 Task: Select the current location as Palo Duro Canyon State Park, Texas, United States . Now zoom + , and verify the location . Show zoom slider
Action: Mouse moved to (1269, 100)
Screenshot: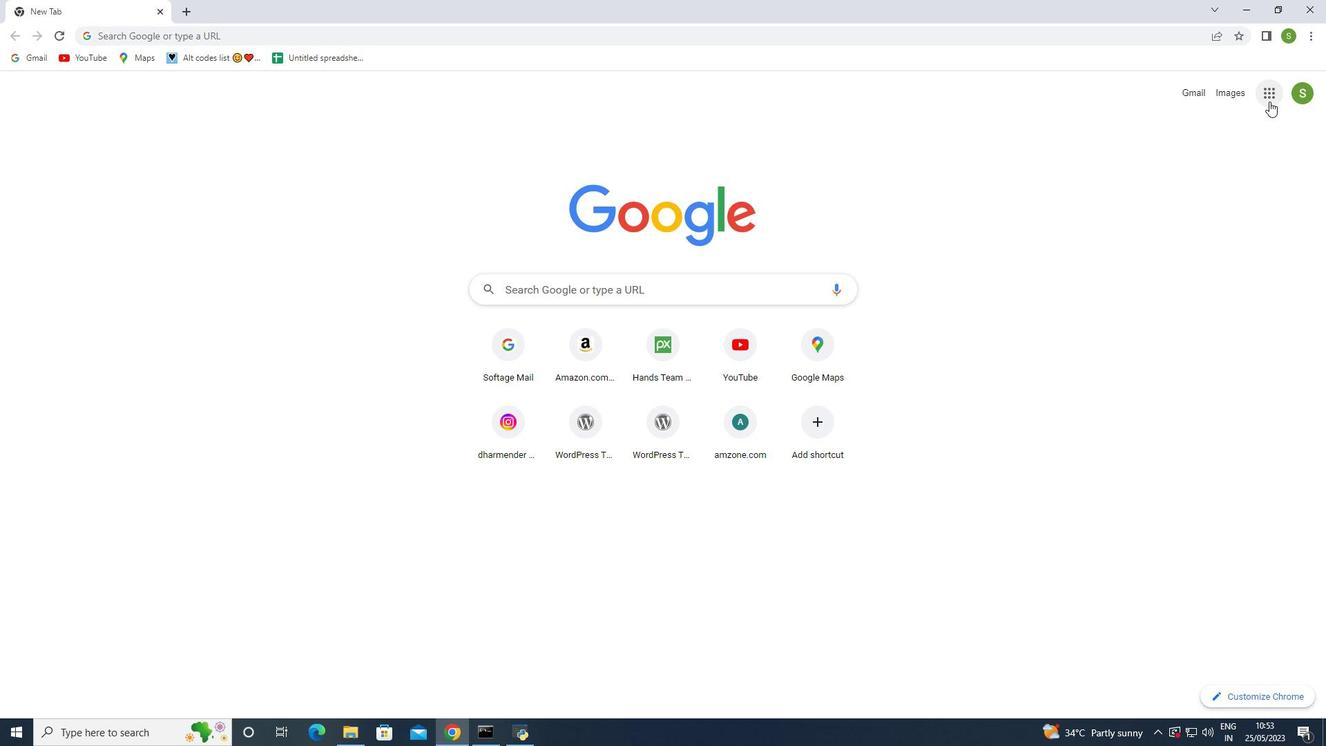 
Action: Mouse pressed left at (1269, 100)
Screenshot: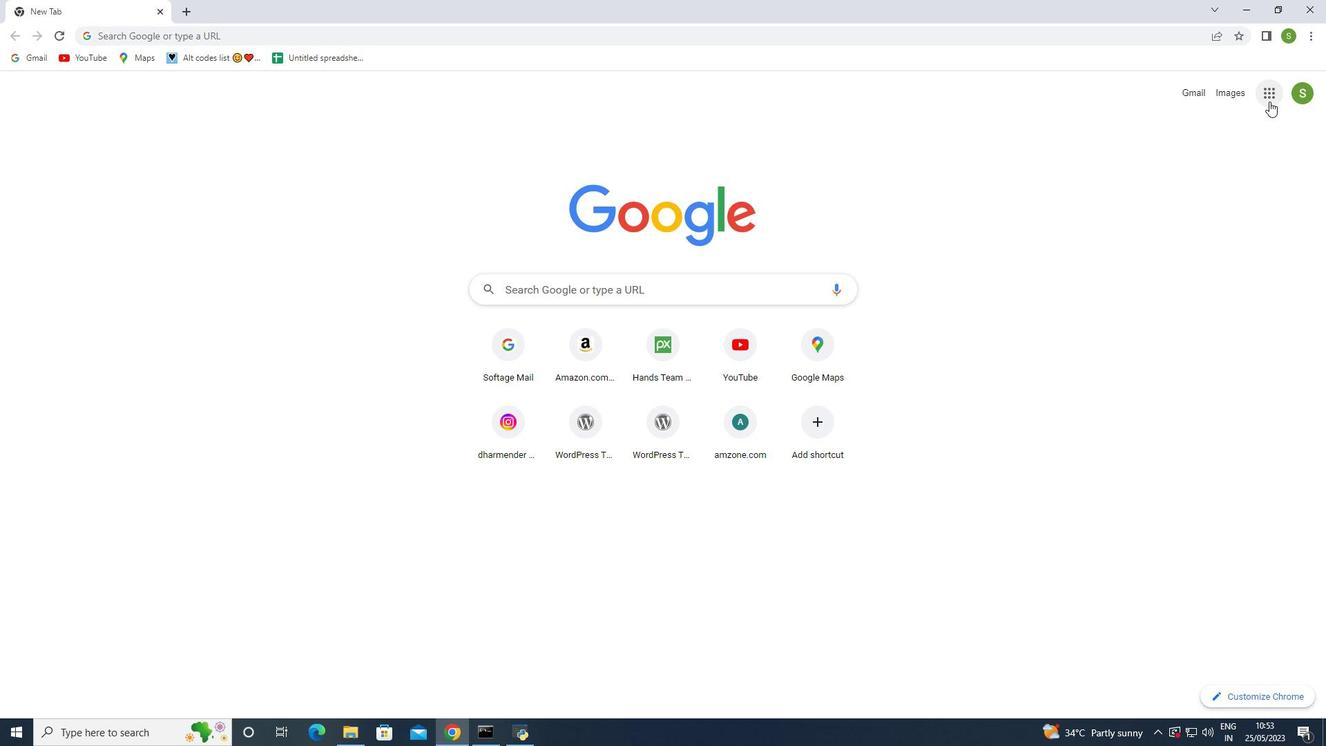 
Action: Mouse moved to (1170, 355)
Screenshot: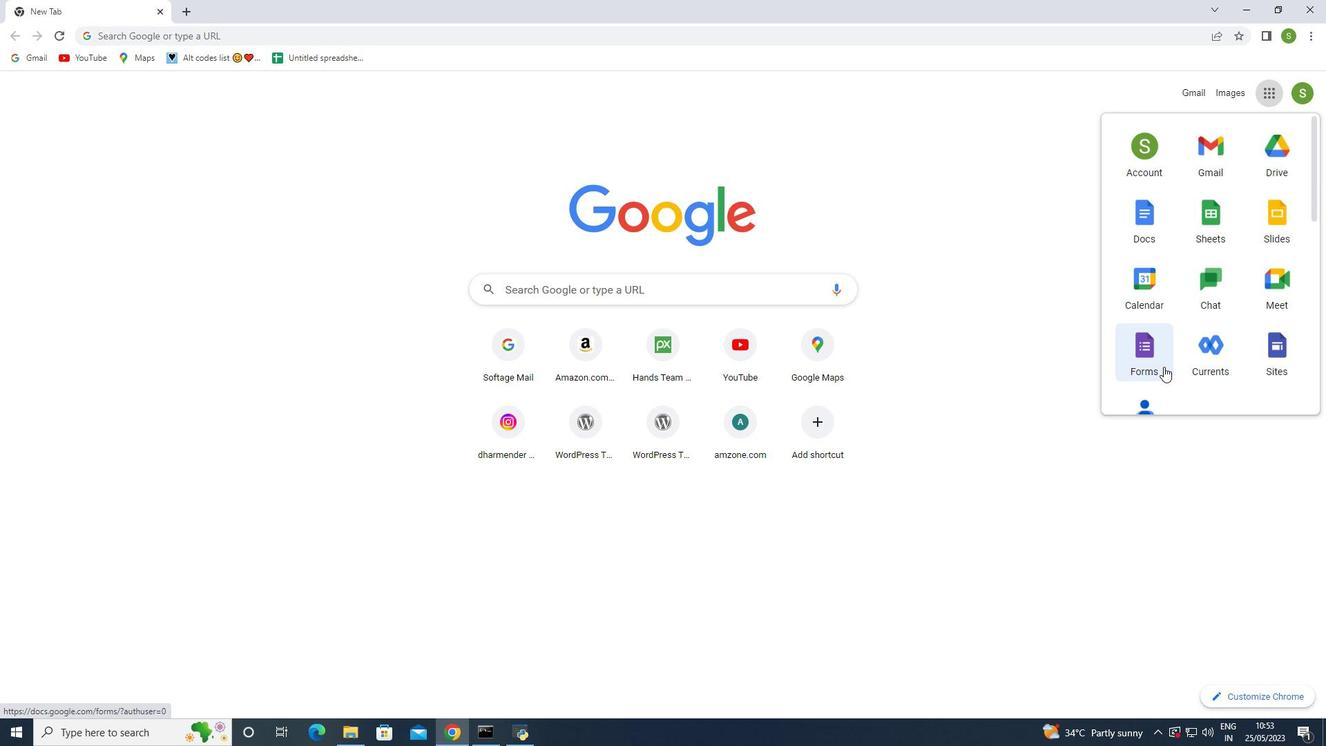 
Action: Mouse scrolled (1170, 355) with delta (0, 0)
Screenshot: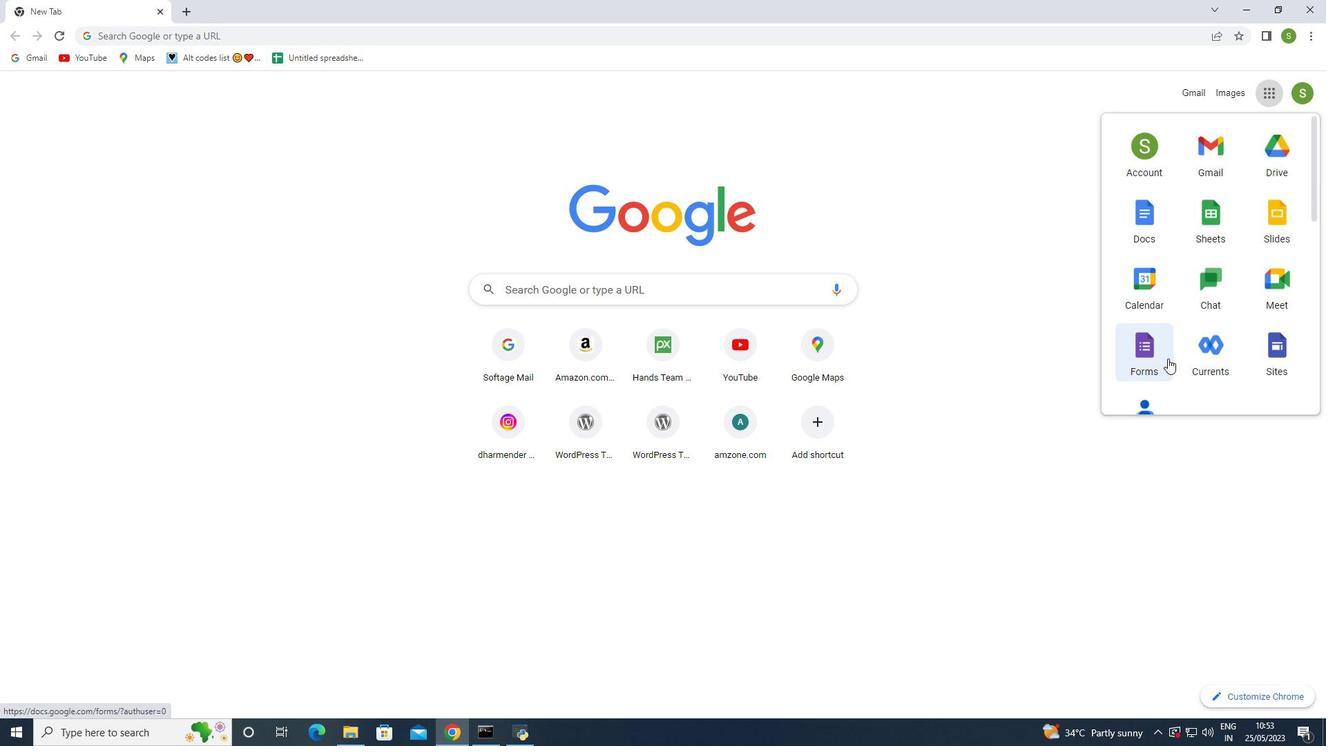 
Action: Mouse scrolled (1170, 355) with delta (0, 0)
Screenshot: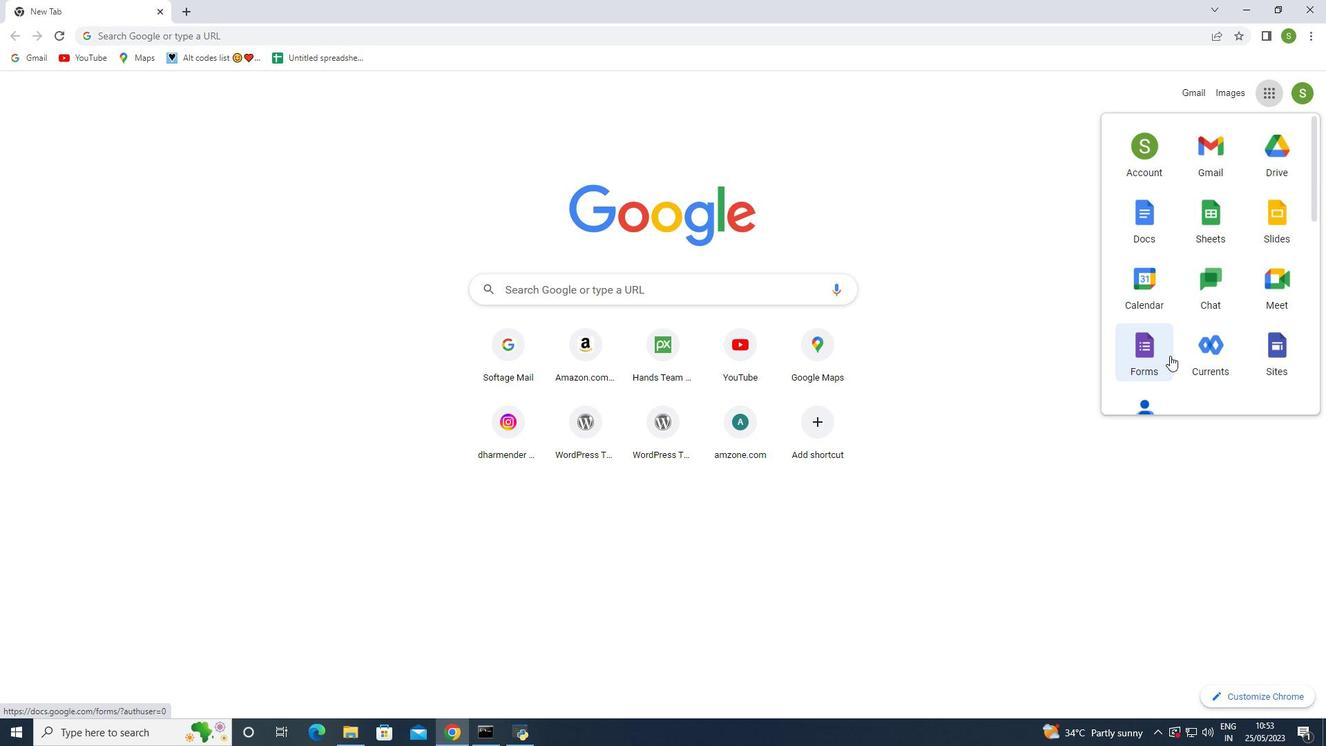 
Action: Mouse scrolled (1170, 355) with delta (0, 0)
Screenshot: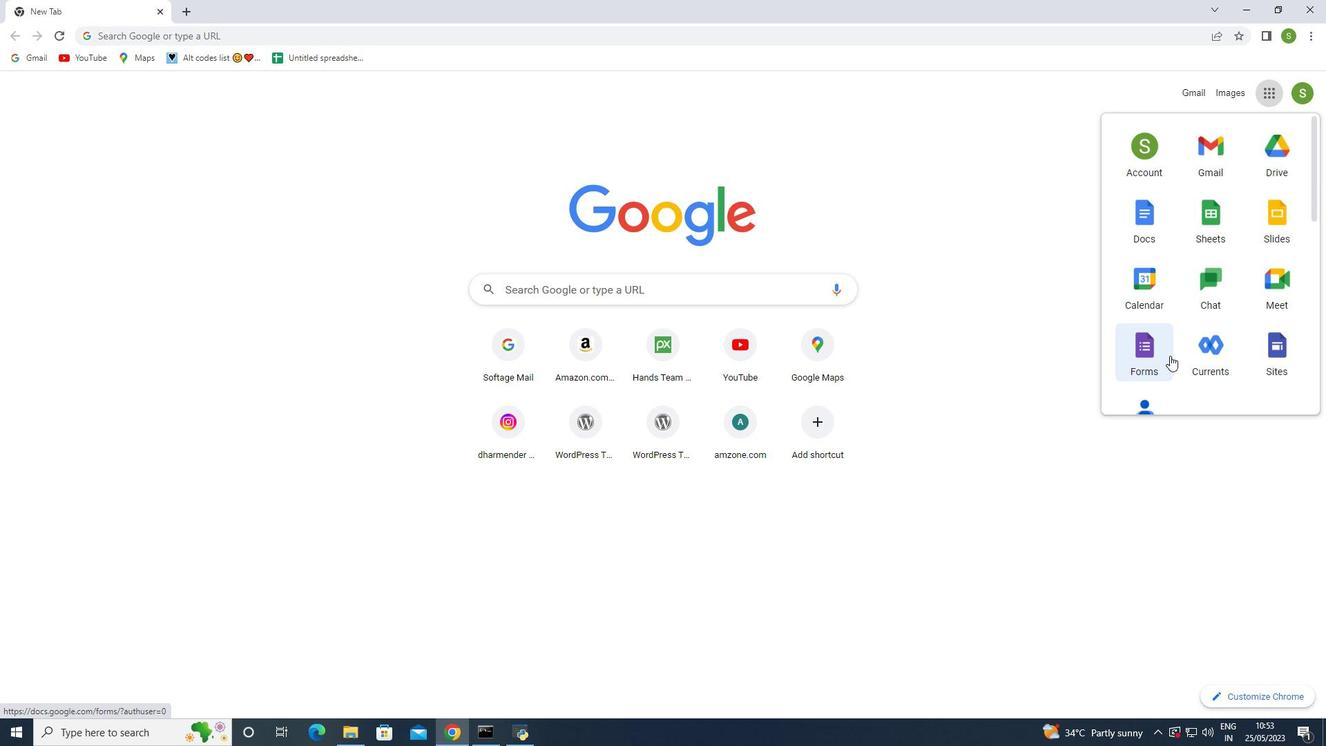 
Action: Mouse moved to (1288, 271)
Screenshot: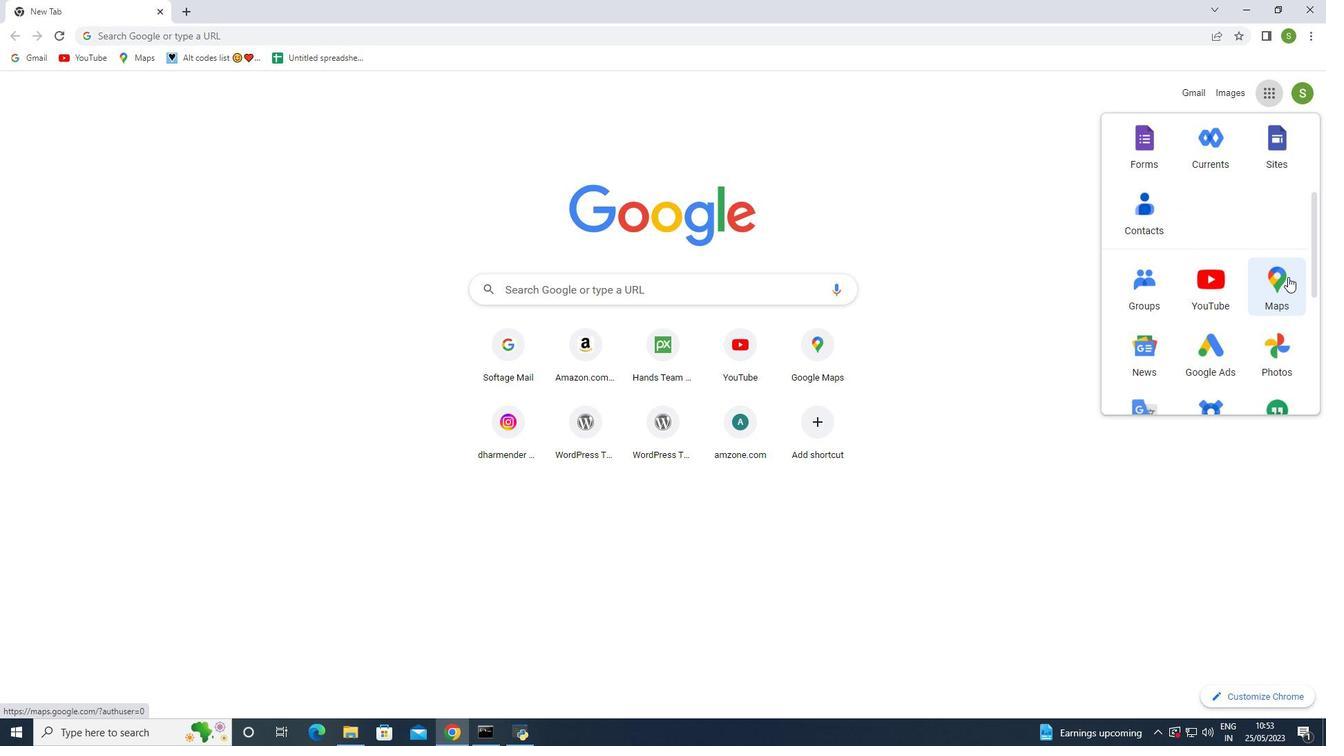 
Action: Mouse pressed left at (1288, 271)
Screenshot: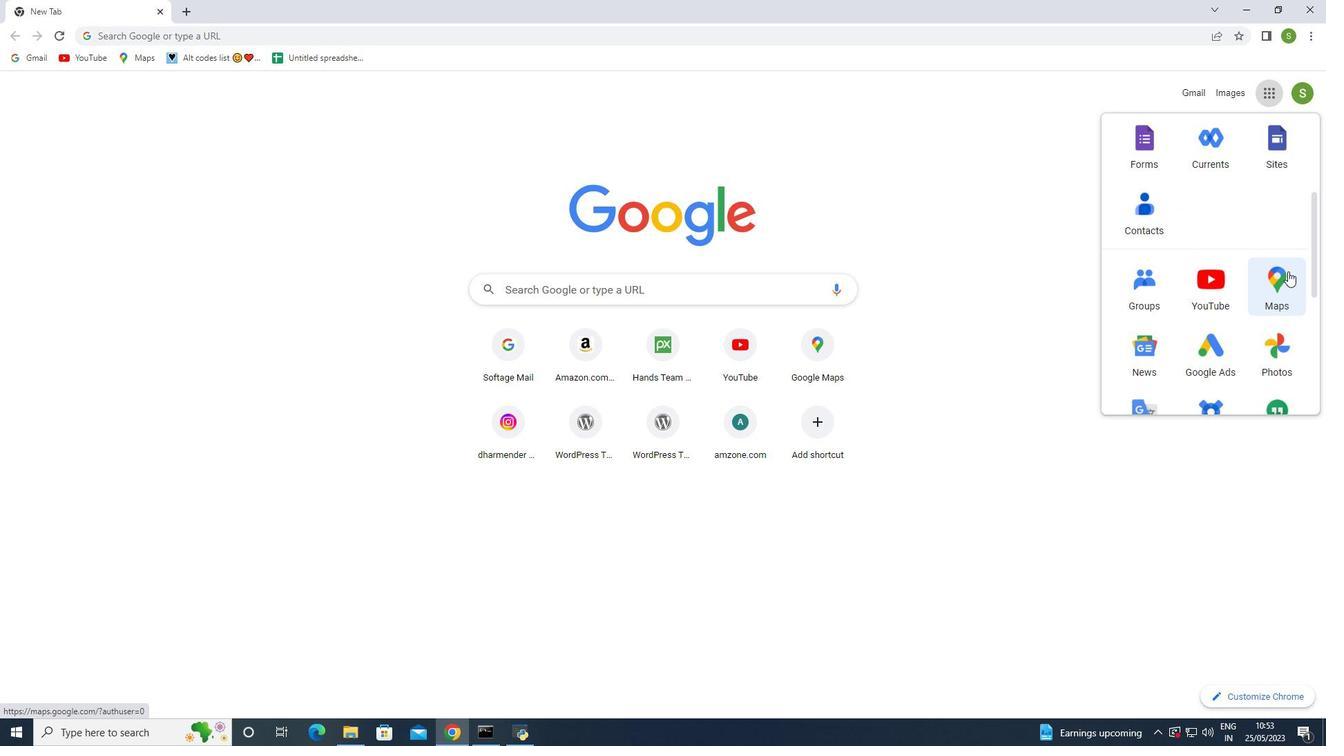 
Action: Mouse moved to (279, 109)
Screenshot: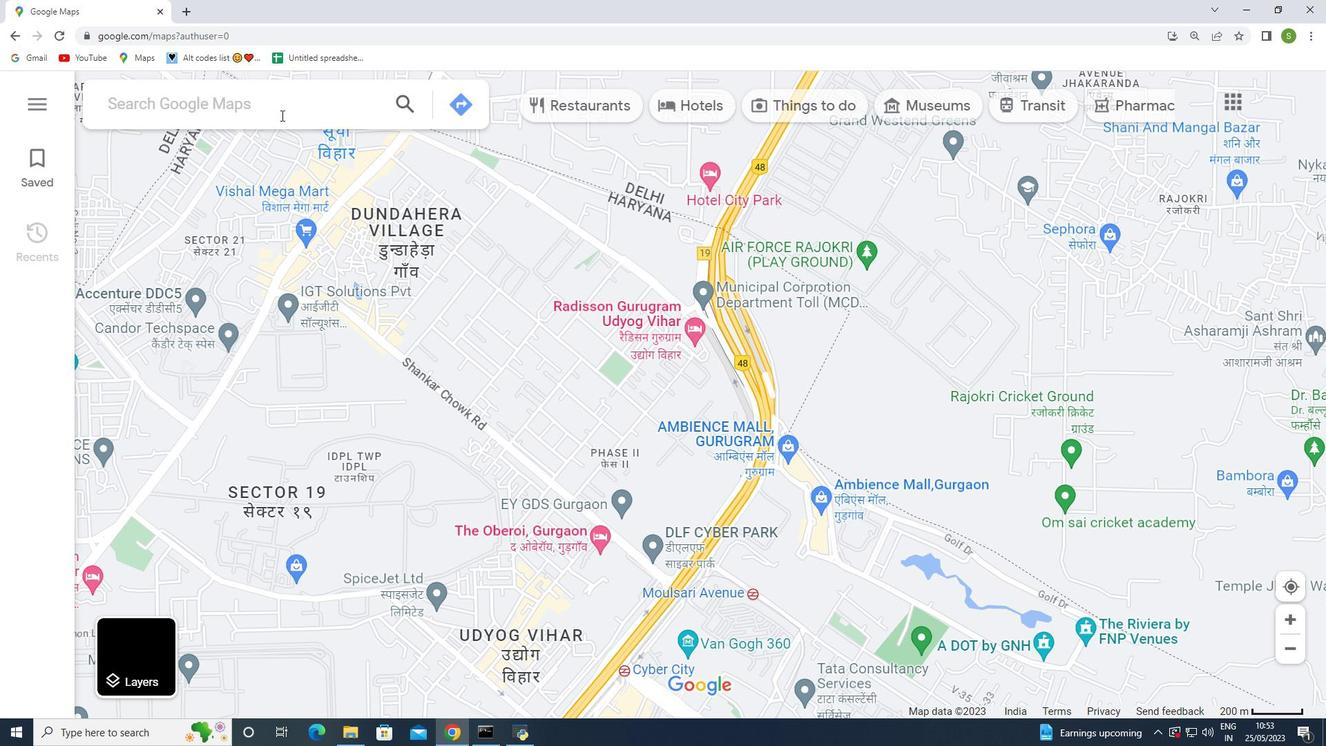 
Action: Mouse pressed left at (279, 109)
Screenshot: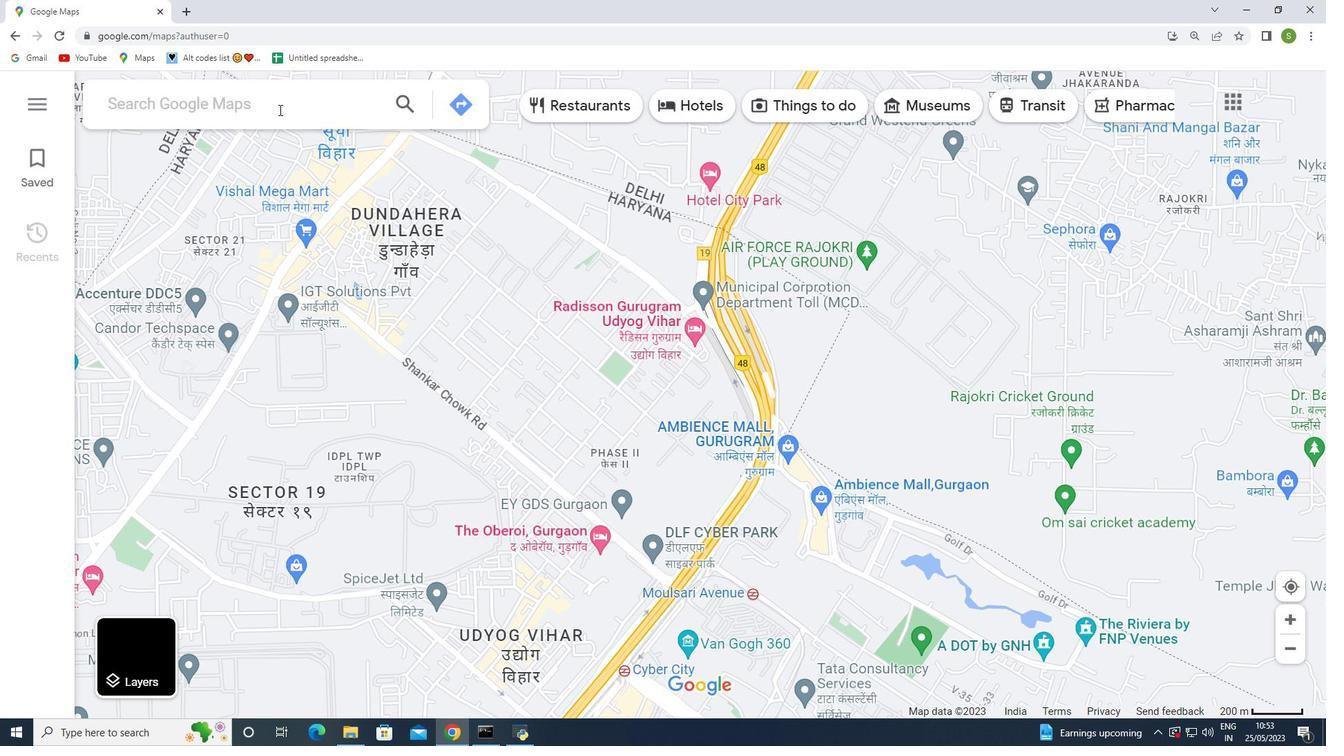 
Action: Key pressed palo<Key.space>duro<Key.space>canyon<Key.space>state<Key.space>park<Key.space>texas<Key.space>united<Key.space>states<Key.space><Key.enter>
Screenshot: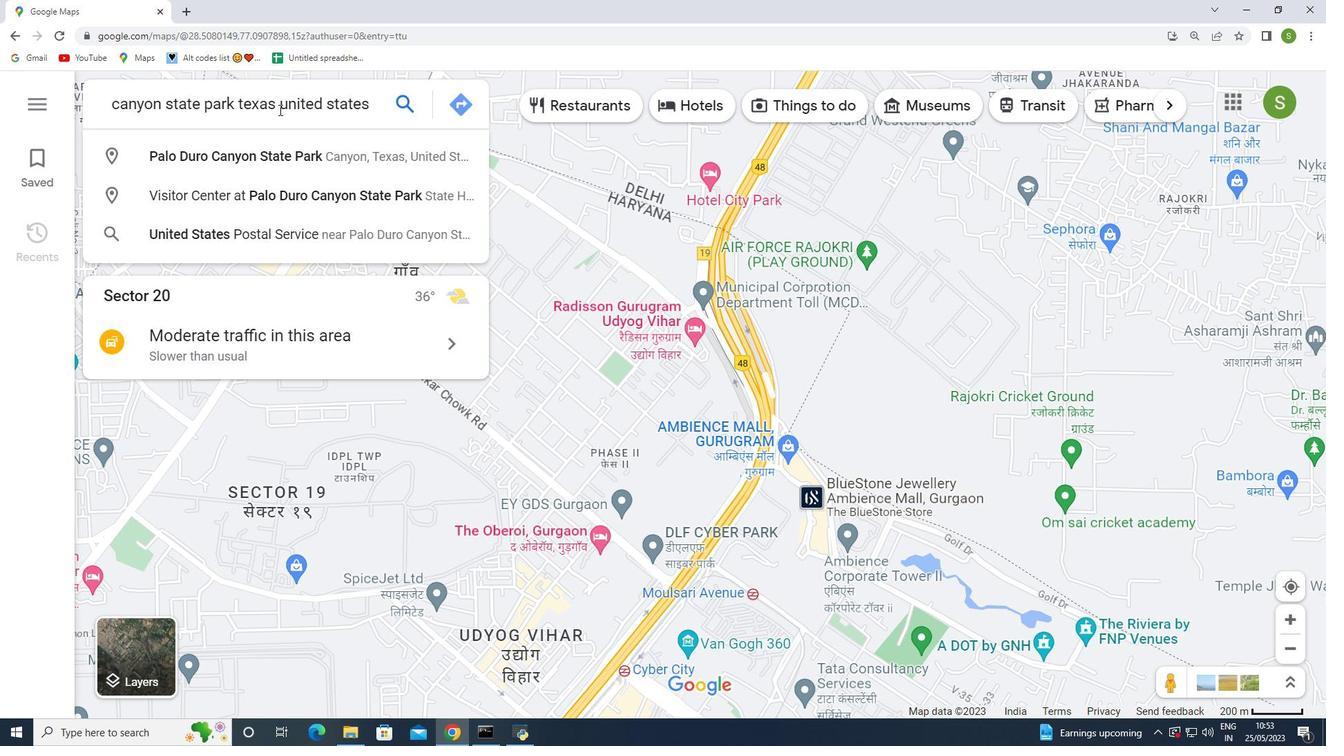 
Action: Mouse moved to (898, 390)
Screenshot: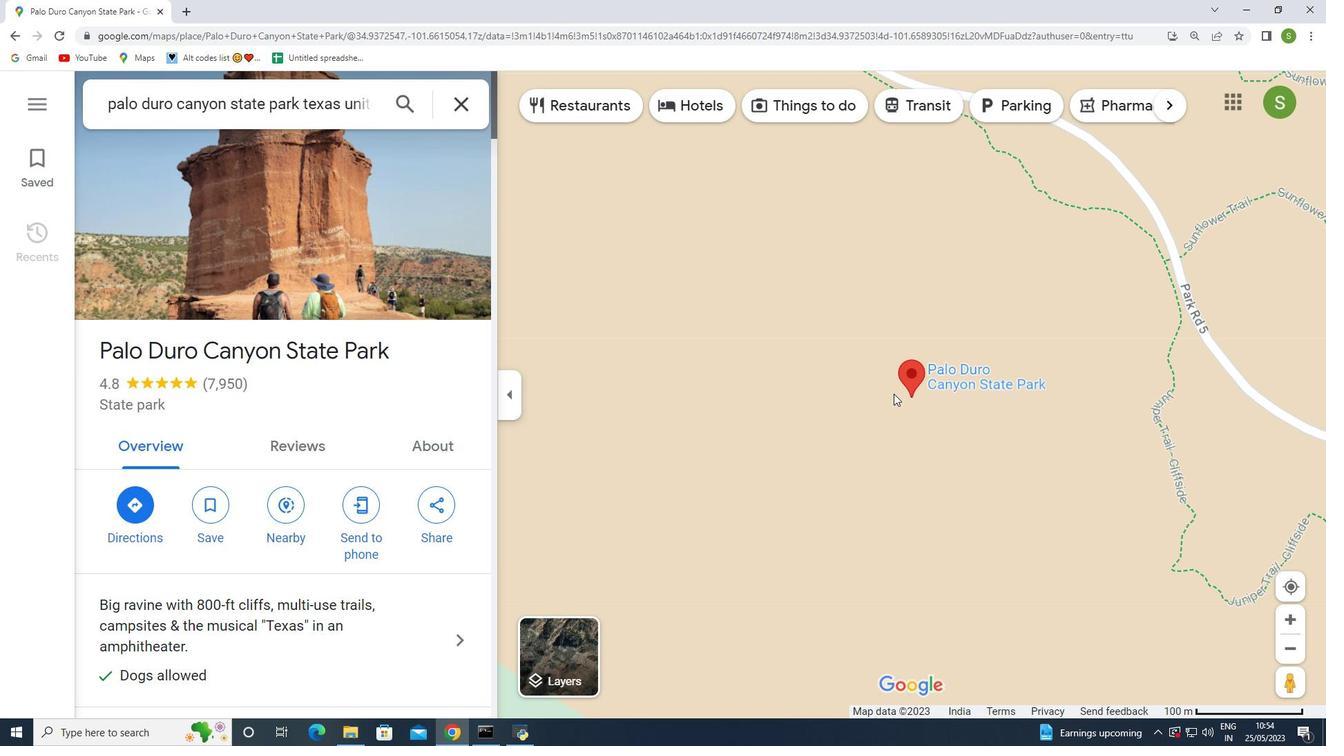 
Action: Mouse scrolled (898, 389) with delta (0, 0)
Screenshot: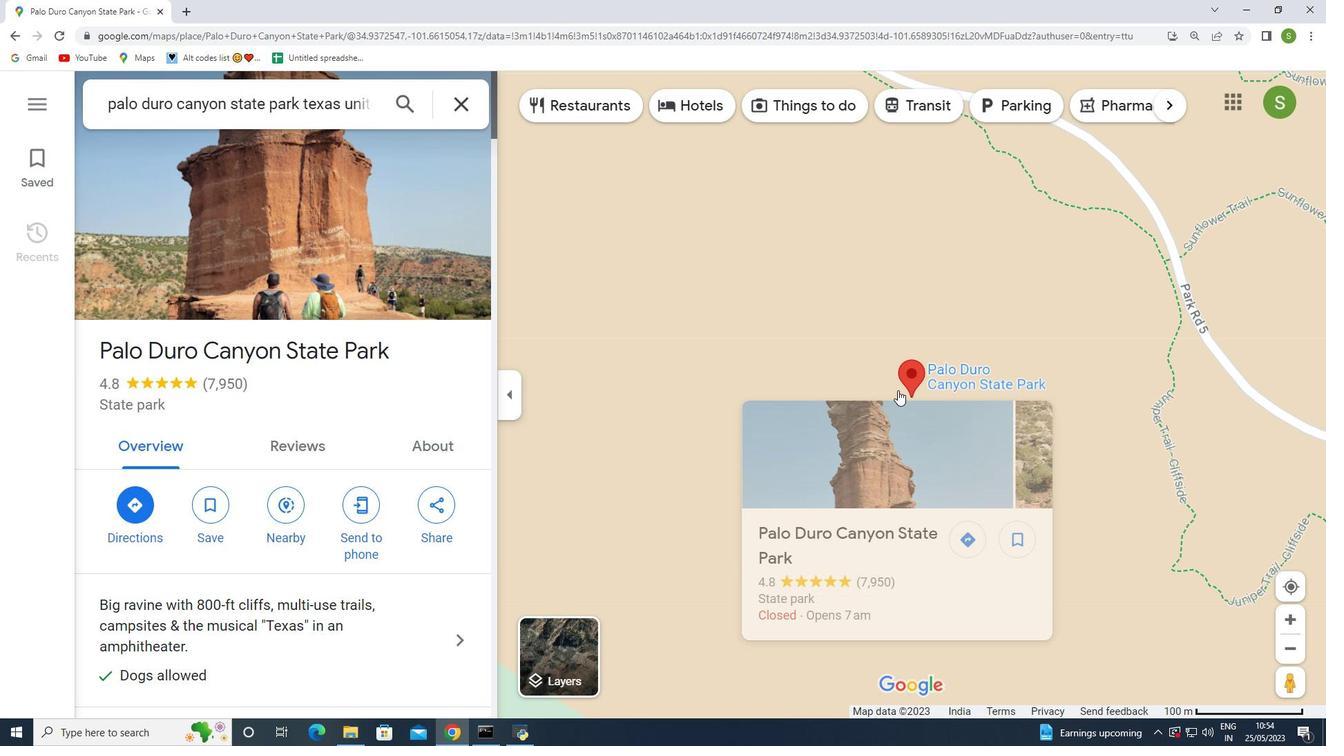 
Action: Mouse moved to (901, 451)
Screenshot: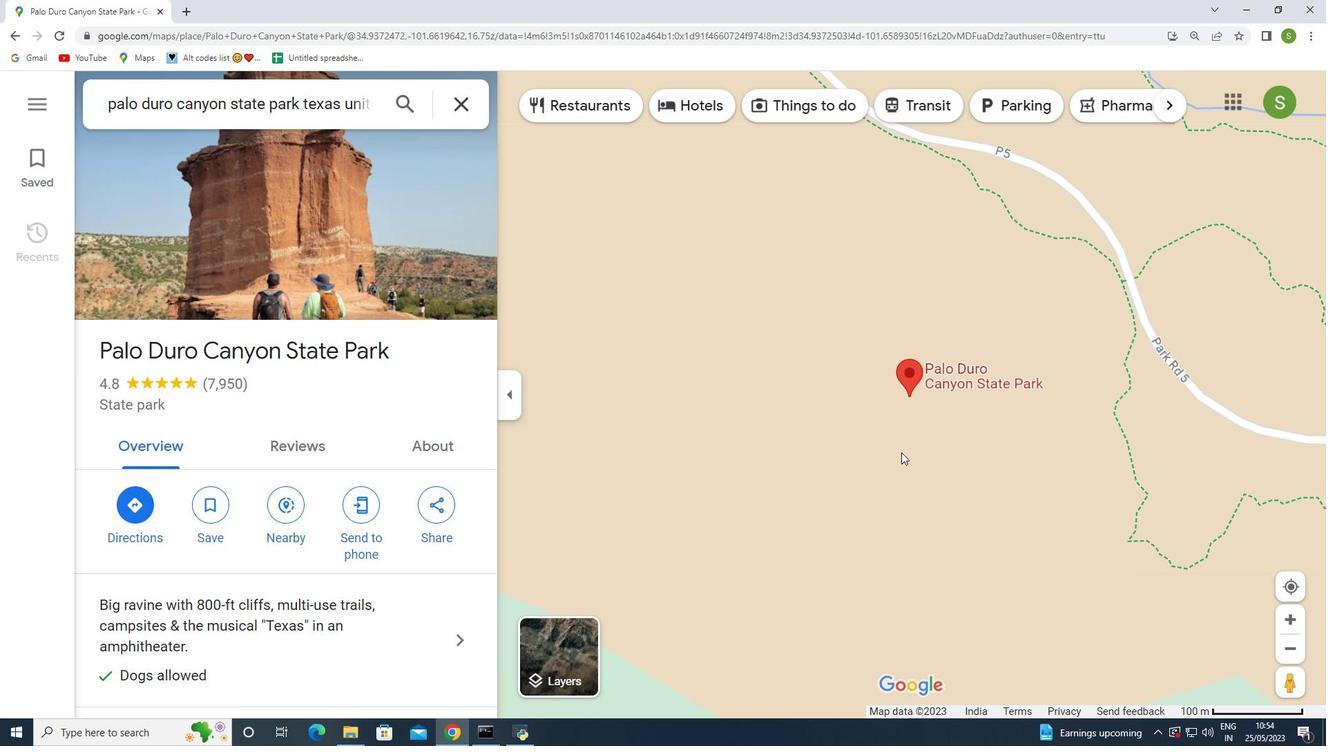 
Action: Mouse scrolled (901, 451) with delta (0, 0)
Screenshot: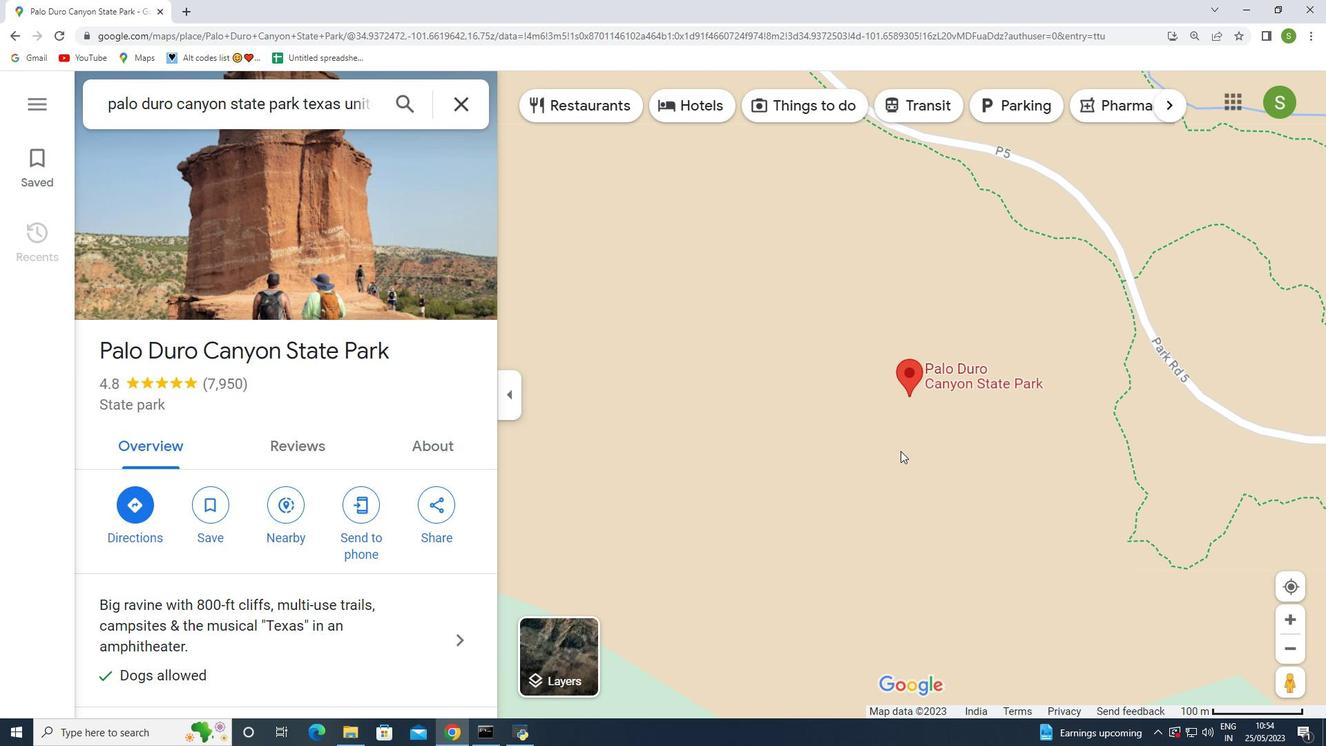 
Action: Mouse moved to (922, 399)
Screenshot: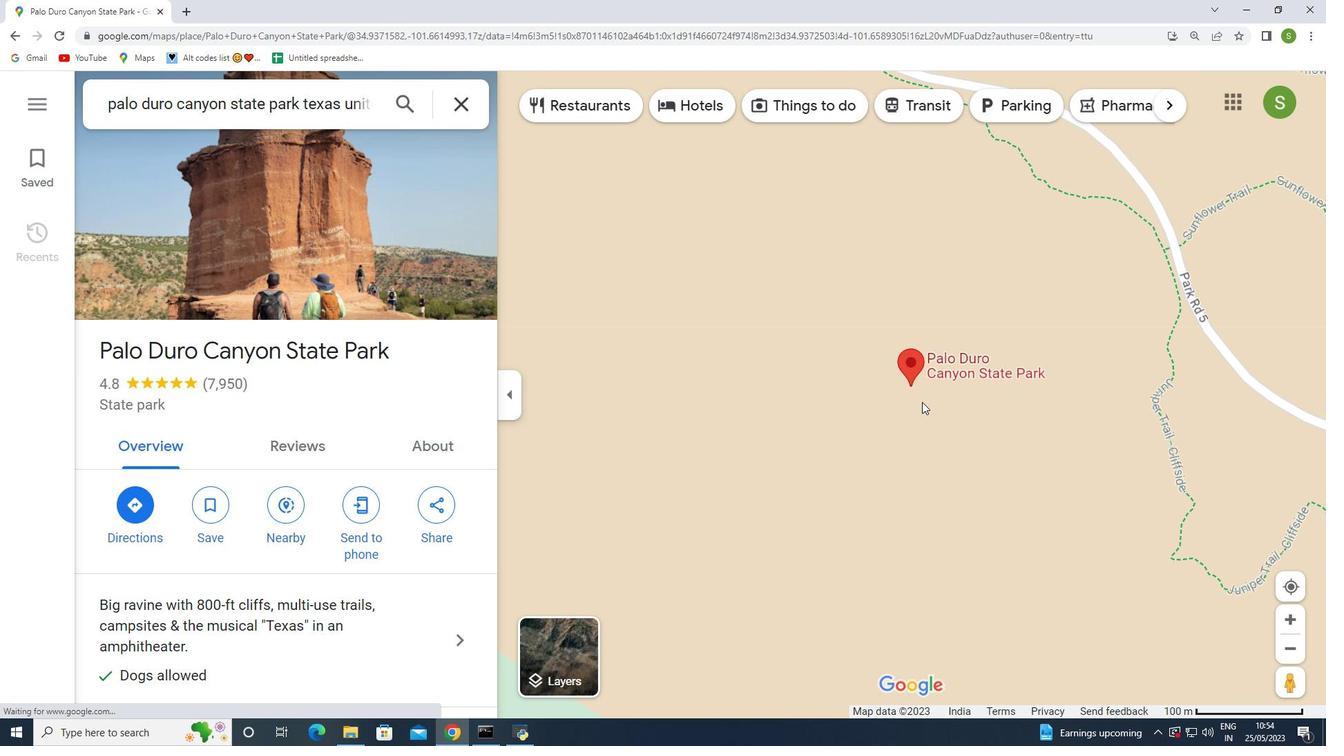 
Action: Mouse scrolled (922, 400) with delta (0, 0)
Screenshot: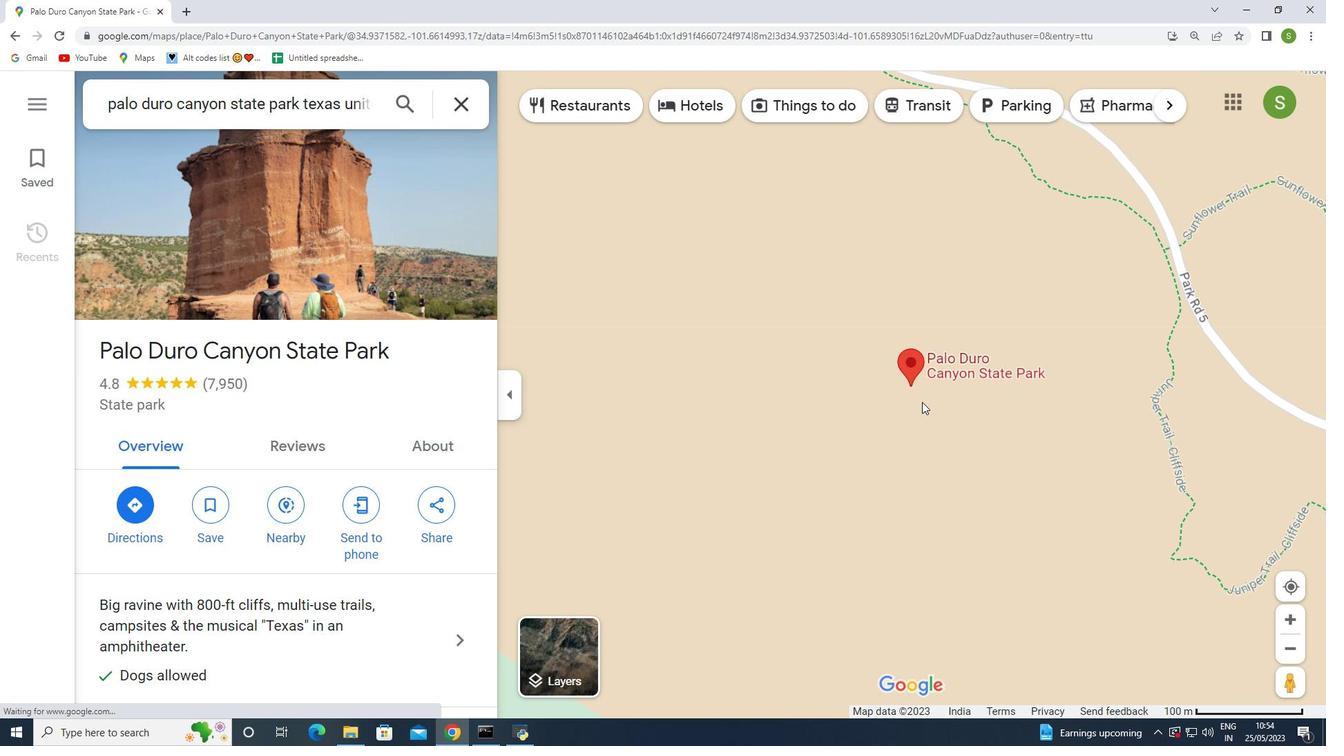 
Action: Mouse moved to (922, 395)
Screenshot: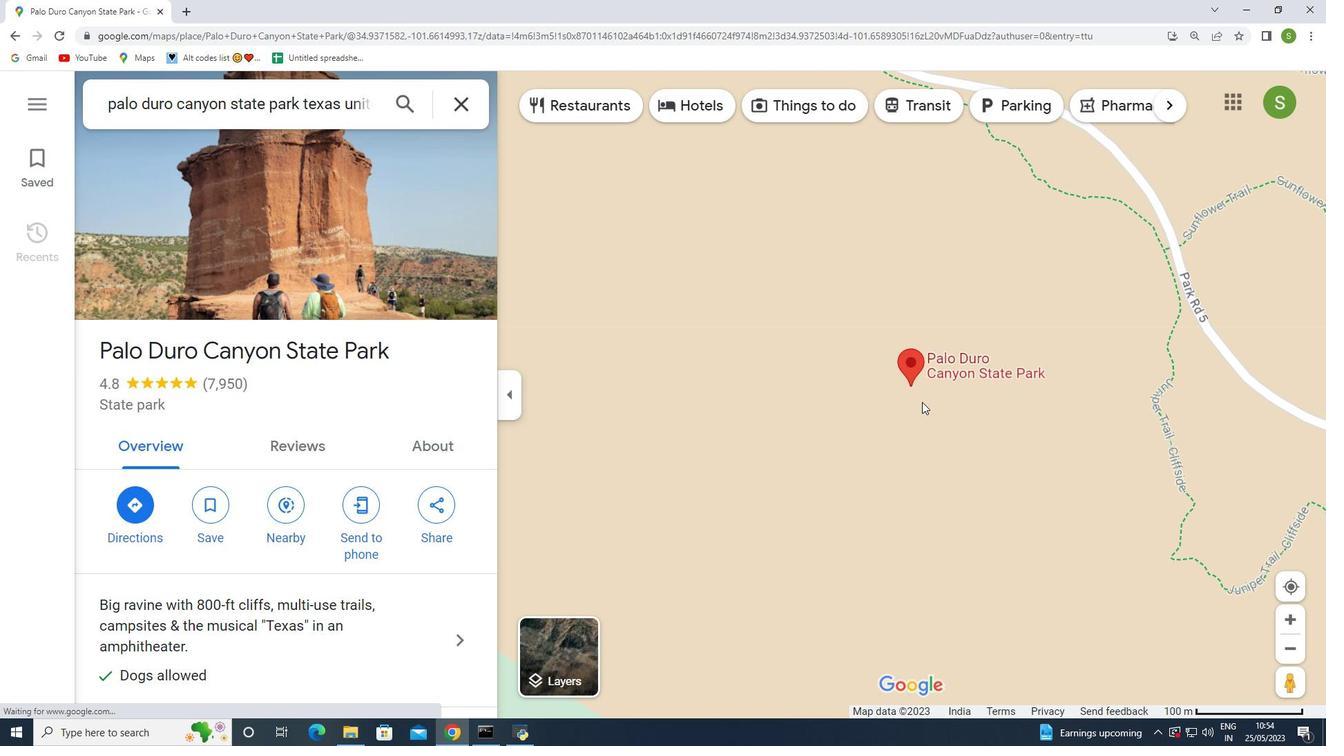 
Action: Mouse scrolled (922, 395) with delta (0, 0)
Screenshot: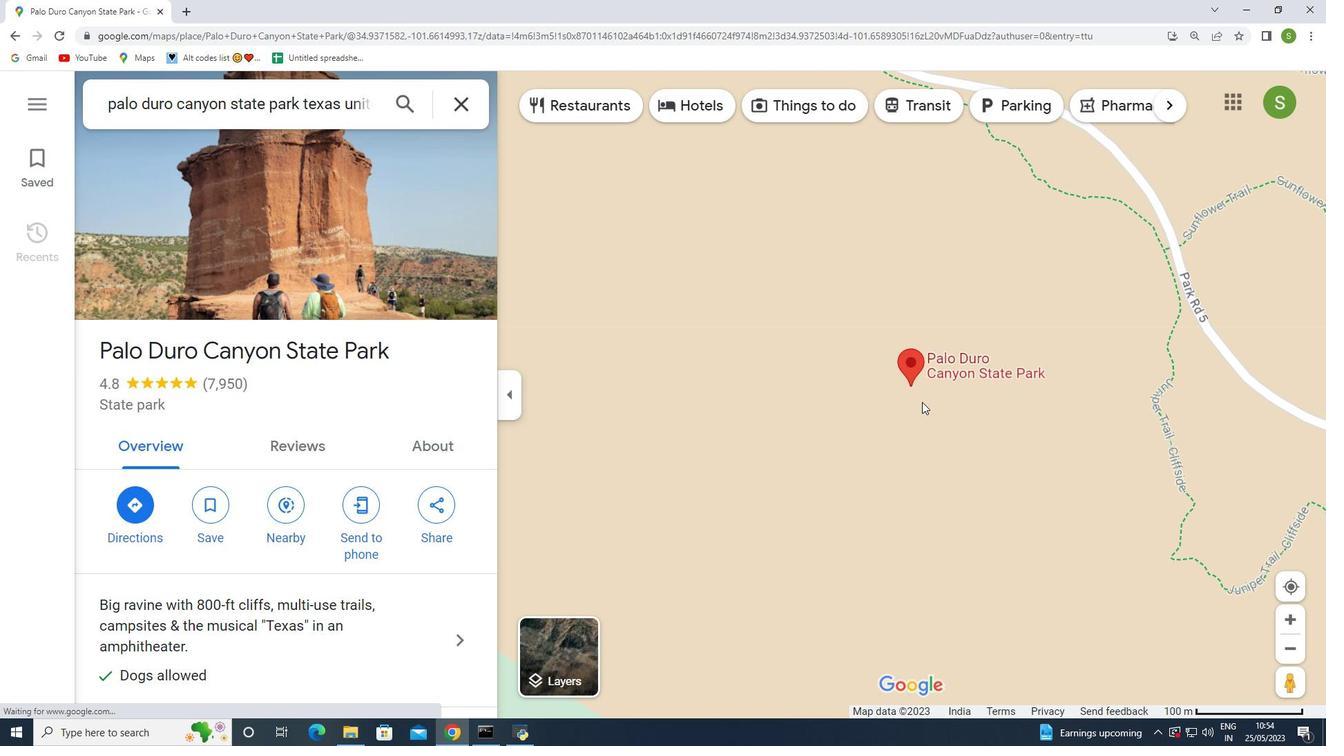 
Action: Mouse moved to (923, 391)
Screenshot: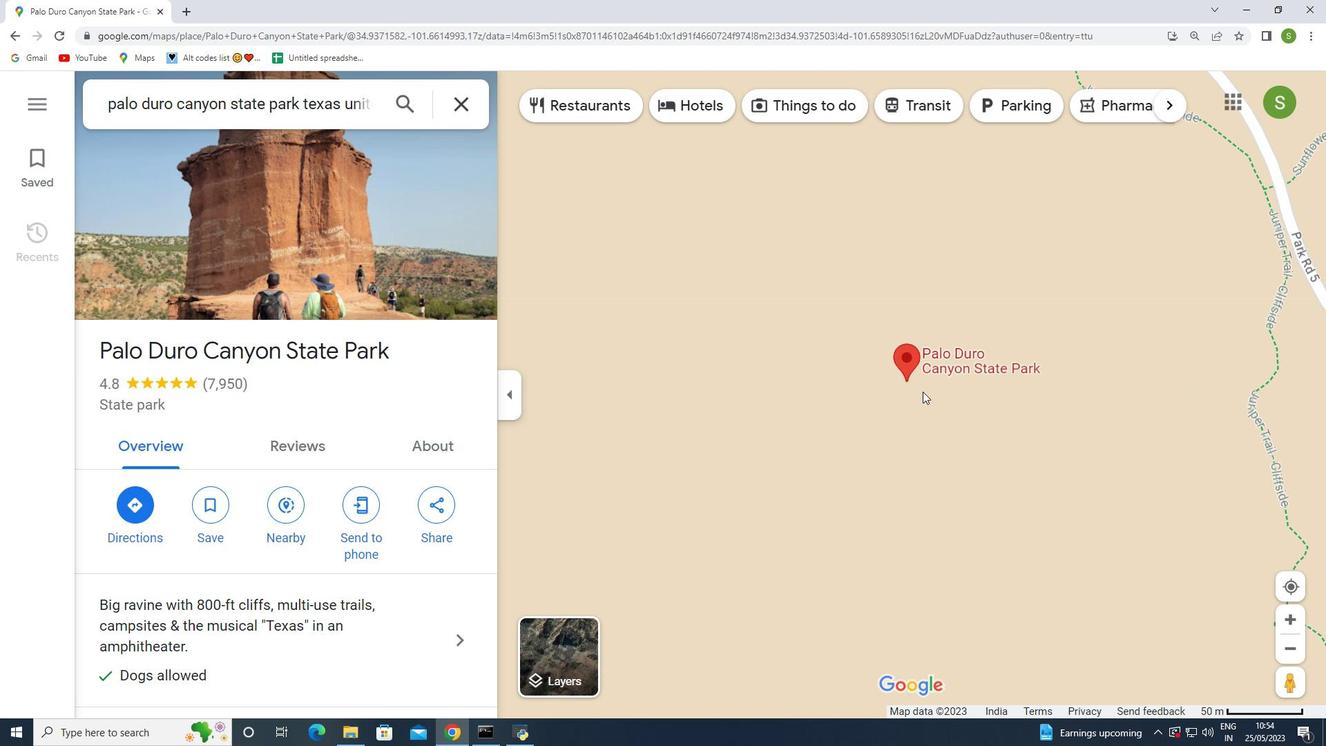 
Action: Mouse scrolled (923, 390) with delta (0, 0)
Screenshot: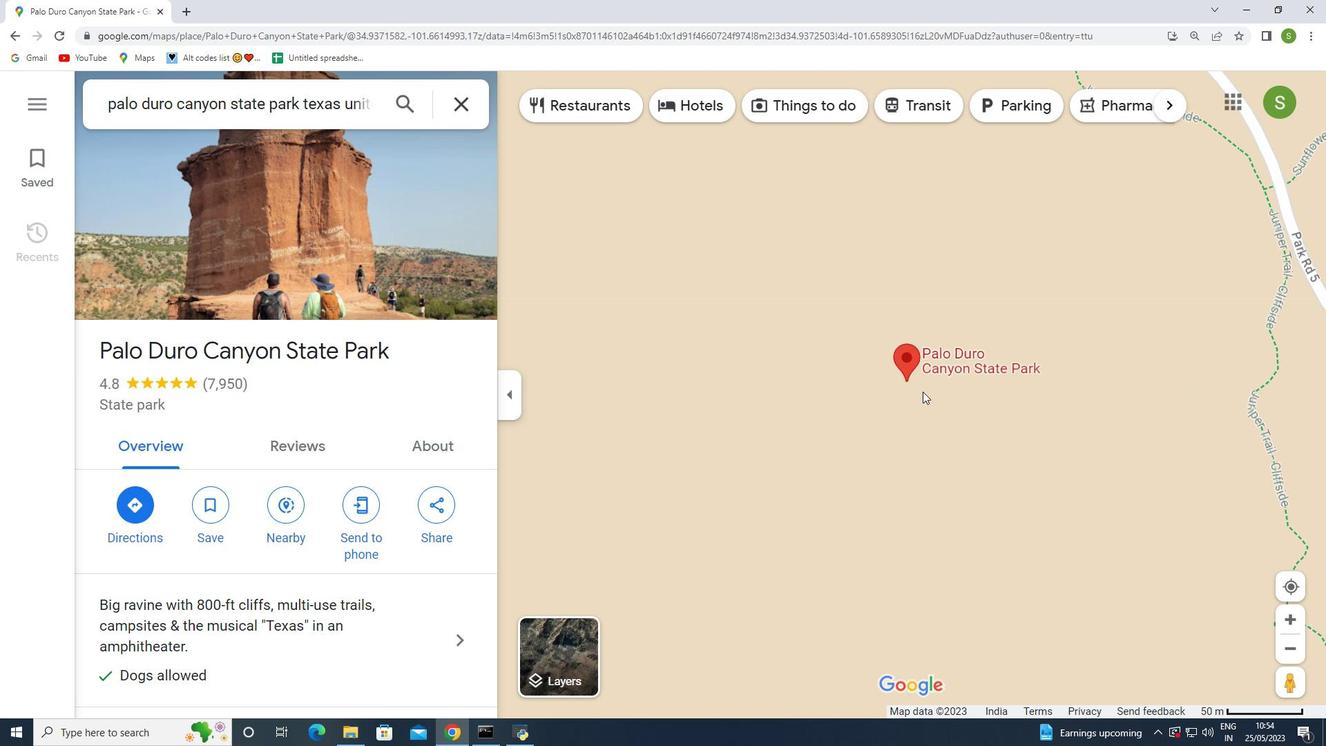 
Action: Mouse scrolled (923, 390) with delta (0, 0)
Screenshot: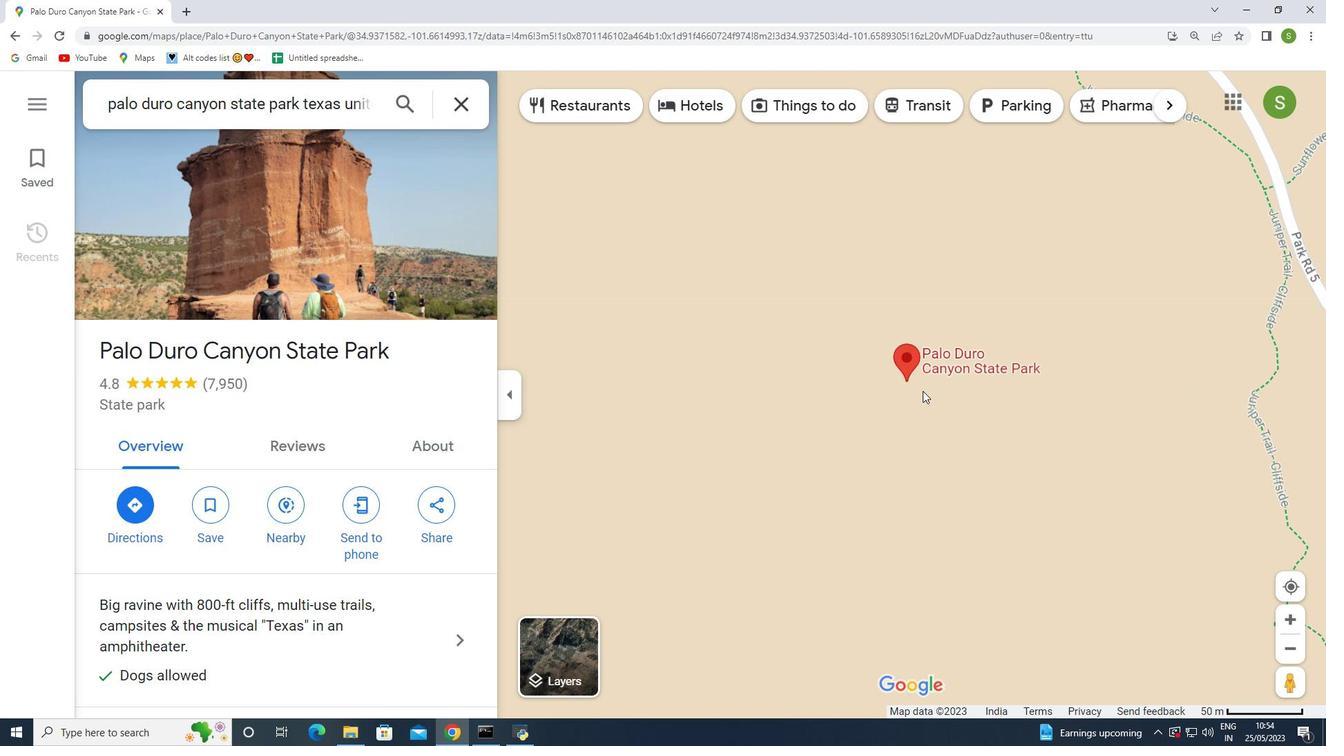 
Action: Mouse scrolled (923, 390) with delta (0, 0)
Screenshot: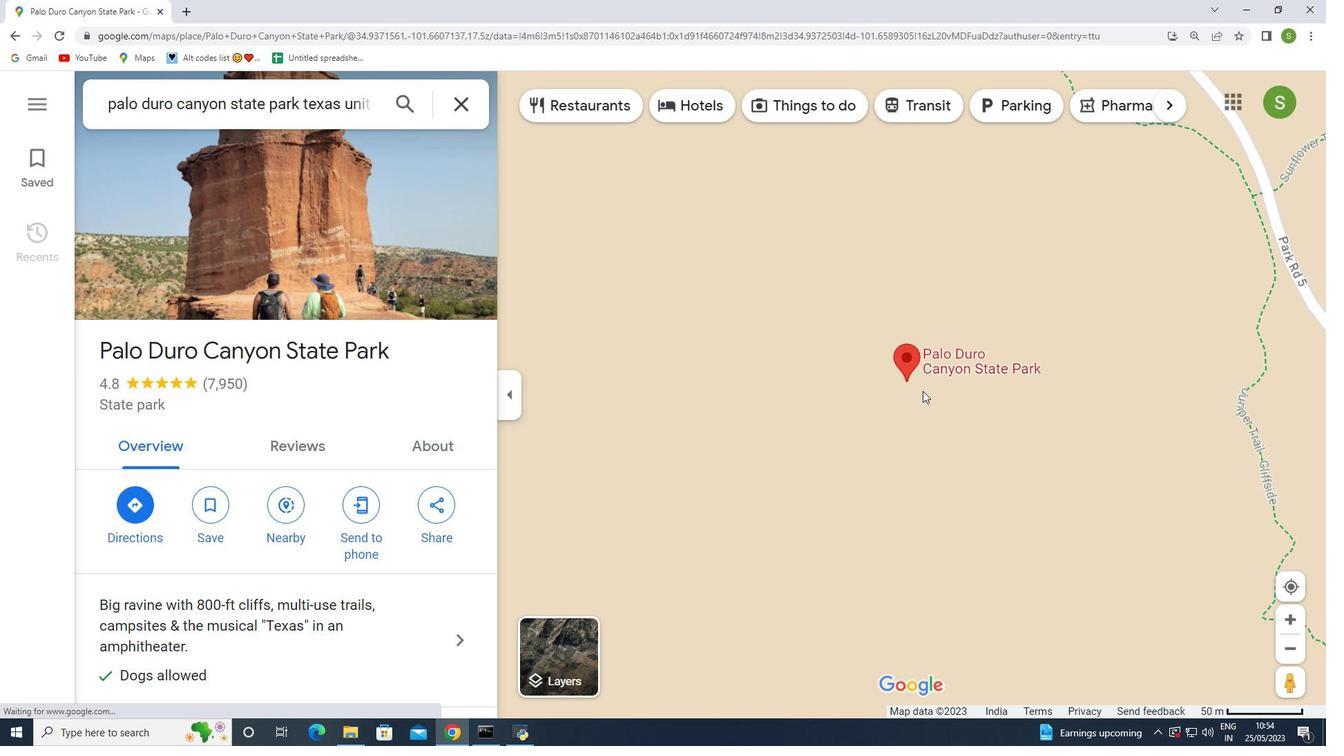 
Action: Mouse scrolled (923, 390) with delta (0, 0)
Screenshot: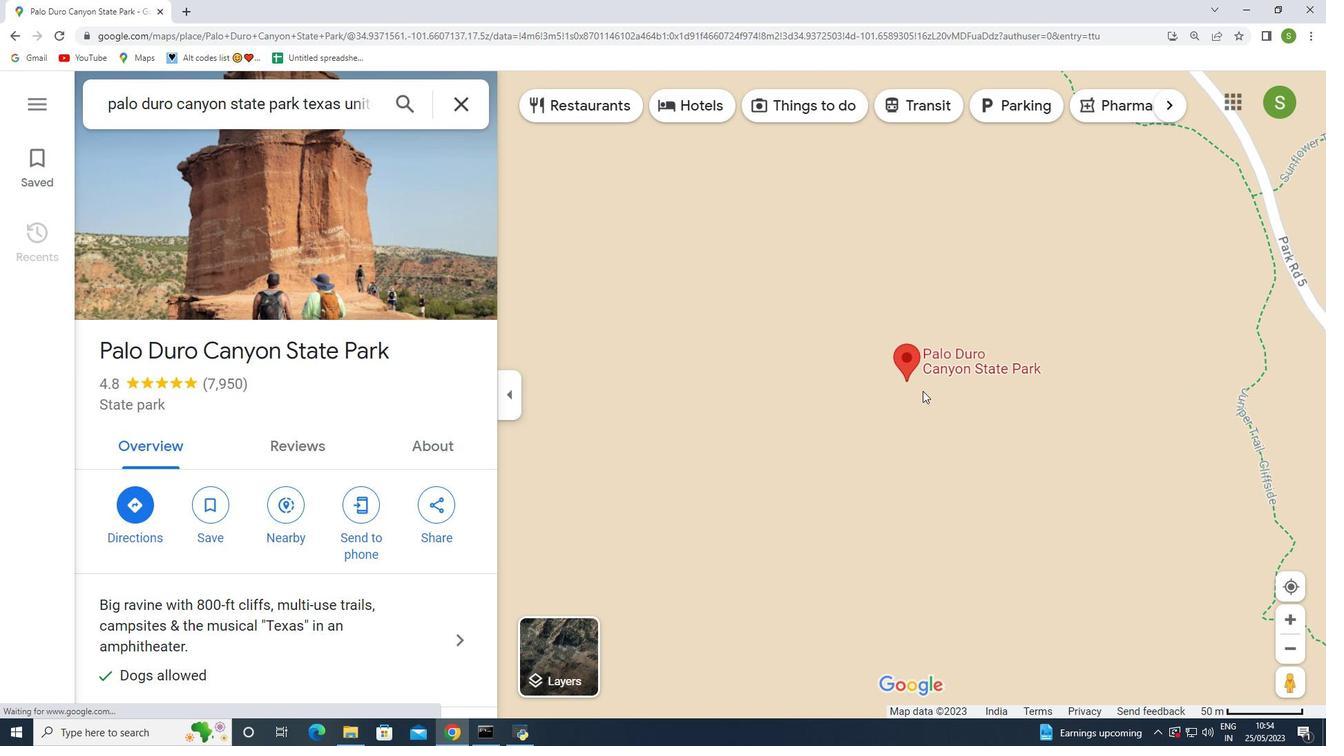 
Action: Mouse scrolled (923, 390) with delta (0, 0)
Screenshot: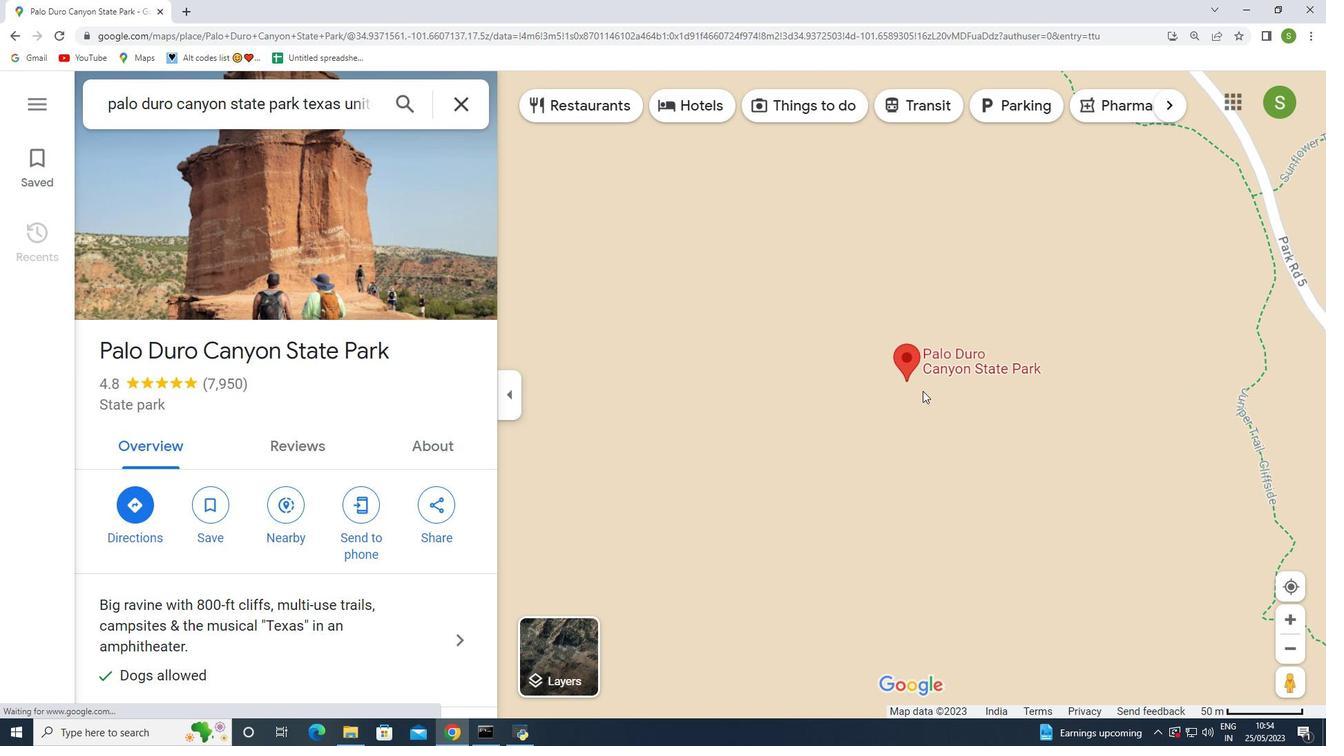 
Action: Mouse scrolled (923, 390) with delta (0, 0)
Screenshot: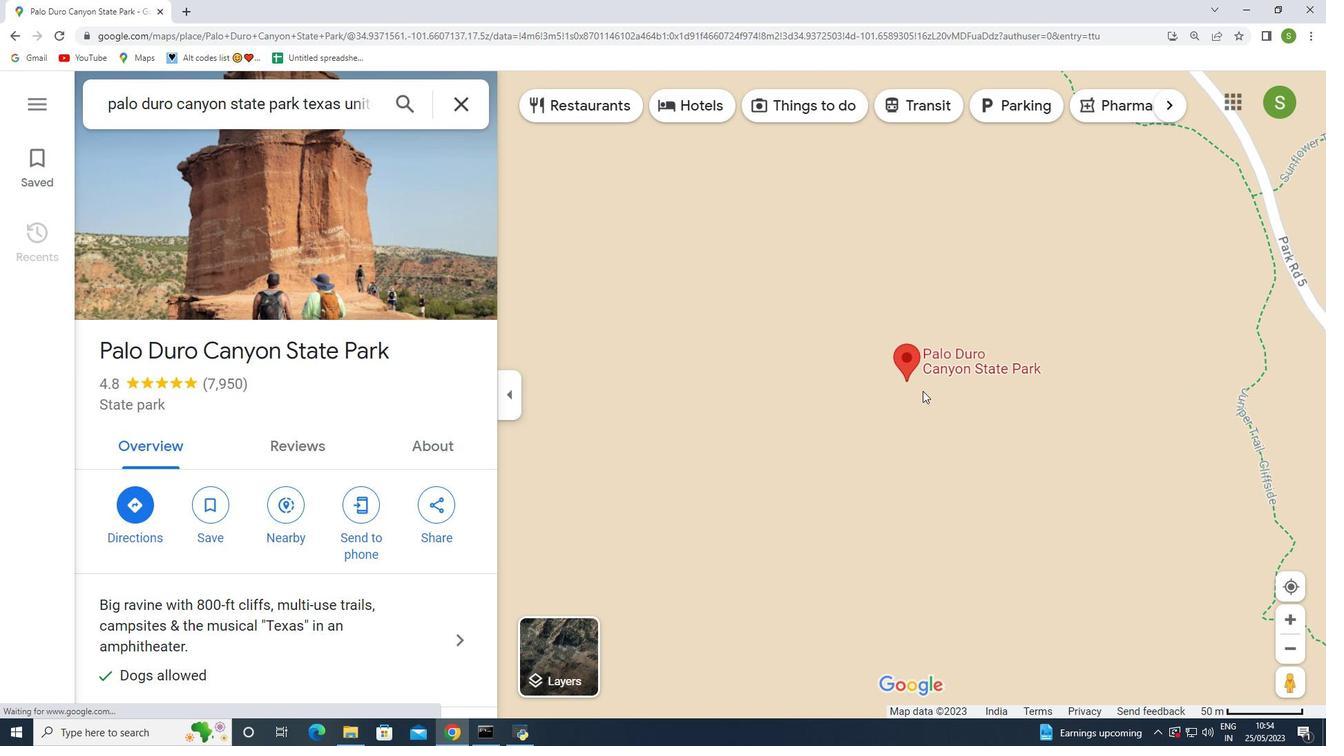 
Action: Mouse scrolled (923, 390) with delta (0, 0)
Screenshot: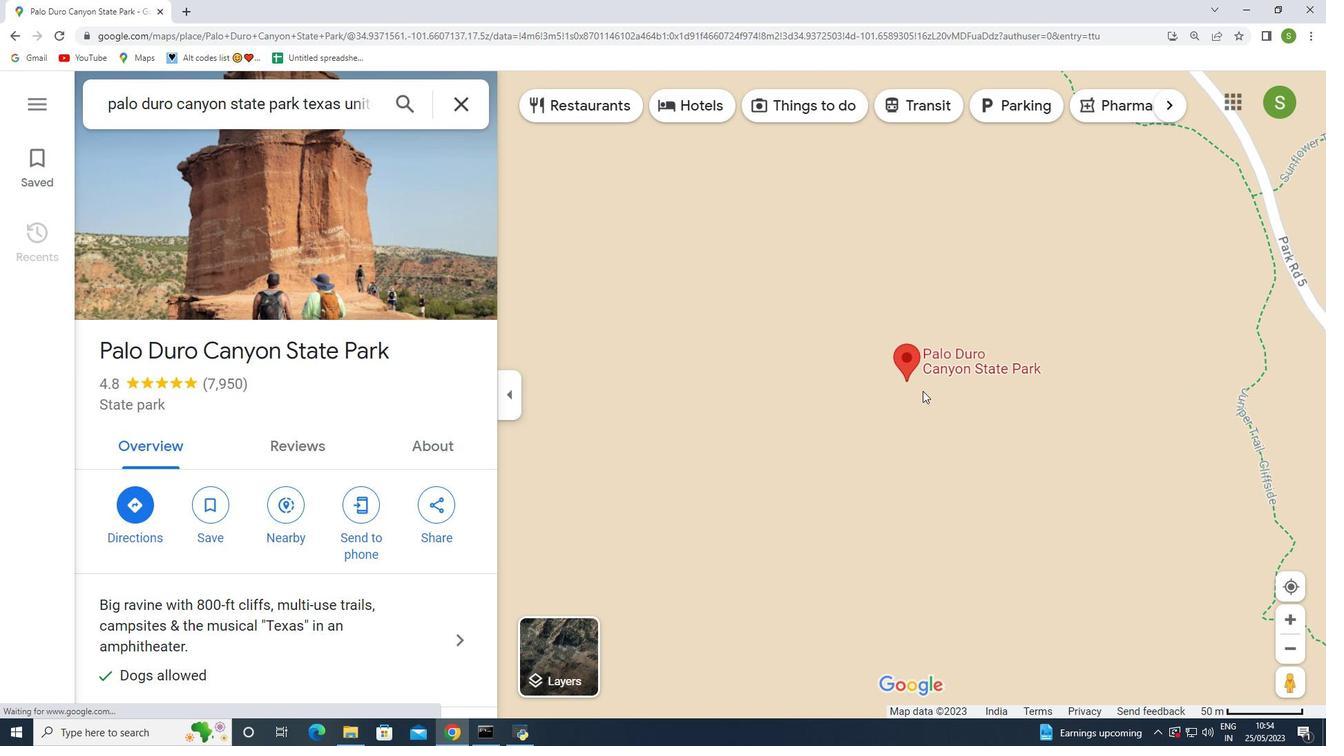 
Action: Mouse scrolled (923, 390) with delta (0, 0)
Screenshot: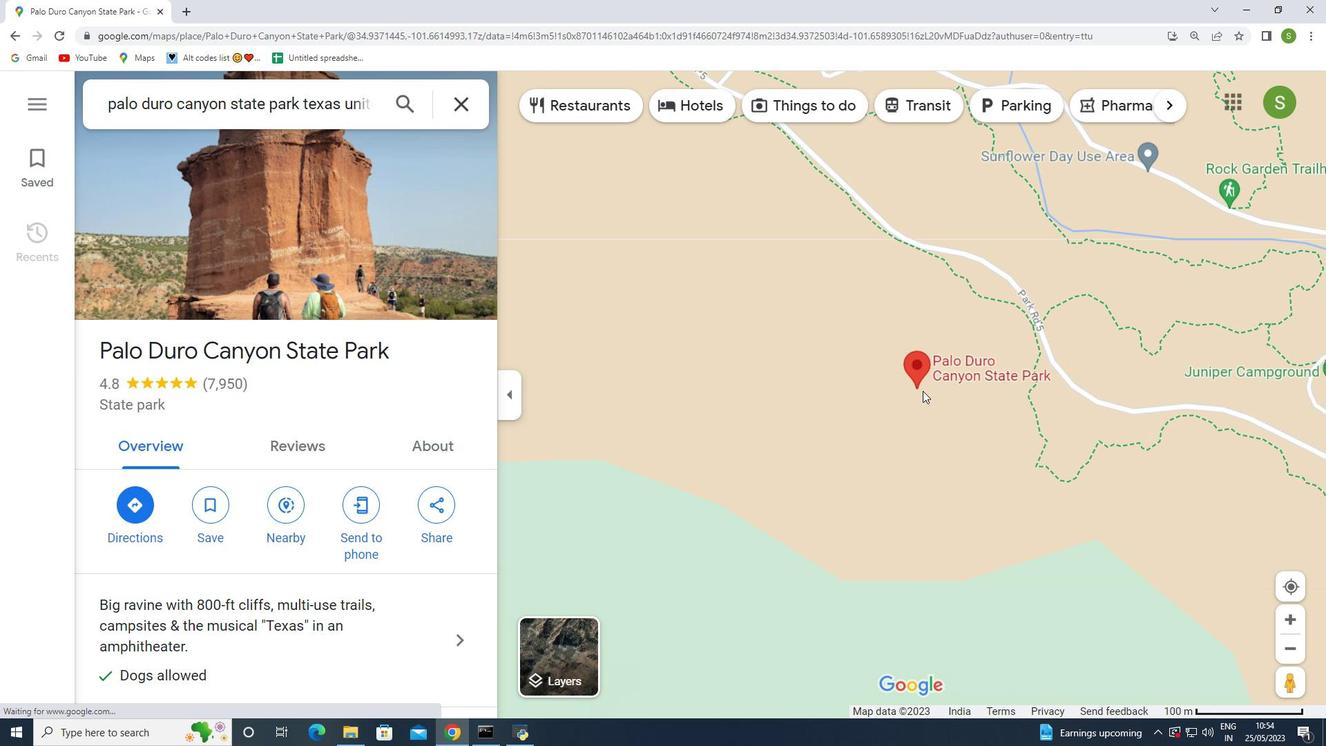 
Action: Mouse scrolled (923, 390) with delta (0, 0)
Screenshot: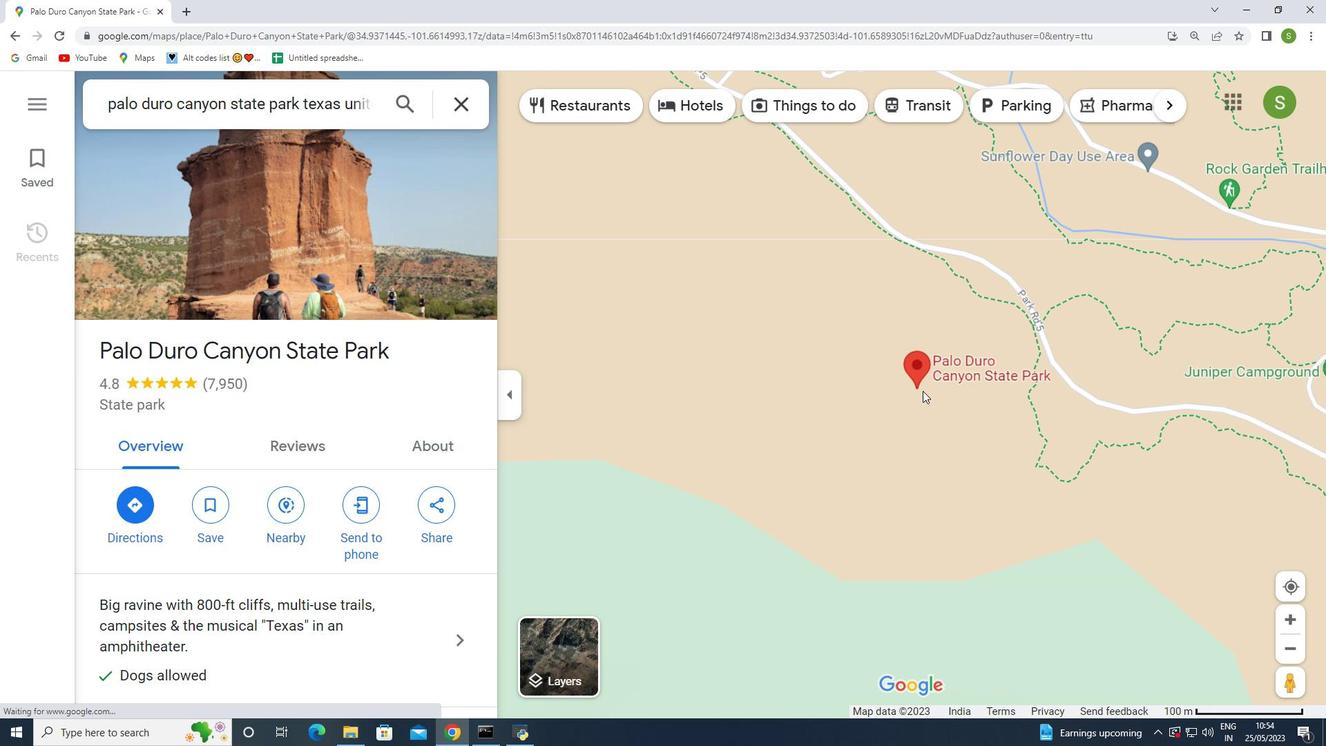
Action: Mouse scrolled (923, 390) with delta (0, 0)
Screenshot: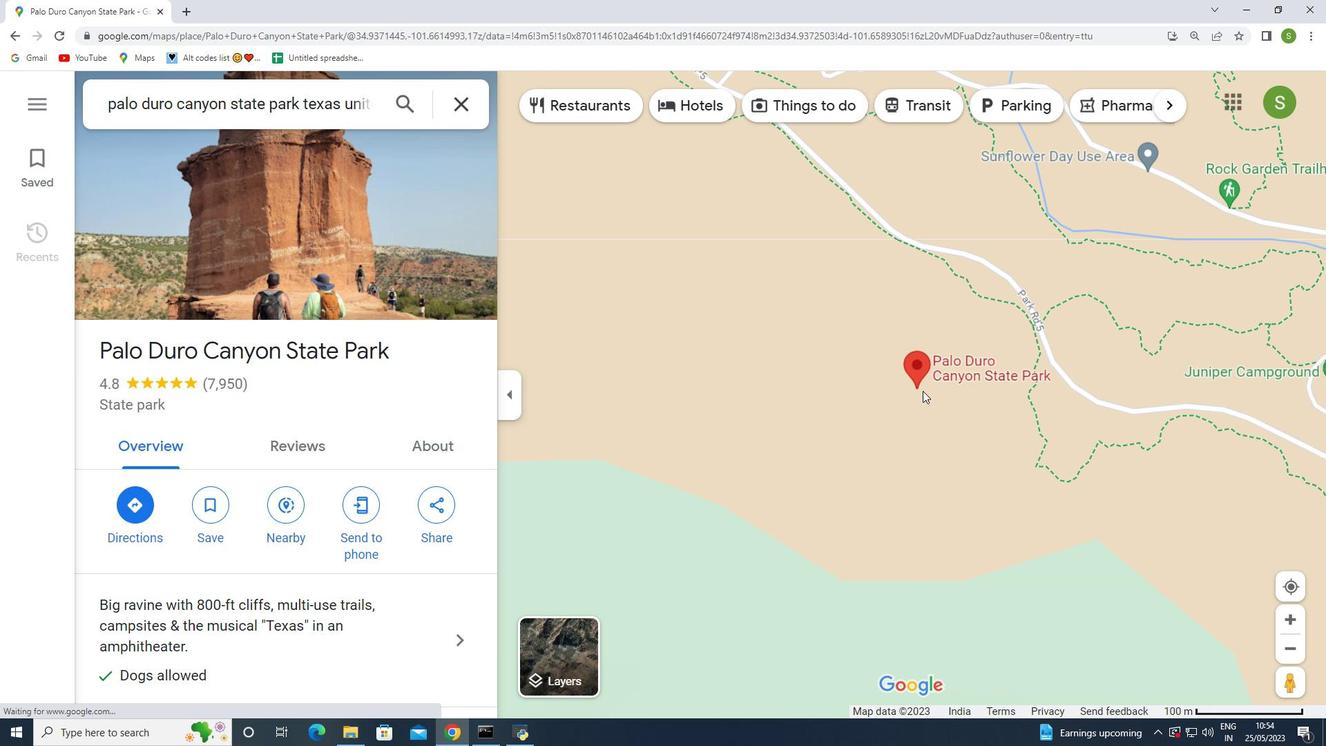 
Action: Mouse scrolled (923, 390) with delta (0, 0)
Screenshot: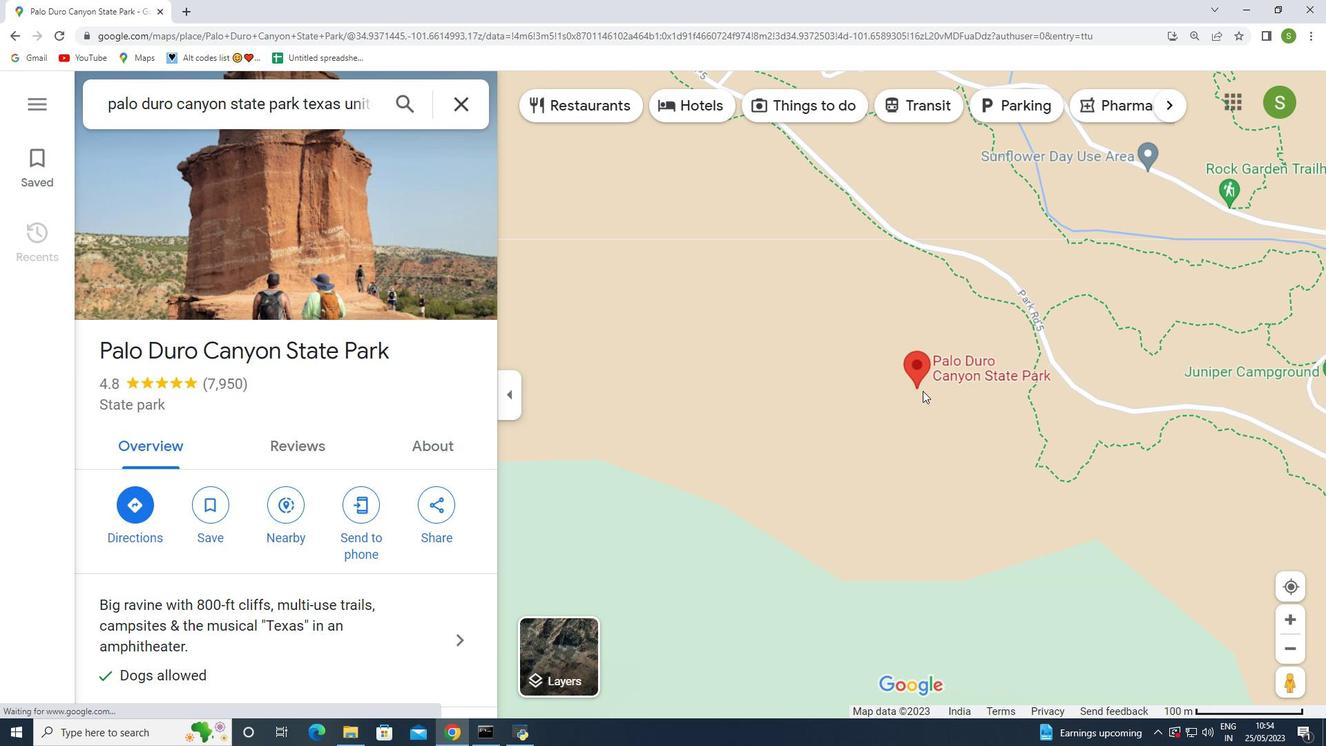 
Action: Mouse scrolled (923, 390) with delta (0, 0)
Screenshot: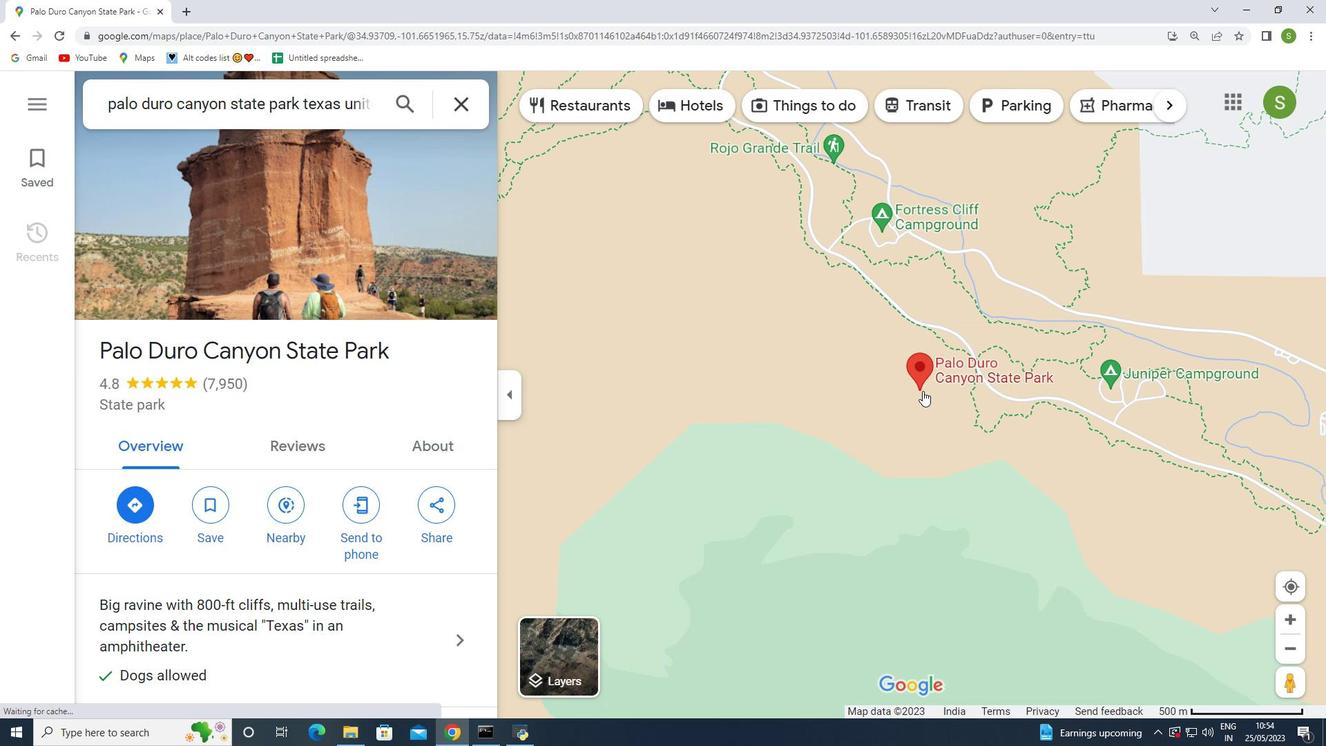 
Action: Mouse scrolled (923, 390) with delta (0, 0)
Screenshot: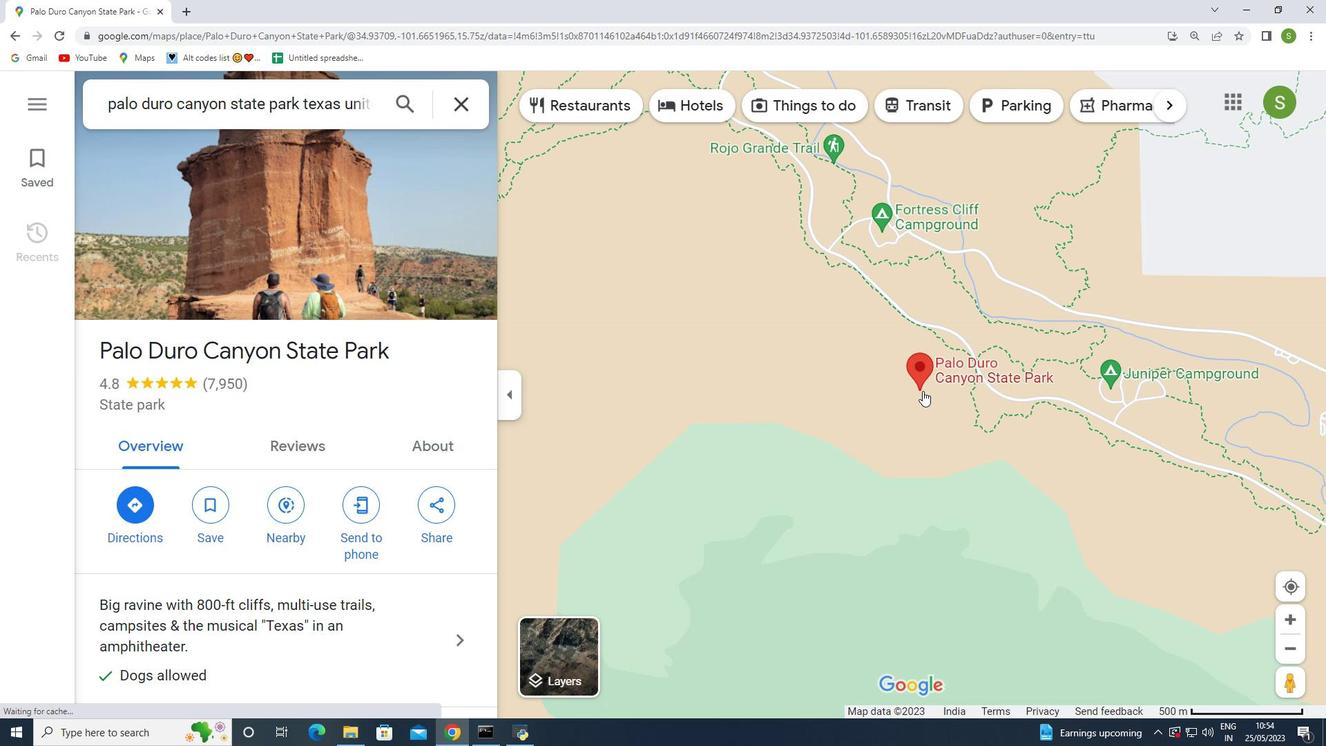 
Action: Mouse scrolled (923, 390) with delta (0, 0)
Screenshot: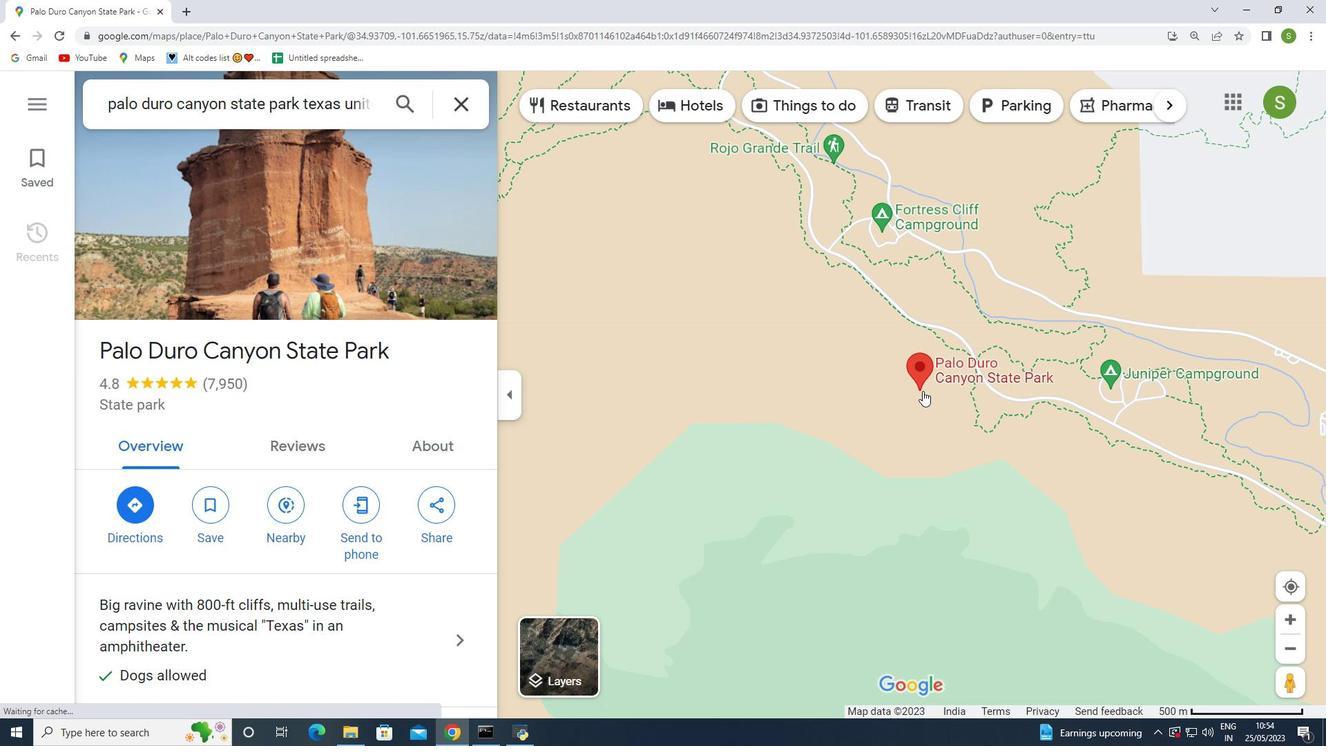 
Action: Mouse scrolled (923, 390) with delta (0, 0)
Screenshot: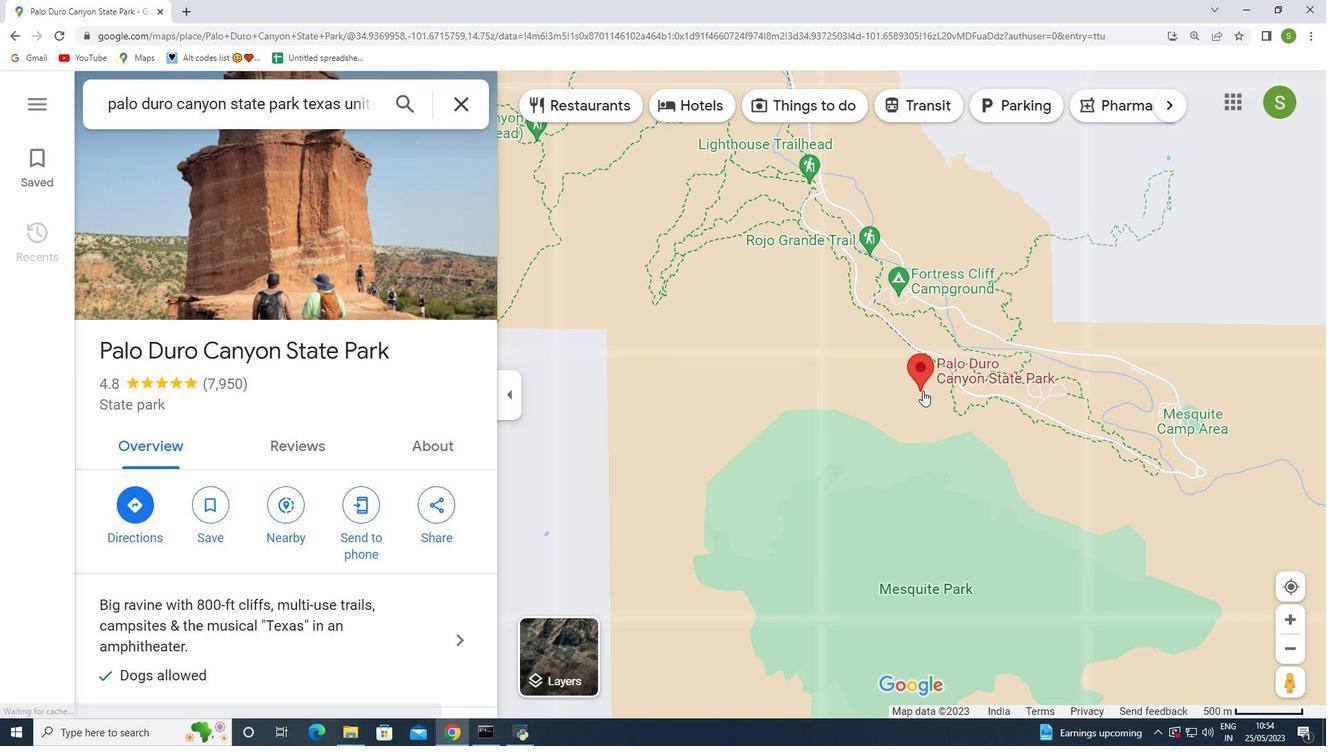 
Action: Mouse scrolled (923, 390) with delta (0, 0)
Screenshot: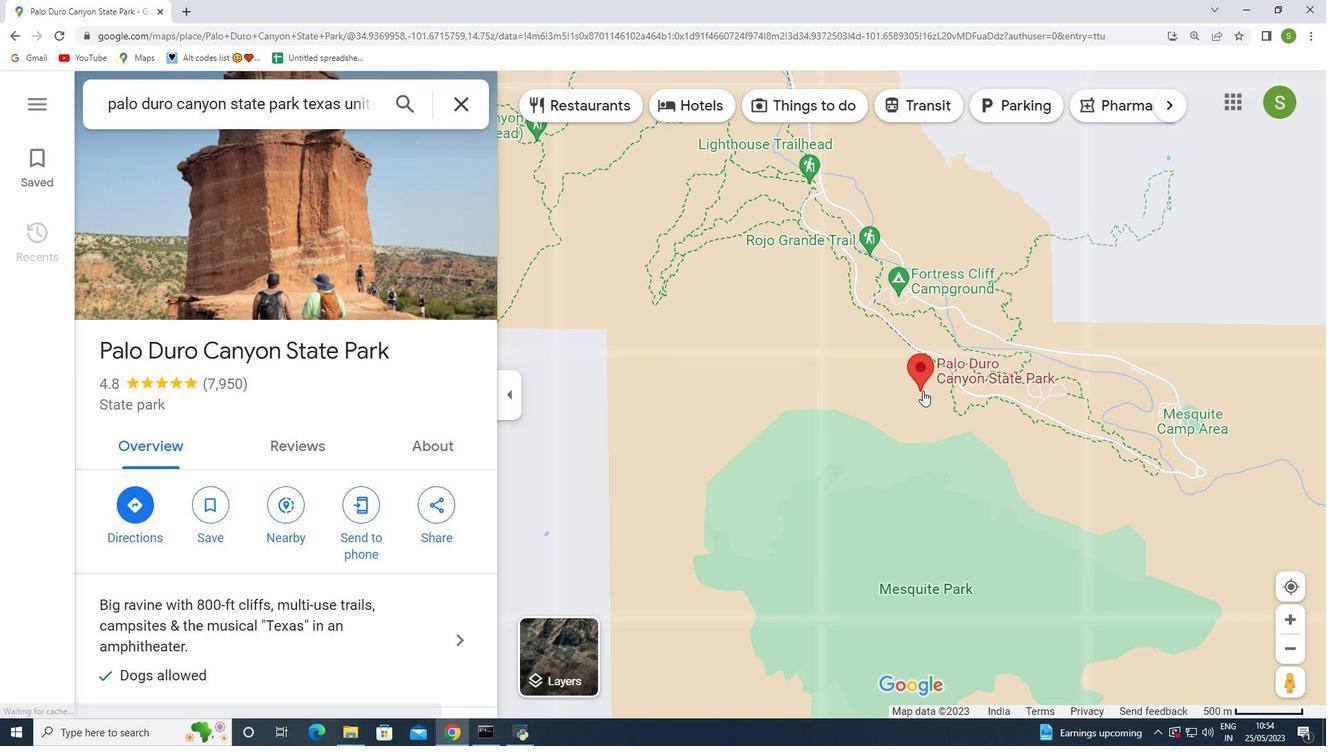 
Action: Mouse scrolled (923, 390) with delta (0, 0)
Screenshot: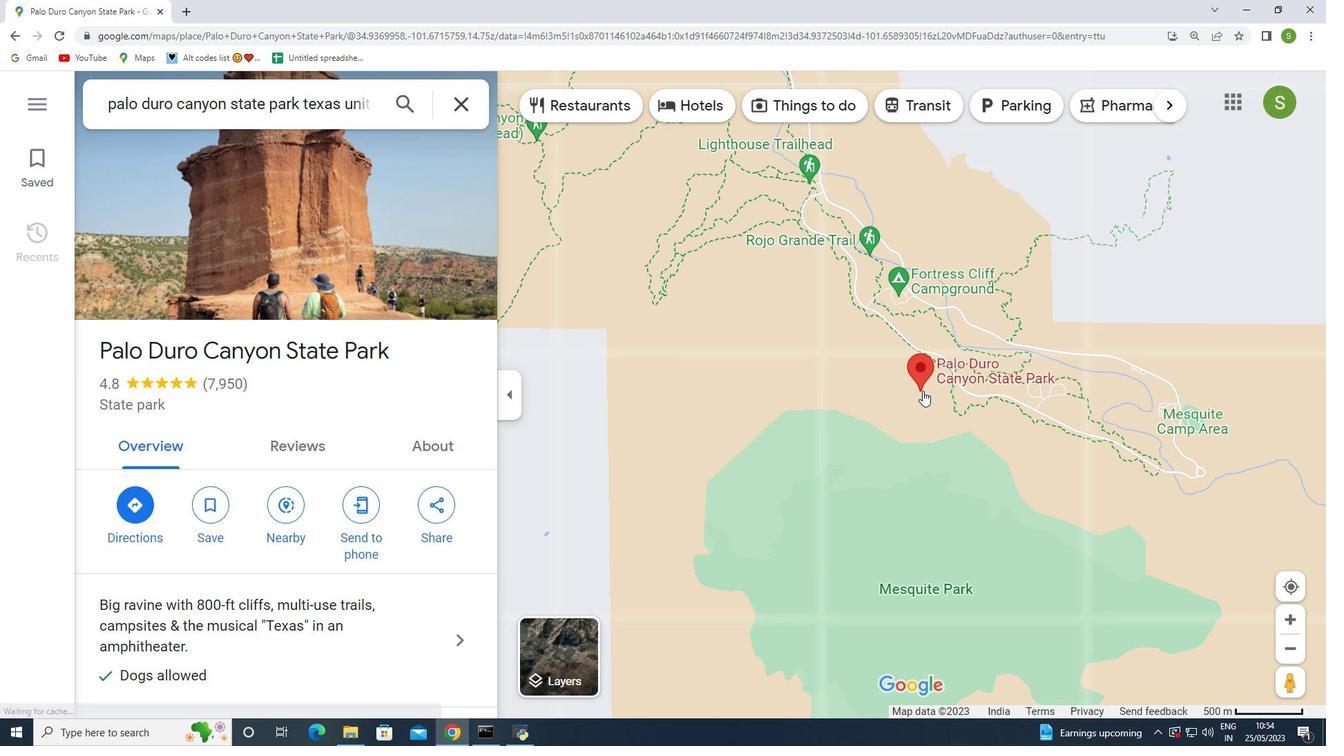 
Action: Mouse scrolled (923, 390) with delta (0, 0)
Screenshot: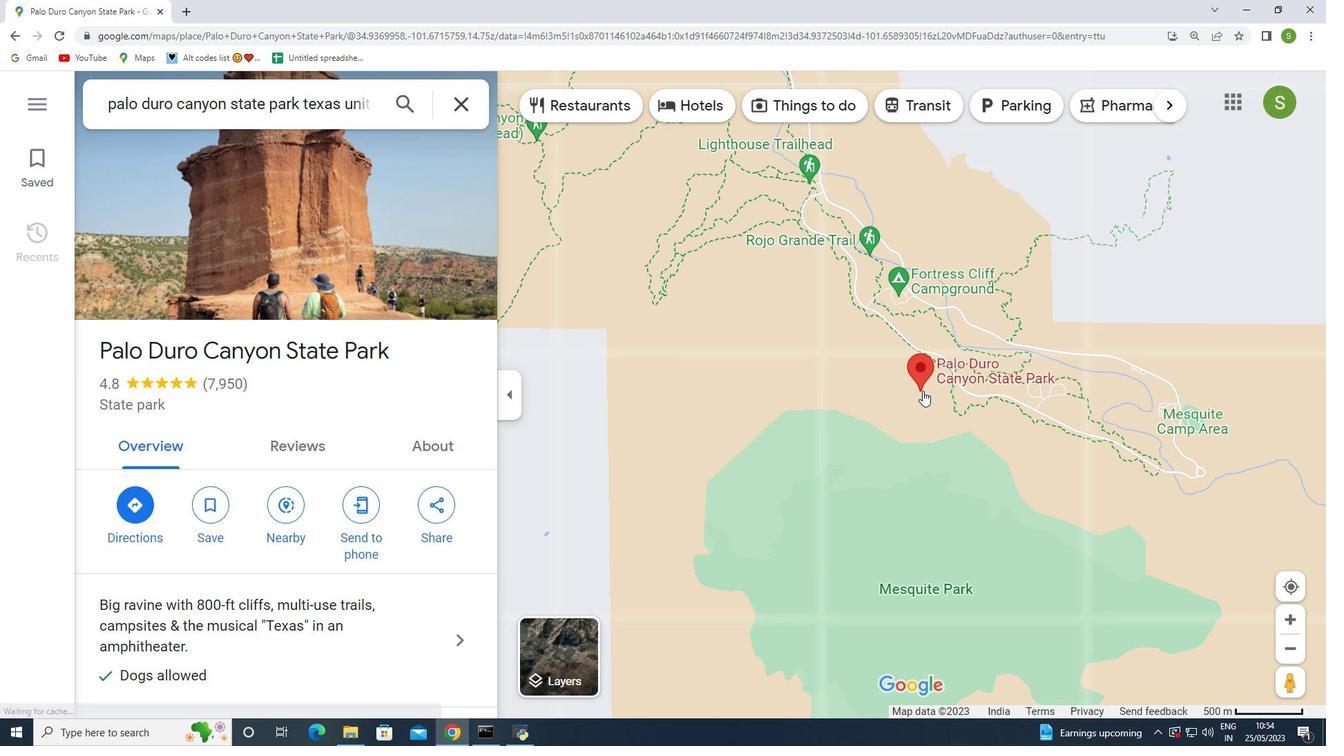 
Action: Mouse moved to (926, 373)
Screenshot: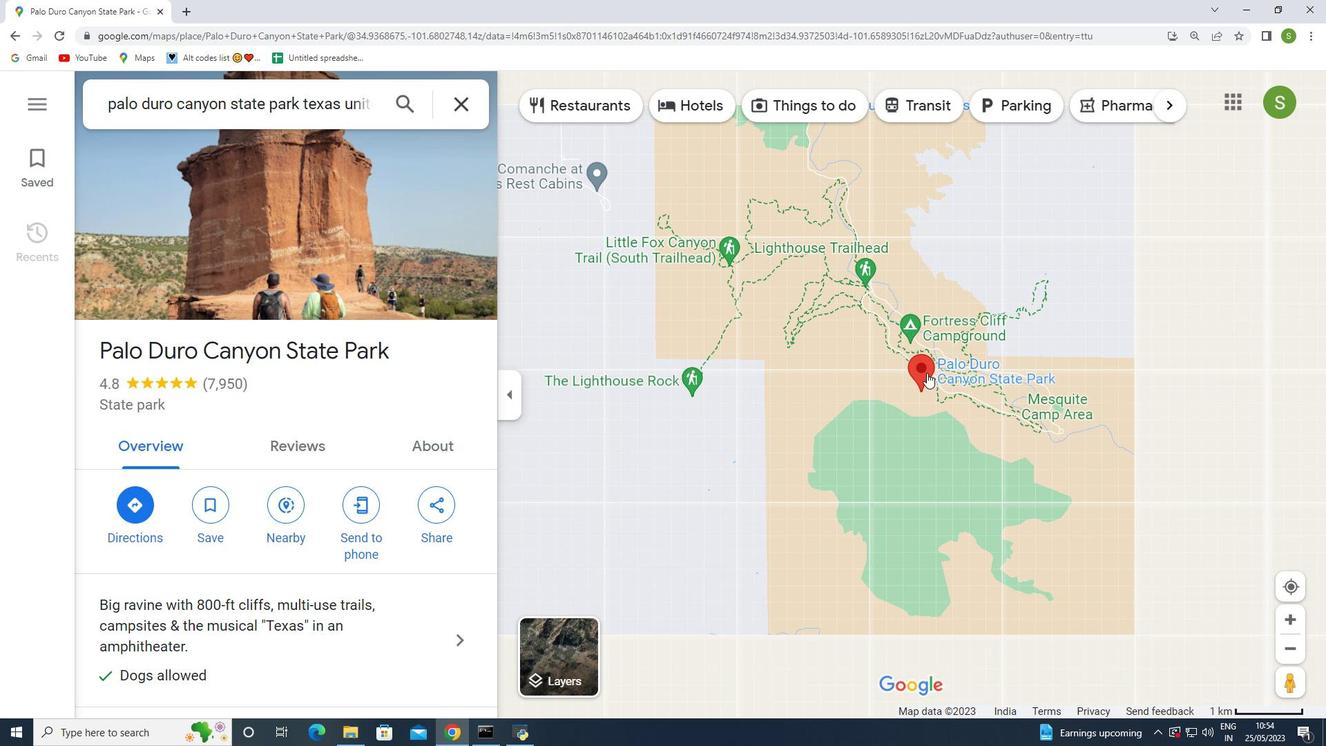 
Action: Mouse scrolled (926, 373) with delta (0, 0)
Screenshot: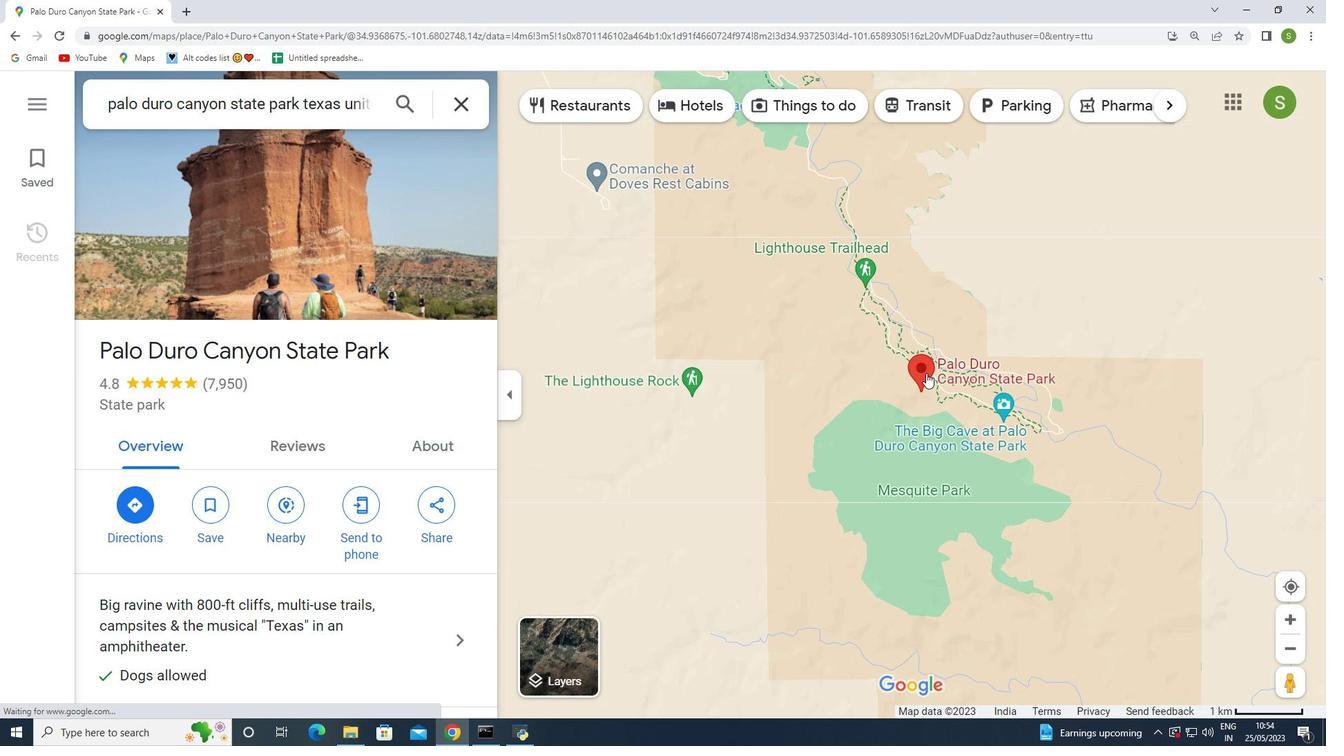 
Action: Mouse scrolled (926, 373) with delta (0, 0)
Screenshot: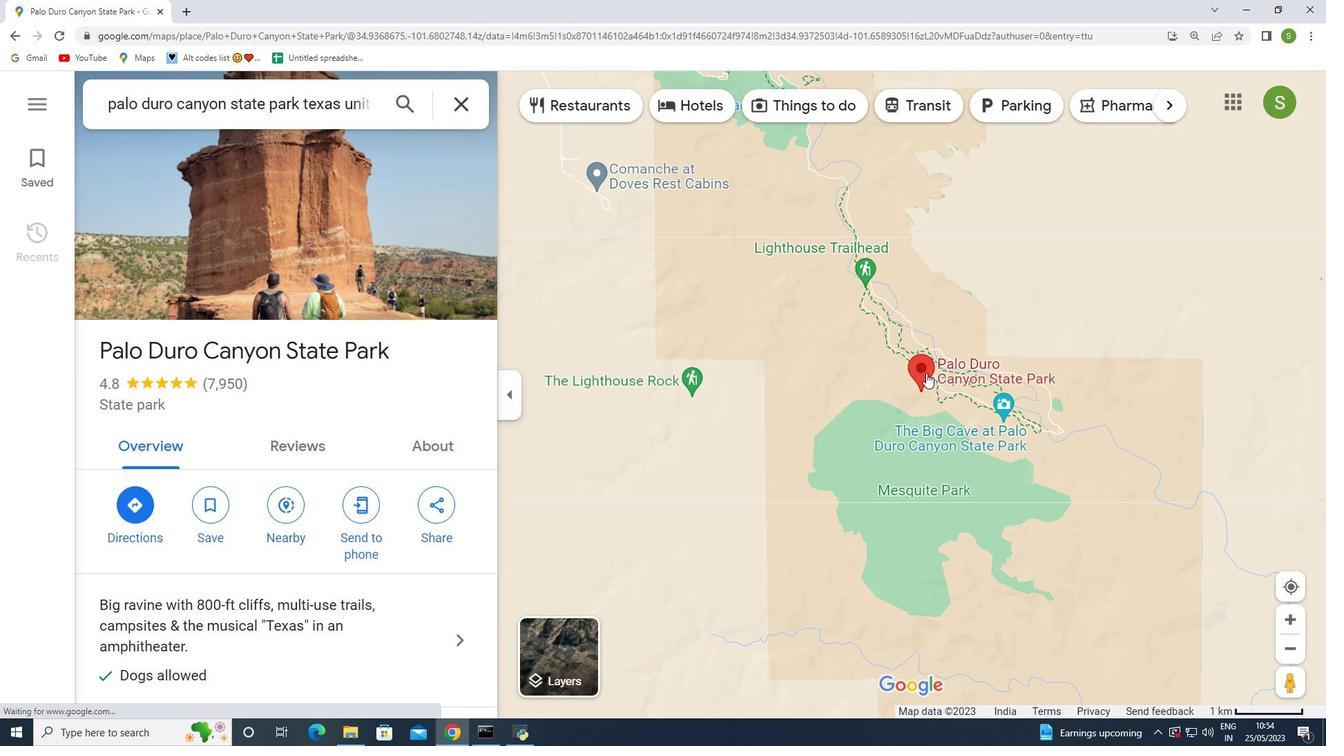 
Action: Mouse moved to (926, 373)
Screenshot: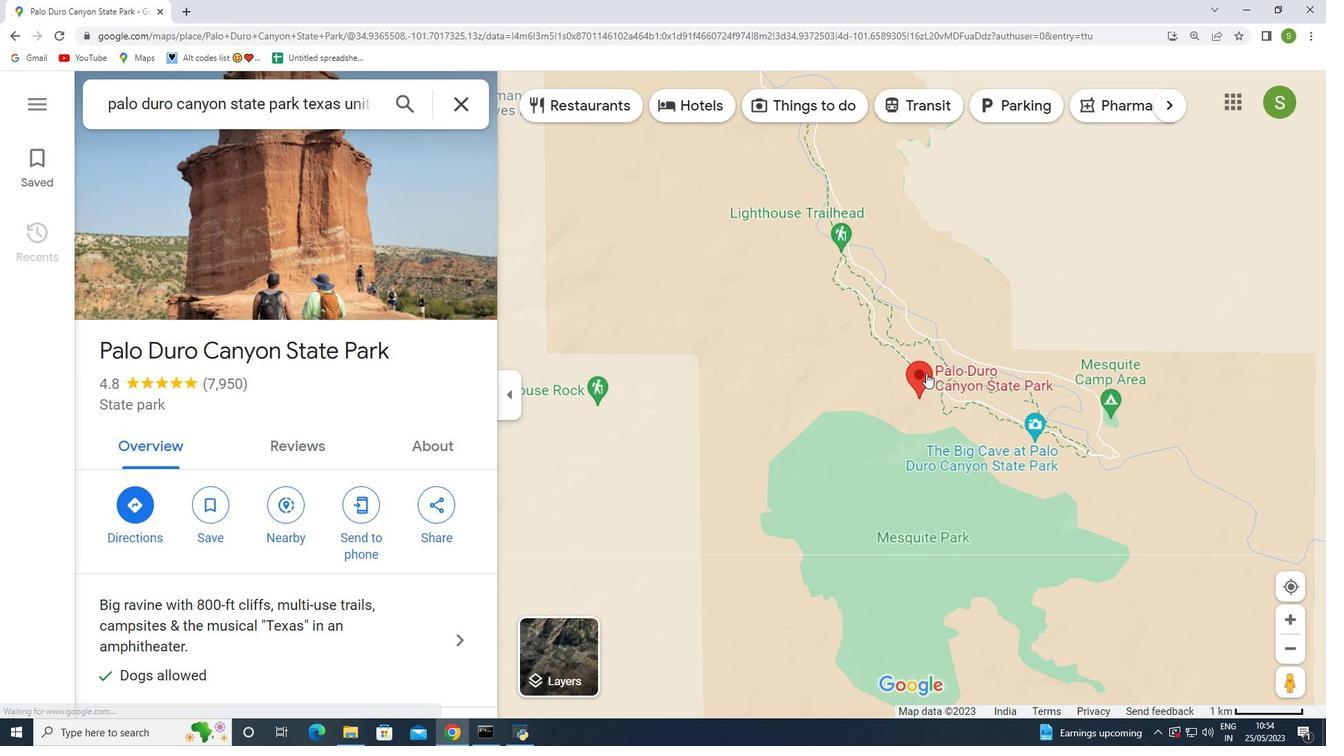 
Action: Mouse scrolled (926, 374) with delta (0, 0)
Screenshot: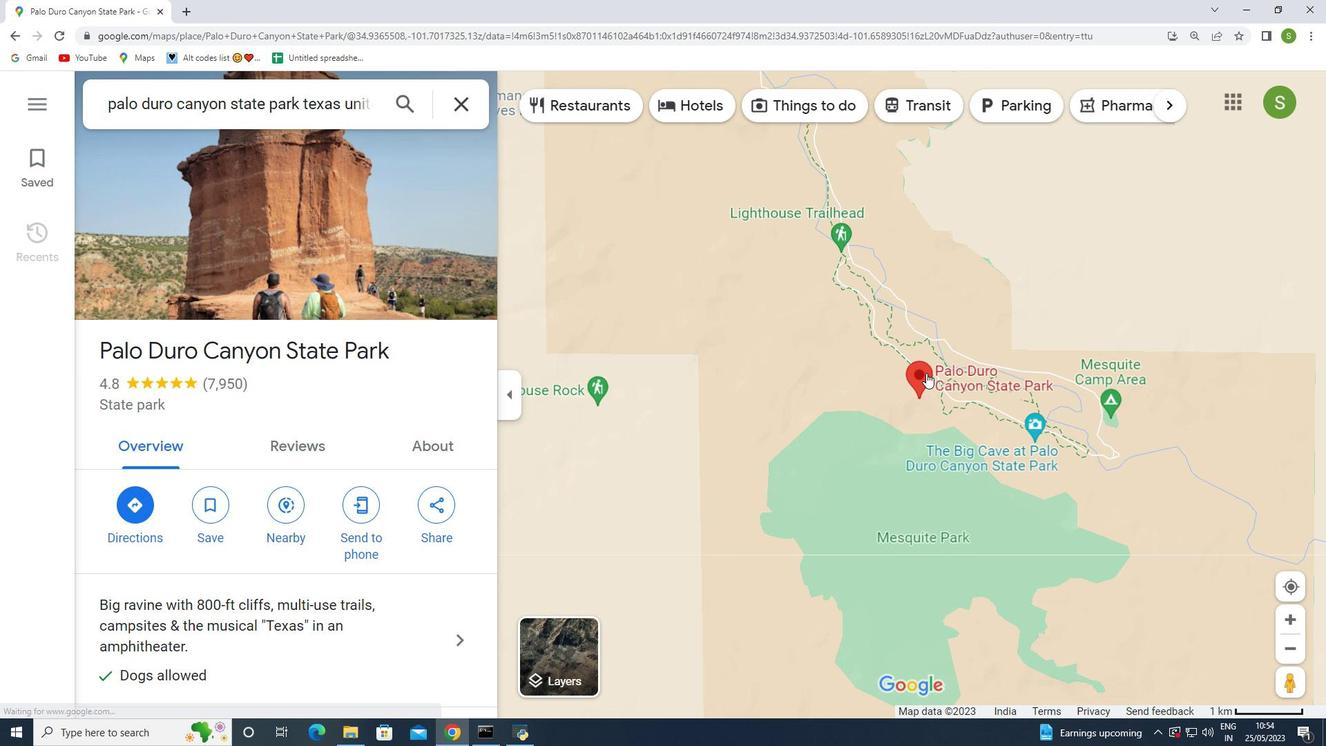 
Action: Mouse scrolled (926, 374) with delta (0, 0)
Screenshot: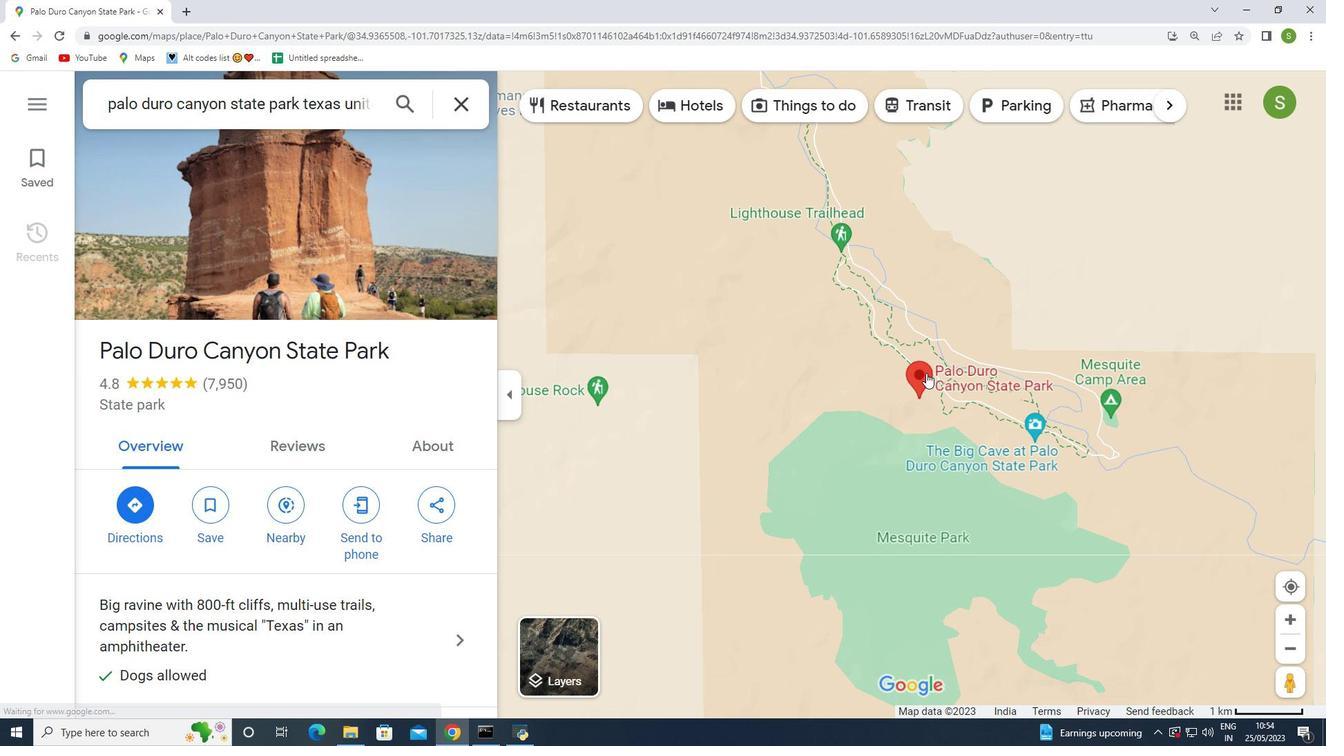 
Action: Mouse scrolled (926, 374) with delta (0, 0)
Screenshot: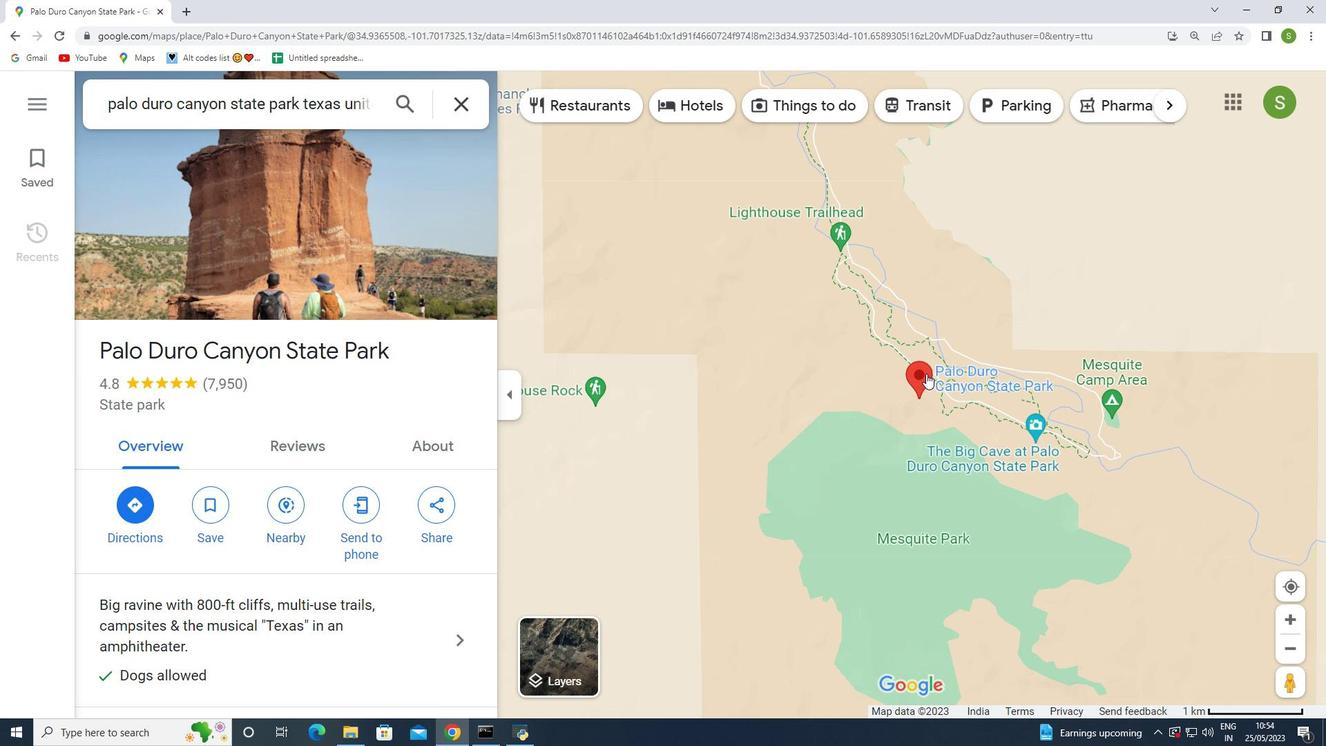 
Action: Mouse moved to (927, 372)
Screenshot: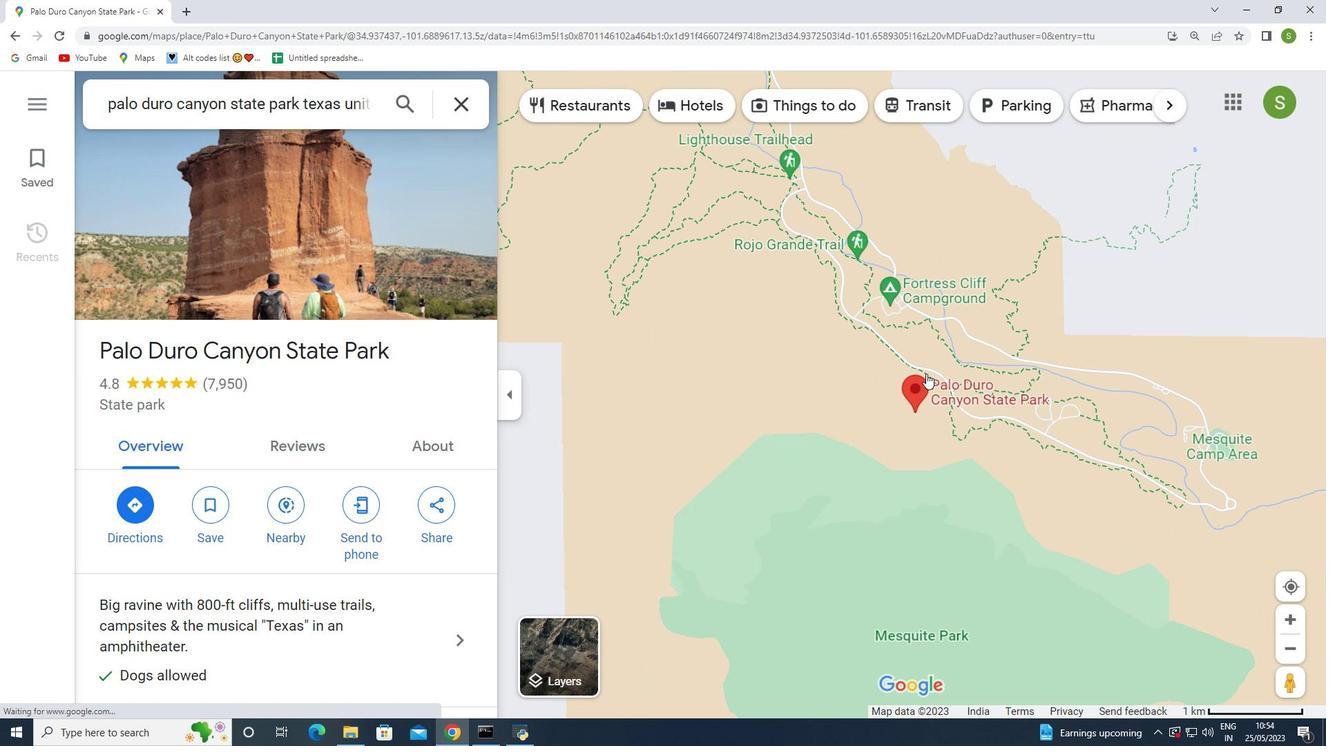 
Action: Mouse scrolled (925, 375) with delta (0, 0)
Screenshot: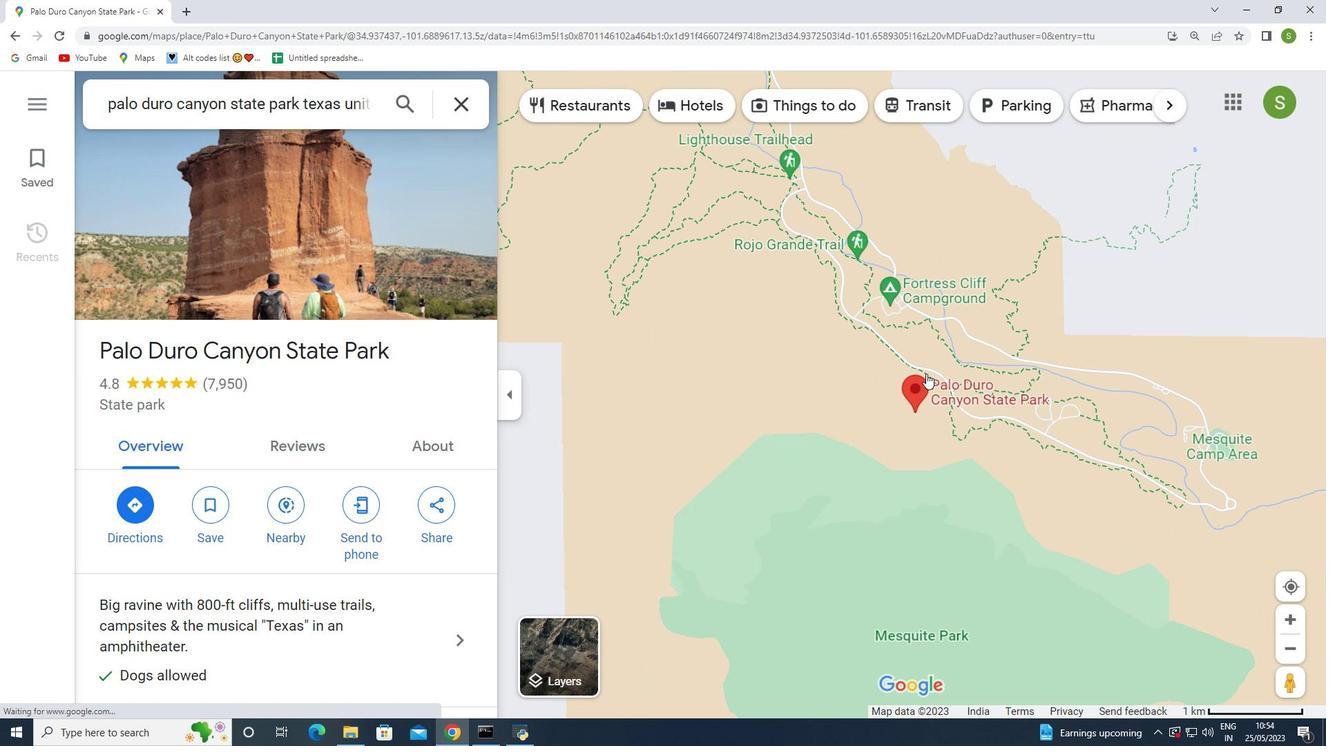
Action: Mouse scrolled (925, 375) with delta (0, 0)
Screenshot: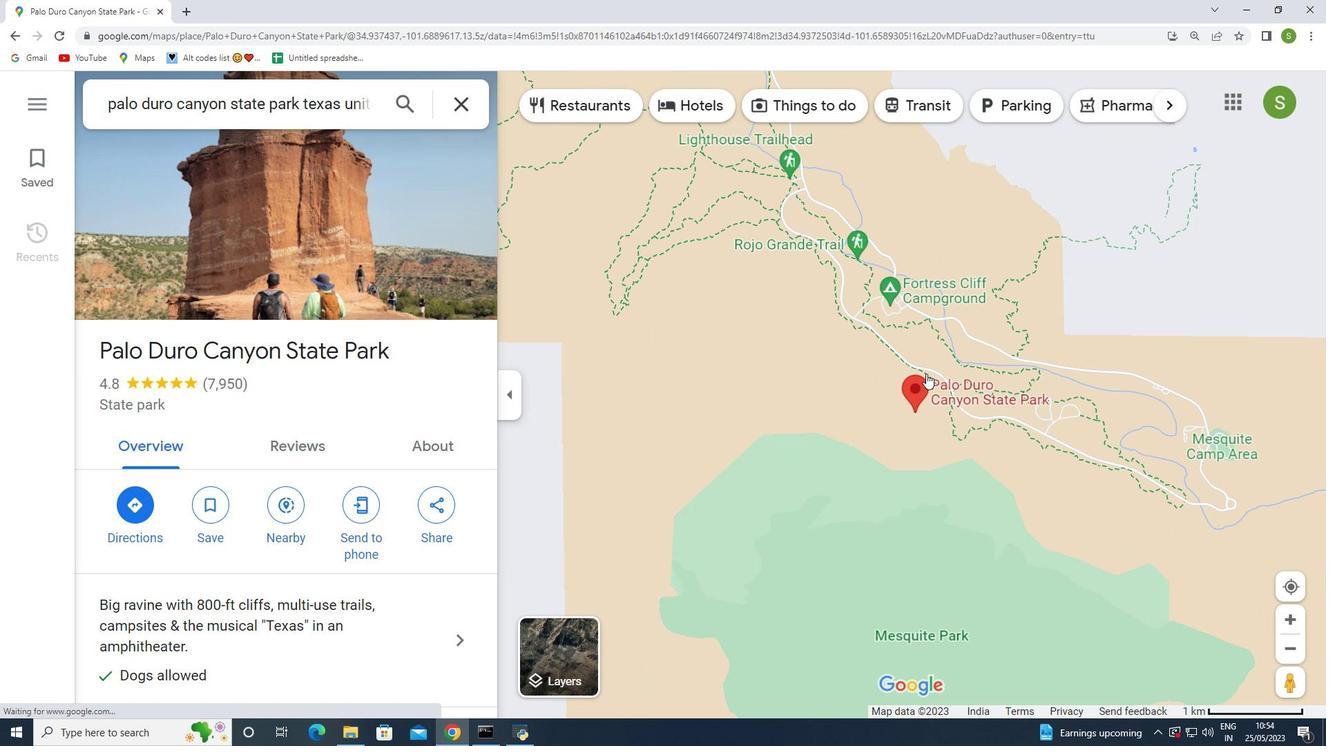 
Action: Mouse moved to (927, 372)
Screenshot: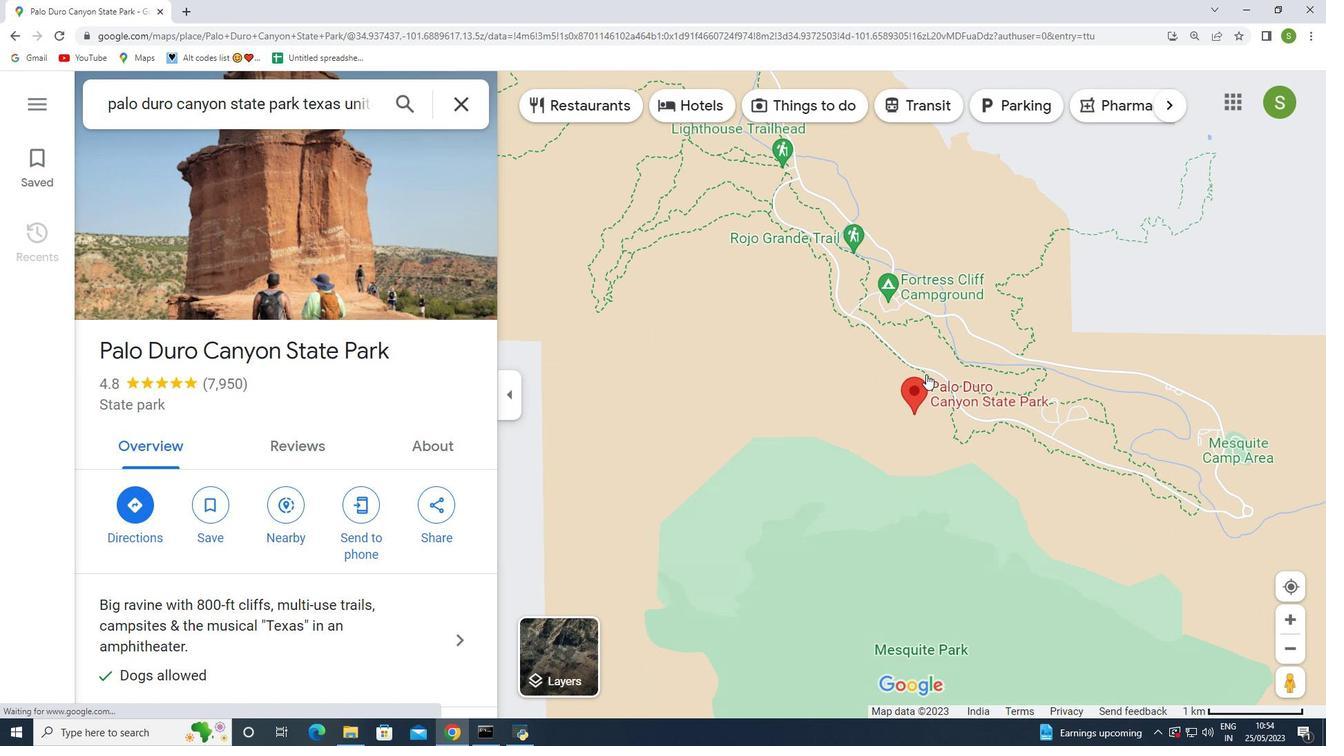 
Action: Mouse scrolled (925, 375) with delta (0, 0)
Screenshot: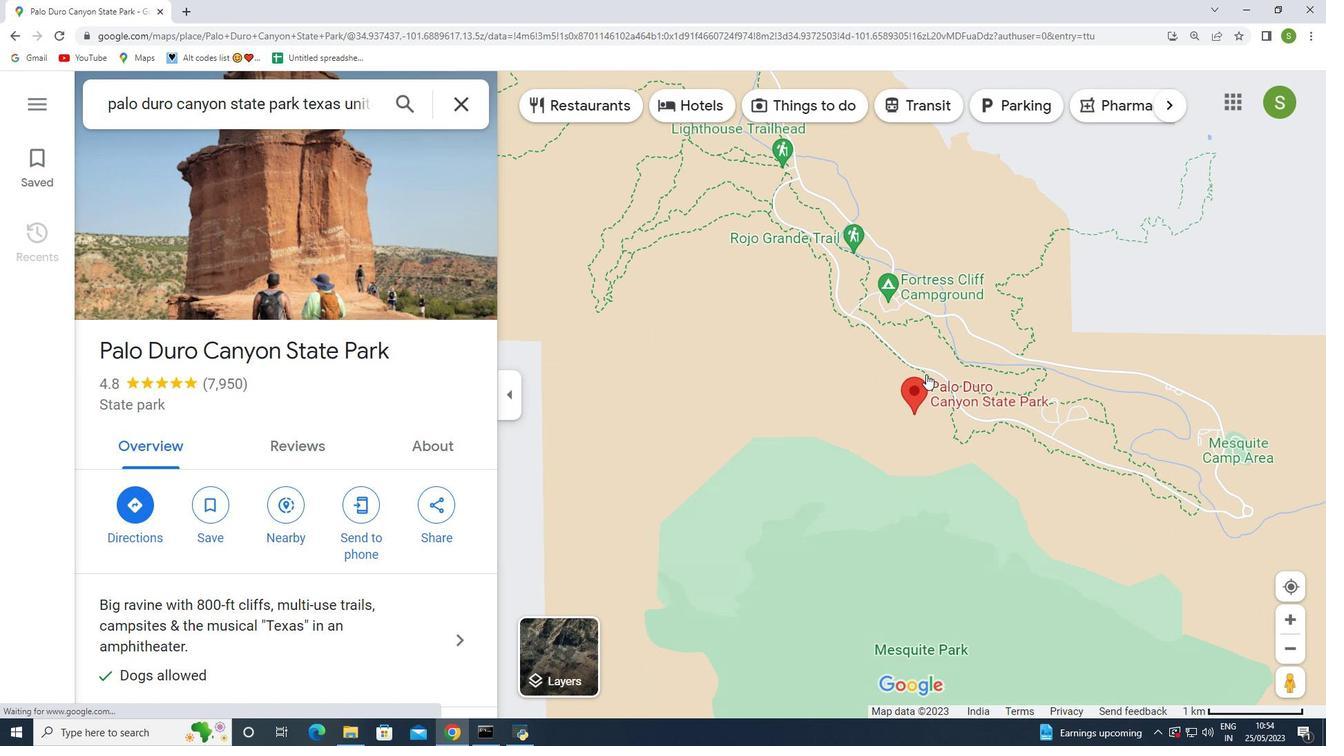 
Action: Mouse scrolled (927, 373) with delta (0, 0)
Screenshot: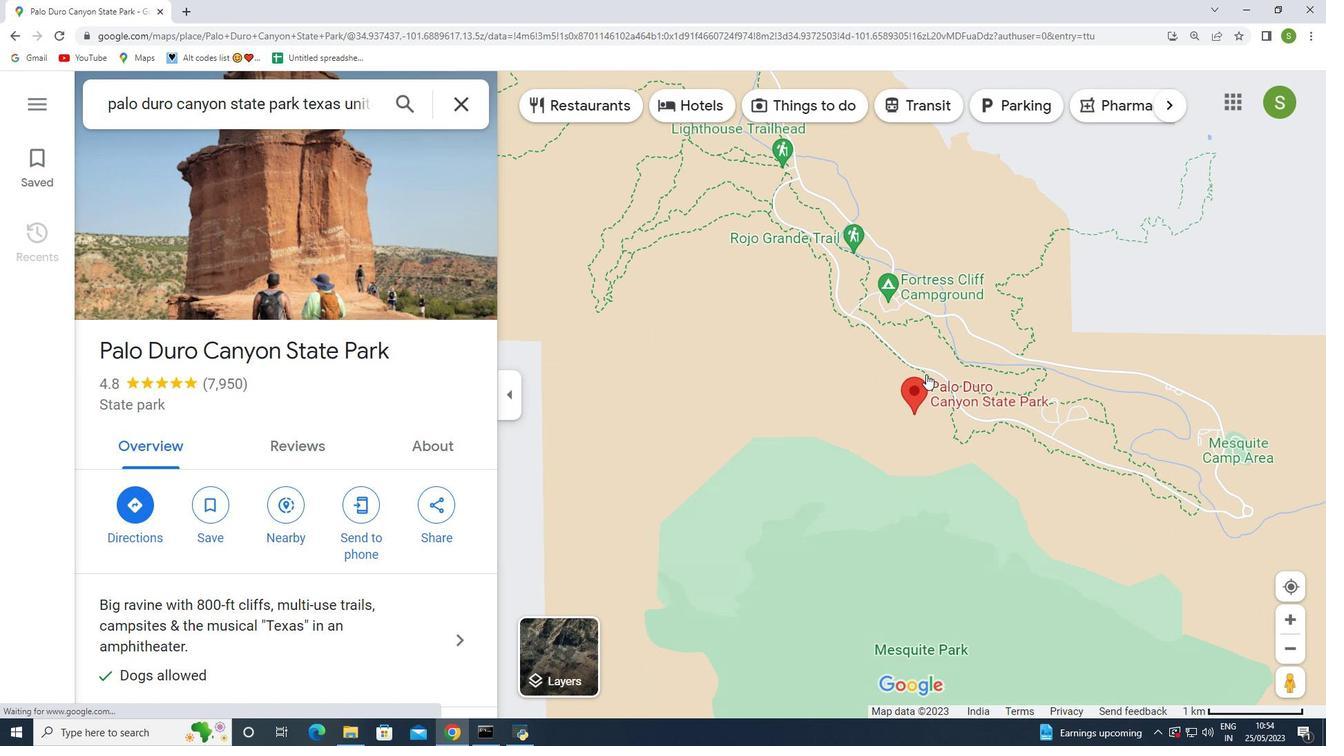 
Action: Mouse moved to (914, 388)
Screenshot: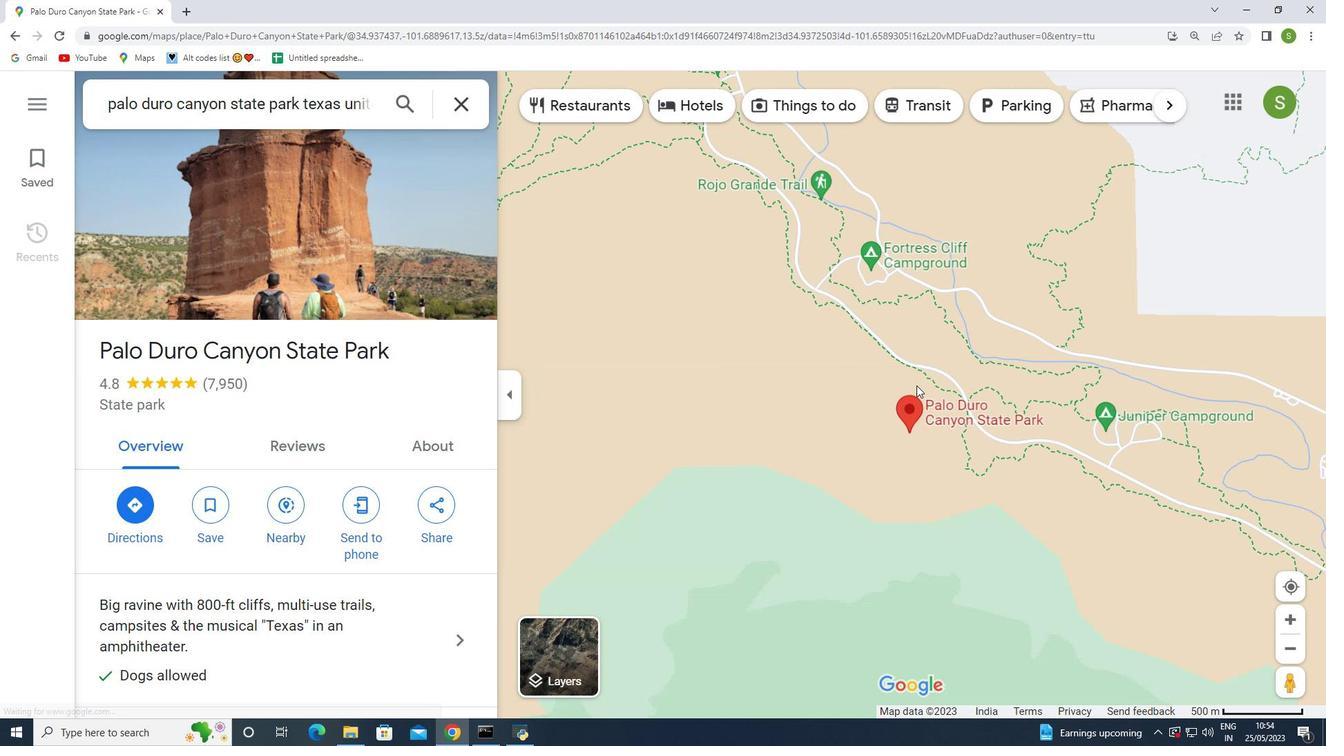 
Action: Mouse scrolled (914, 389) with delta (0, 0)
Screenshot: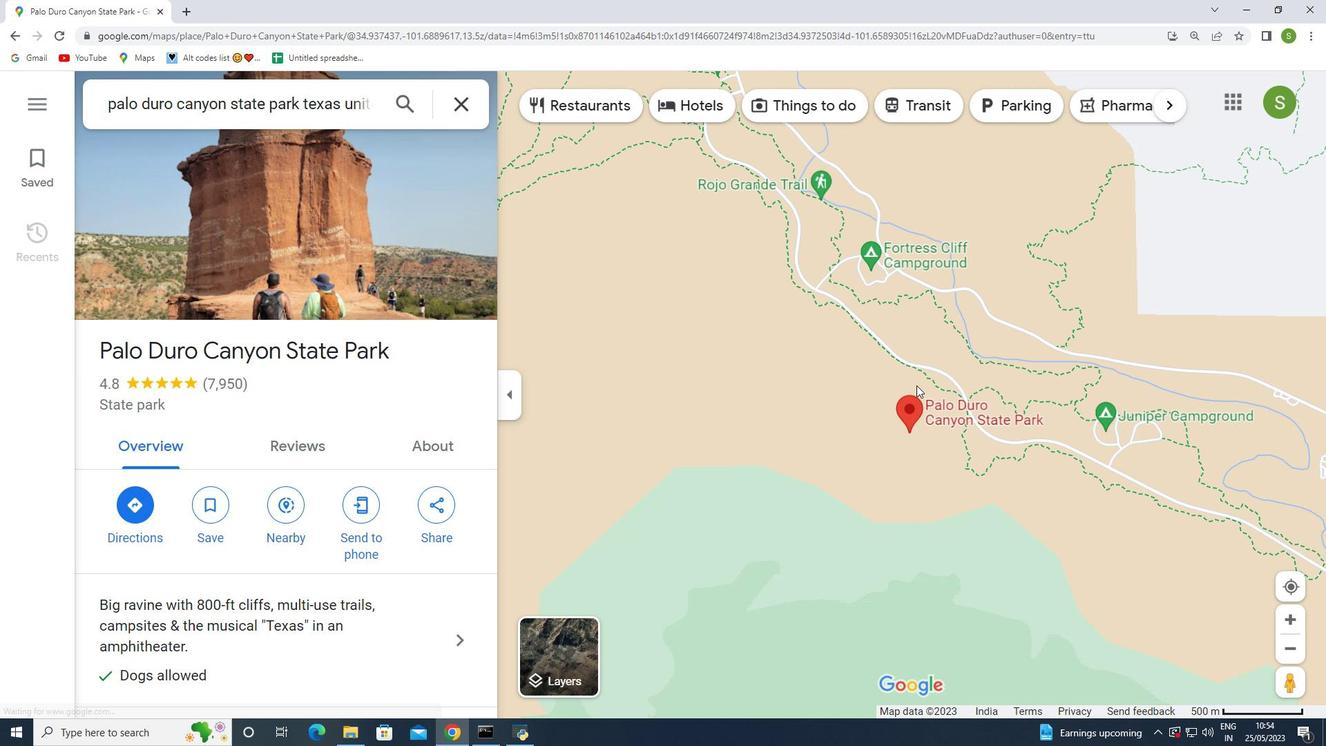 
Action: Mouse scrolled (914, 389) with delta (0, 0)
Screenshot: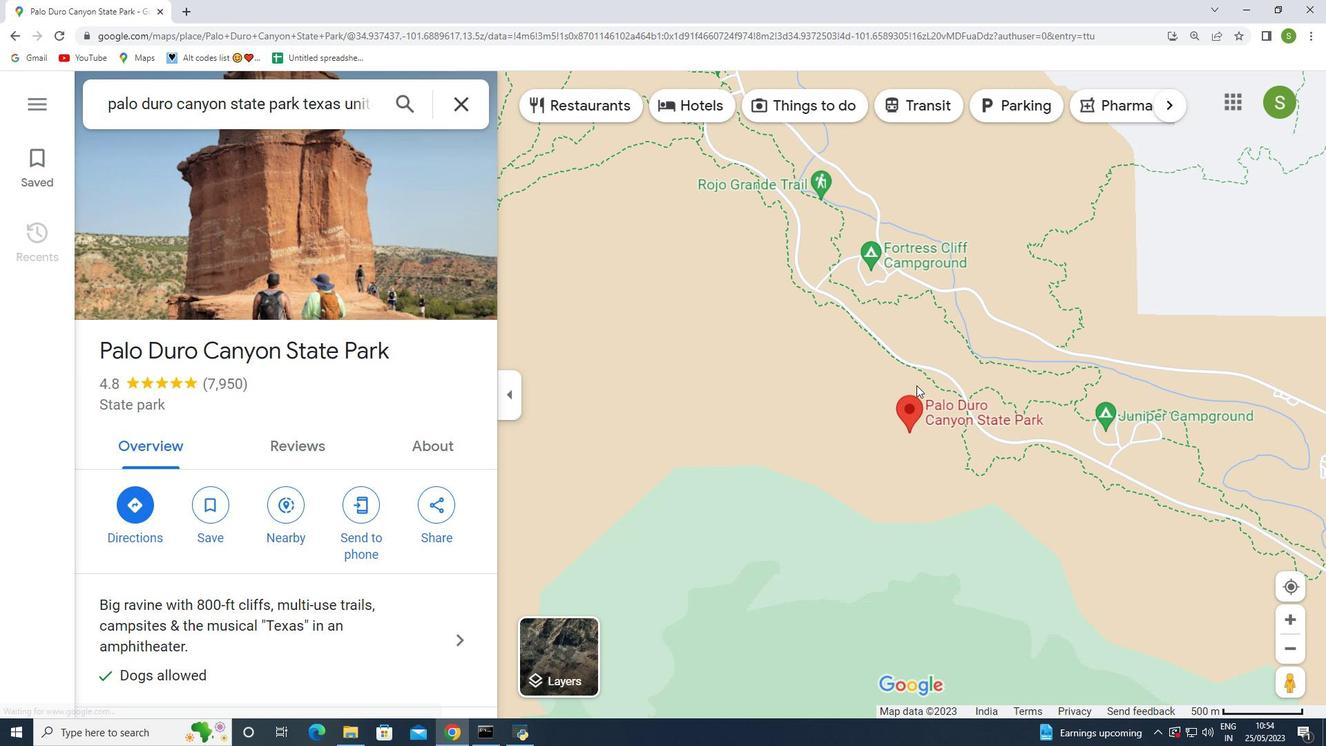 
Action: Mouse moved to (905, 440)
Screenshot: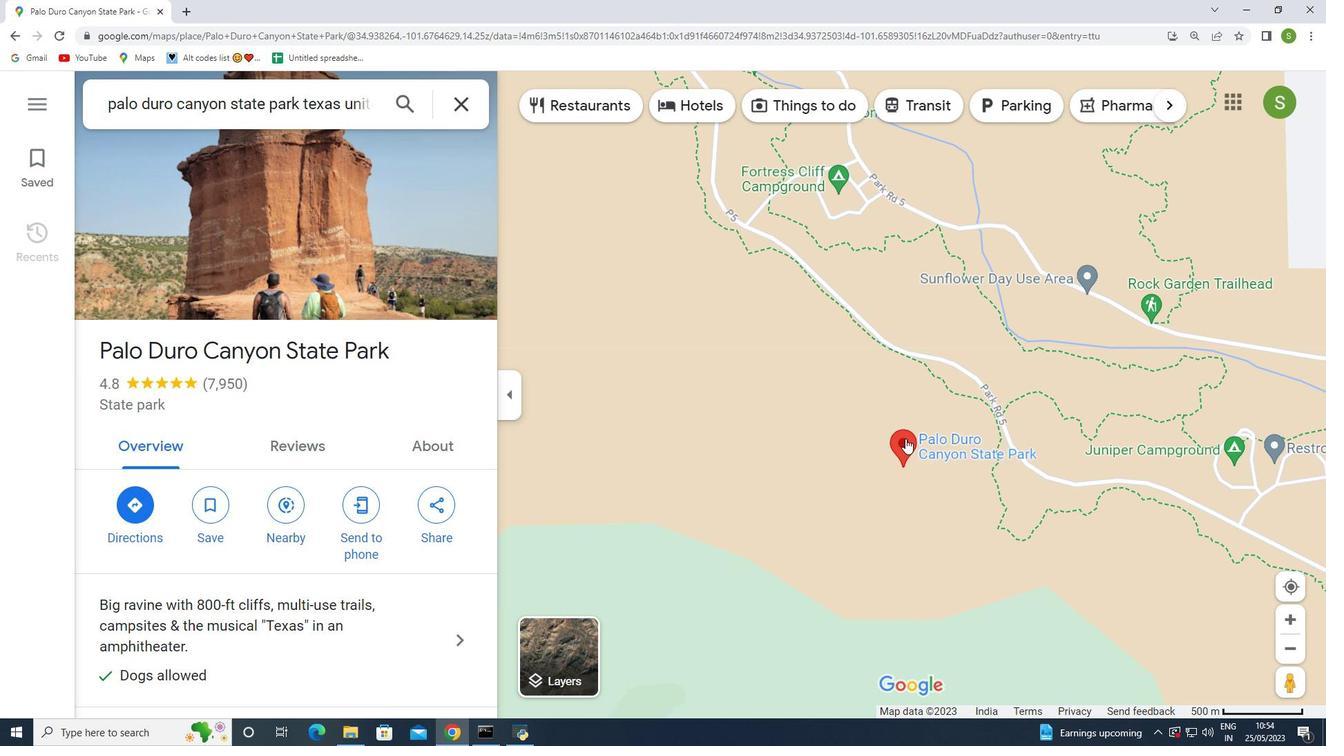 
Action: Mouse scrolled (905, 440) with delta (0, 0)
Screenshot: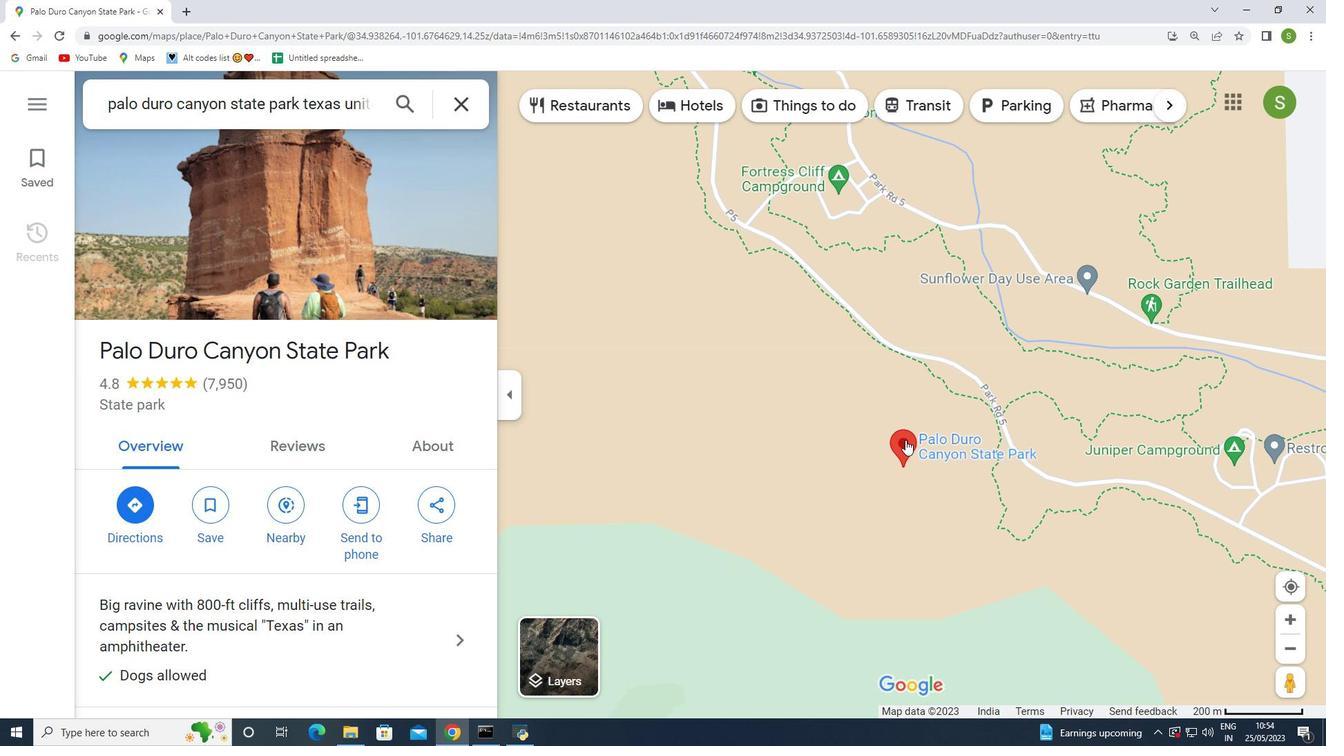 
Action: Mouse scrolled (905, 440) with delta (0, 0)
Screenshot: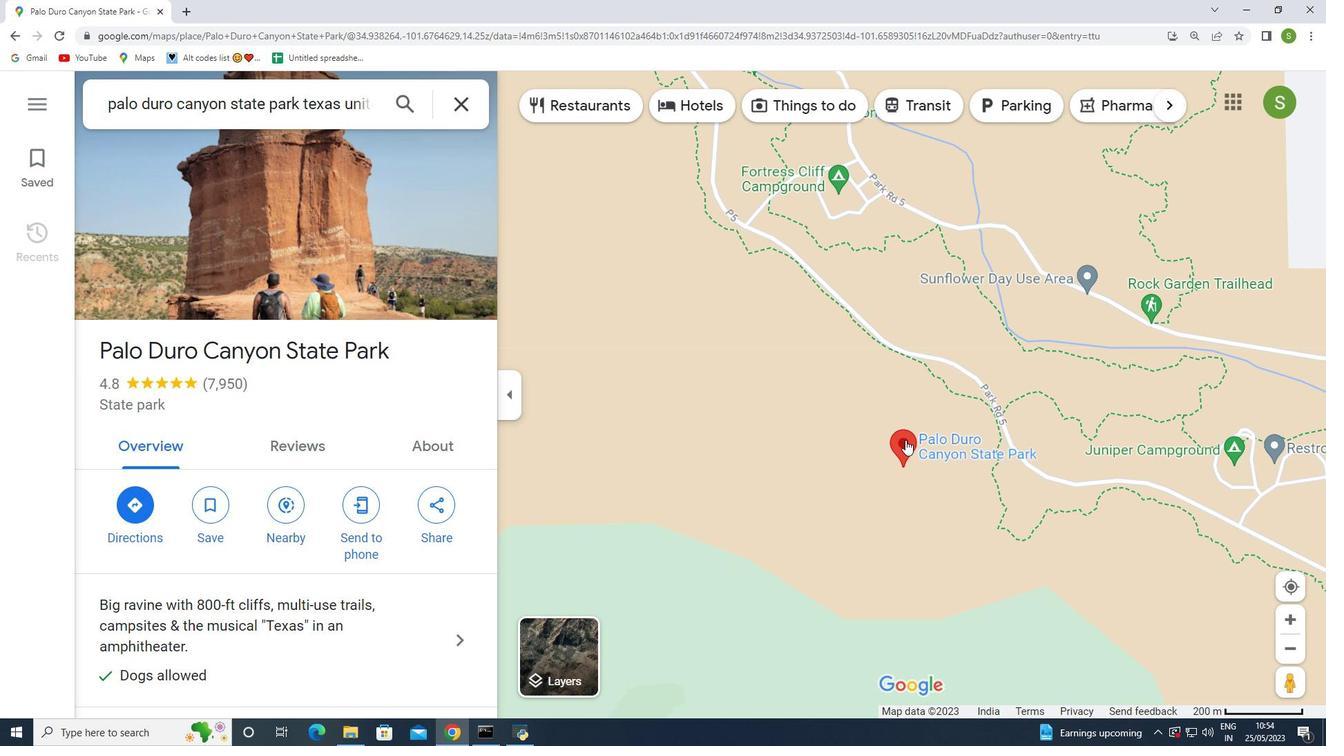 
Action: Mouse scrolled (905, 440) with delta (0, 0)
Screenshot: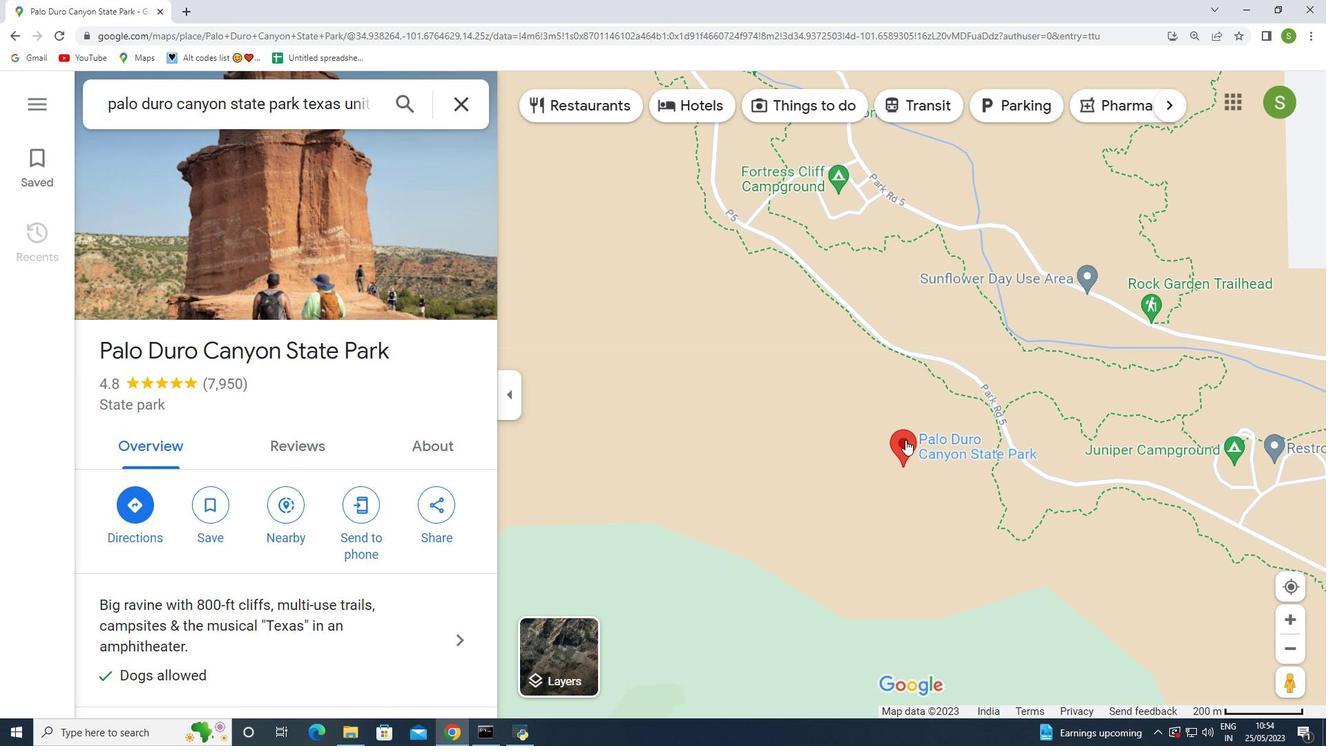 
Action: Mouse moved to (907, 451)
Screenshot: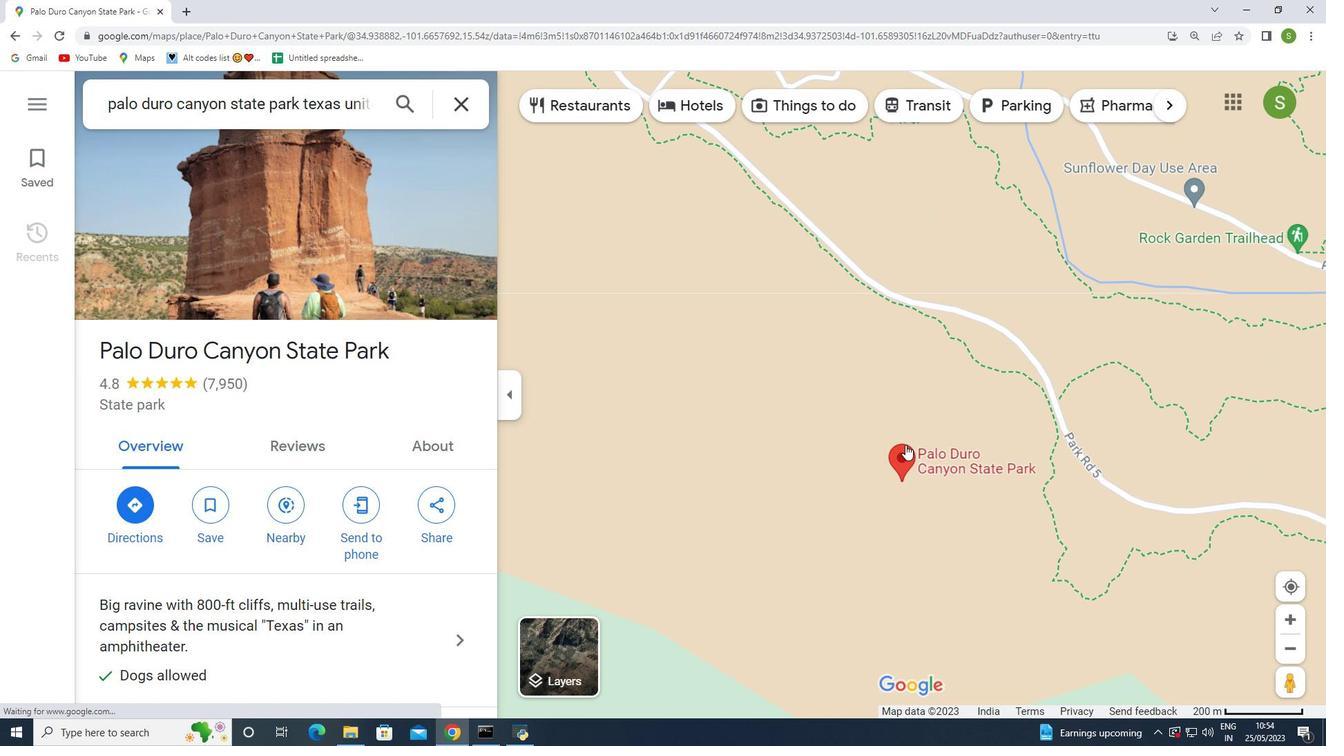 
Action: Mouse scrolled (907, 451) with delta (0, 0)
Screenshot: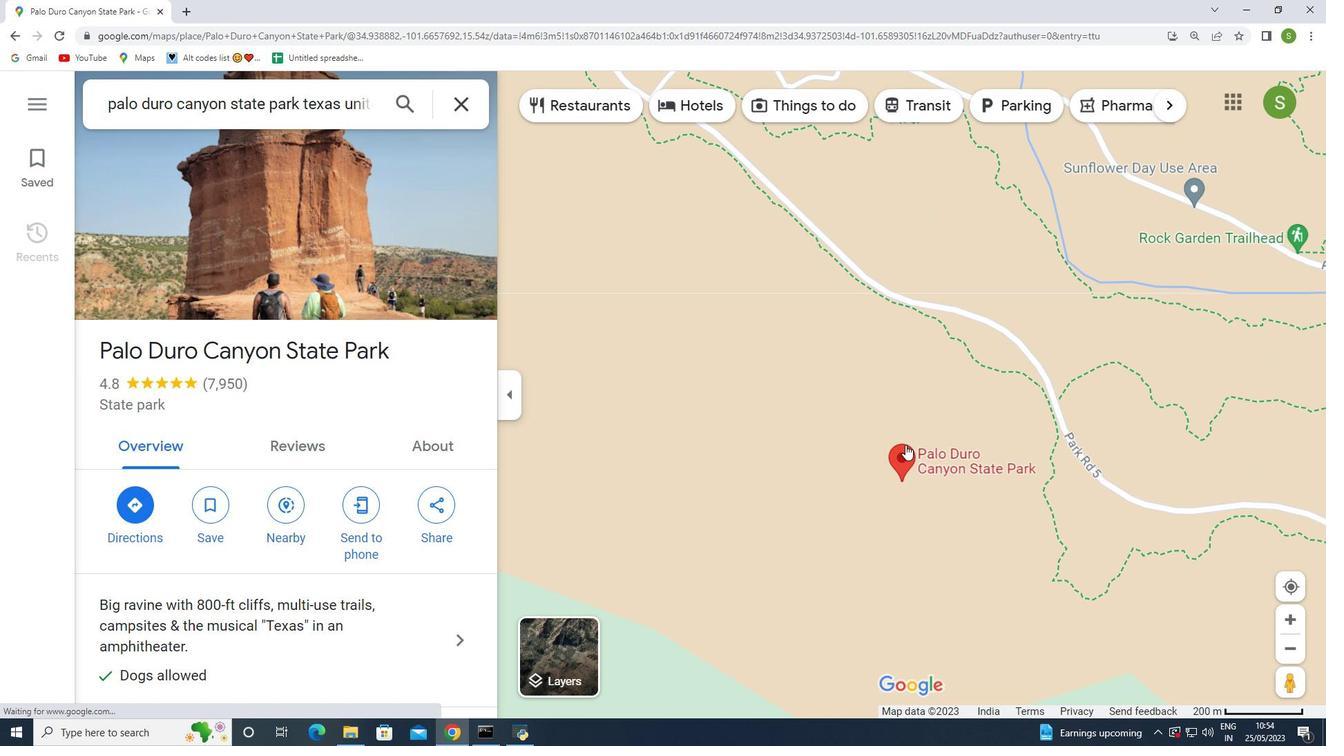 
Action: Mouse scrolled (907, 451) with delta (0, 0)
Screenshot: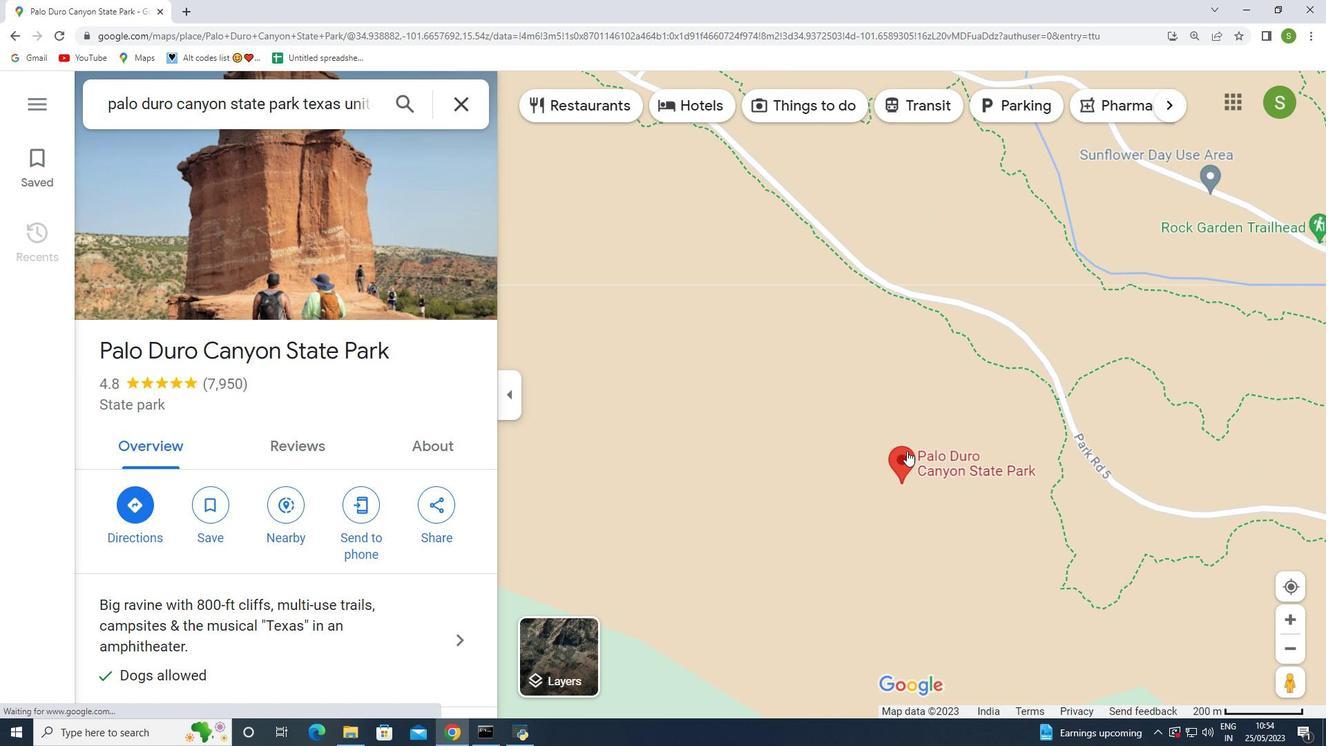 
Action: Mouse scrolled (907, 451) with delta (0, 0)
Screenshot: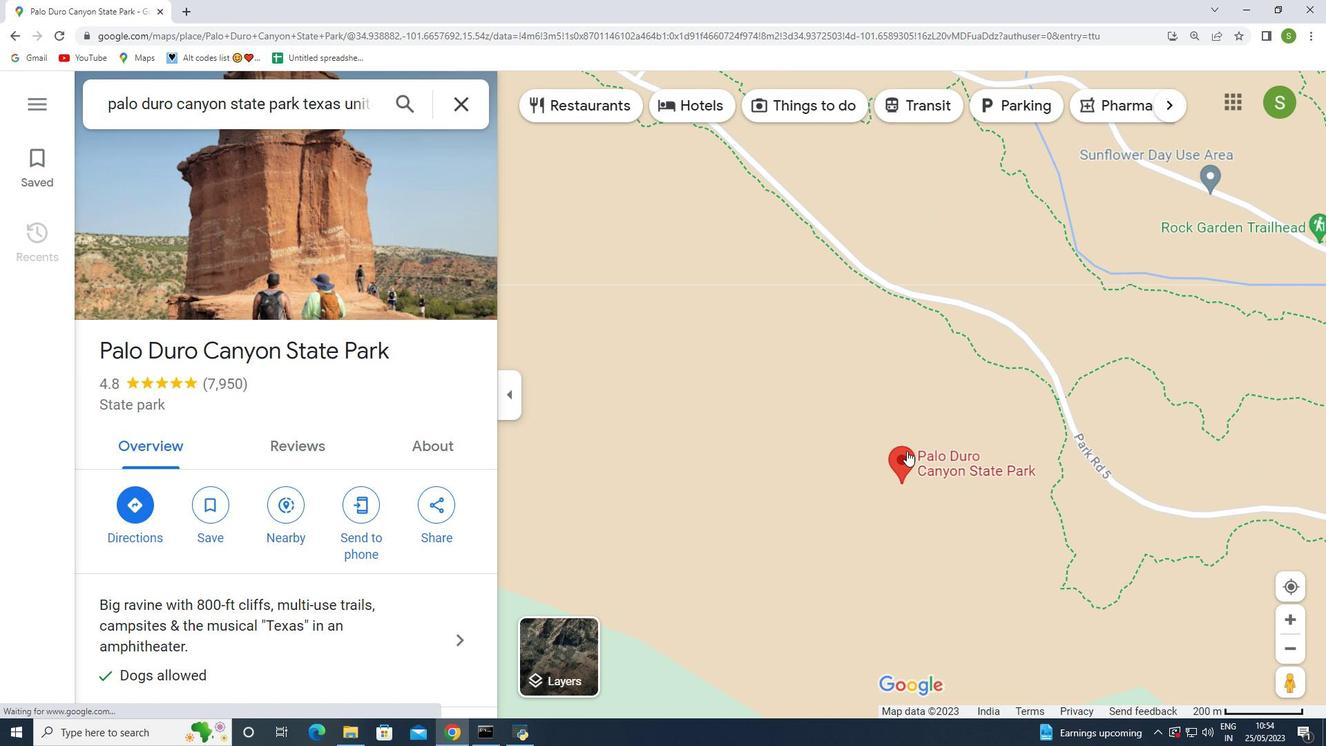 
Action: Mouse scrolled (907, 451) with delta (0, 0)
Screenshot: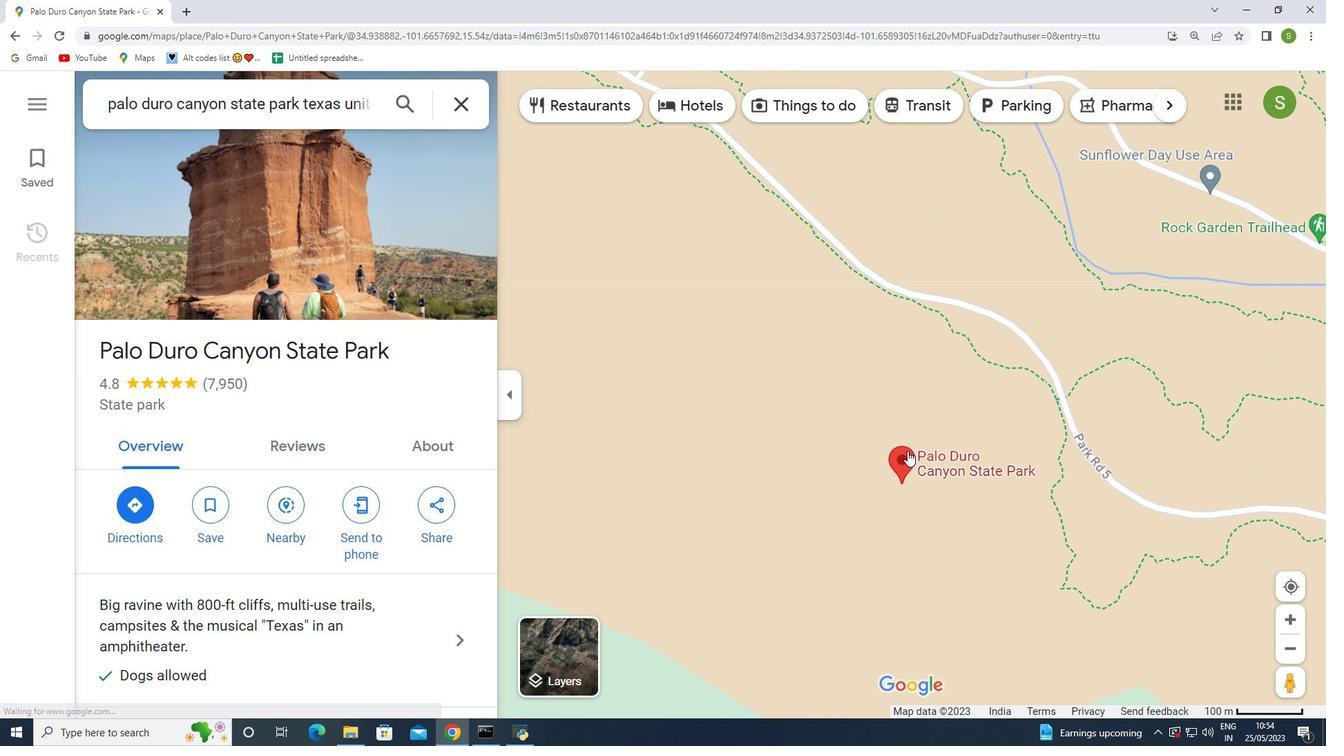 
Action: Mouse moved to (903, 489)
Screenshot: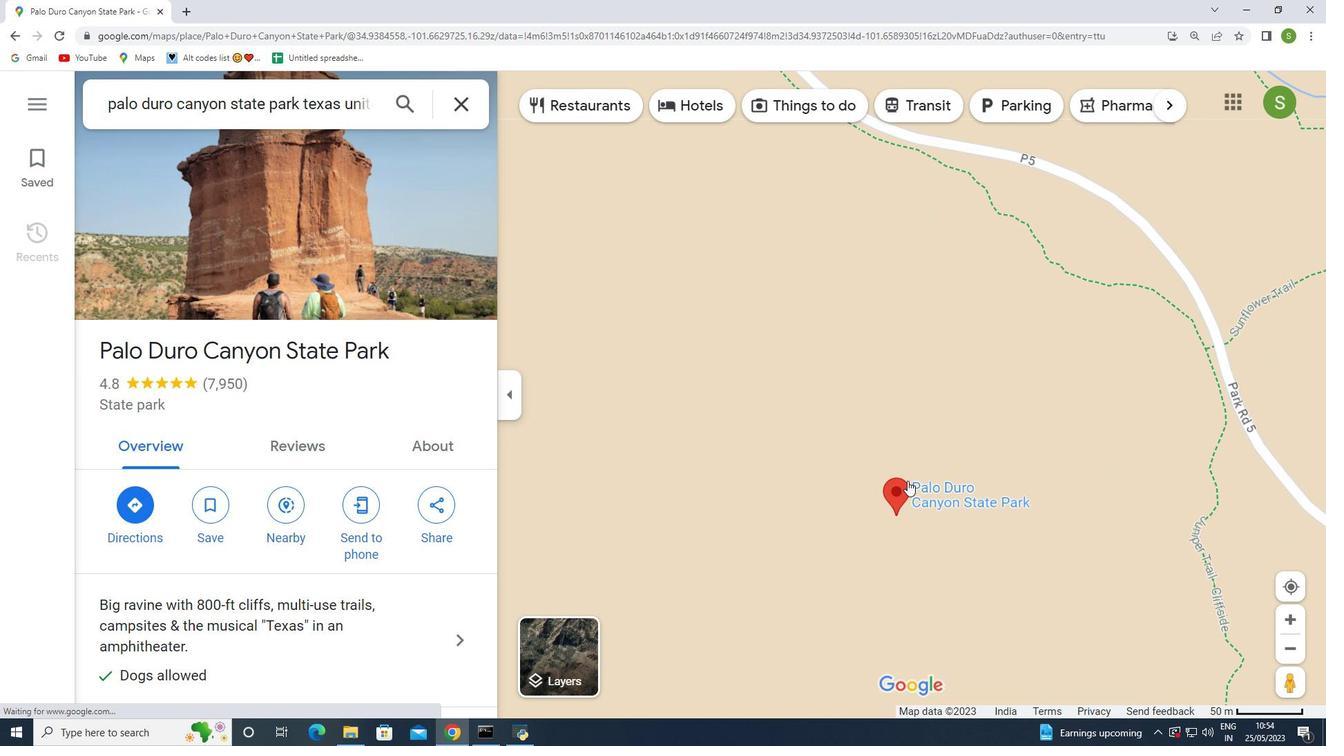 
Action: Mouse pressed left at (903, 489)
Screenshot: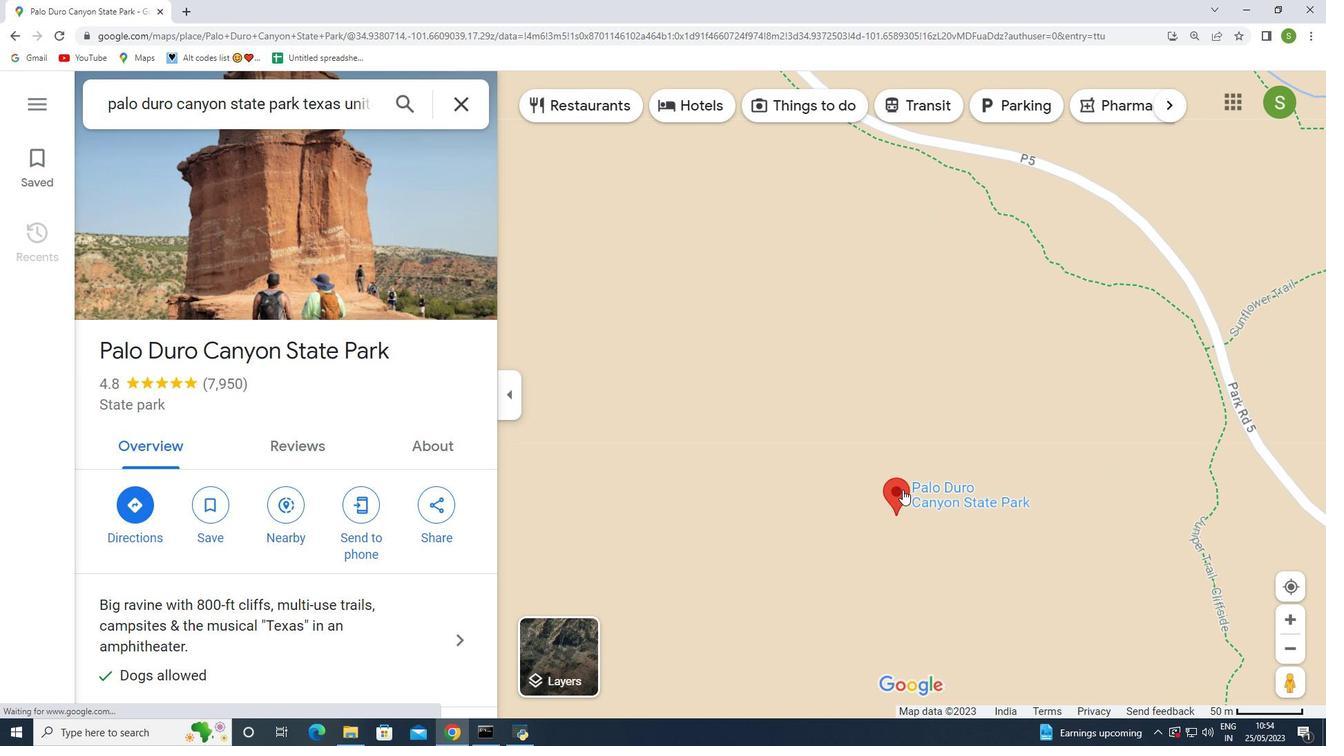 
Action: Mouse moved to (903, 489)
Screenshot: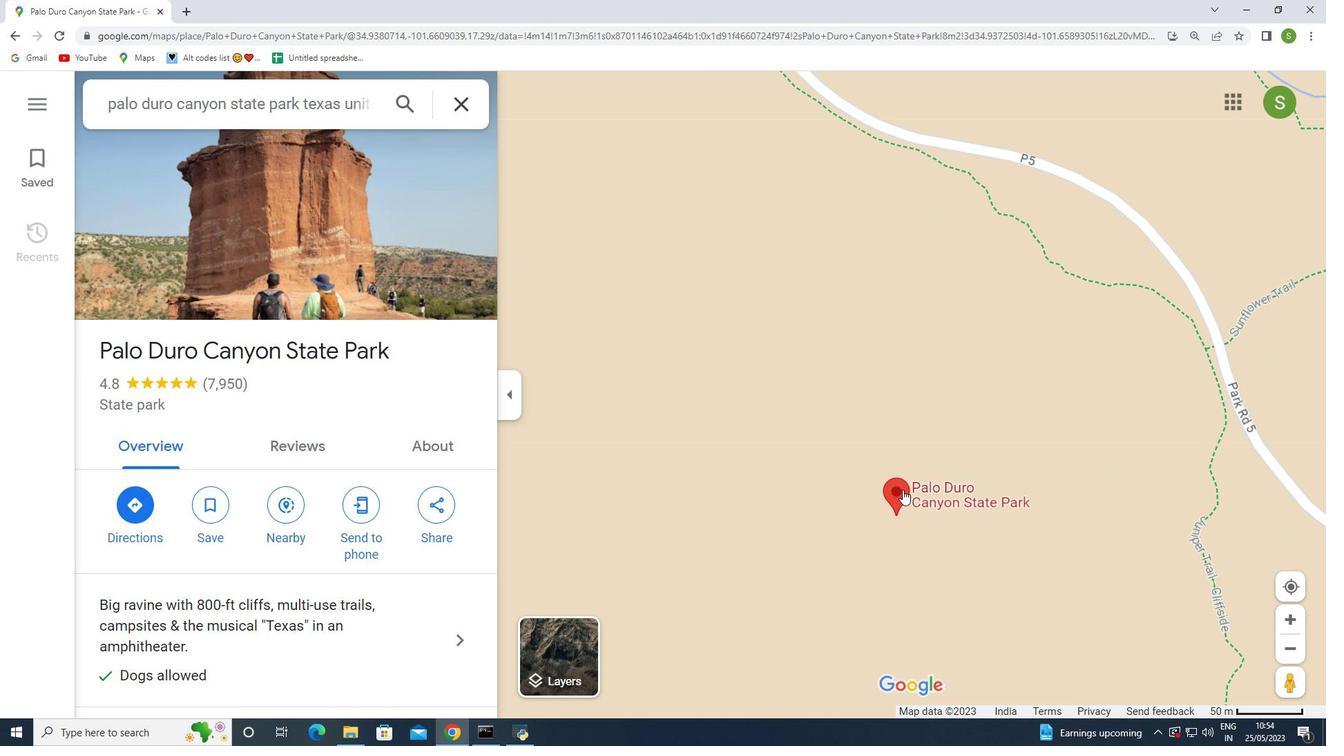
Action: Mouse scrolled (903, 489) with delta (0, 0)
Screenshot: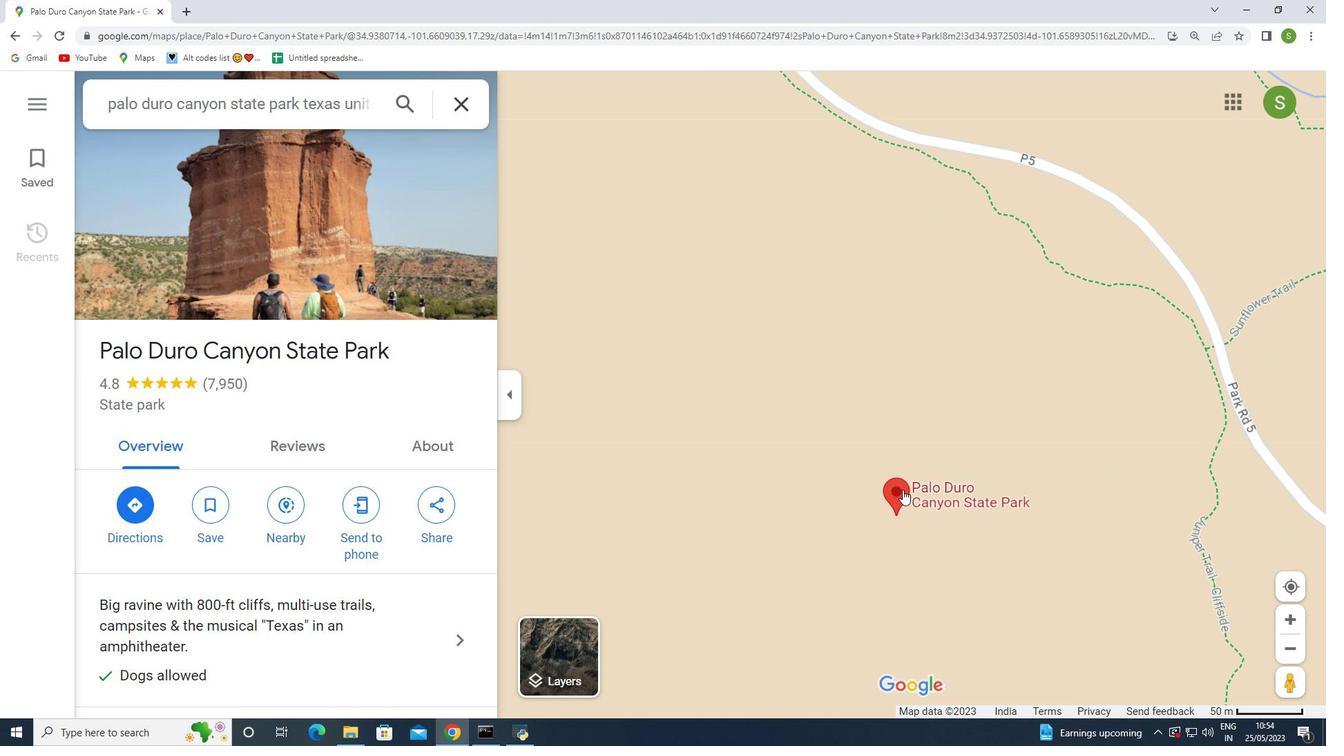 
Action: Mouse scrolled (903, 489) with delta (0, 0)
Screenshot: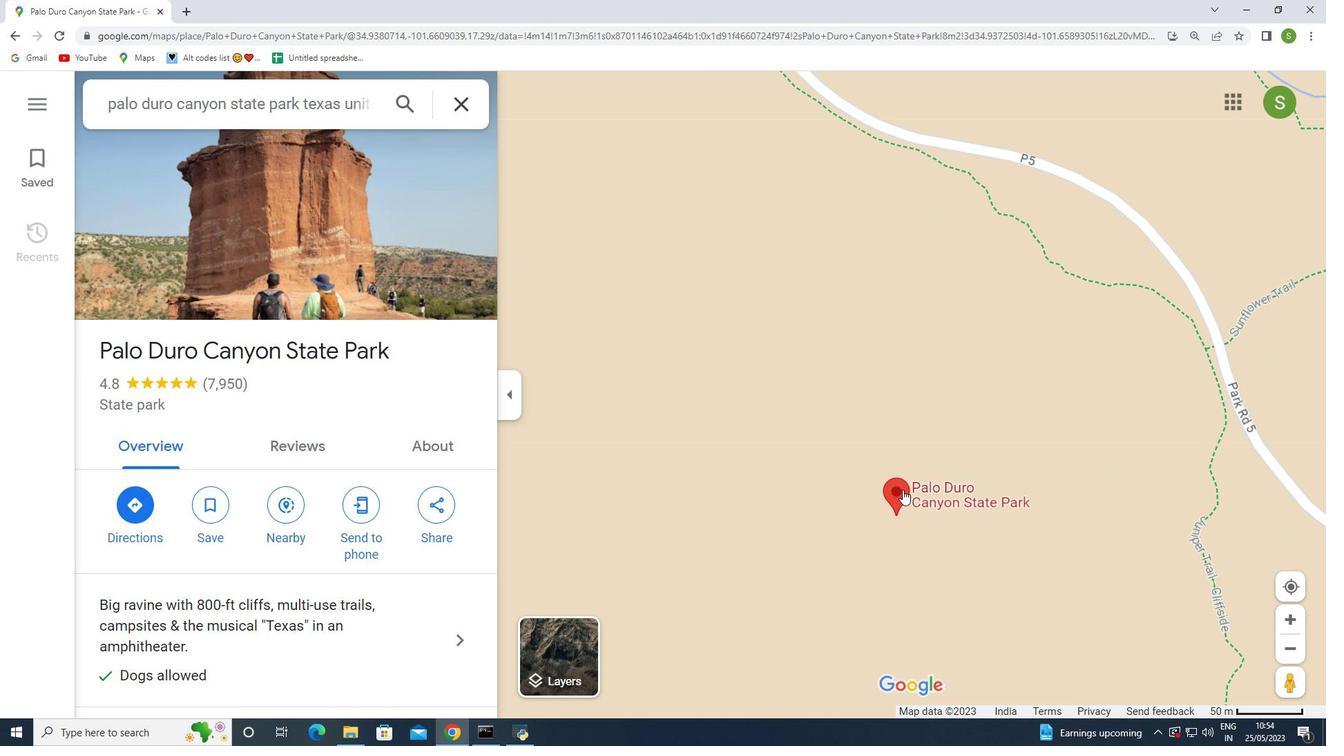
Action: Mouse scrolled (903, 489) with delta (0, 0)
Screenshot: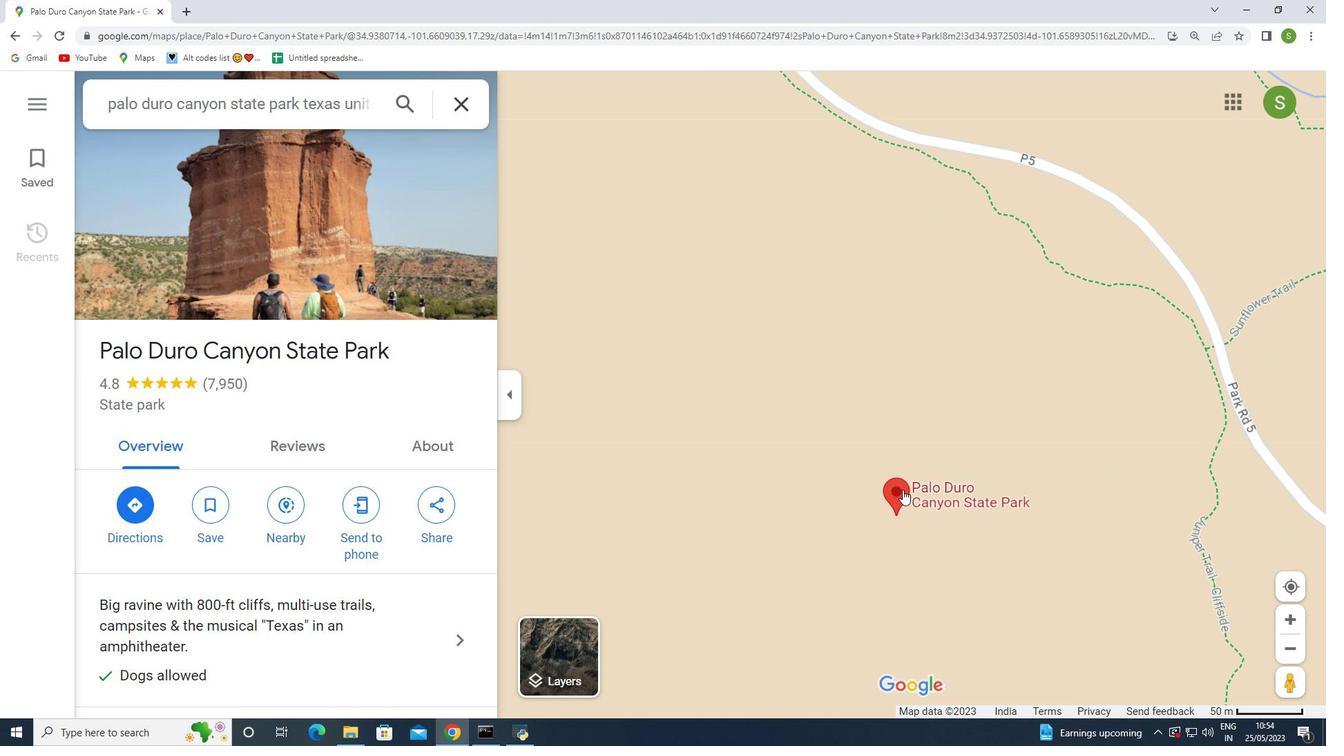 
Action: Mouse scrolled (903, 489) with delta (0, 0)
Screenshot: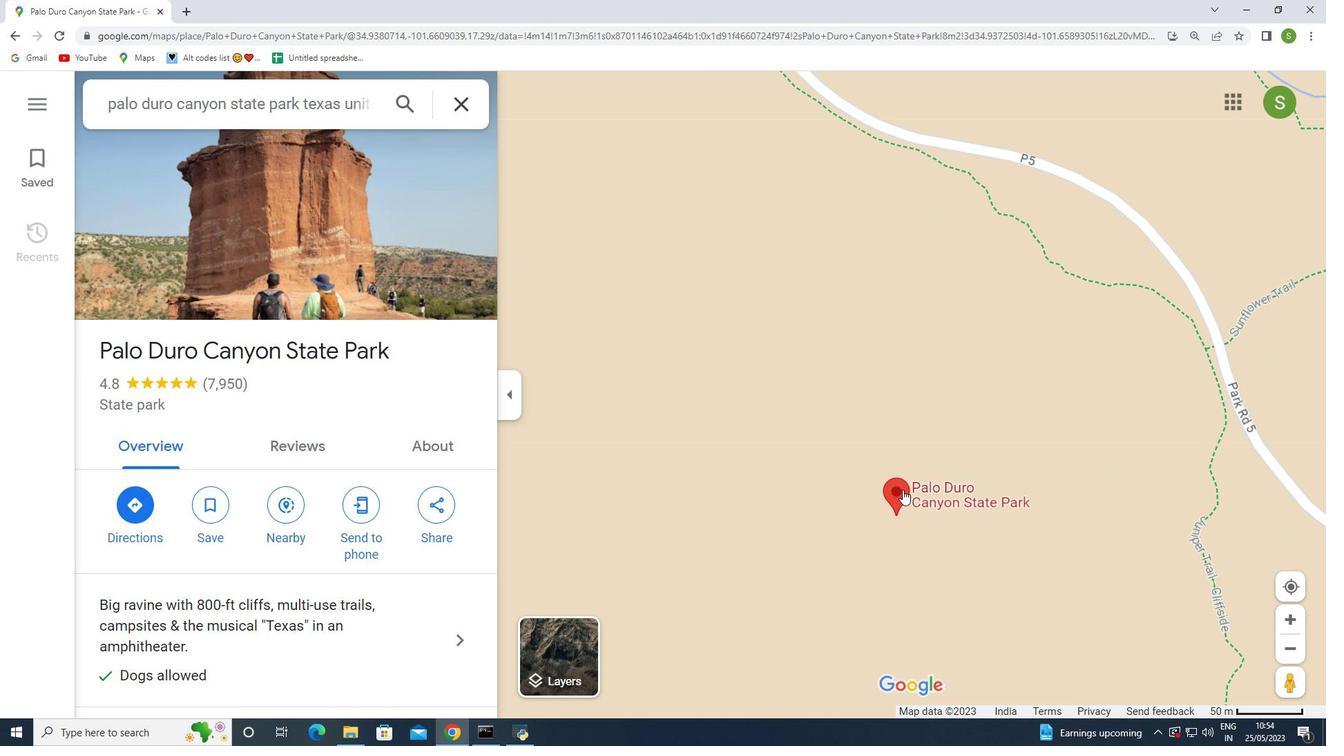
Action: Mouse scrolled (903, 489) with delta (0, 0)
Screenshot: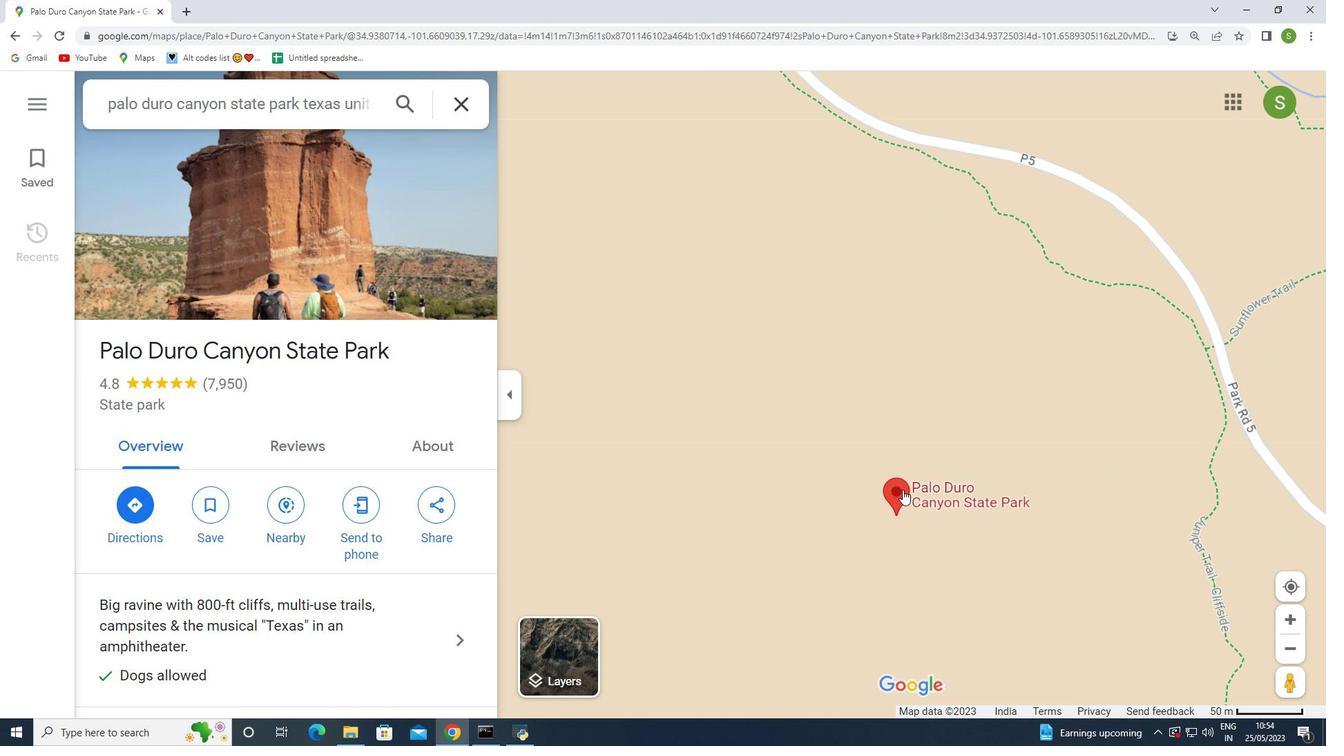 
Action: Mouse moved to (1281, 614)
Screenshot: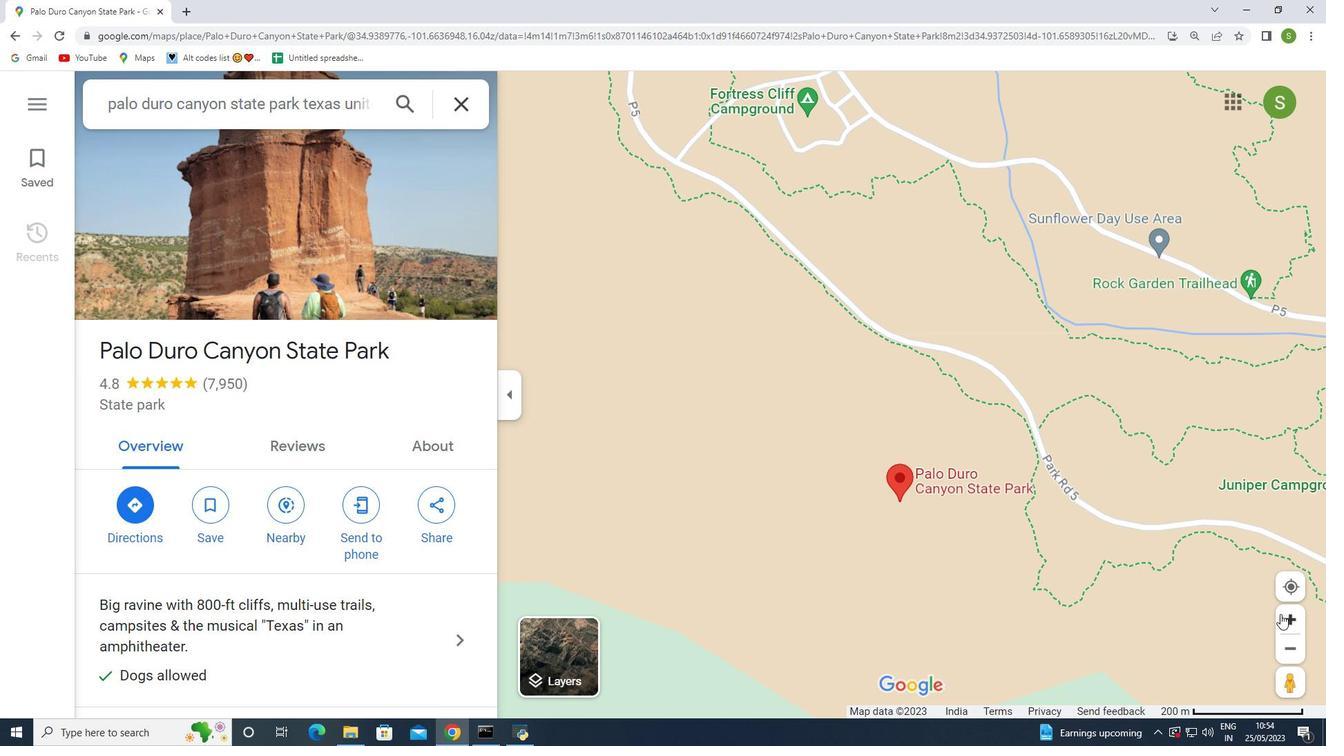 
Action: Mouse pressed left at (1281, 614)
Screenshot: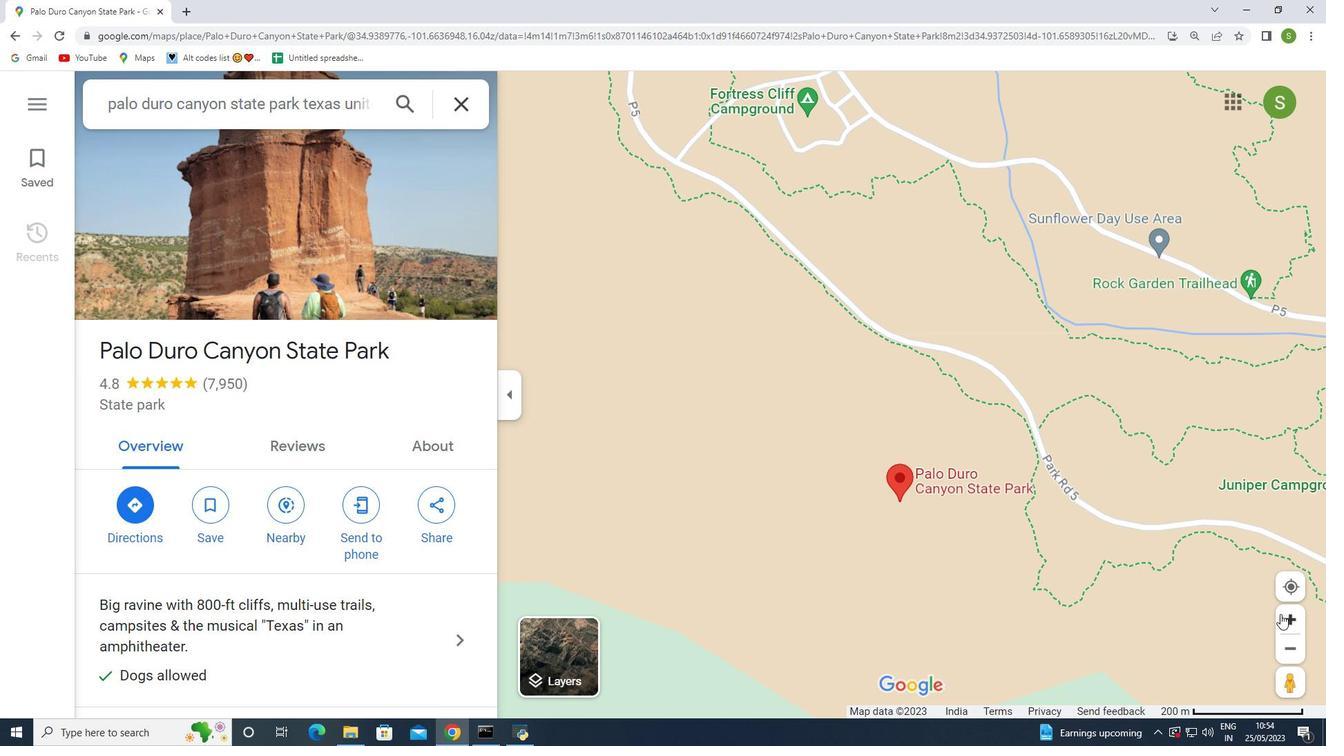 
Action: Mouse moved to (1237, 639)
Screenshot: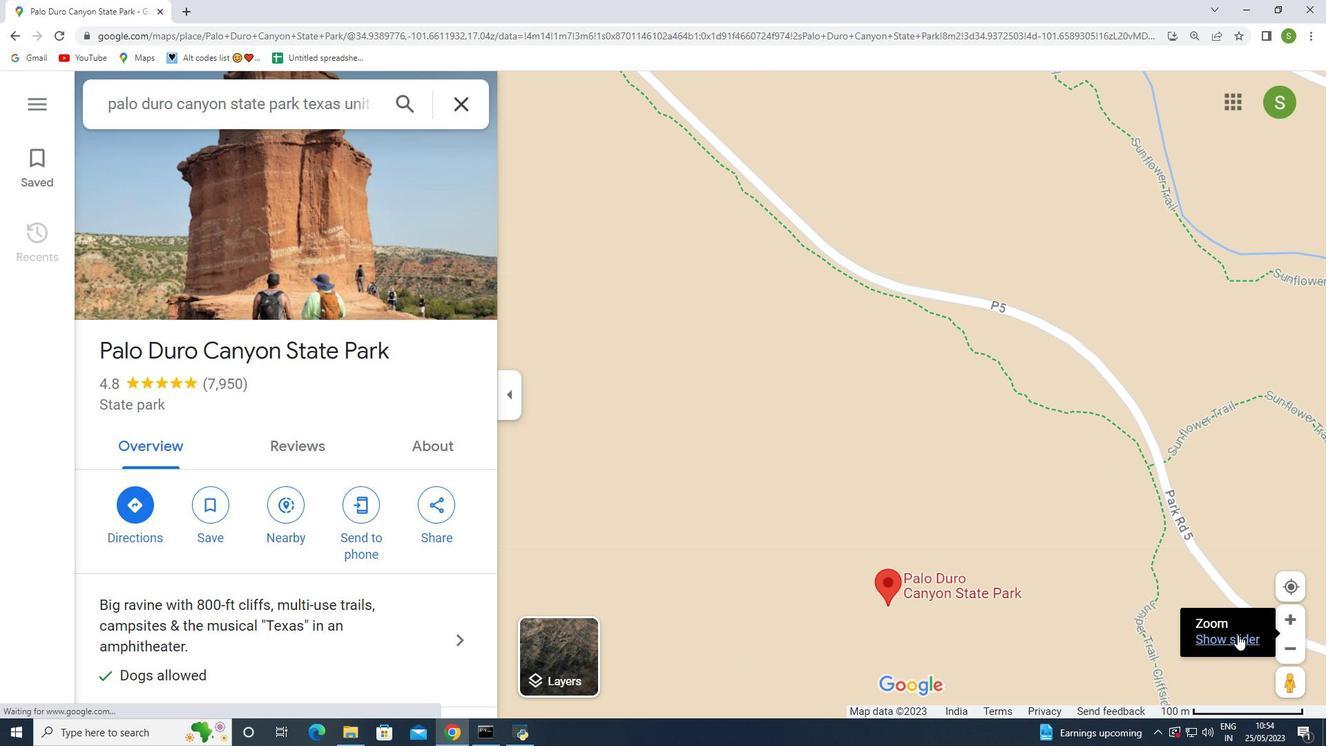 
Action: Mouse pressed left at (1237, 639)
Screenshot: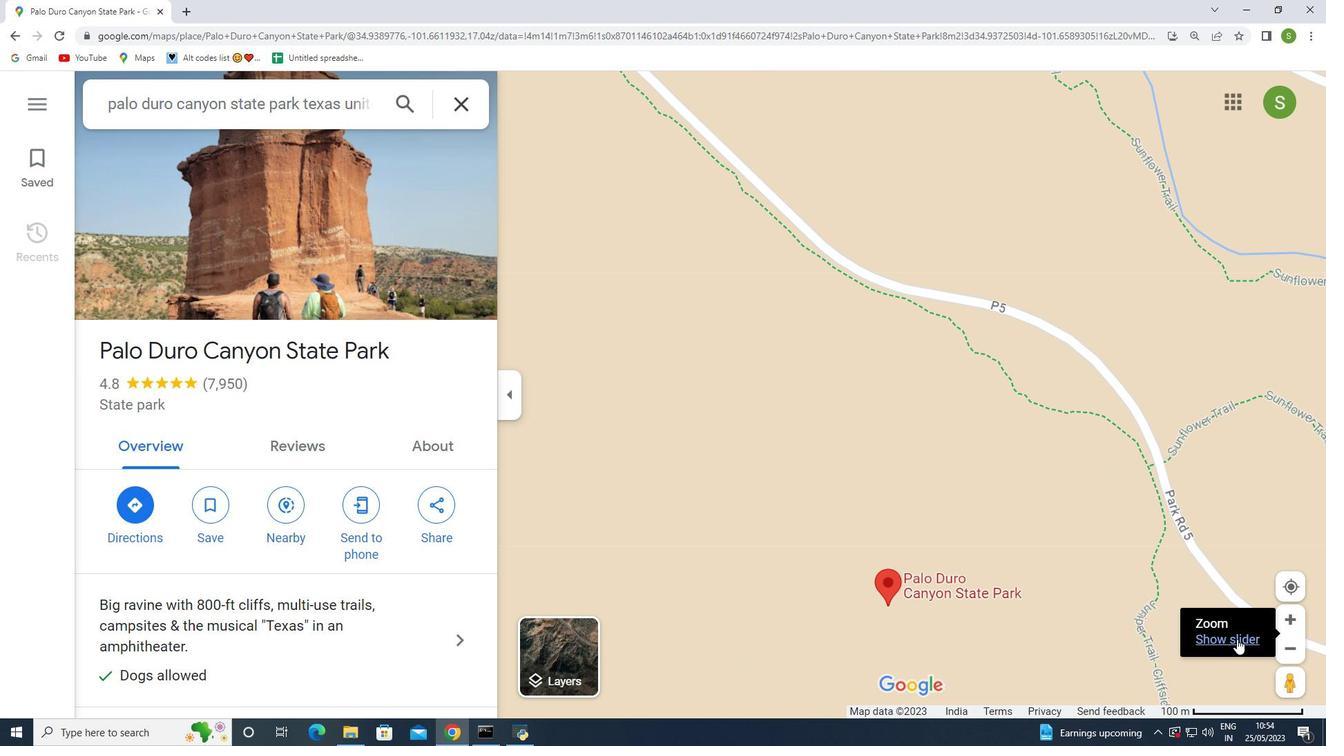 
Action: Mouse moved to (1291, 460)
Screenshot: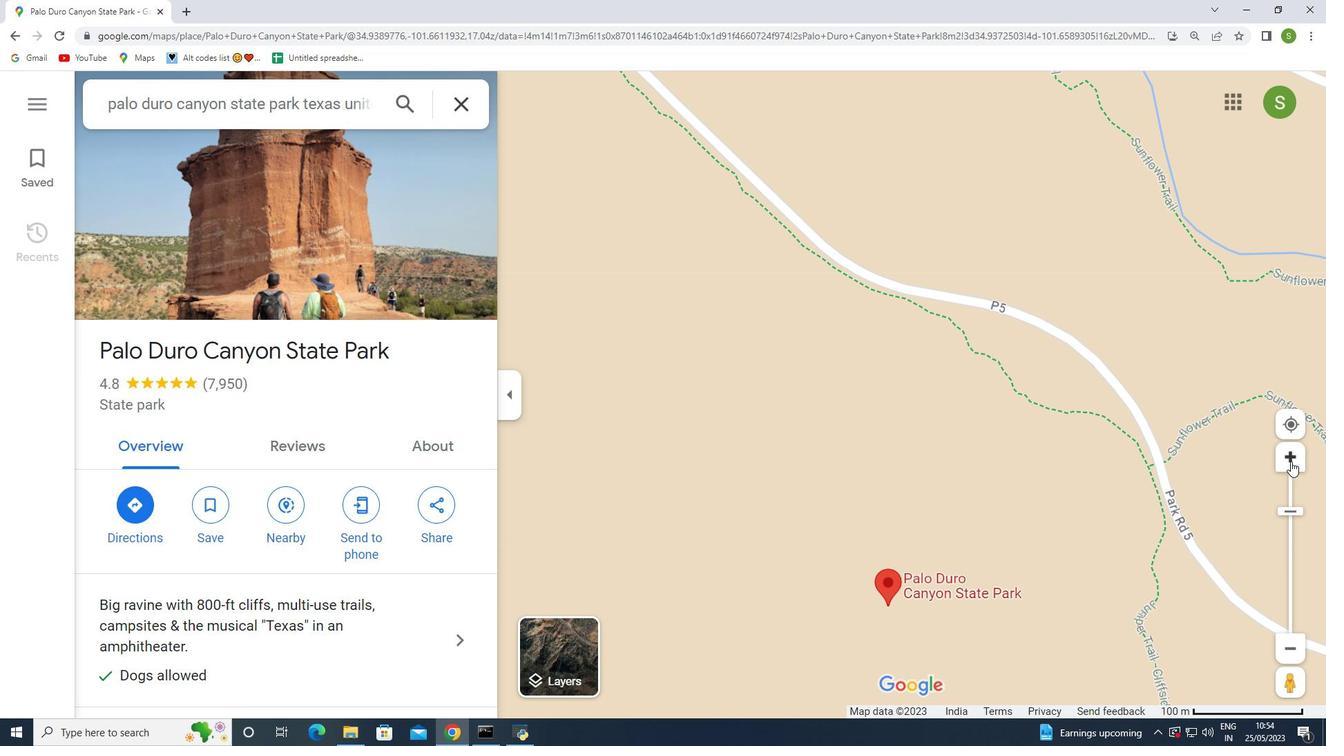 
Action: Mouse pressed left at (1291, 460)
Screenshot: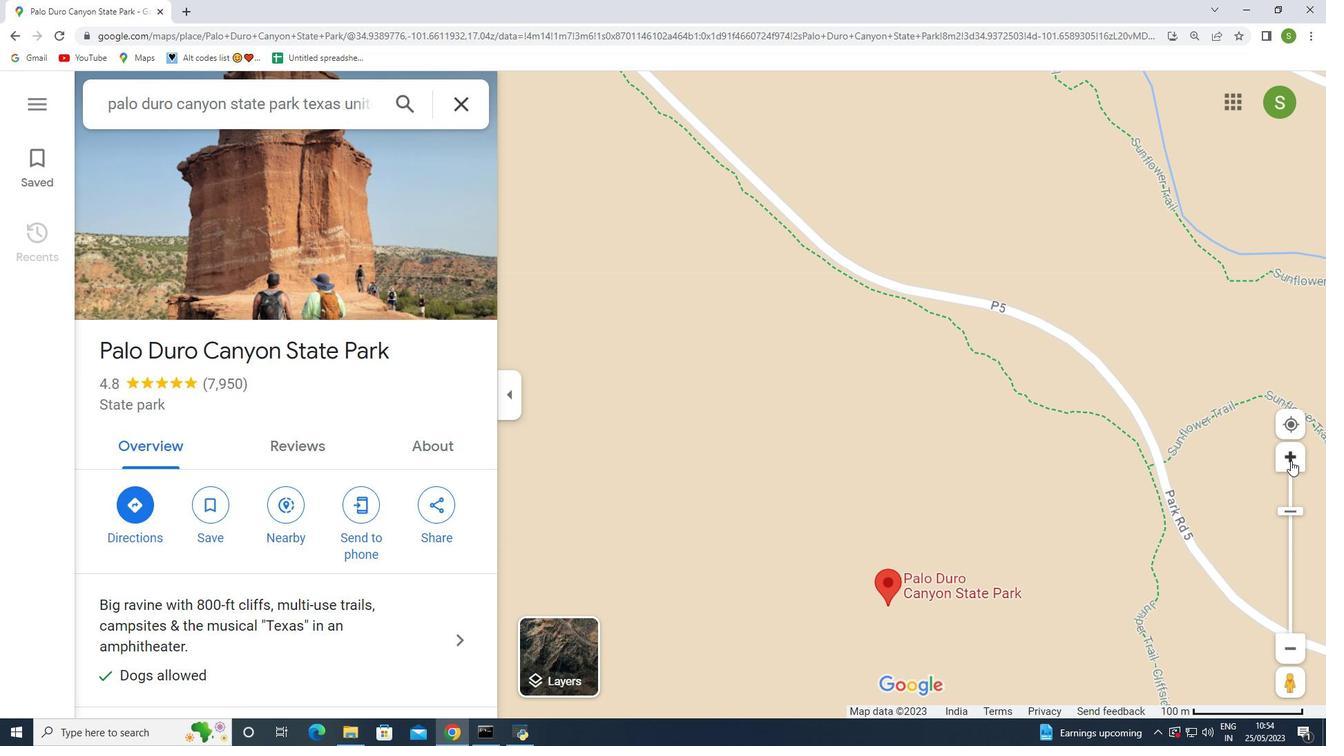 
Action: Mouse pressed left at (1291, 460)
Screenshot: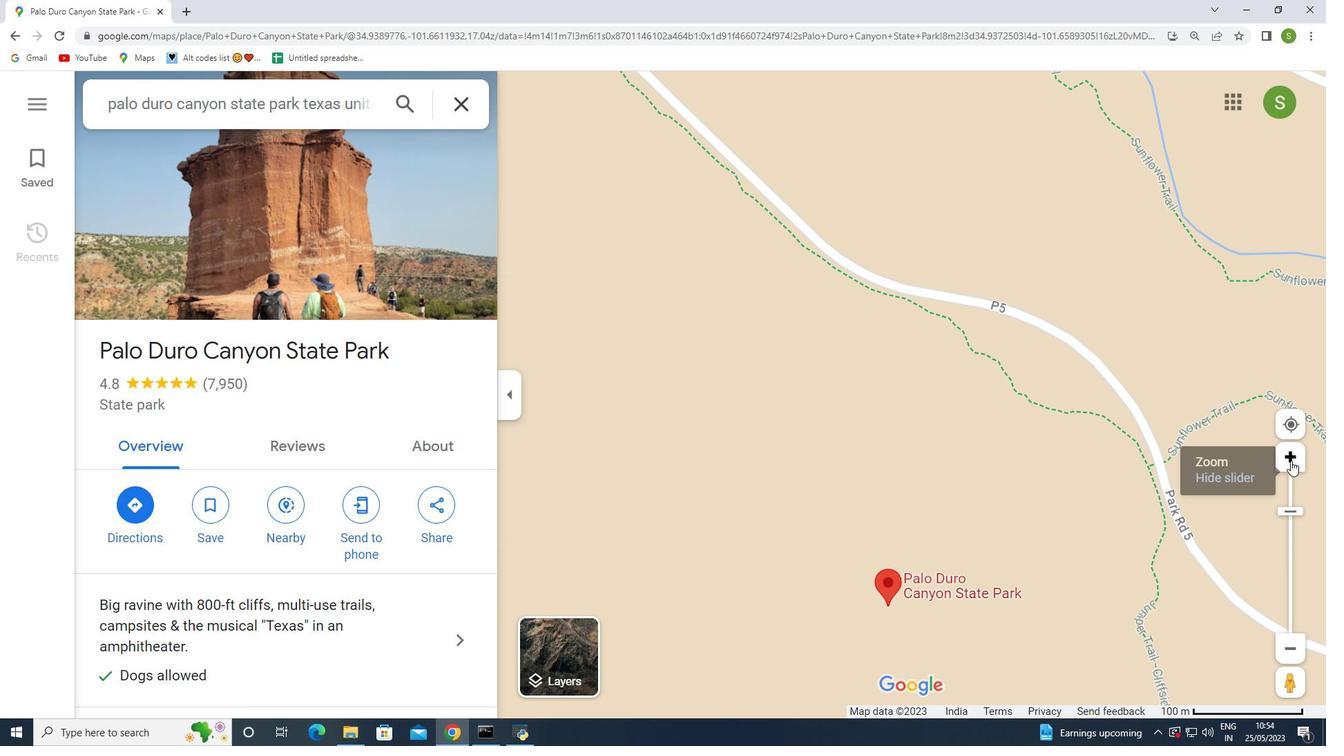 
Action: Mouse moved to (1294, 641)
Screenshot: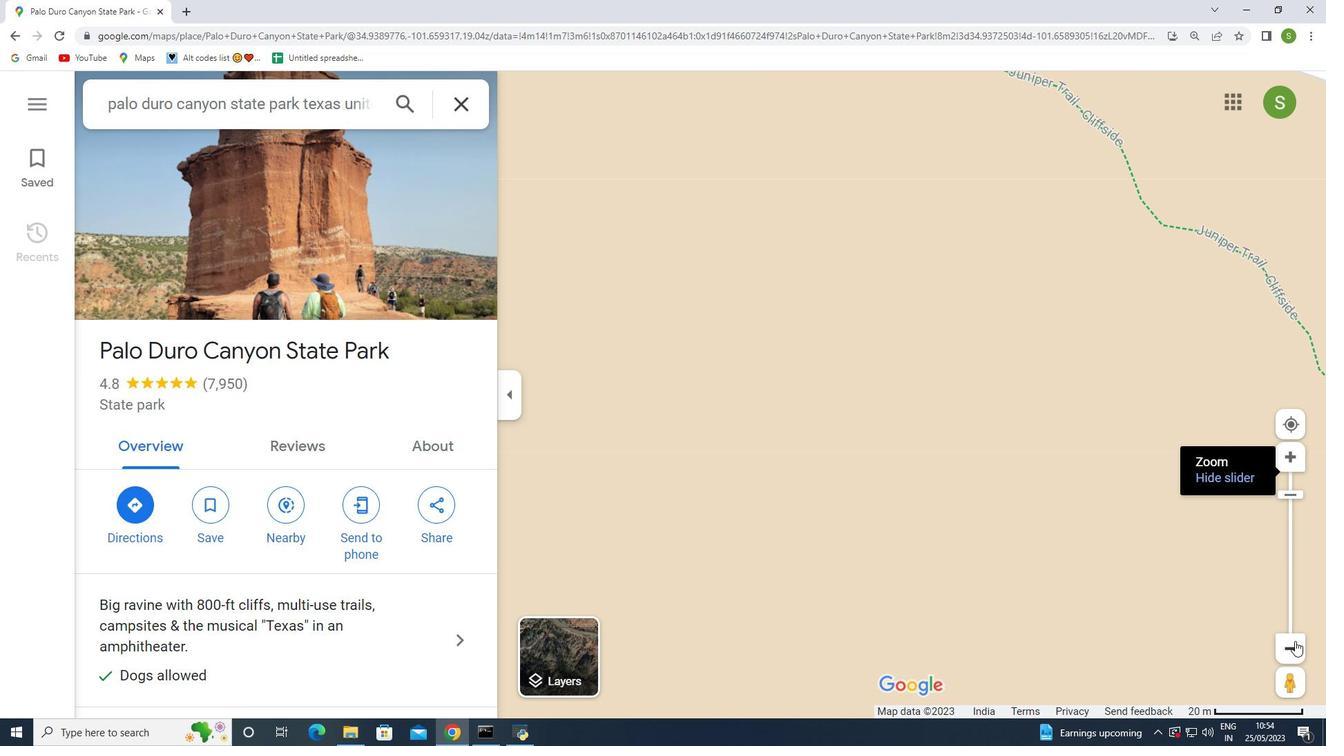 
Action: Mouse pressed left at (1294, 641)
Screenshot: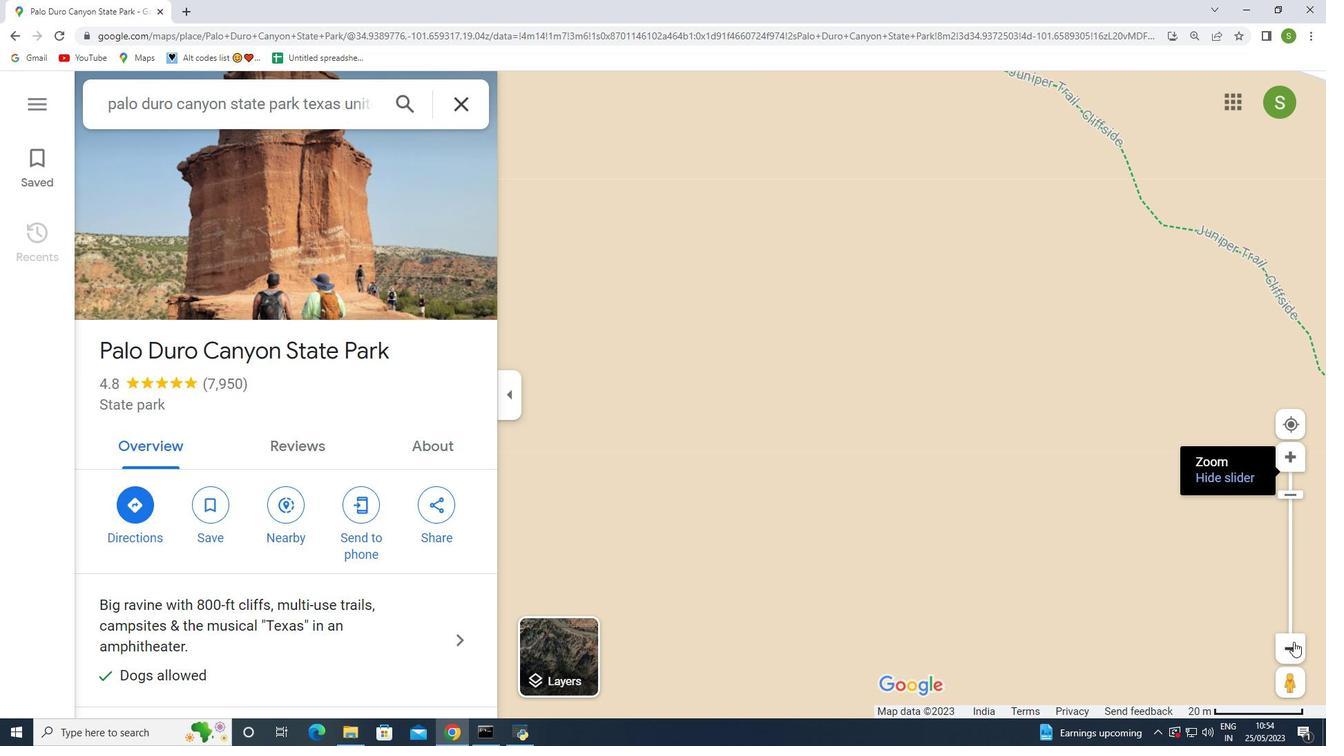
Action: Mouse moved to (1293, 643)
Screenshot: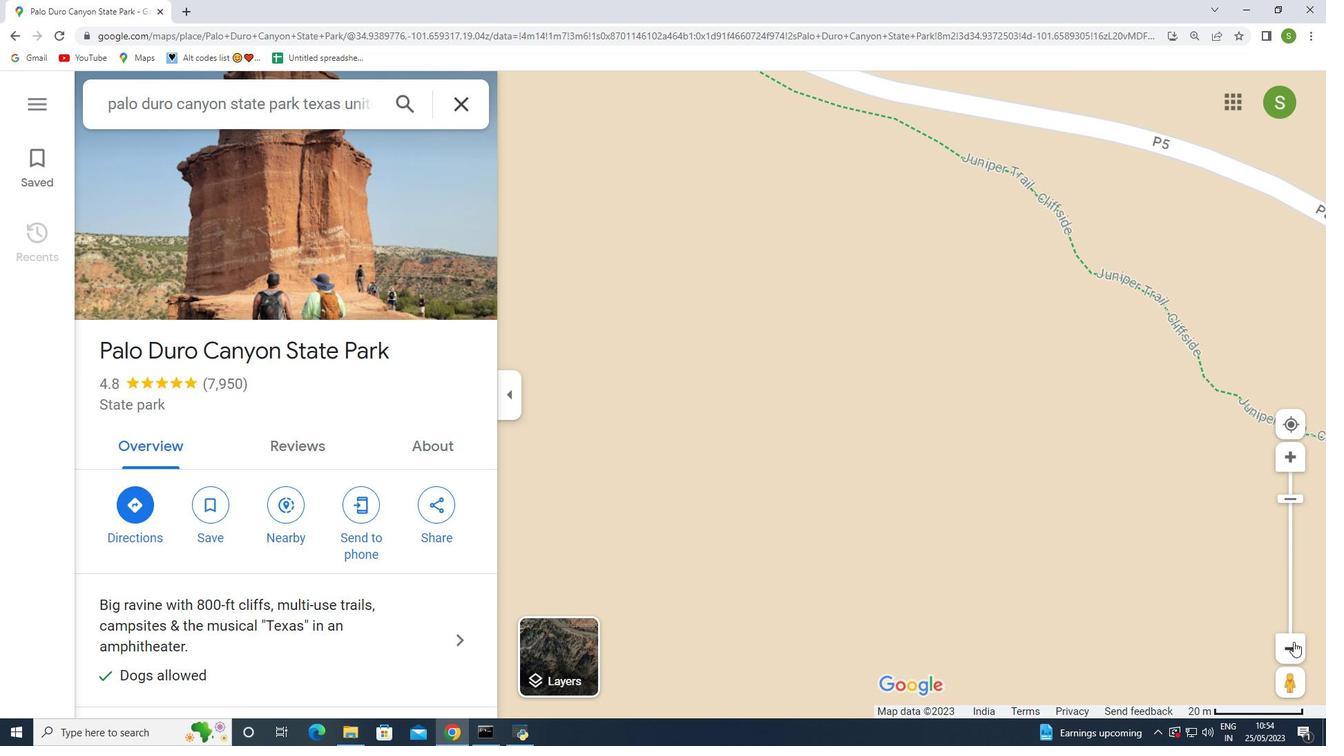 
Action: Mouse pressed left at (1293, 643)
Screenshot: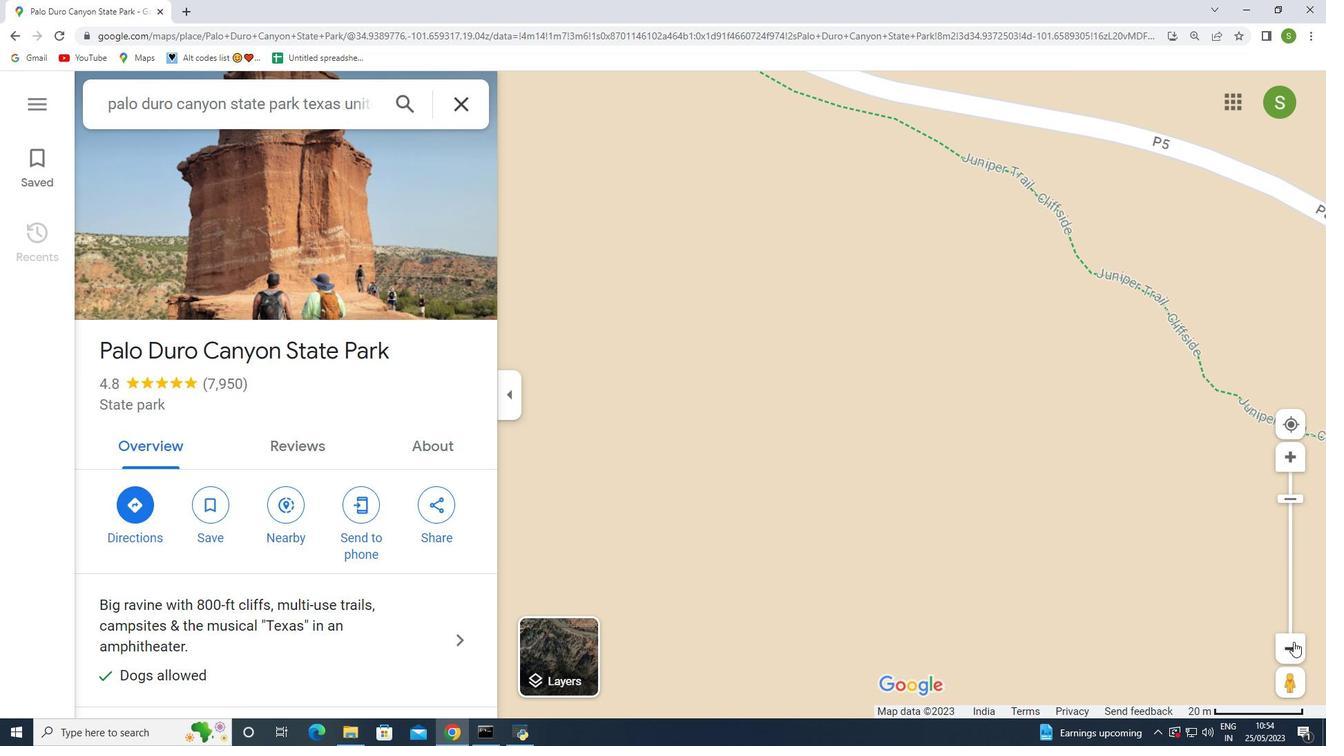 
Action: Mouse pressed left at (1293, 643)
Screenshot: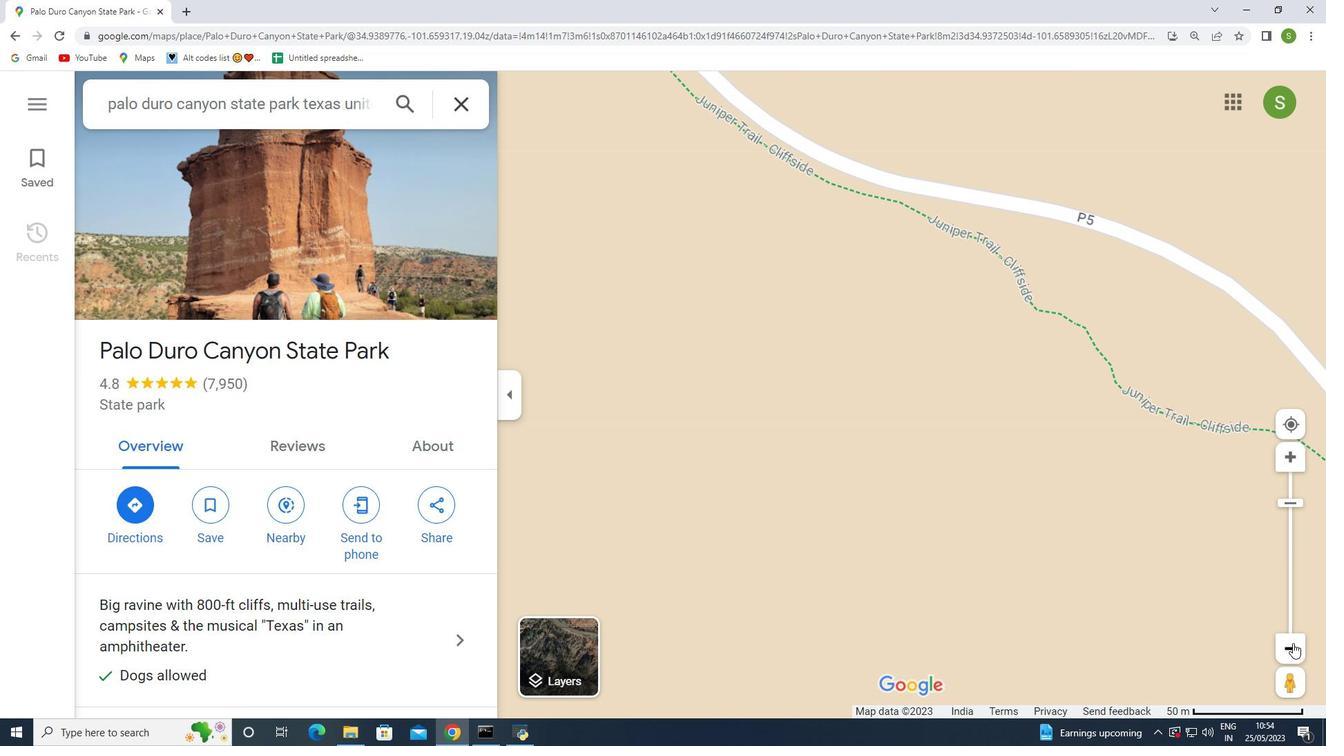 
Action: Mouse pressed left at (1293, 643)
Screenshot: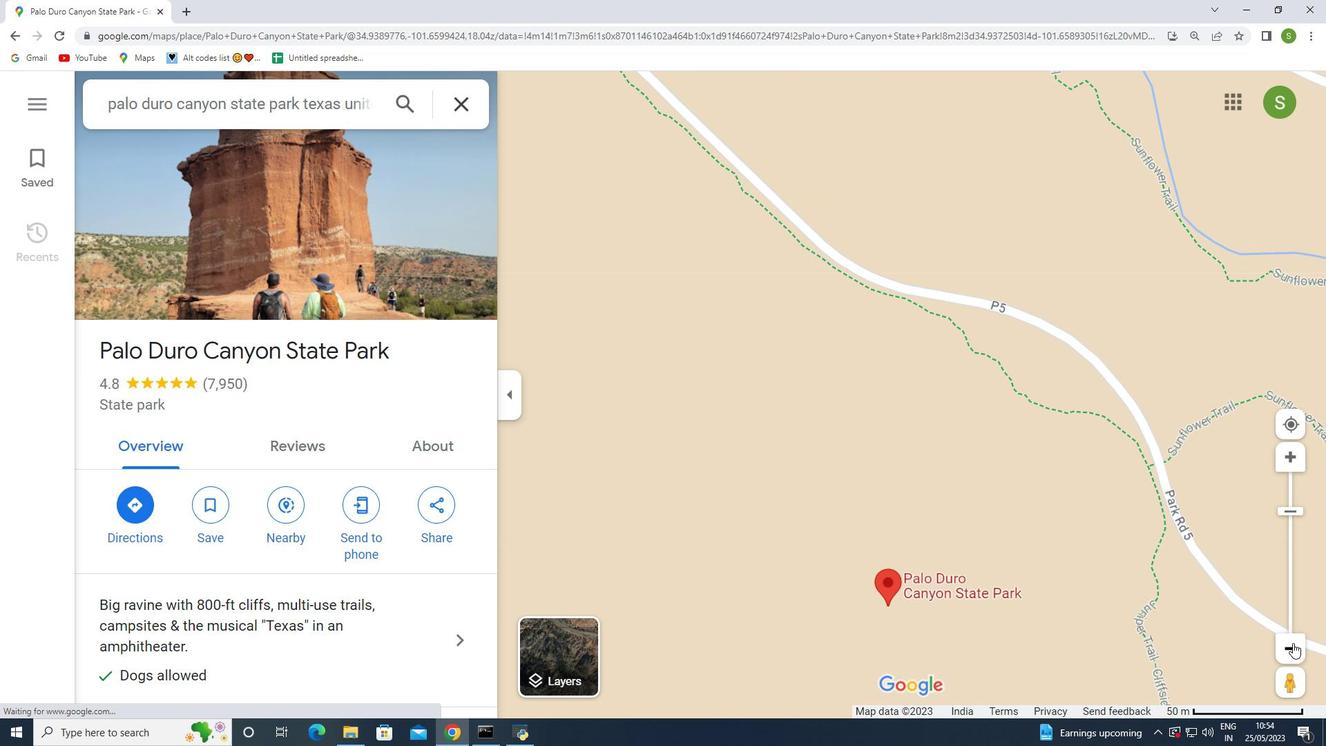 
Action: Mouse moved to (1292, 643)
Screenshot: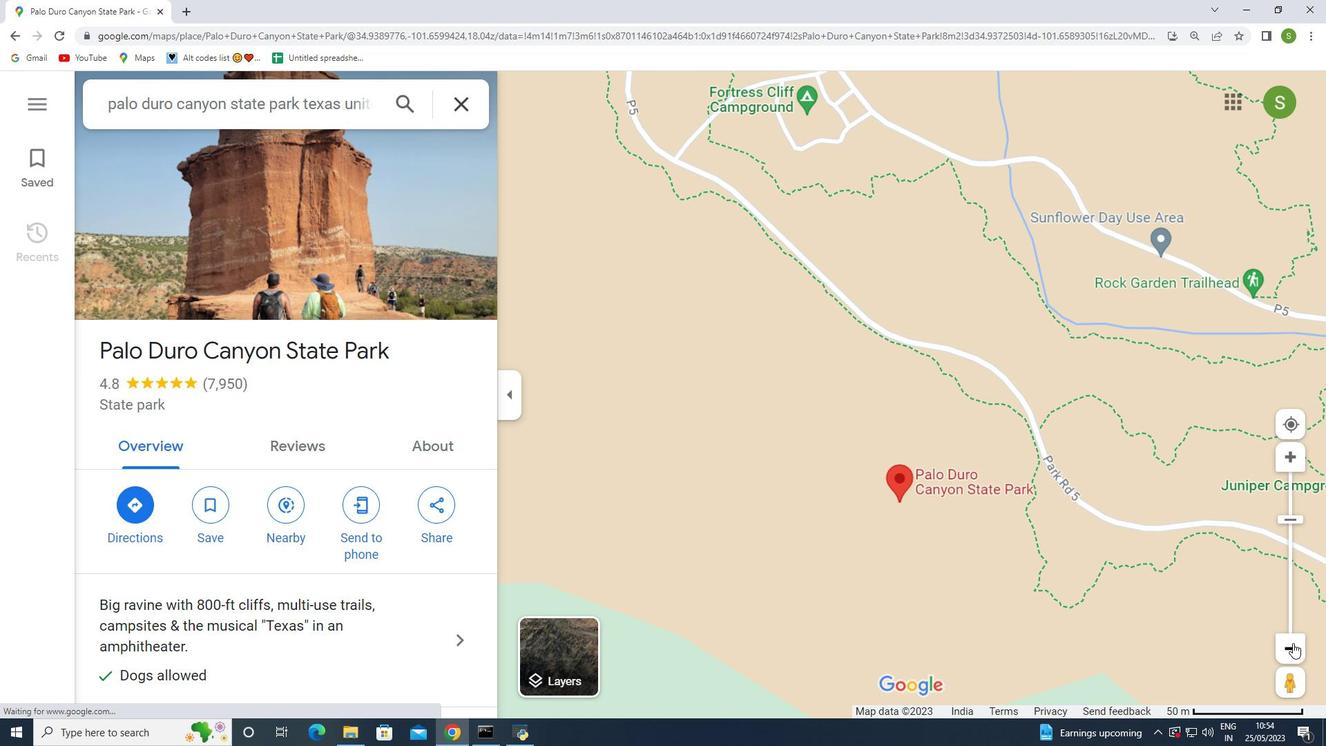 
Action: Mouse pressed left at (1293, 643)
Screenshot: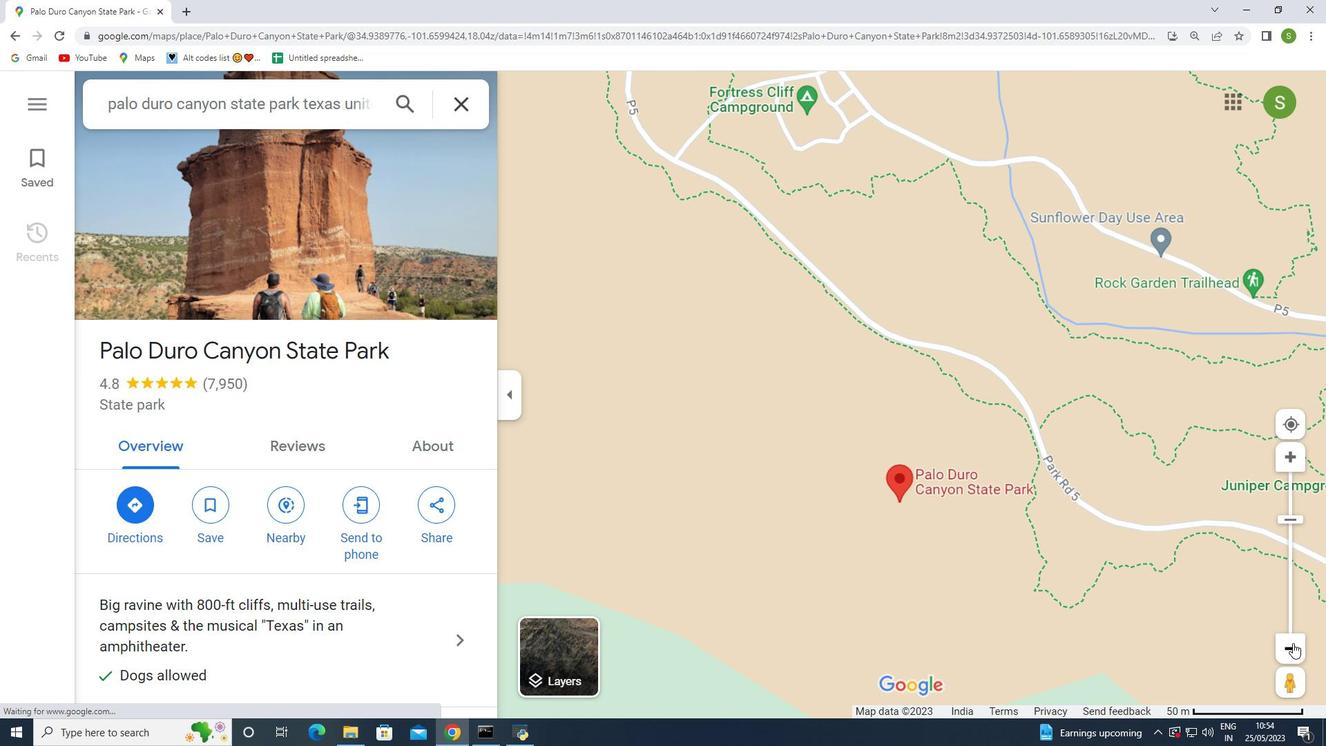 
Action: Mouse moved to (1292, 643)
Screenshot: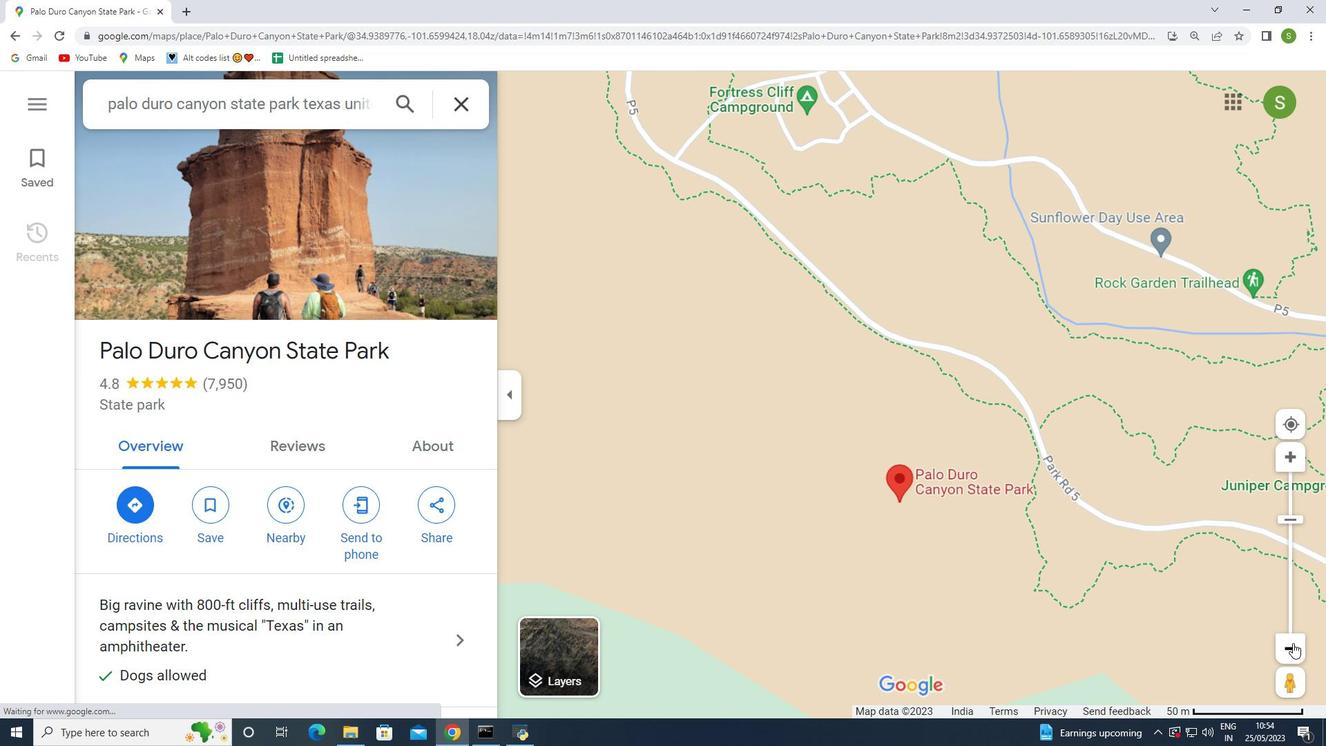 
Action: Mouse pressed left at (1292, 643)
Screenshot: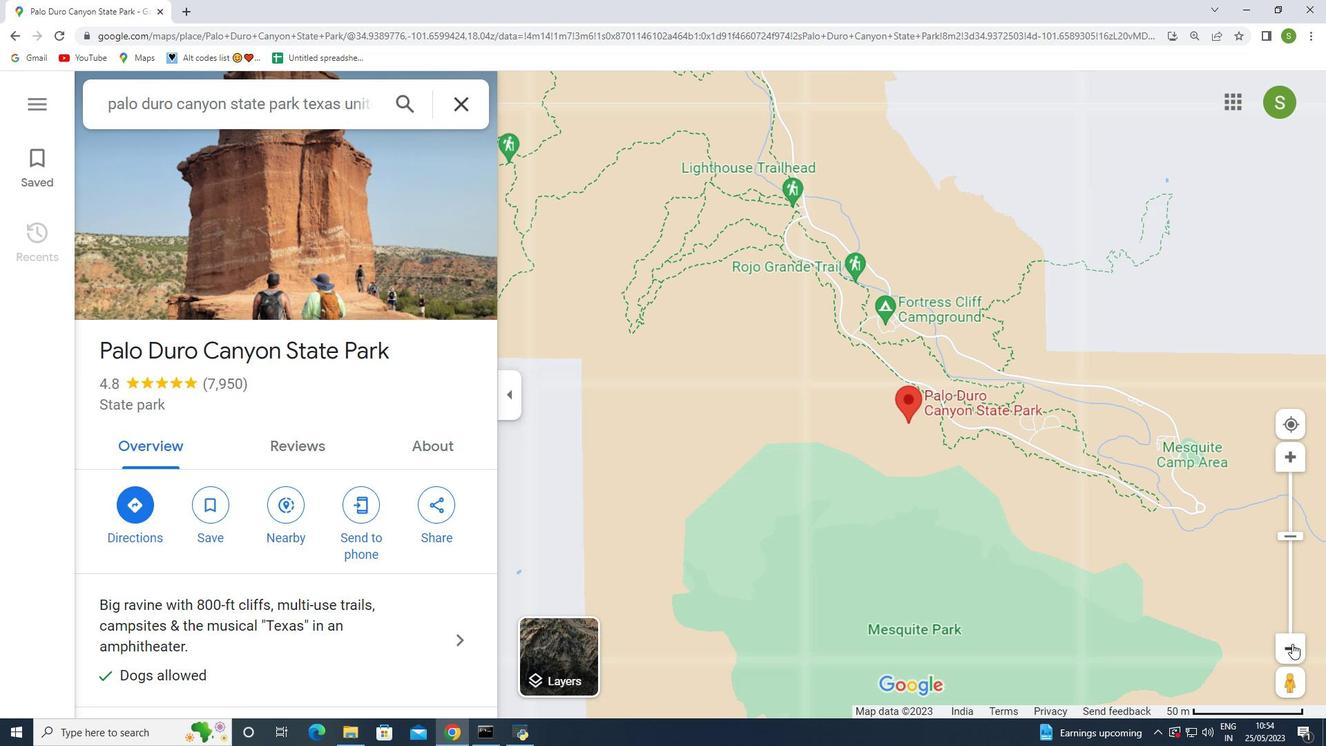 
Action: Mouse pressed left at (1292, 643)
Screenshot: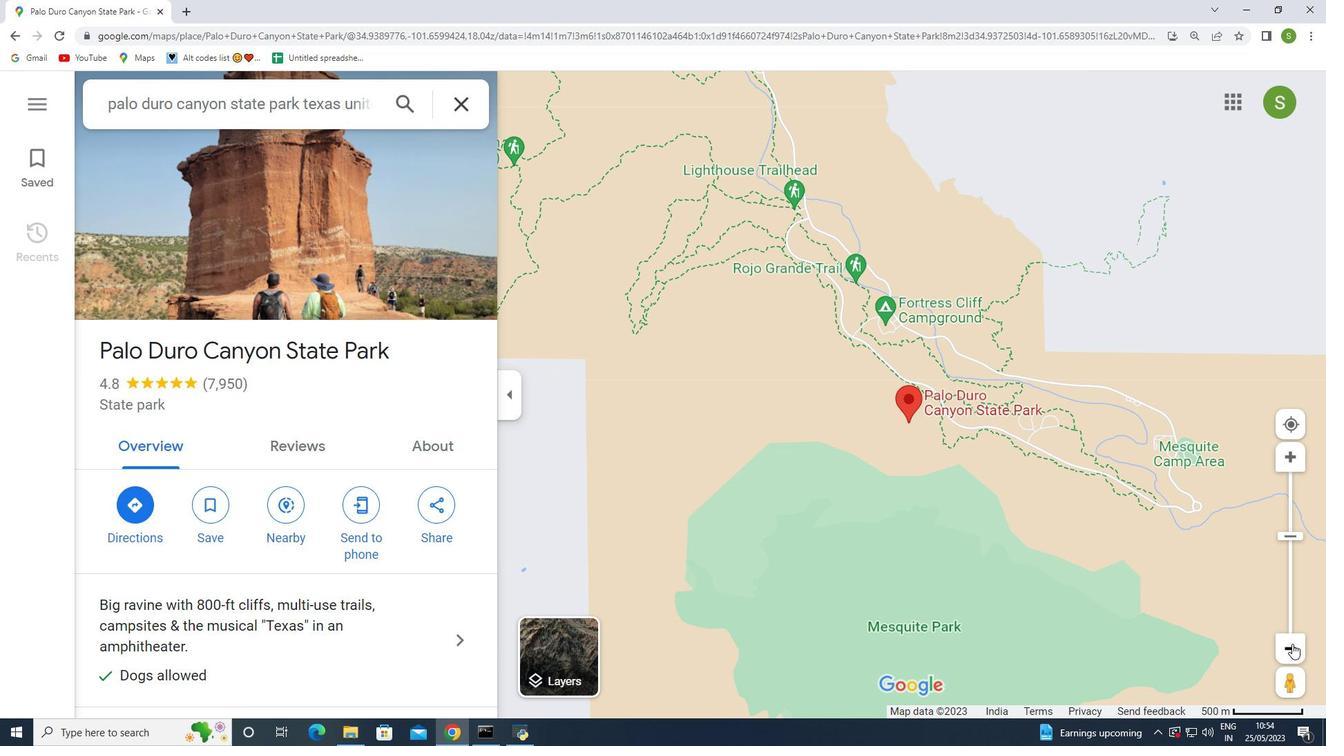 
Action: Mouse moved to (1292, 643)
Screenshot: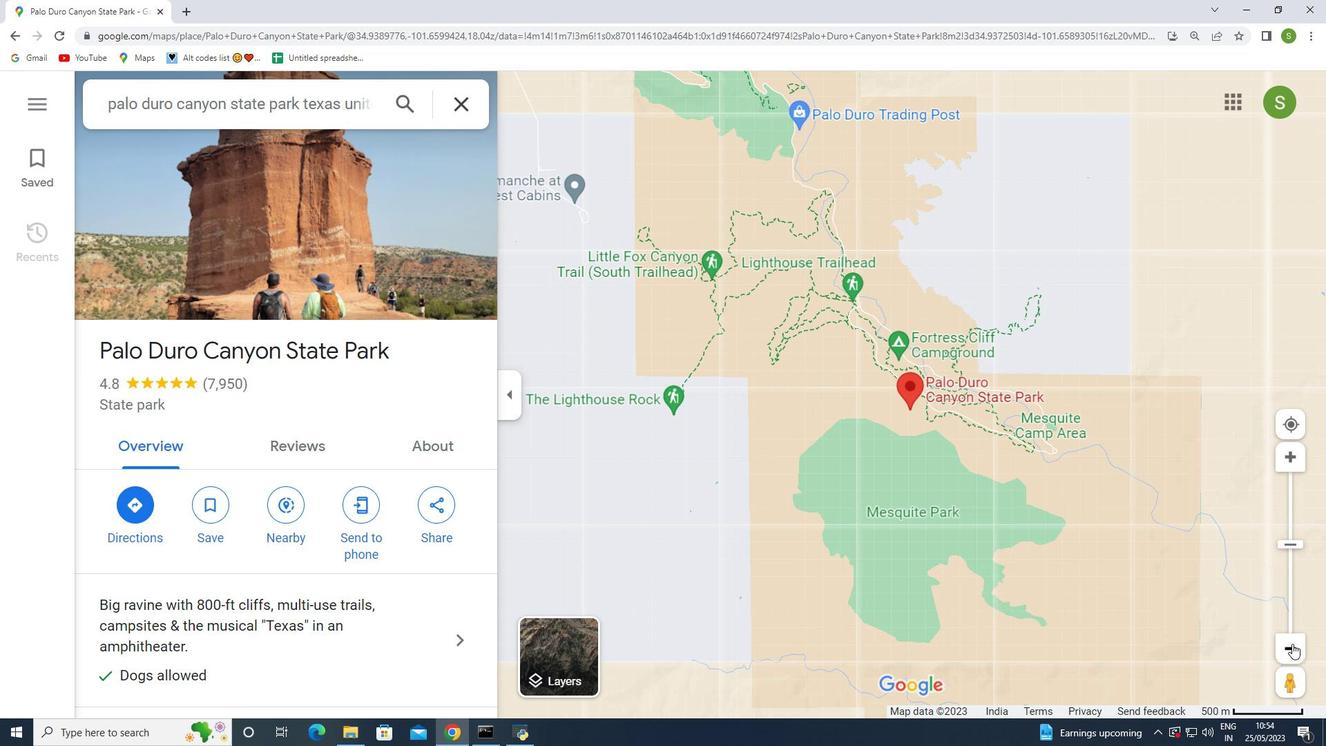 
Action: Mouse pressed left at (1292, 643)
Screenshot: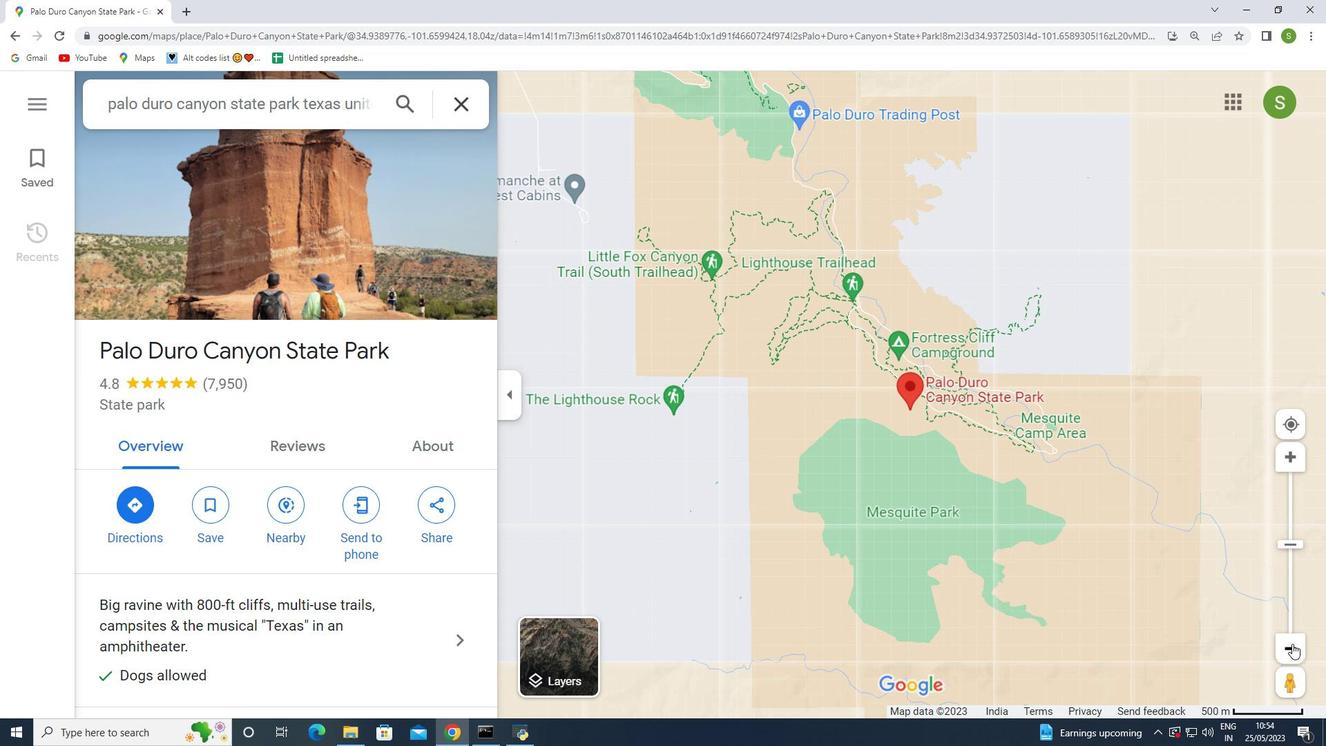
Action: Mouse pressed left at (1292, 643)
Screenshot: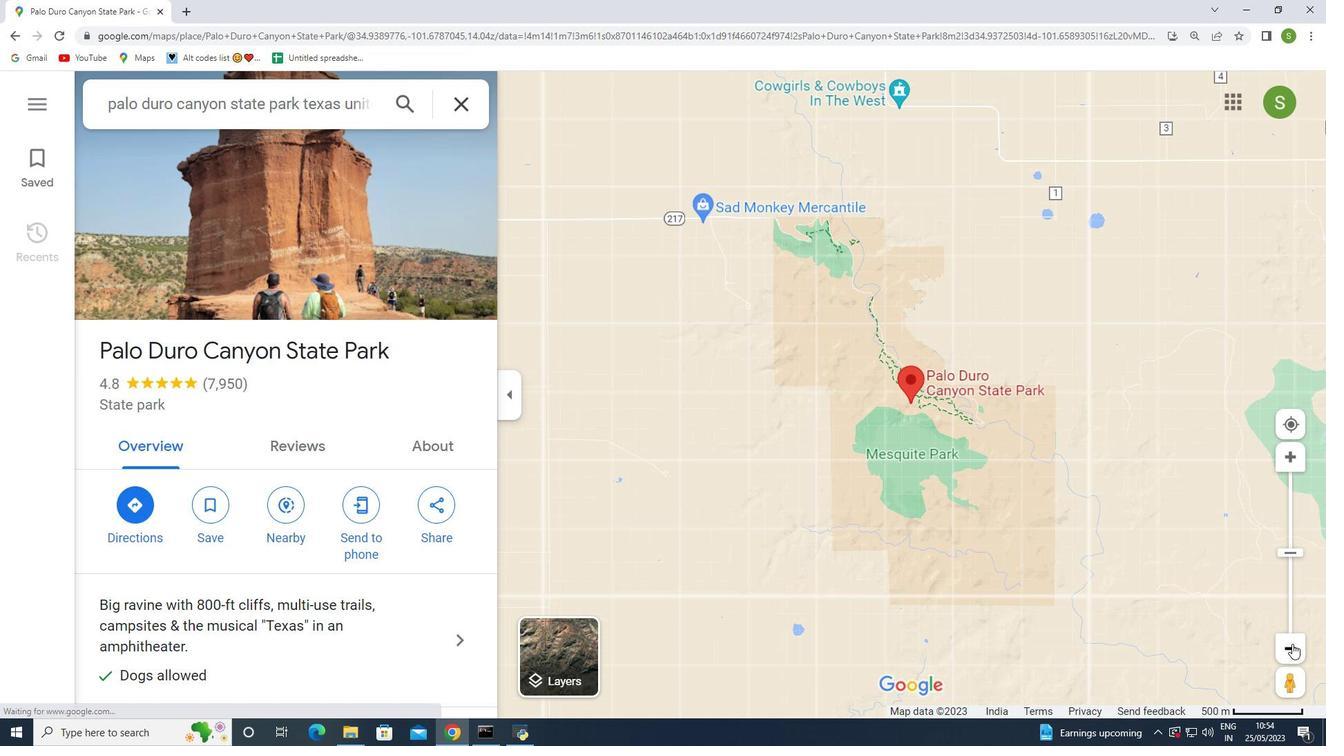 
Action: Mouse moved to (1292, 643)
Screenshot: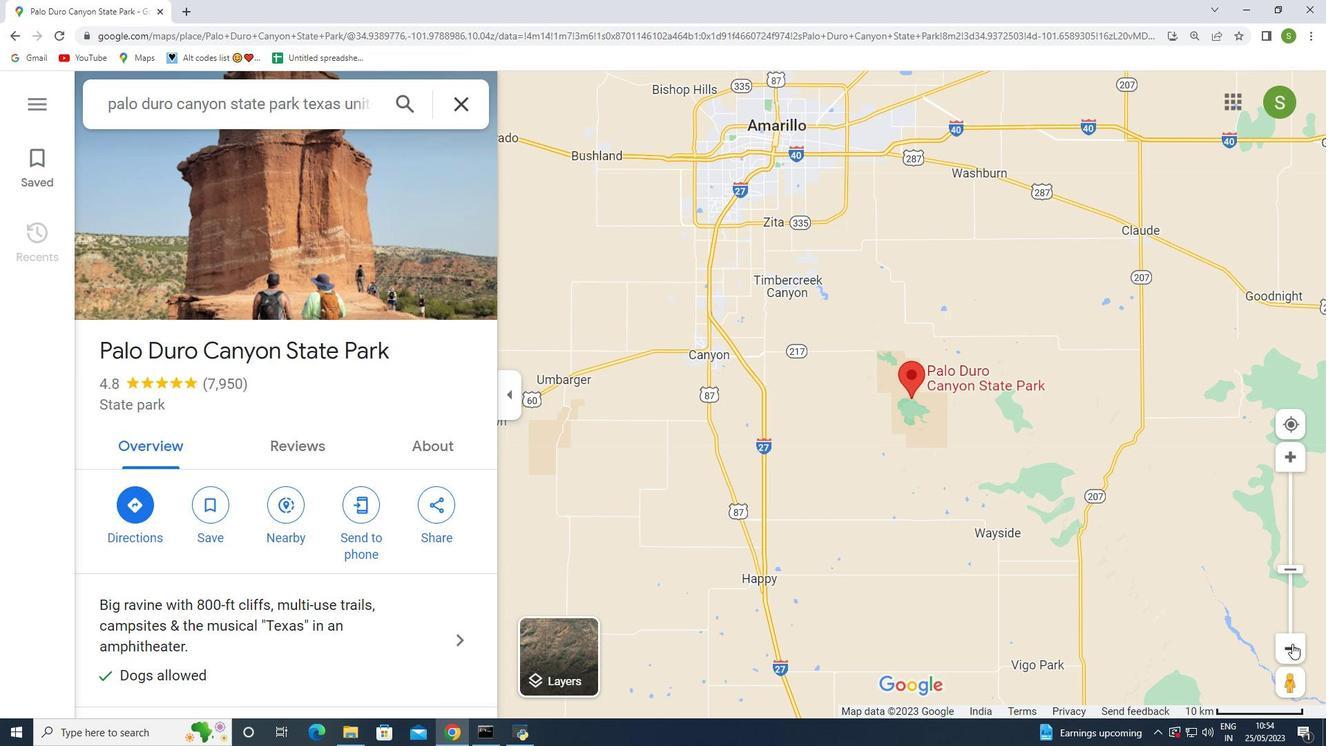 
Action: Mouse pressed left at (1292, 643)
Screenshot: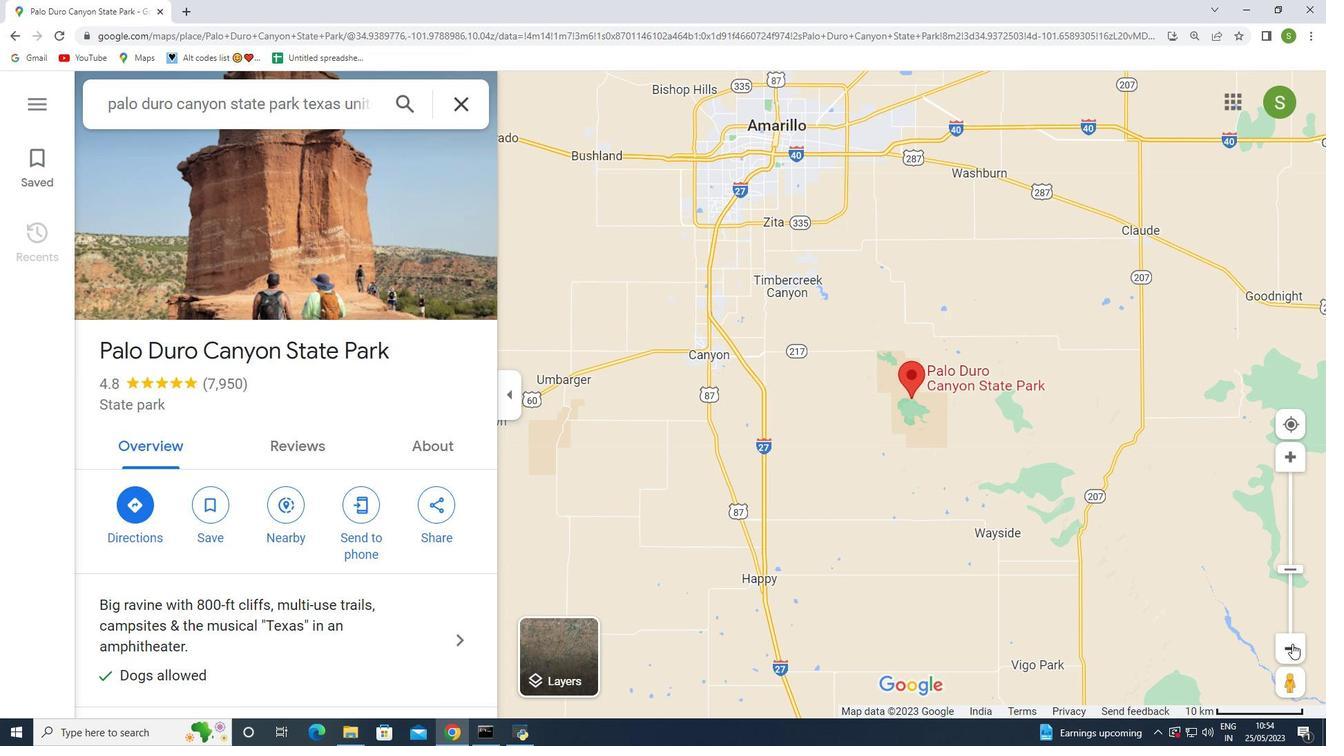 
Action: Mouse pressed left at (1292, 643)
Screenshot: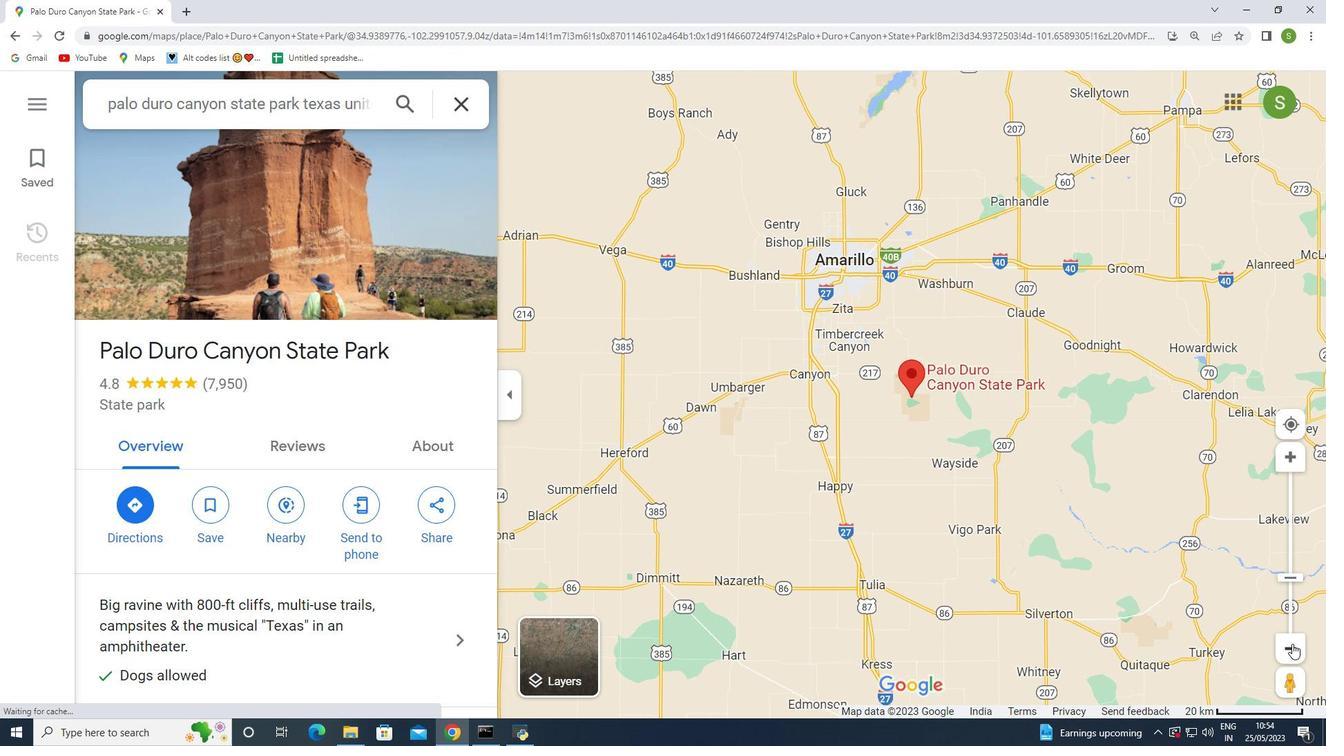 
Action: Mouse moved to (1292, 642)
Screenshot: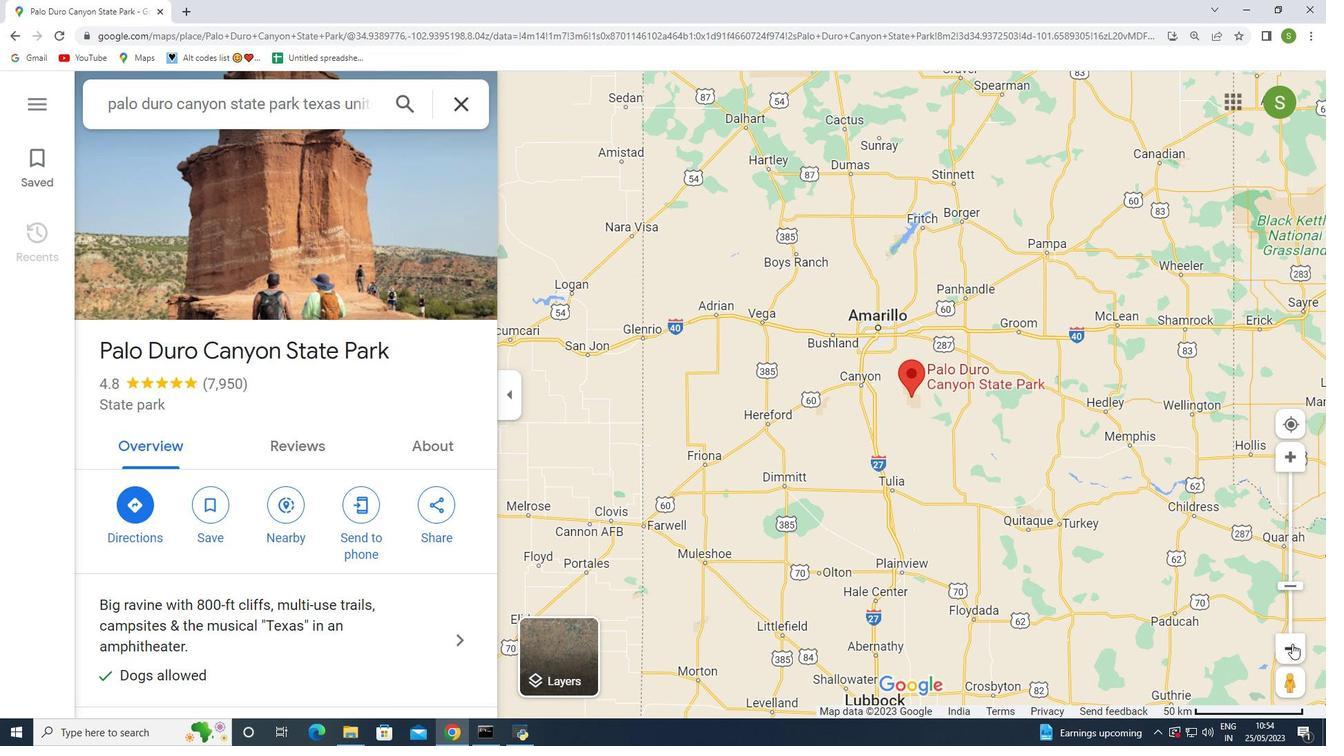 
Action: Mouse pressed left at (1292, 642)
Screenshot: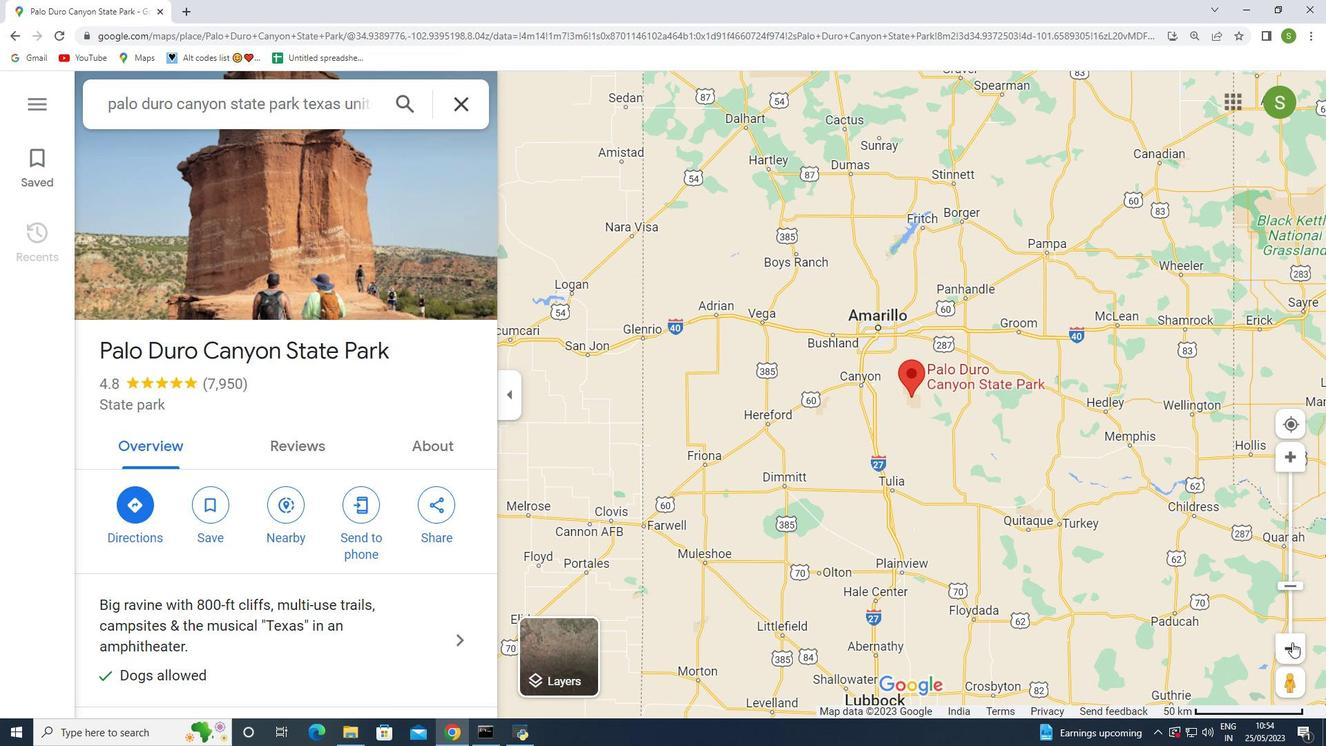 
Action: Mouse moved to (245, 216)
Screenshot: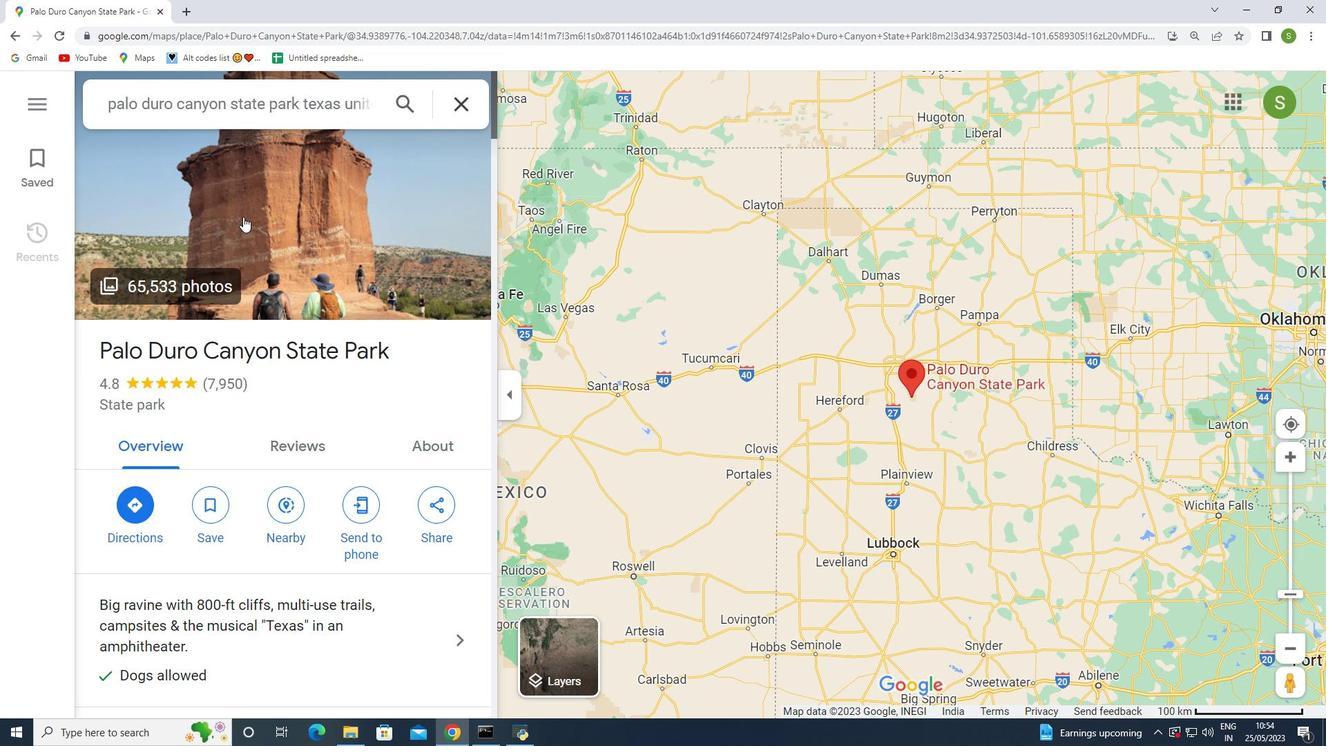 
Action: Mouse scrolled (245, 216) with delta (0, 0)
Screenshot: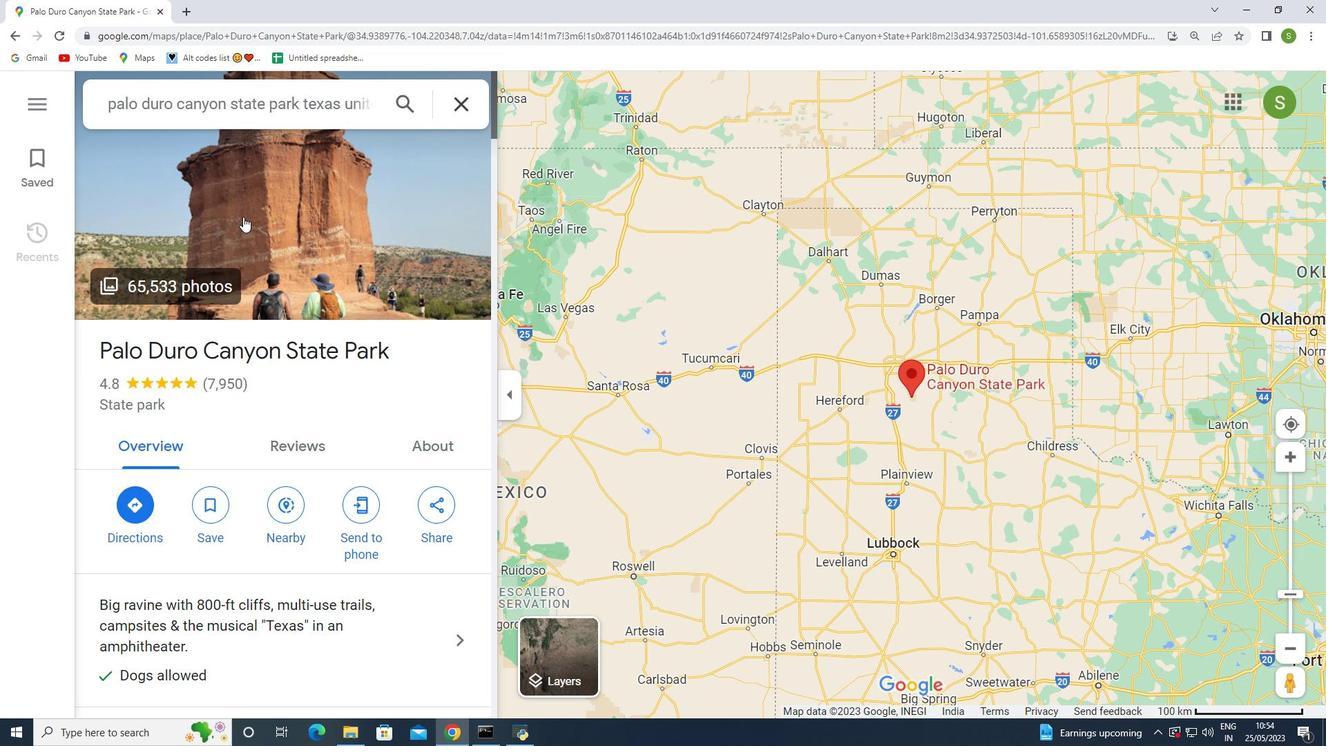 
Action: Mouse scrolled (245, 216) with delta (0, 0)
Screenshot: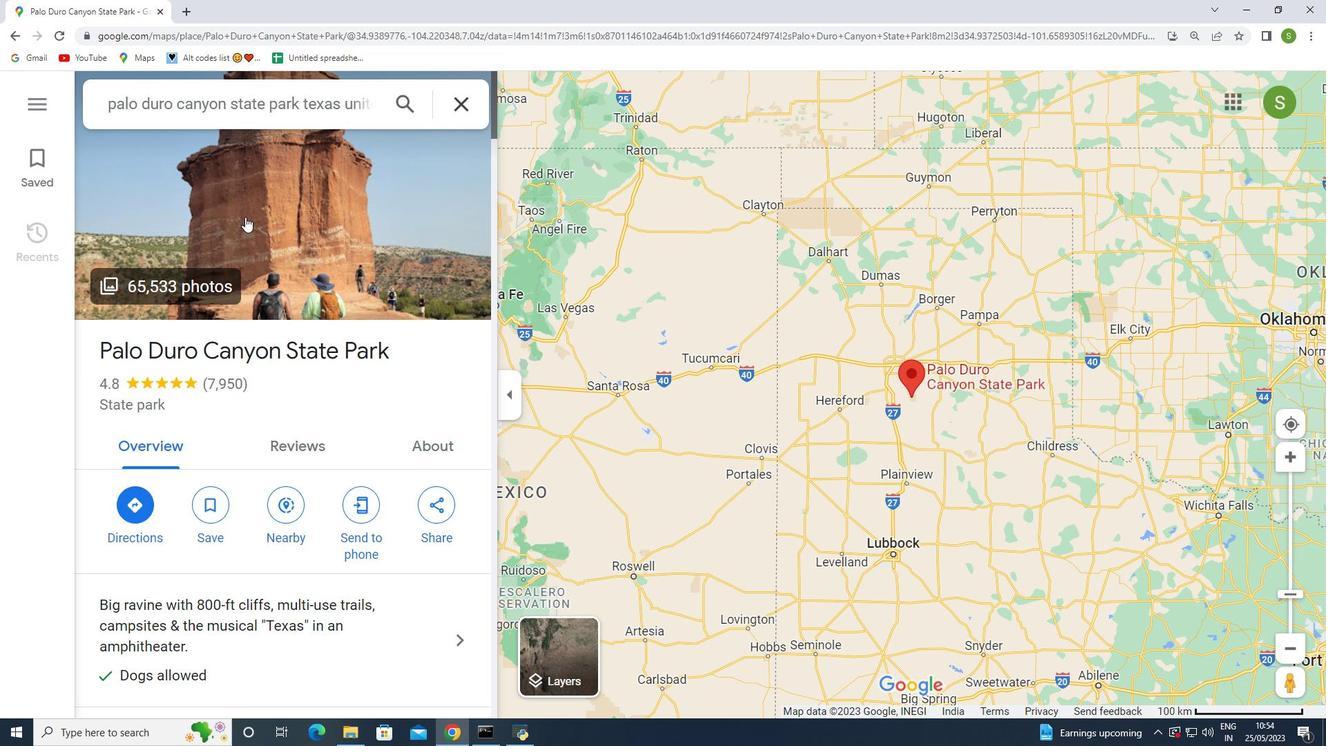 
Action: Mouse scrolled (245, 216) with delta (0, 0)
Screenshot: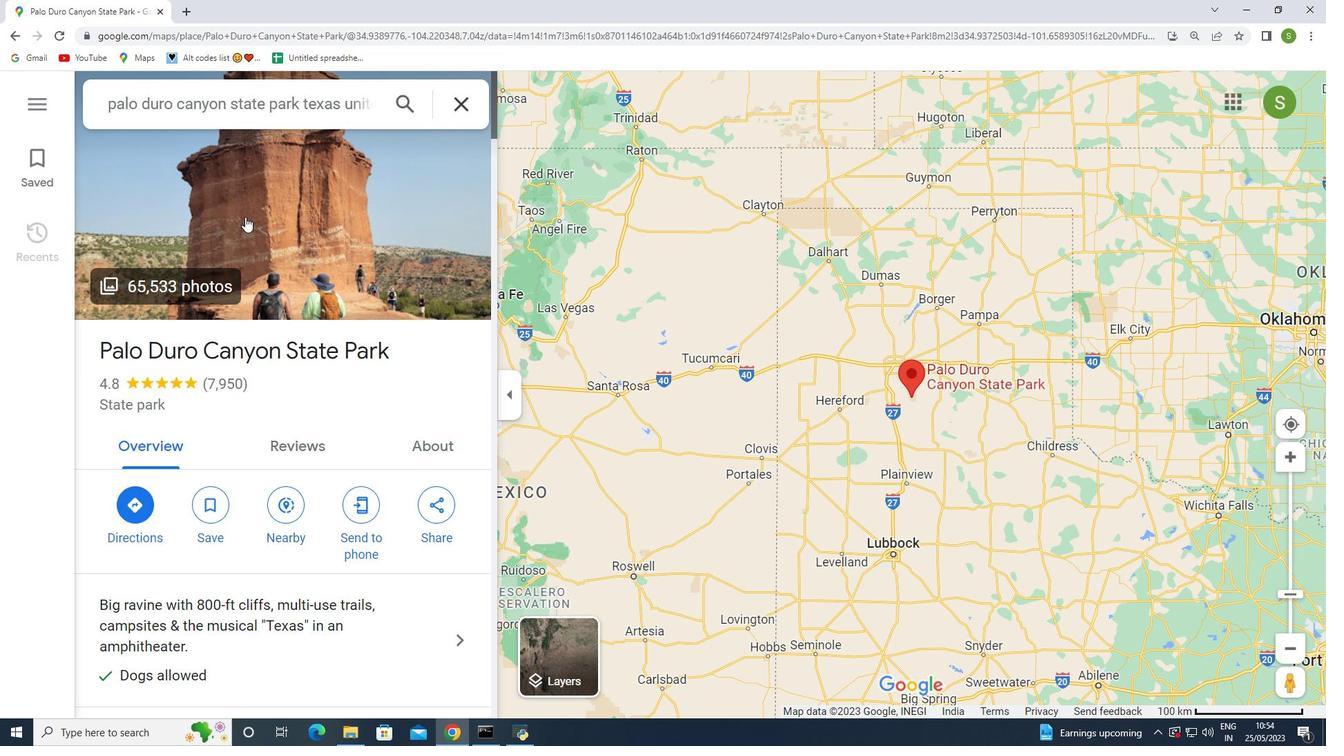 
Action: Mouse moved to (246, 219)
Screenshot: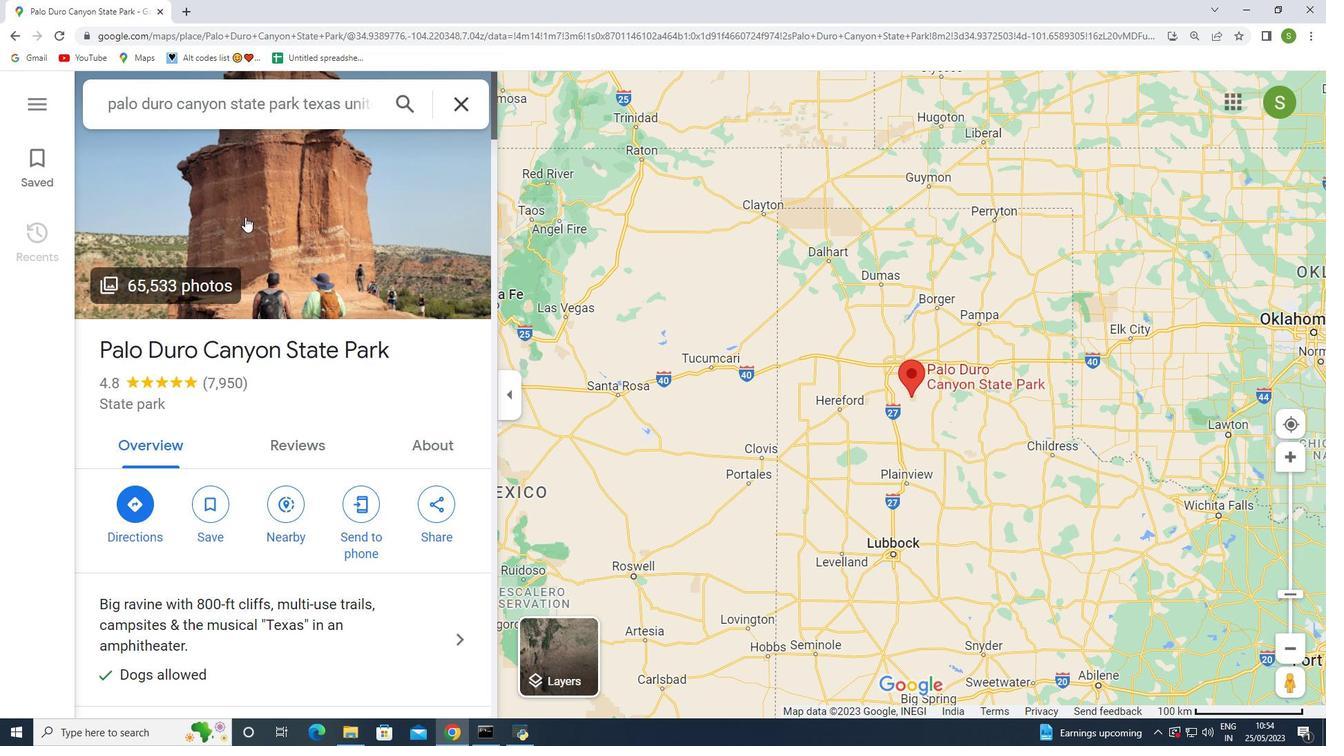 
Action: Mouse scrolled (246, 218) with delta (0, 0)
Screenshot: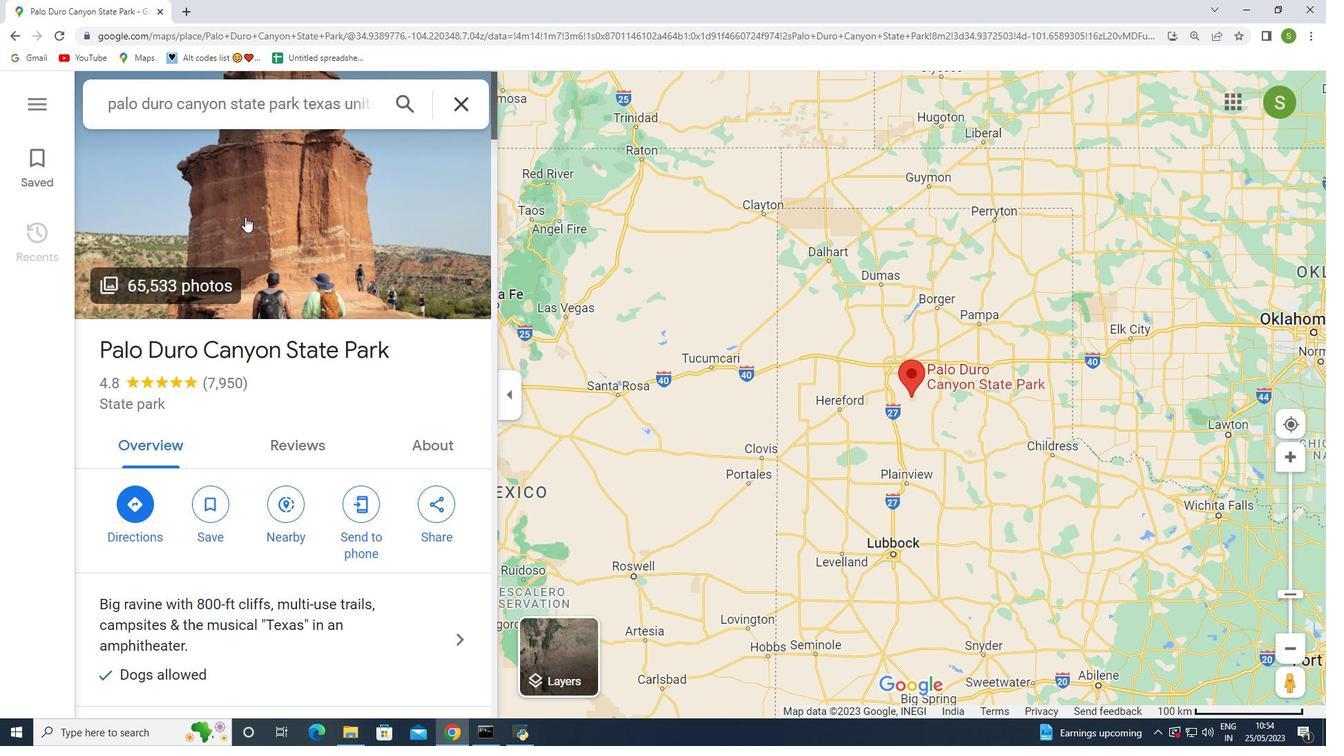 
Action: Mouse moved to (253, 232)
Screenshot: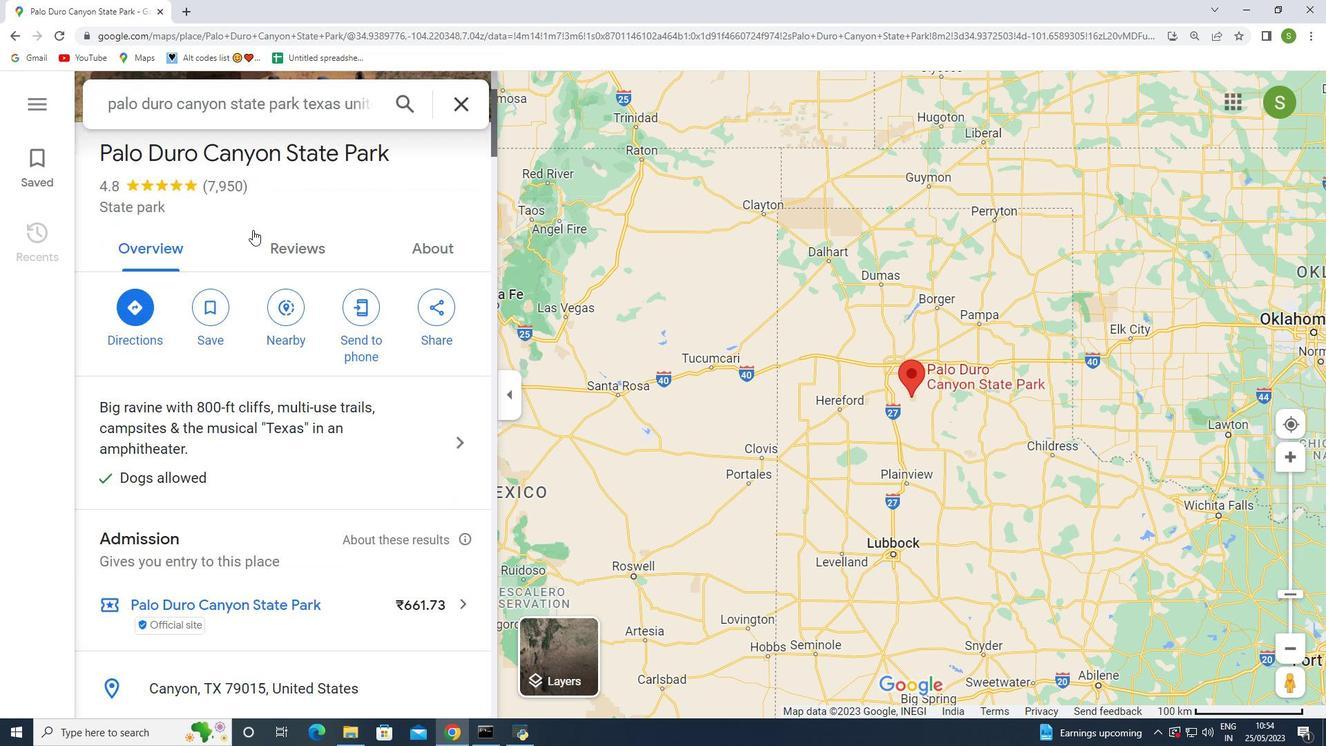 
Action: Mouse scrolled (253, 233) with delta (0, 0)
Screenshot: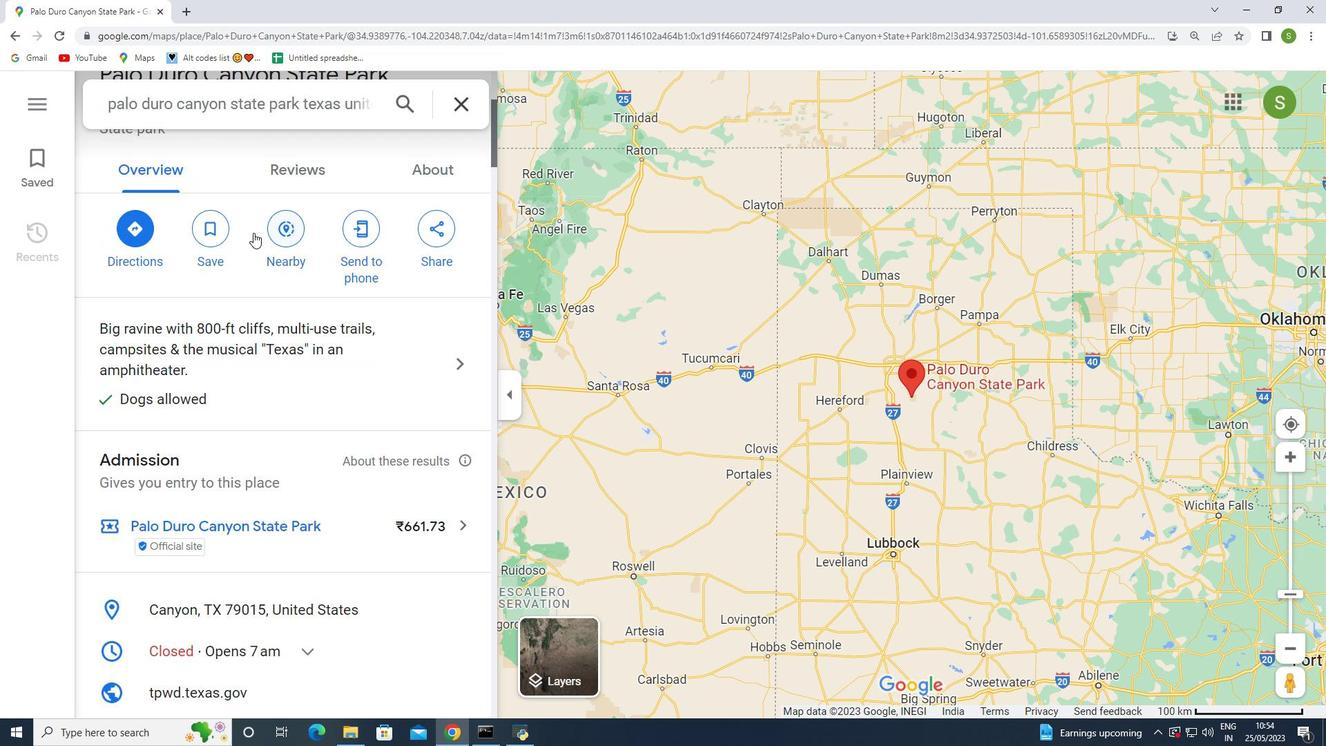 
Action: Mouse scrolled (253, 233) with delta (0, 0)
Screenshot: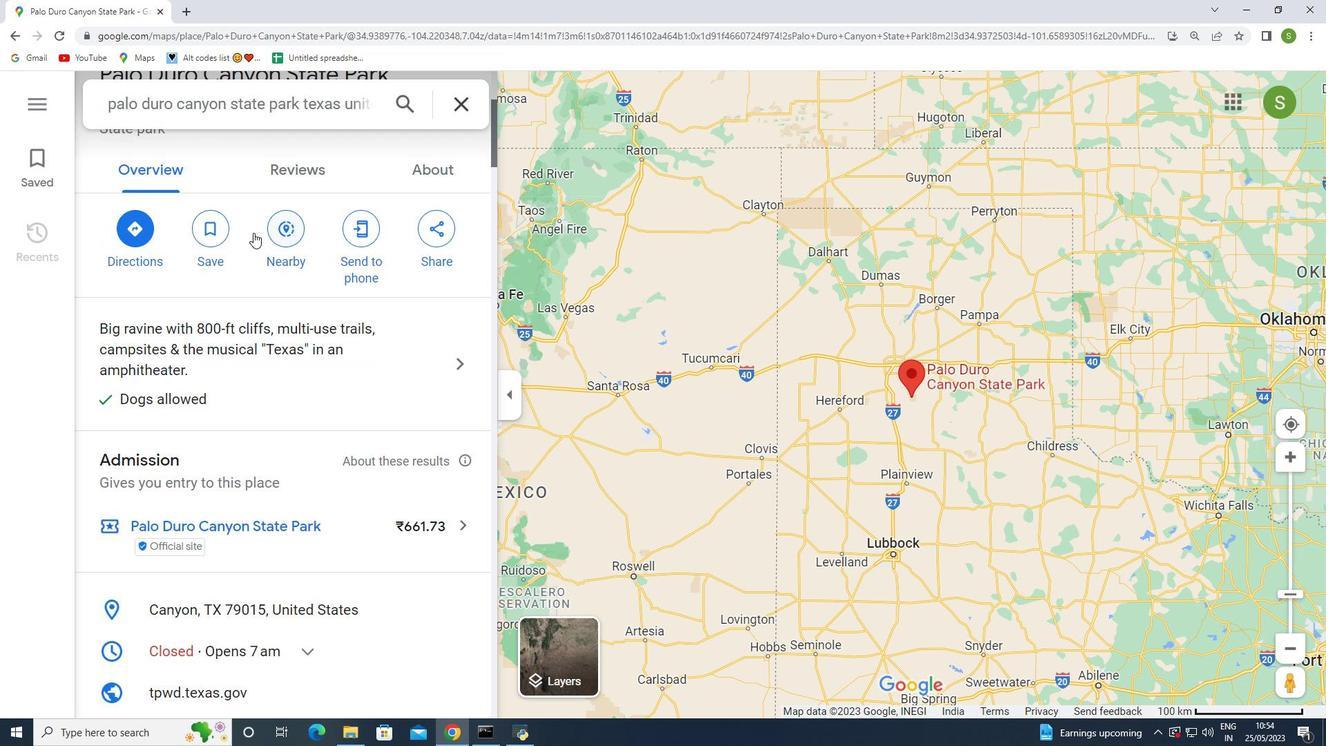 
Action: Mouse scrolled (253, 233) with delta (0, 0)
Screenshot: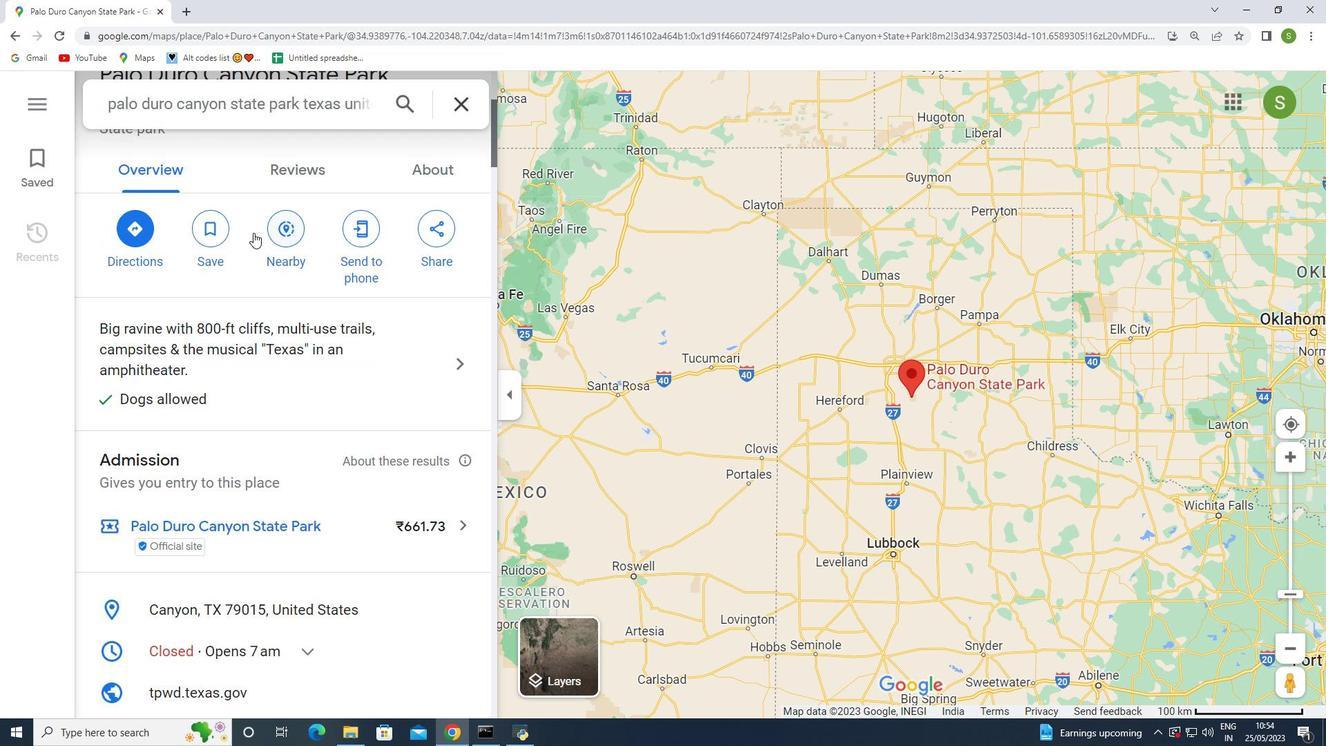 
Action: Mouse scrolled (253, 233) with delta (0, 0)
Screenshot: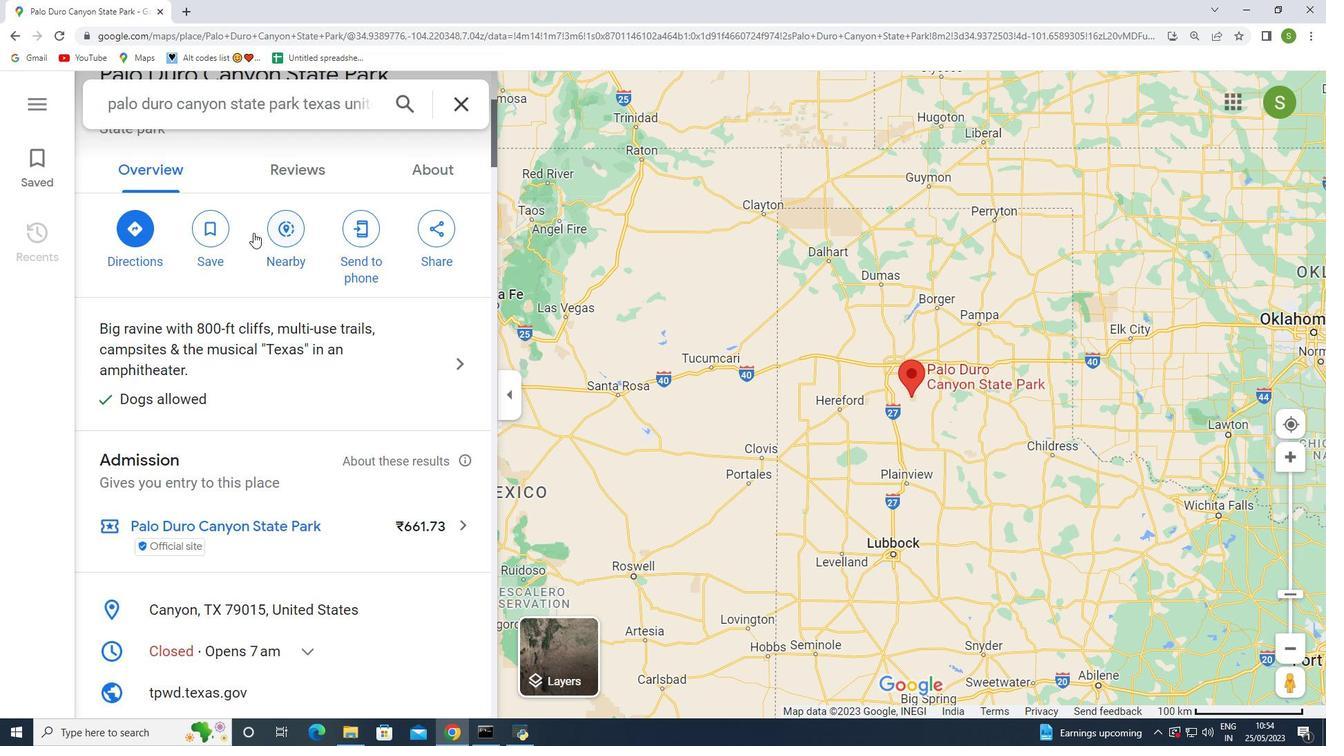 
Action: Mouse moved to (247, 248)
Screenshot: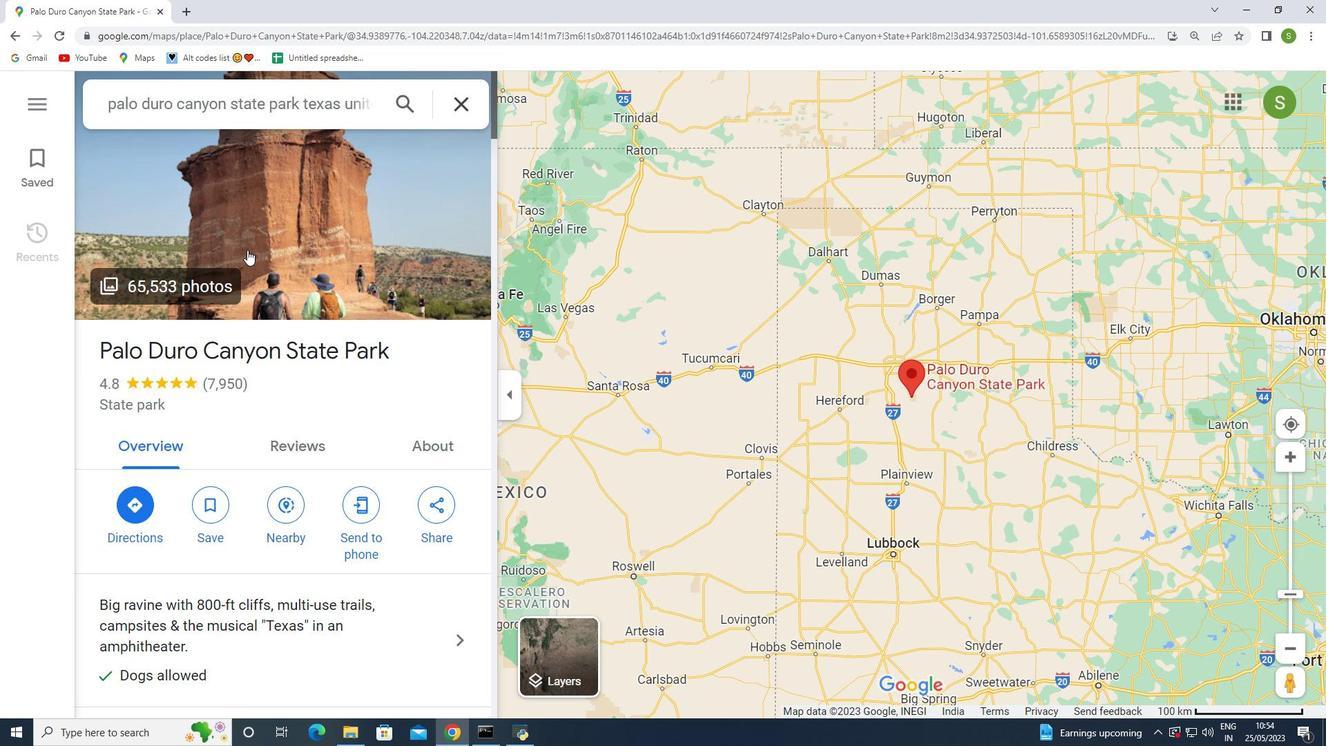 
Action: Mouse pressed left at (247, 248)
Screenshot: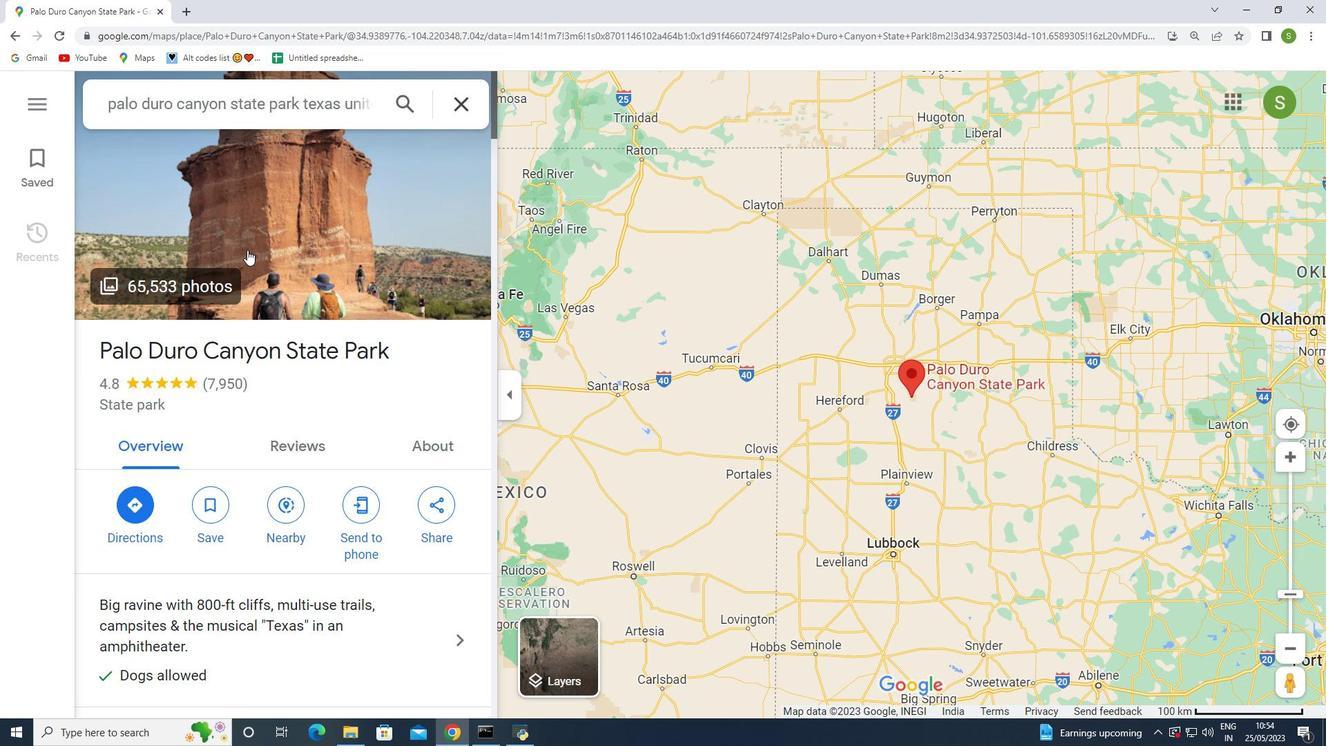 
Action: Mouse moved to (948, 617)
Screenshot: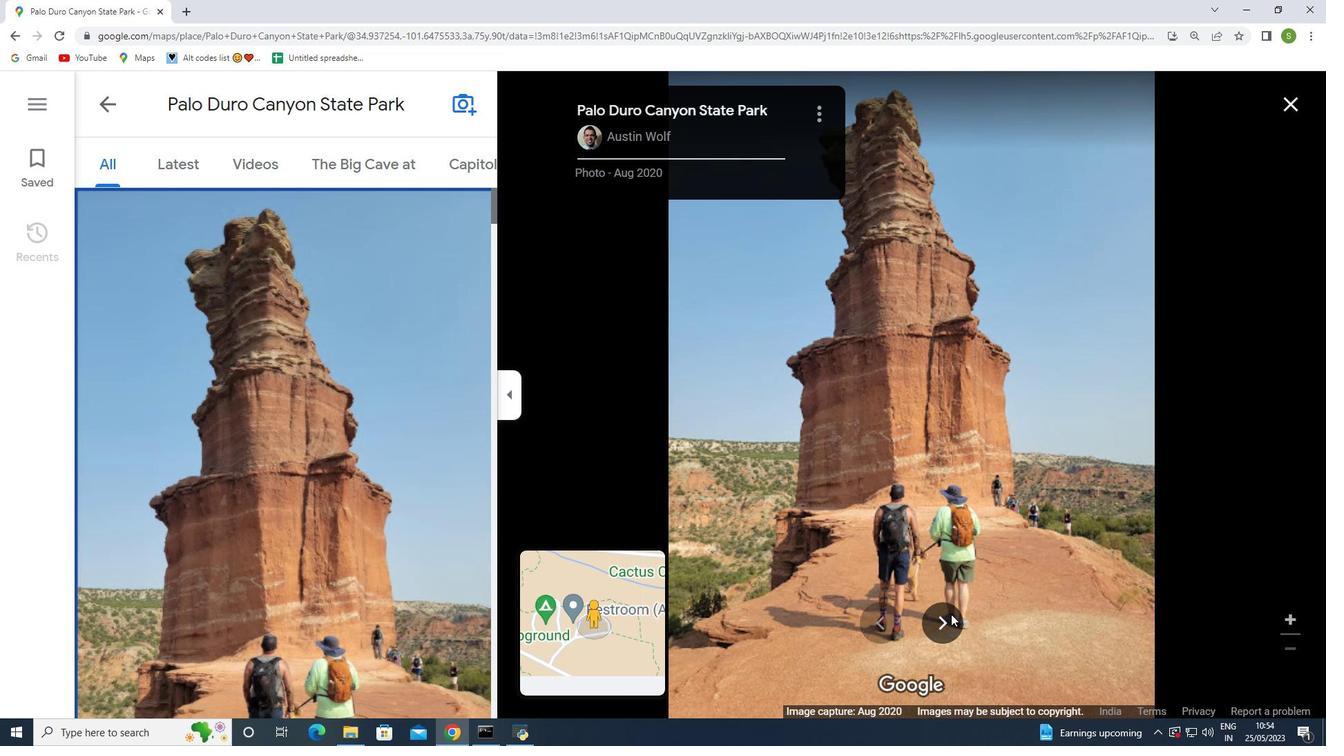 
Action: Mouse pressed left at (948, 617)
Screenshot: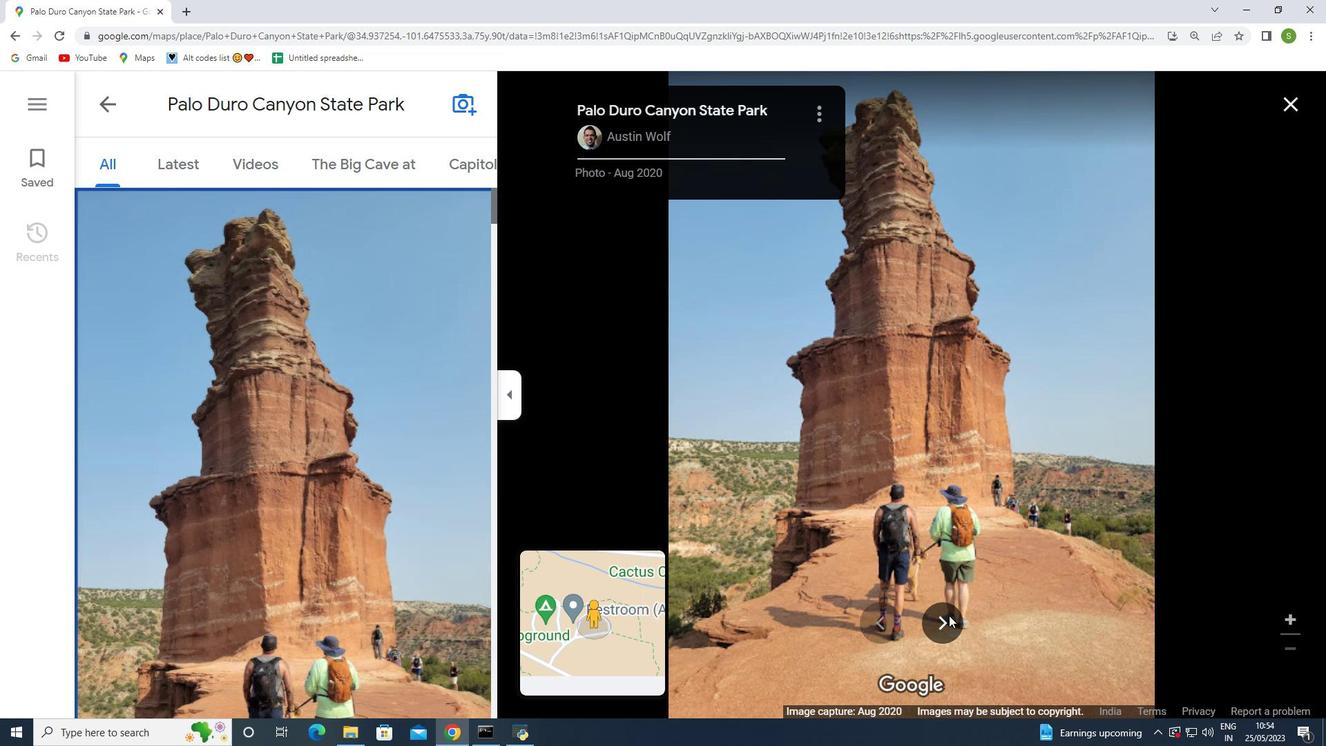 
Action: Mouse pressed left at (948, 617)
Screenshot: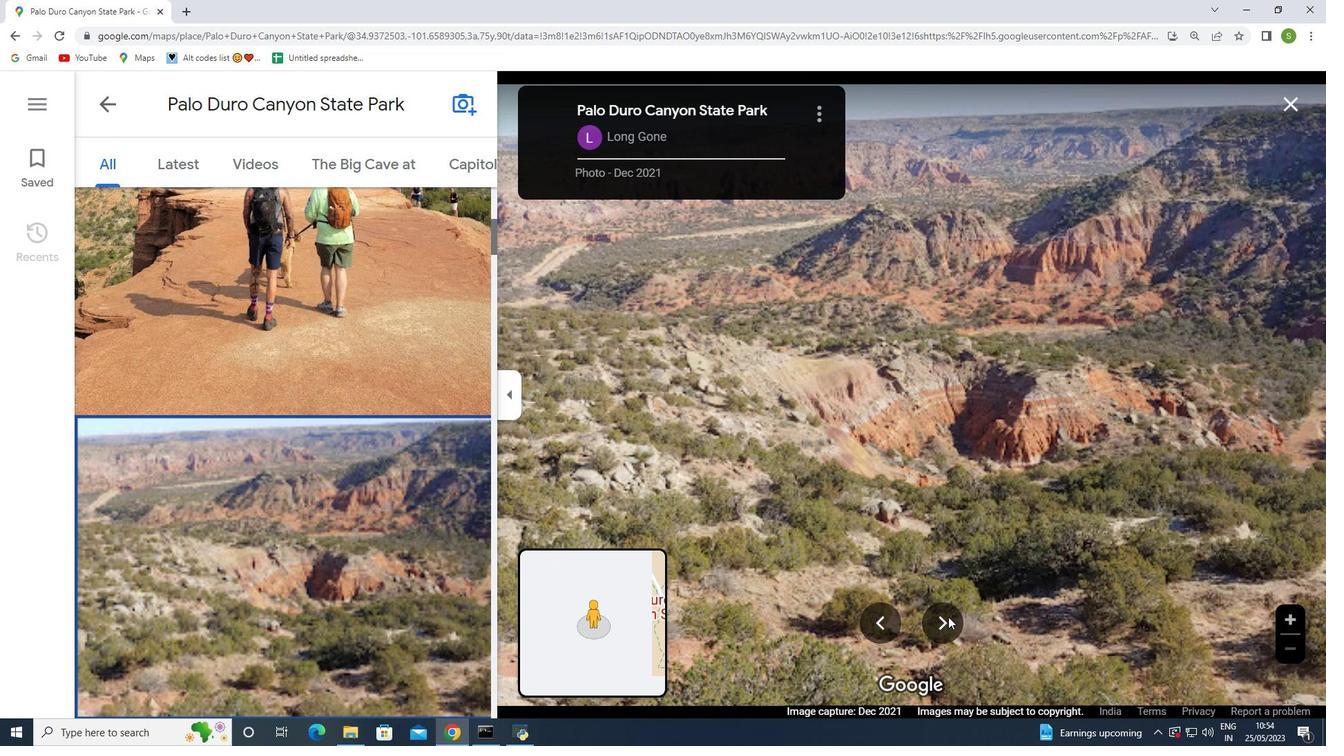 
Action: Mouse pressed left at (948, 617)
Screenshot: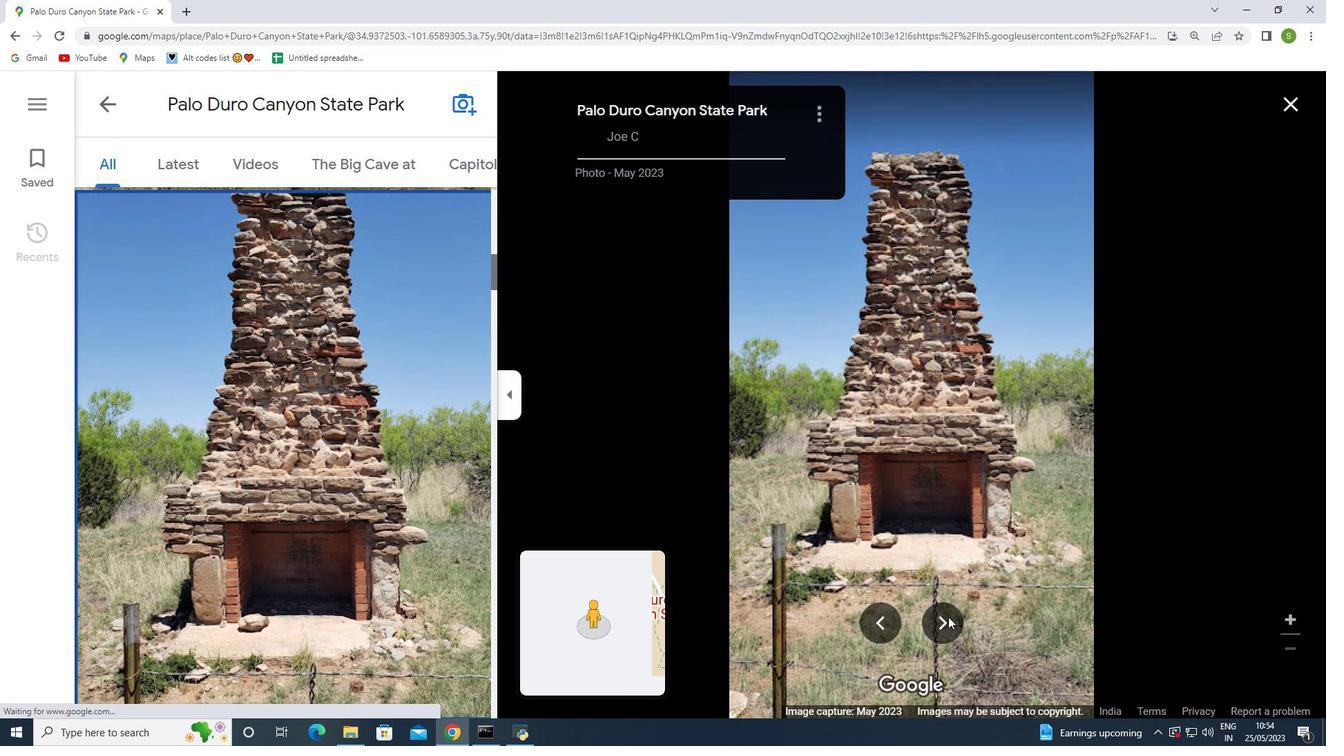 
Action: Mouse moved to (889, 614)
Screenshot: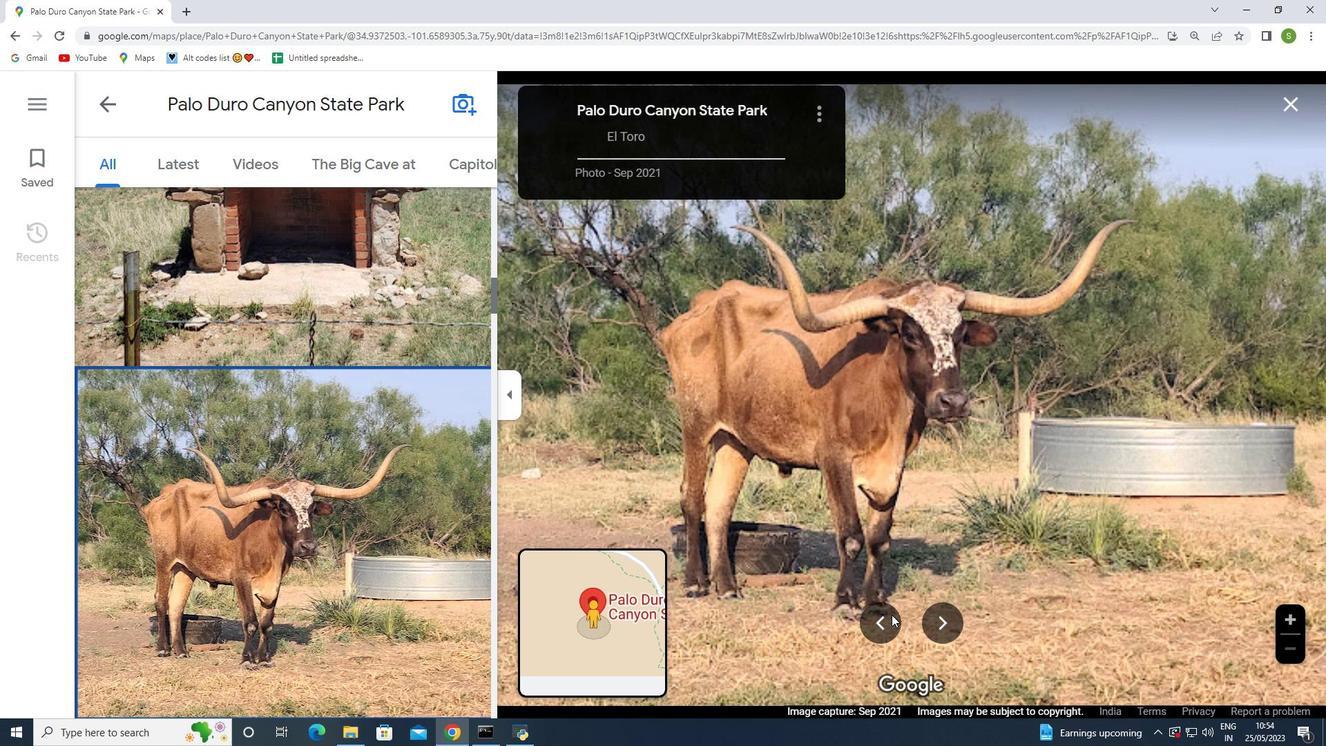 
Action: Mouse pressed left at (889, 614)
Screenshot: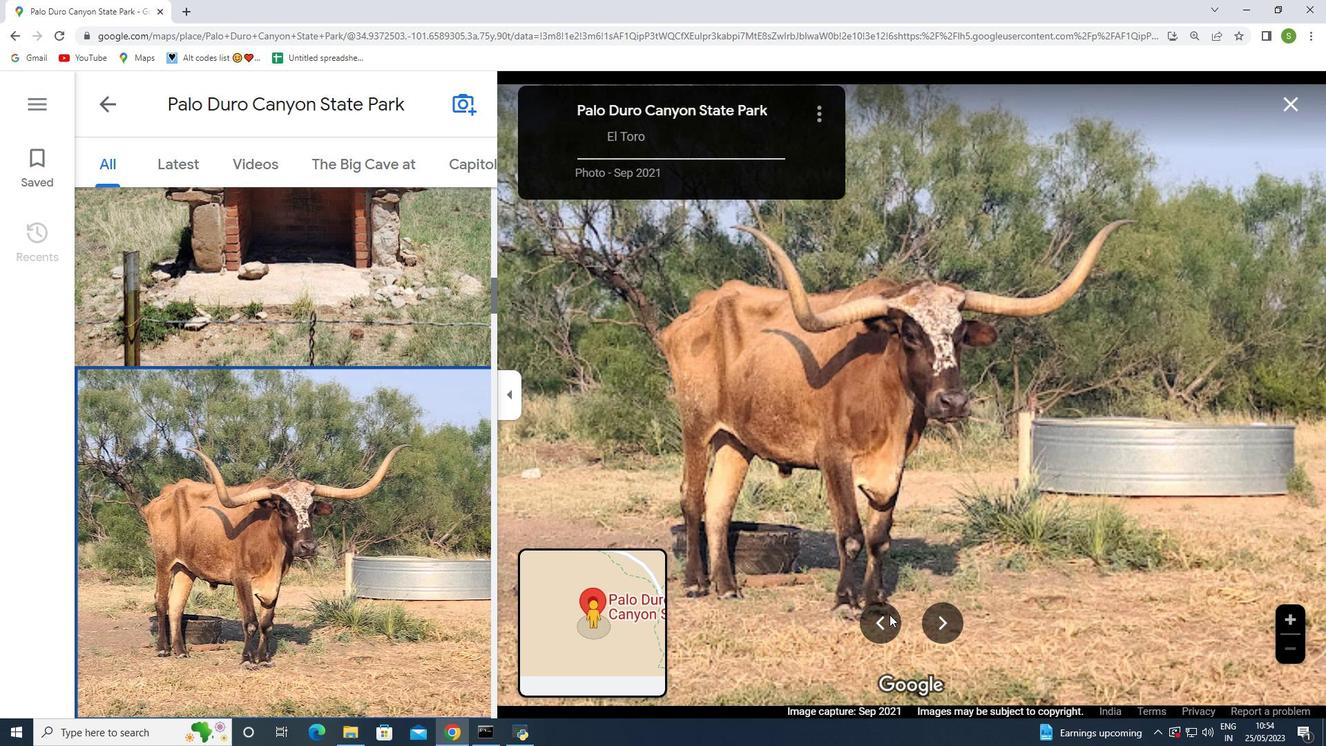 
Action: Mouse moved to (950, 617)
Screenshot: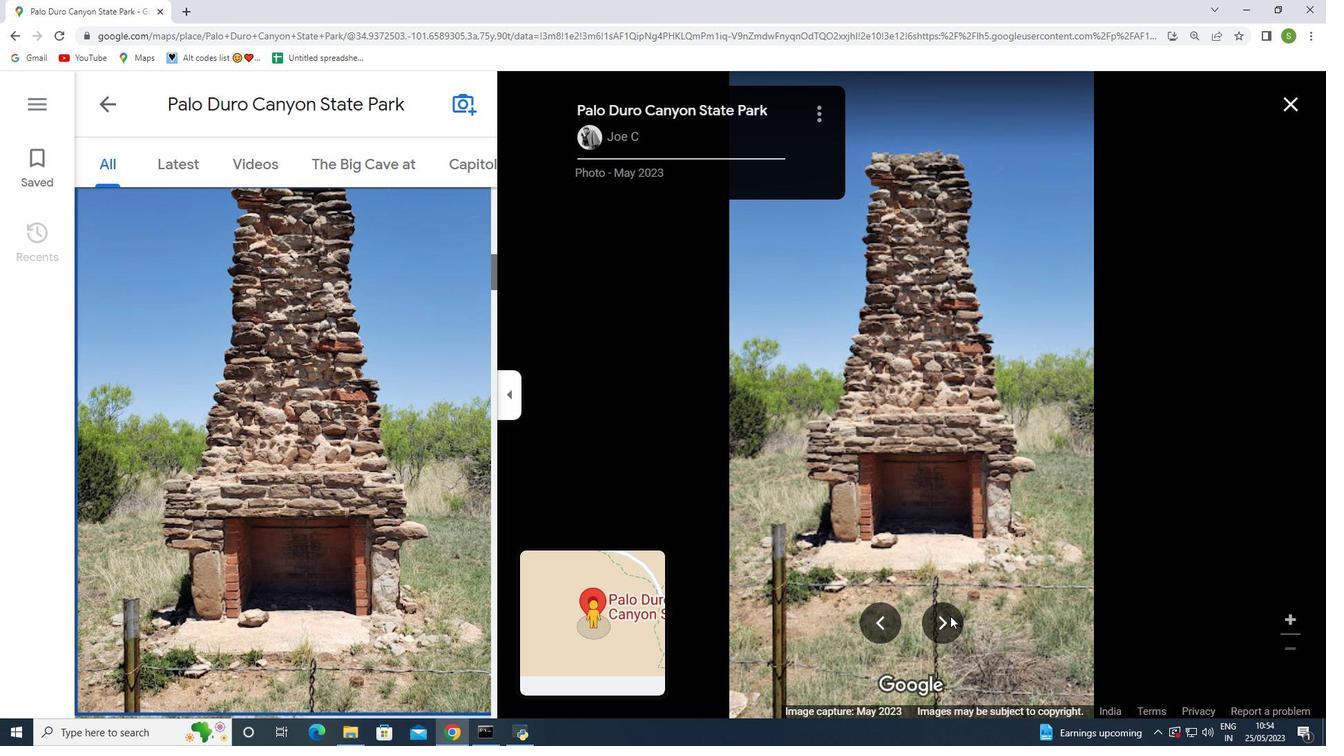 
Action: Mouse pressed left at (950, 617)
Screenshot: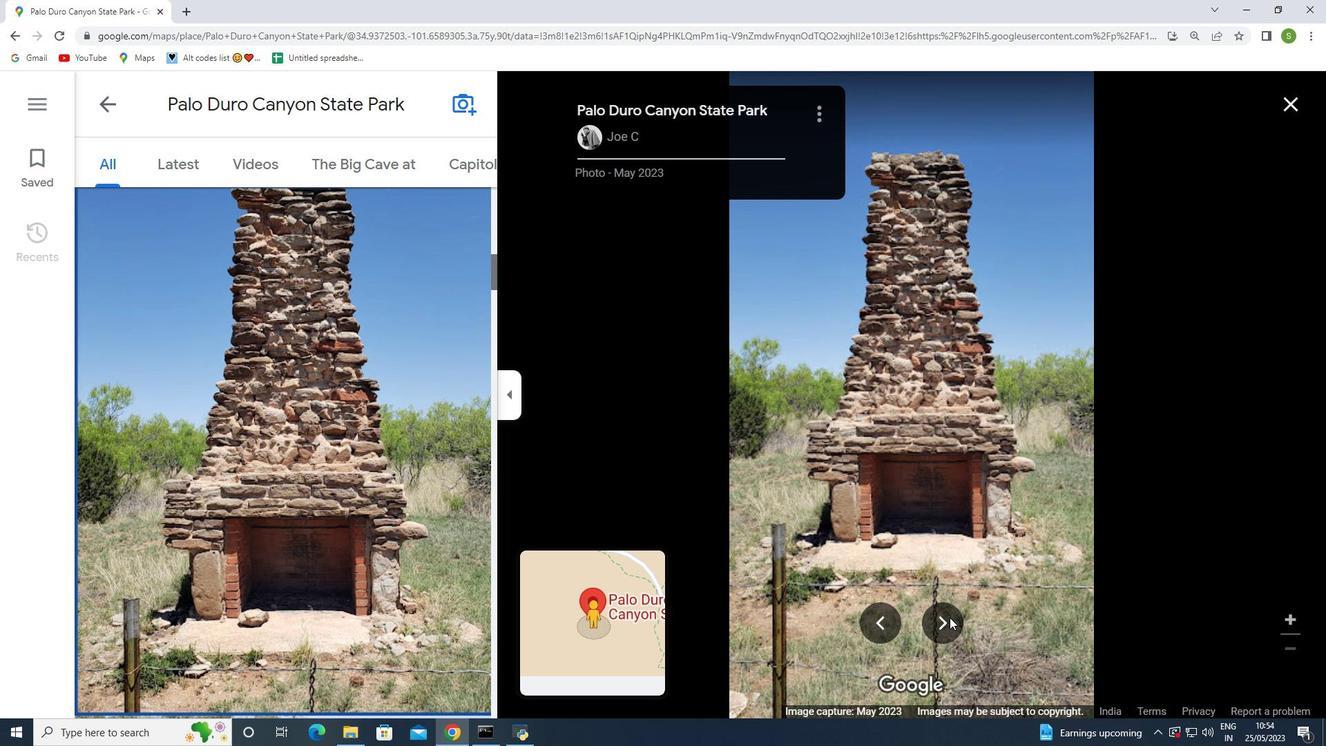 
Action: Mouse moved to (948, 612)
Screenshot: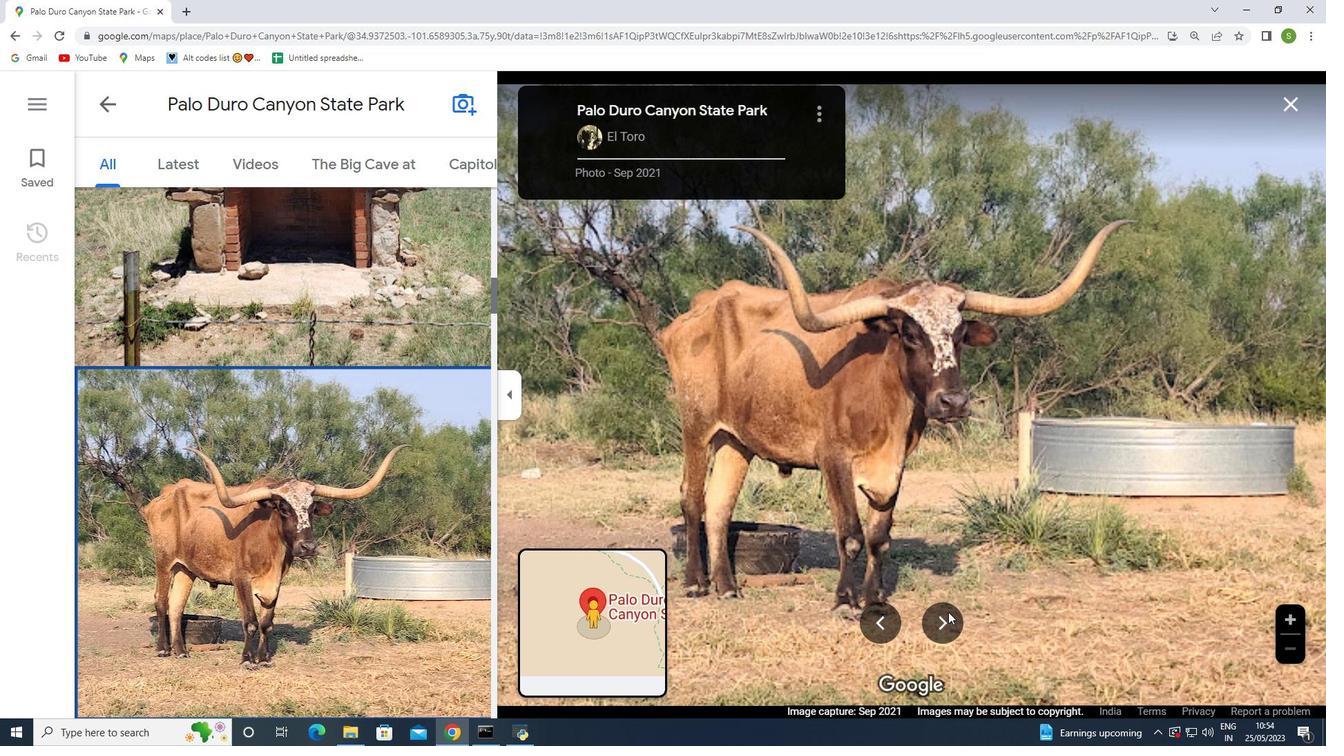 
Action: Mouse pressed left at (948, 612)
Screenshot: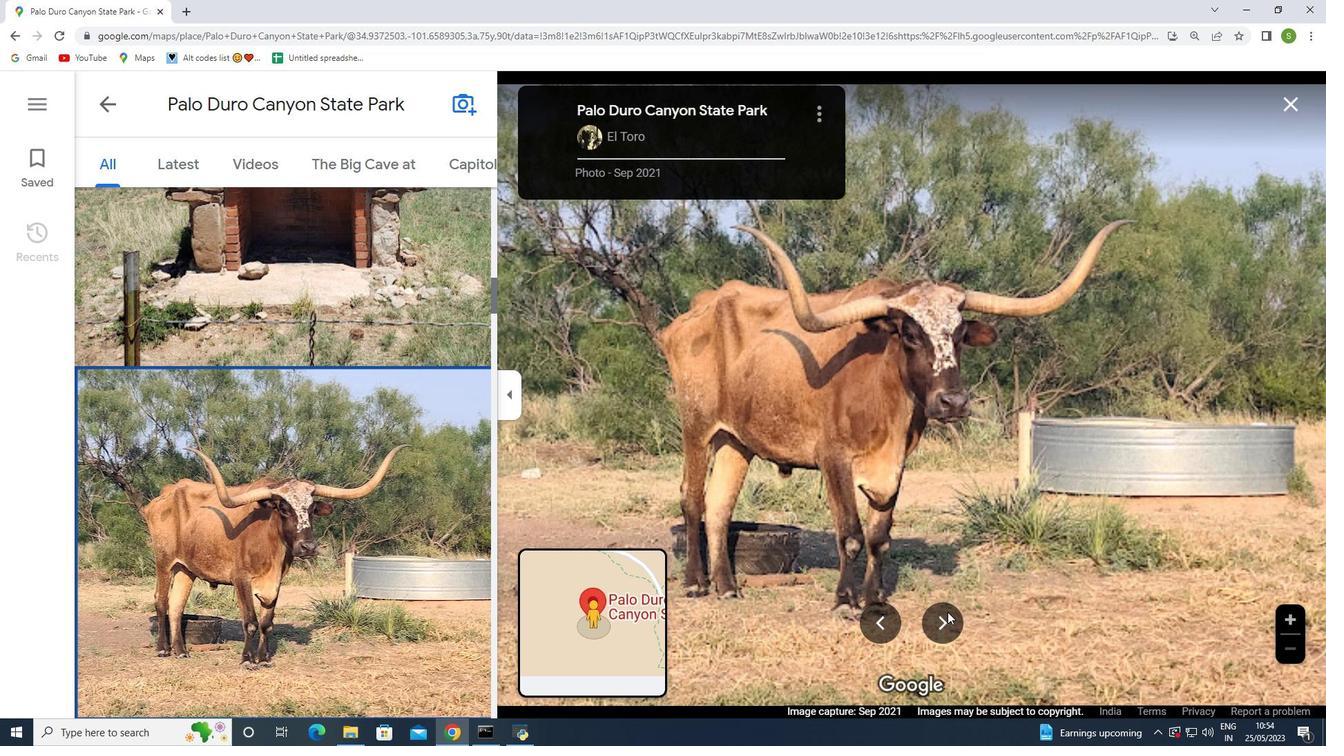 
Action: Mouse moved to (948, 610)
Screenshot: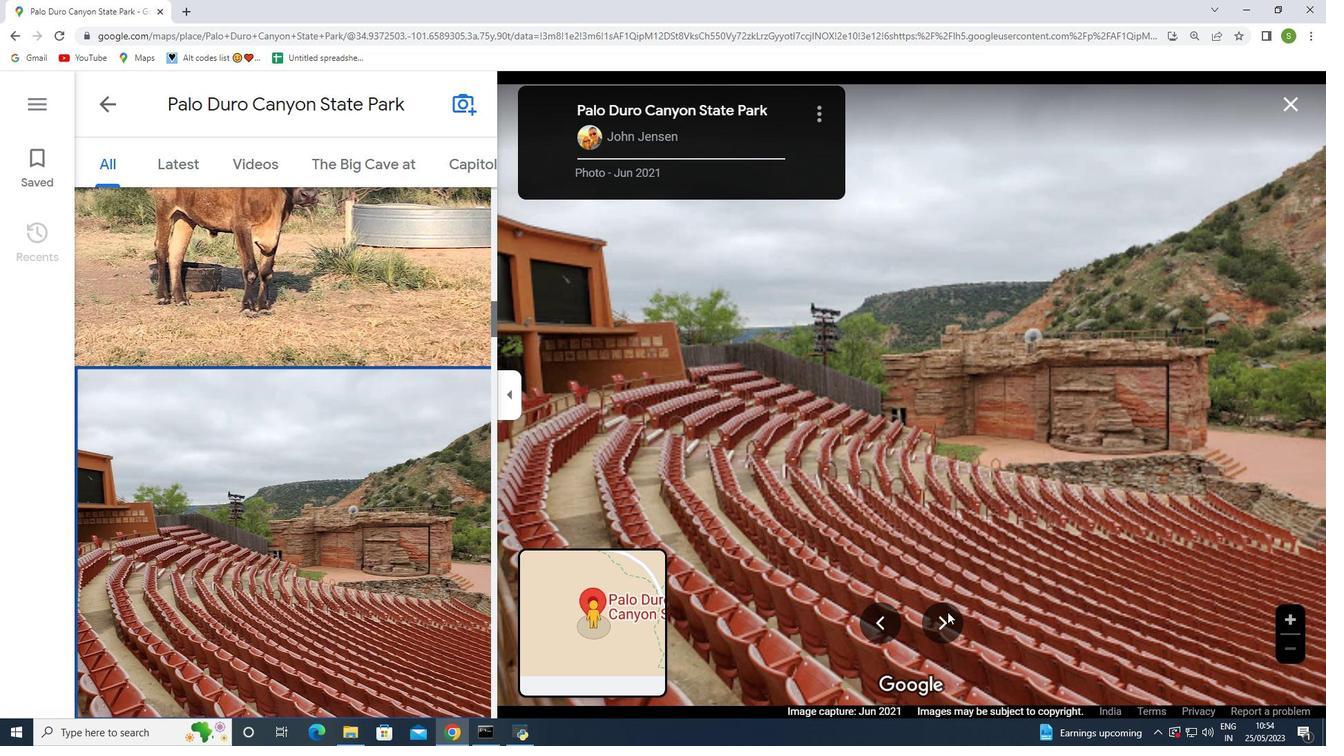 
Action: Mouse pressed left at (948, 610)
Screenshot: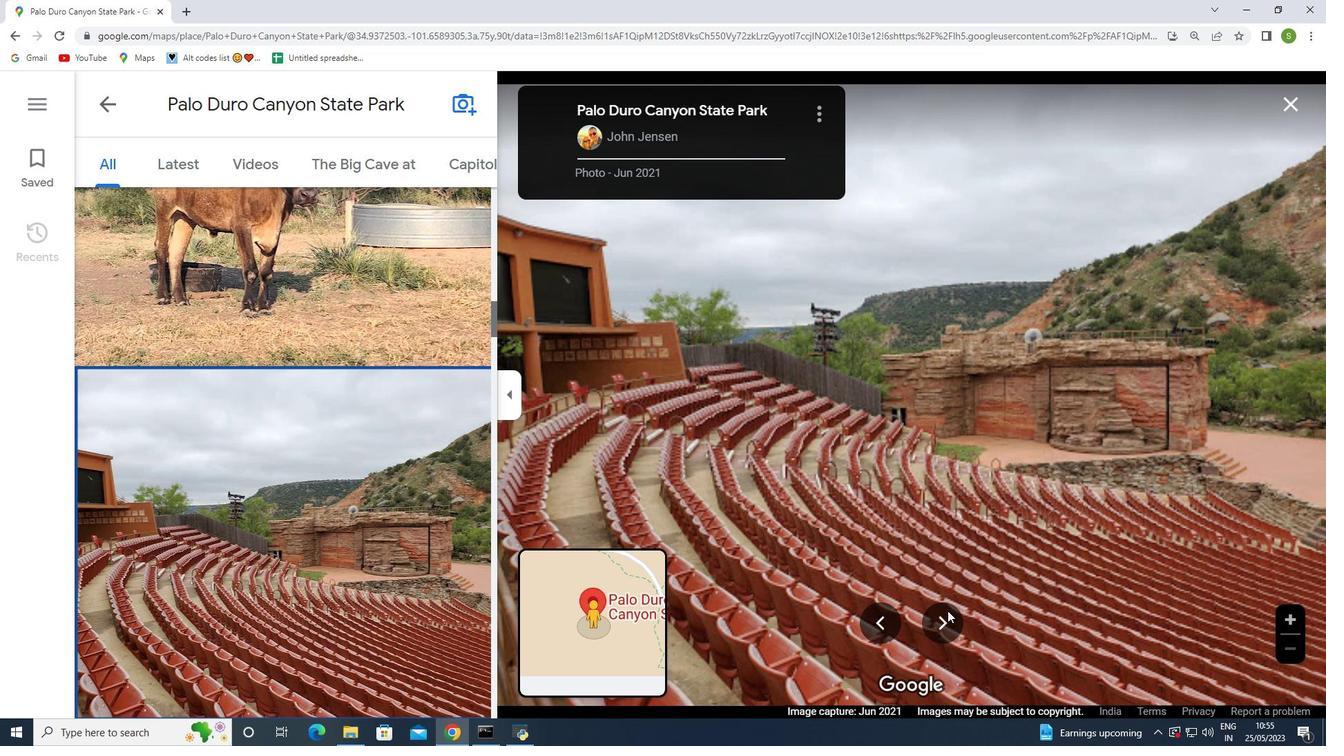
Action: Mouse pressed left at (948, 610)
Screenshot: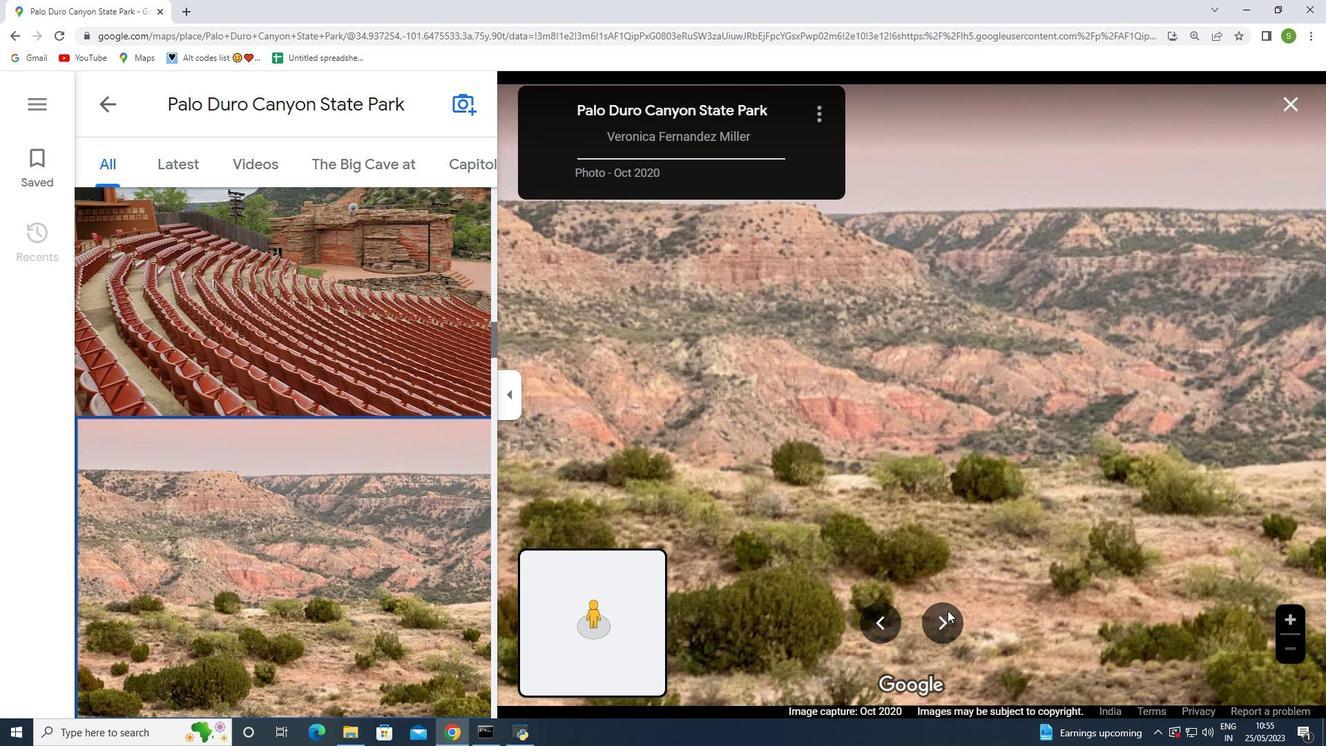 
Action: Mouse pressed left at (948, 610)
Screenshot: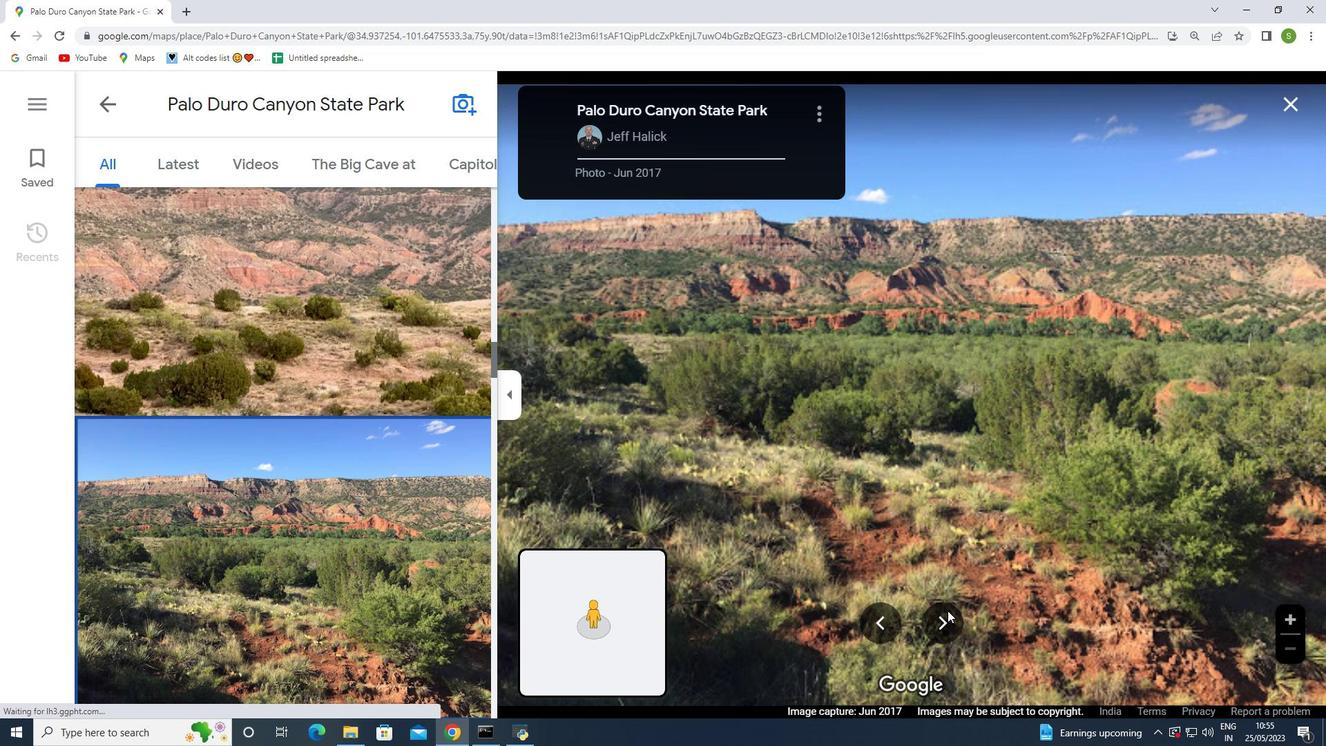 
Action: Mouse pressed left at (948, 610)
Screenshot: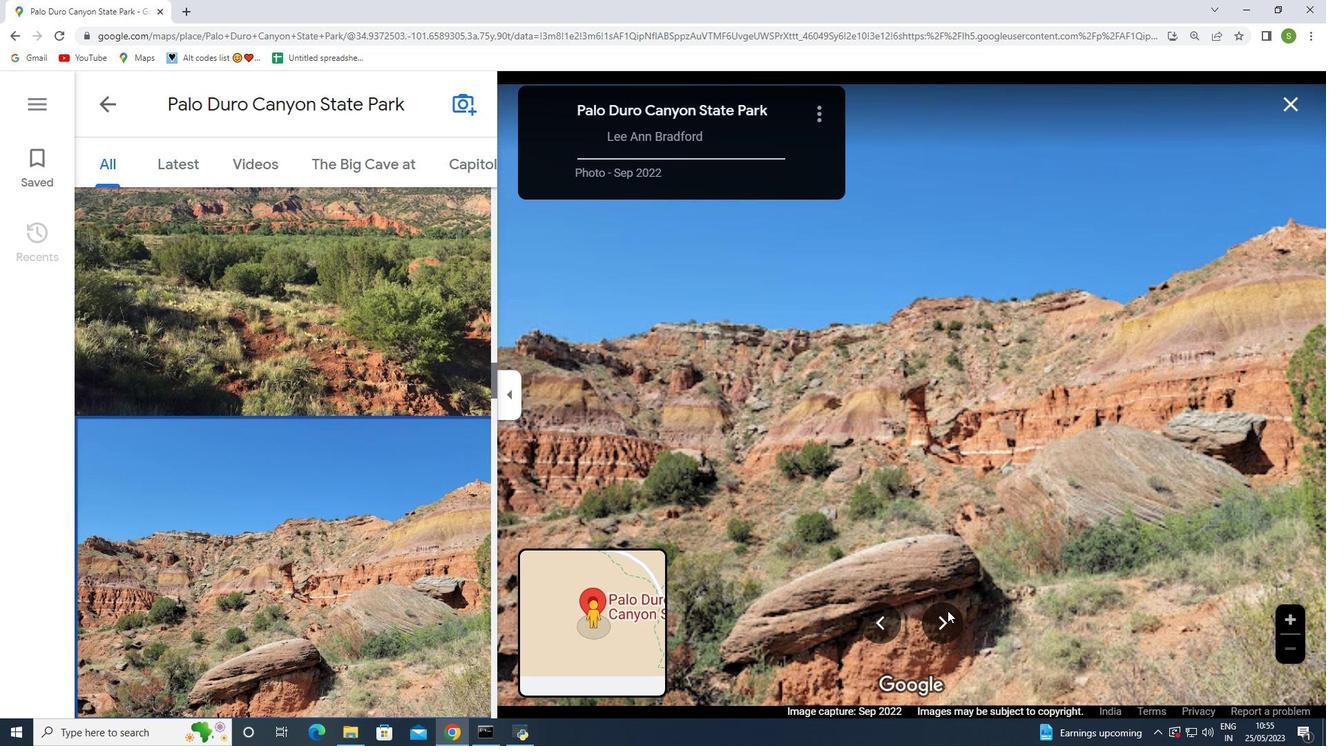 
Action: Mouse pressed left at (948, 610)
Screenshot: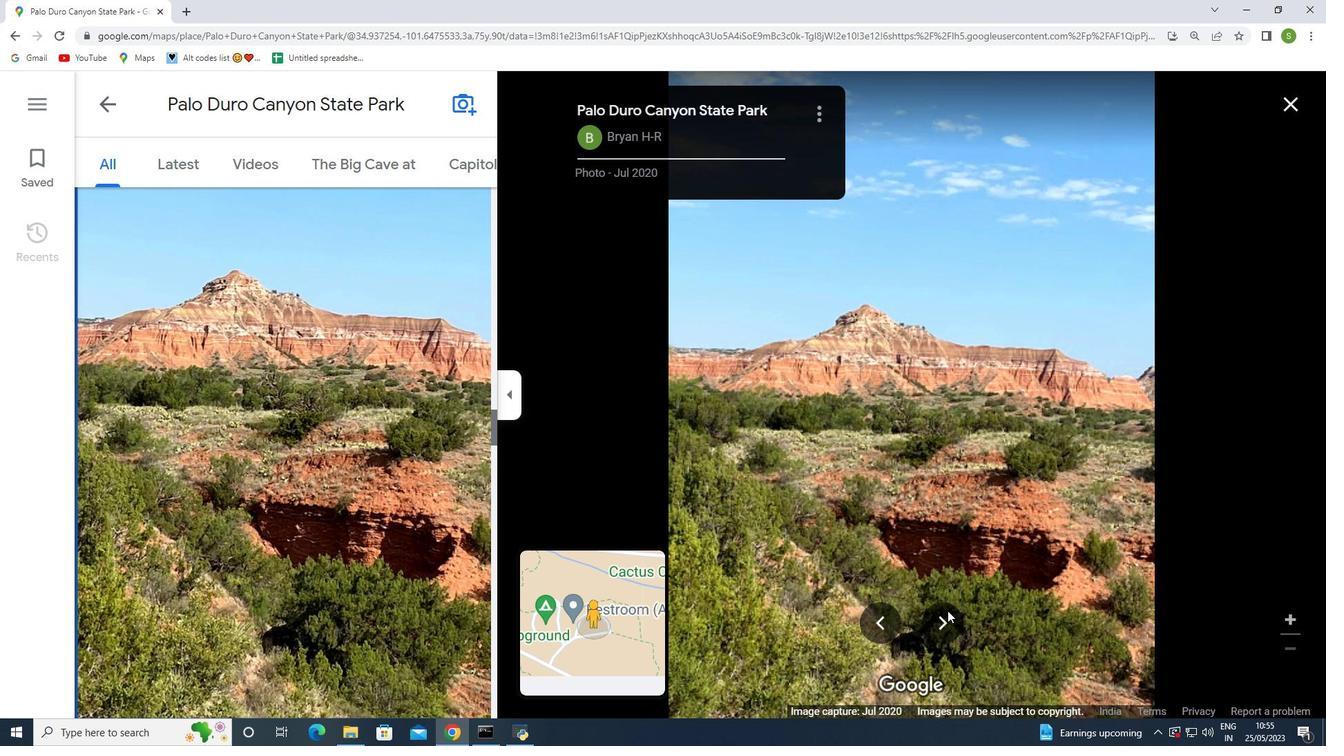 
Action: Mouse moved to (1283, 102)
Screenshot: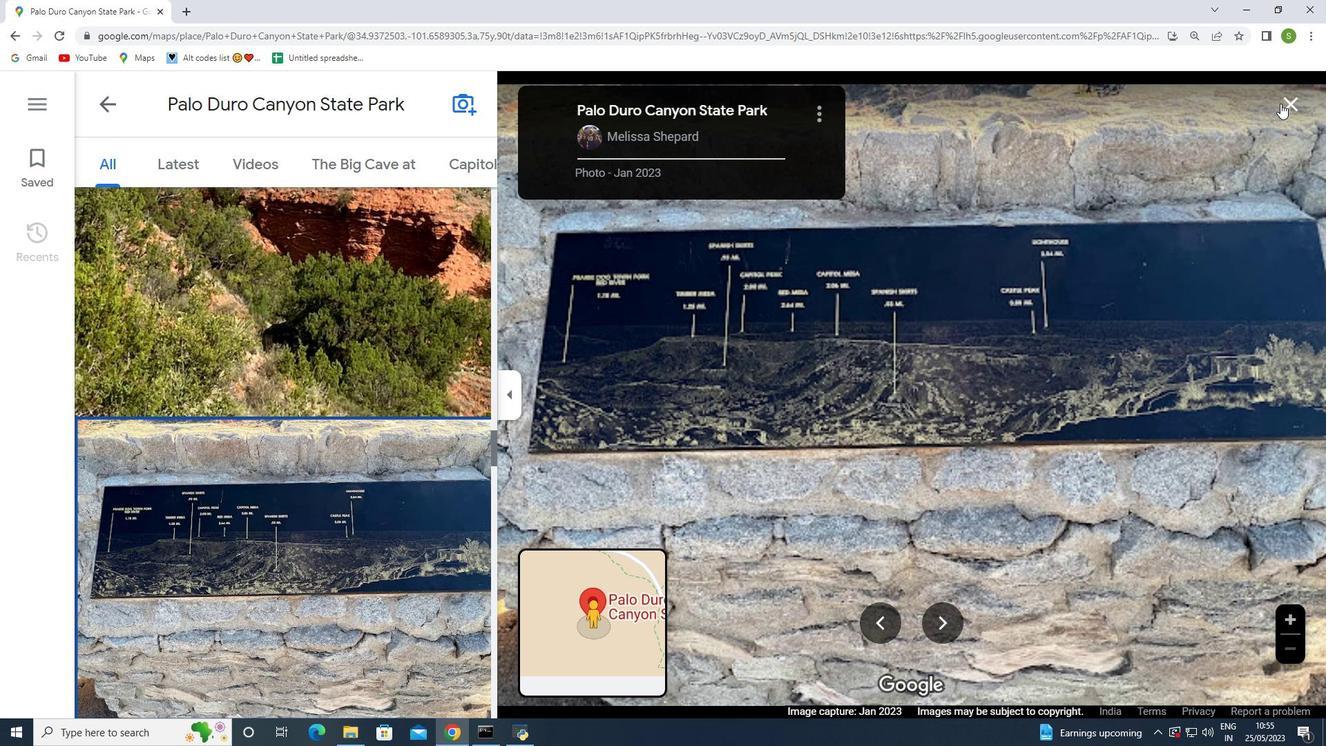 
Action: Mouse pressed left at (1283, 102)
Screenshot: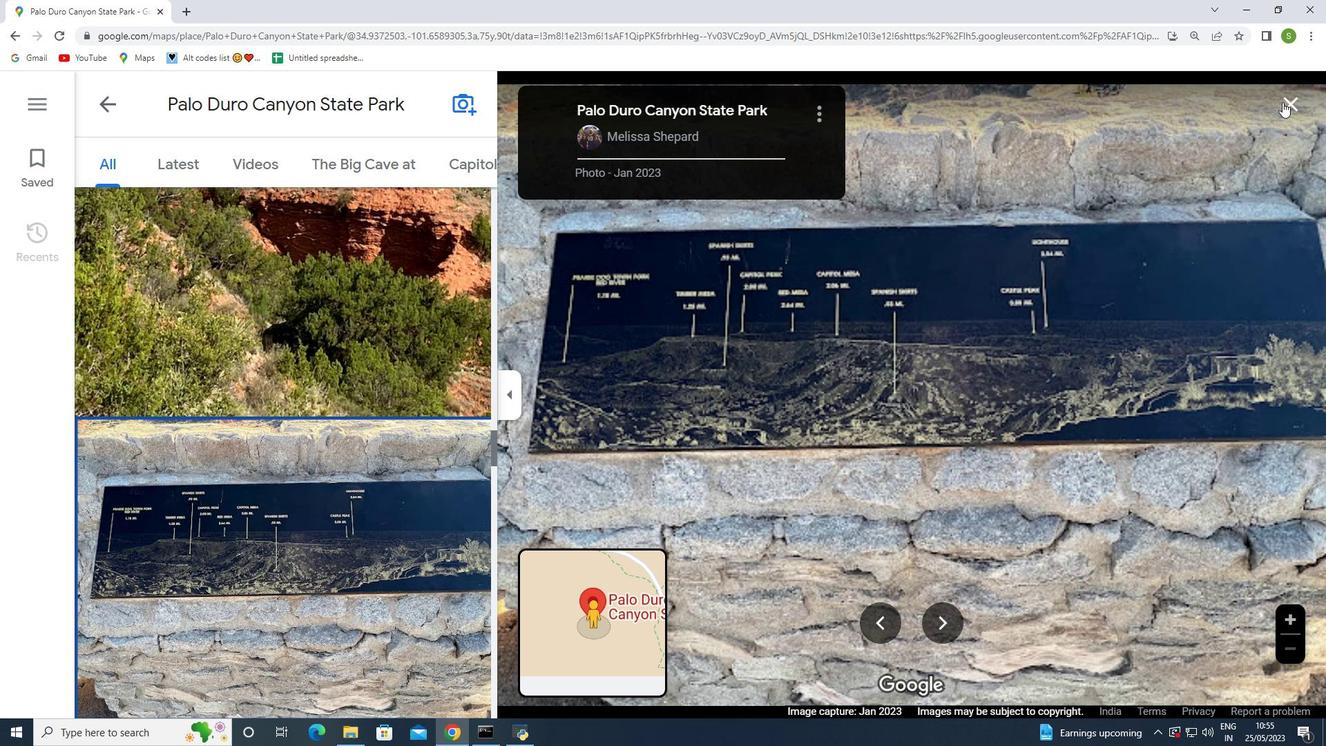 
Action: Mouse moved to (1287, 451)
Screenshot: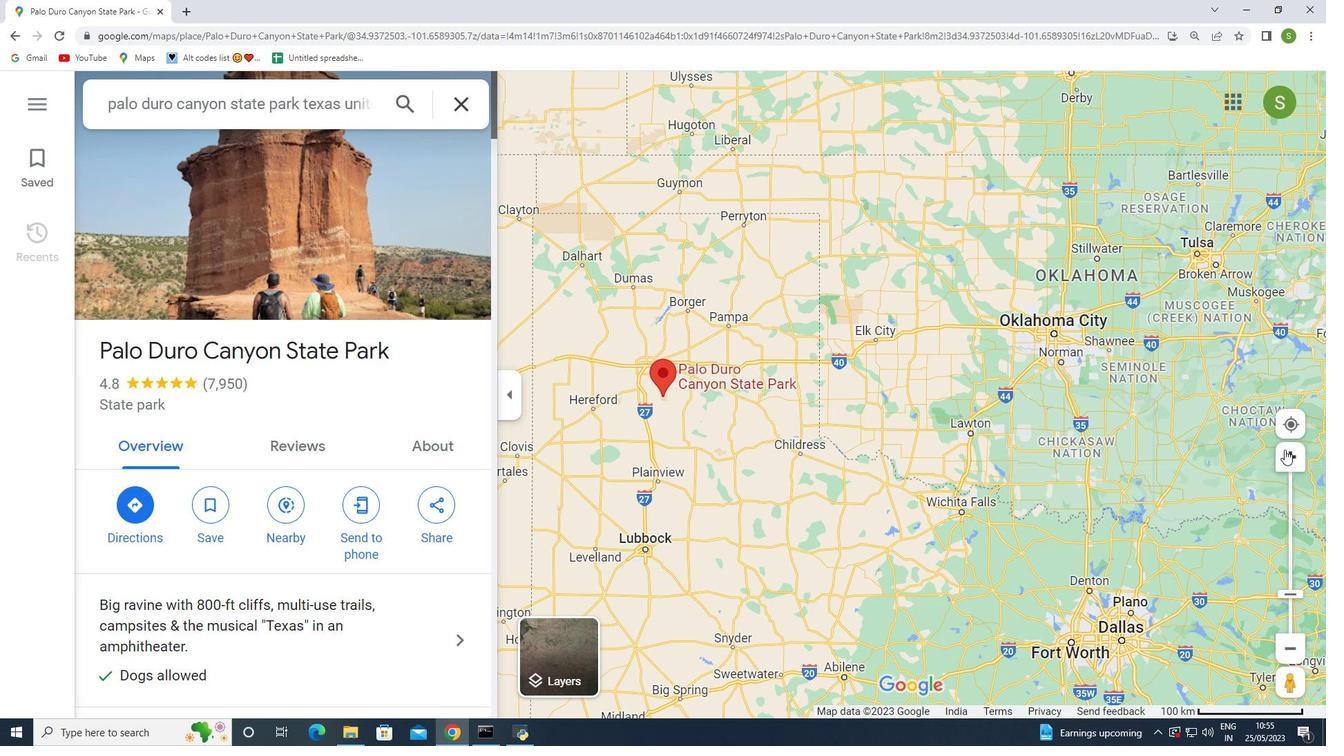 
Action: Mouse pressed right at (1287, 451)
Screenshot: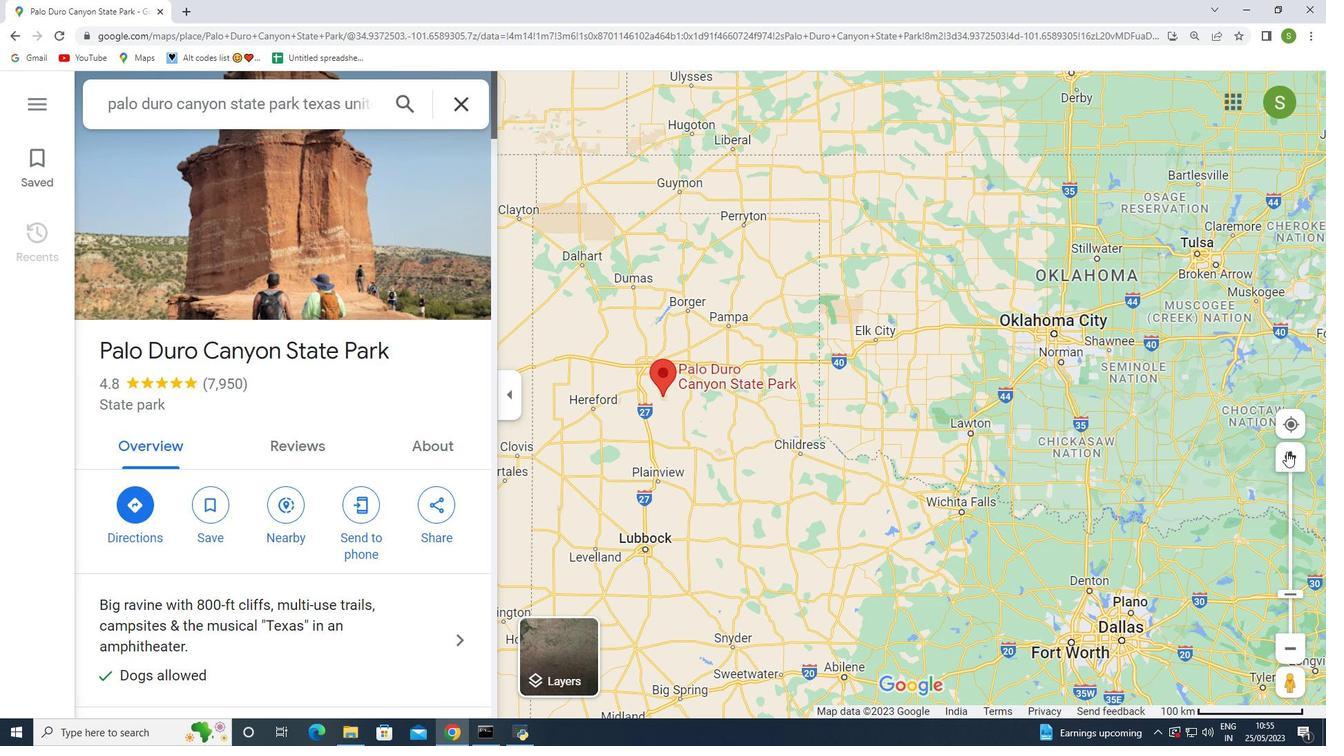 
Action: Mouse moved to (1115, 306)
Screenshot: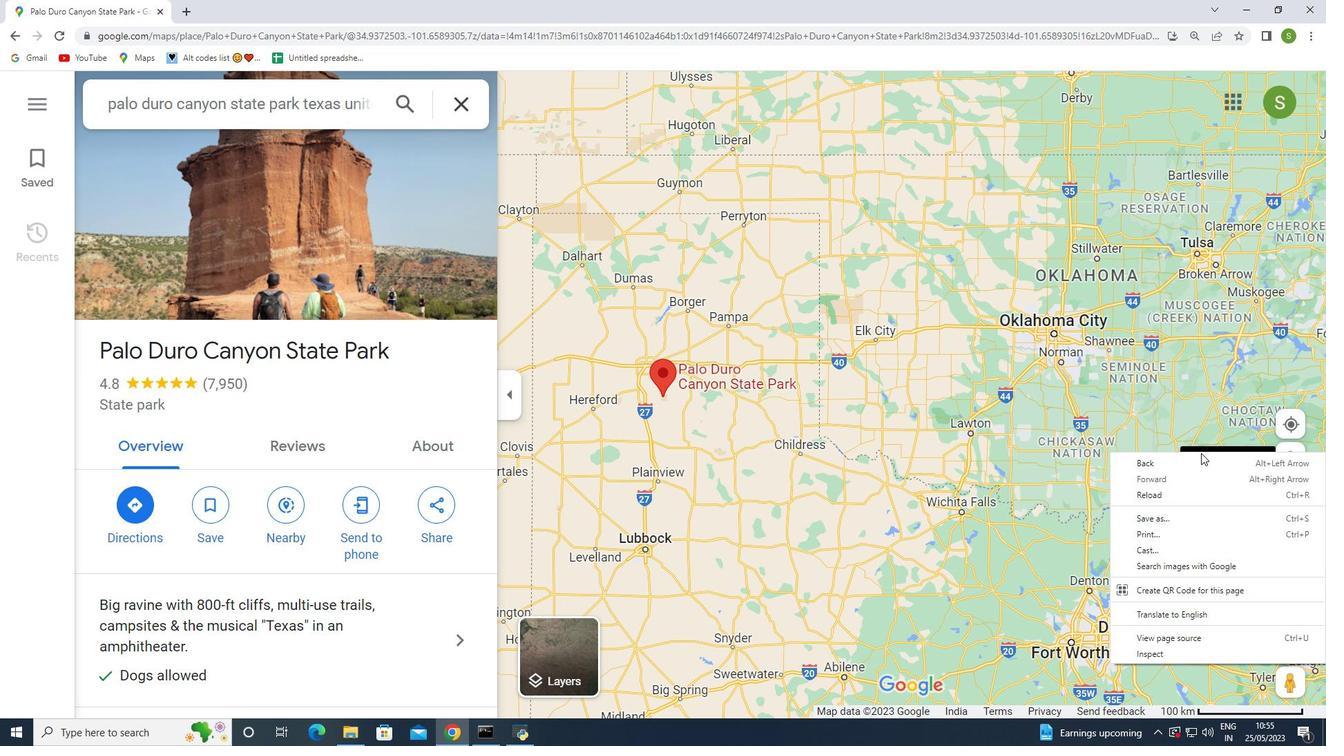 
Action: Mouse pressed left at (1115, 306)
Screenshot: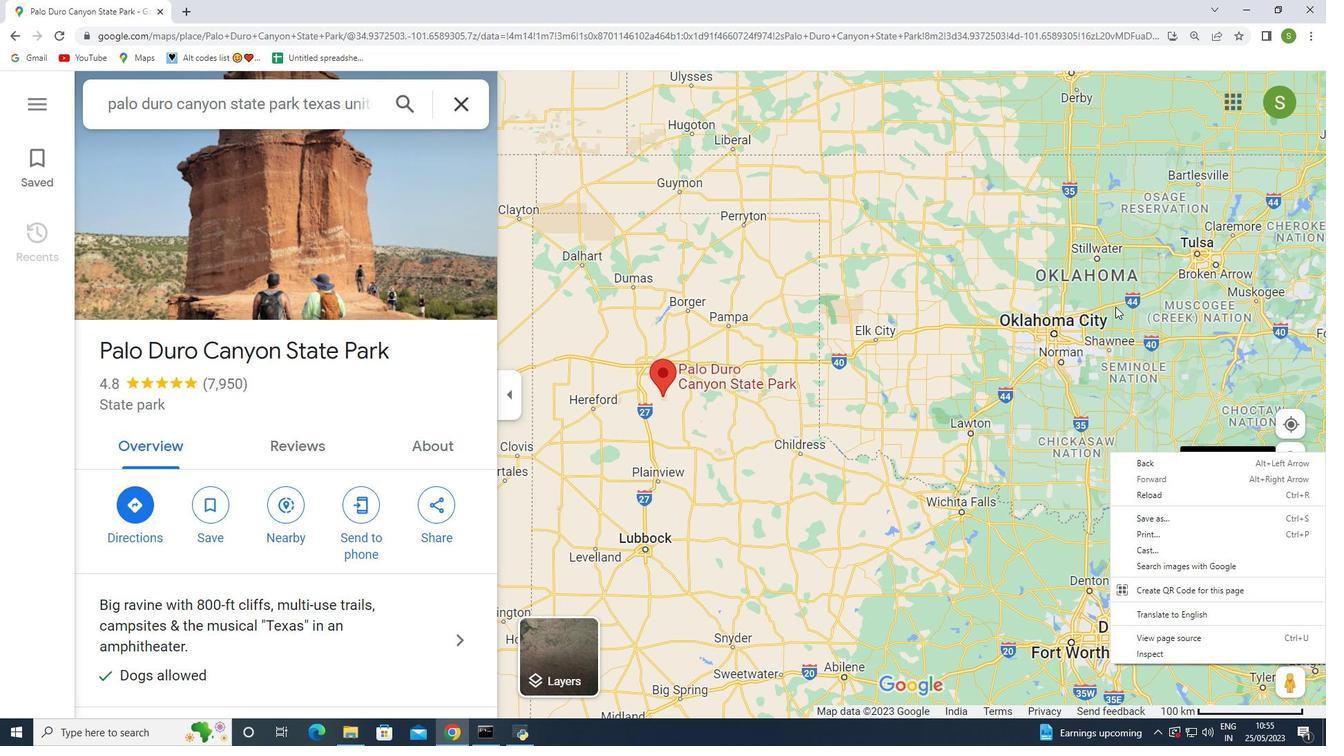 
Action: Mouse moved to (1294, 454)
Screenshot: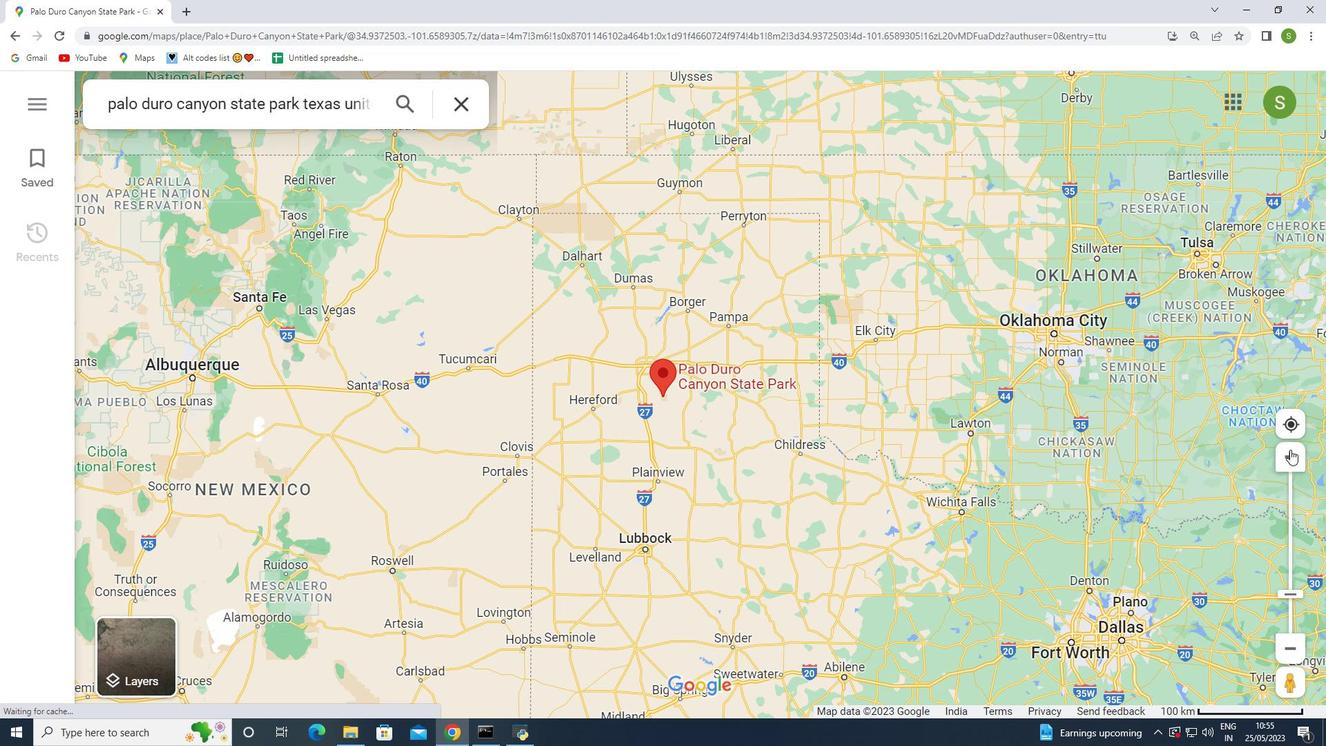
Action: Mouse pressed left at (1294, 454)
Screenshot: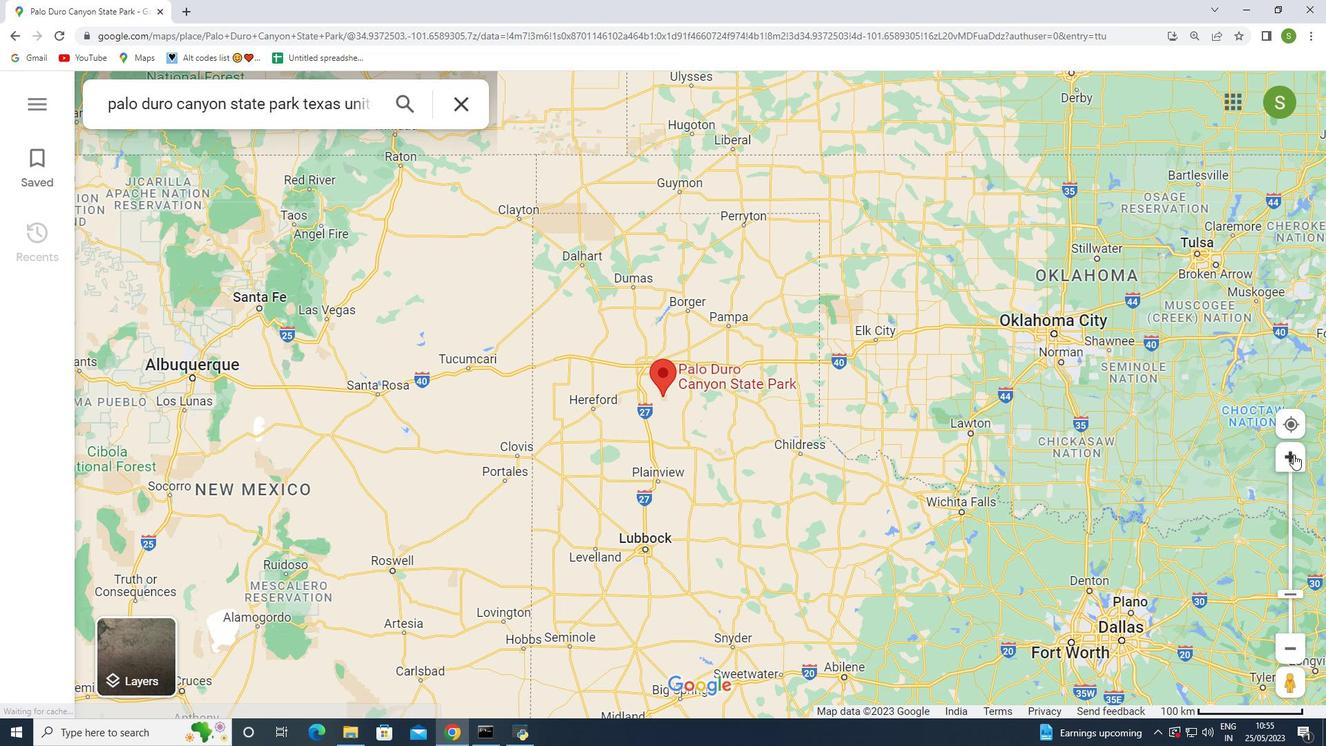 
Action: Mouse pressed left at (1294, 454)
Screenshot: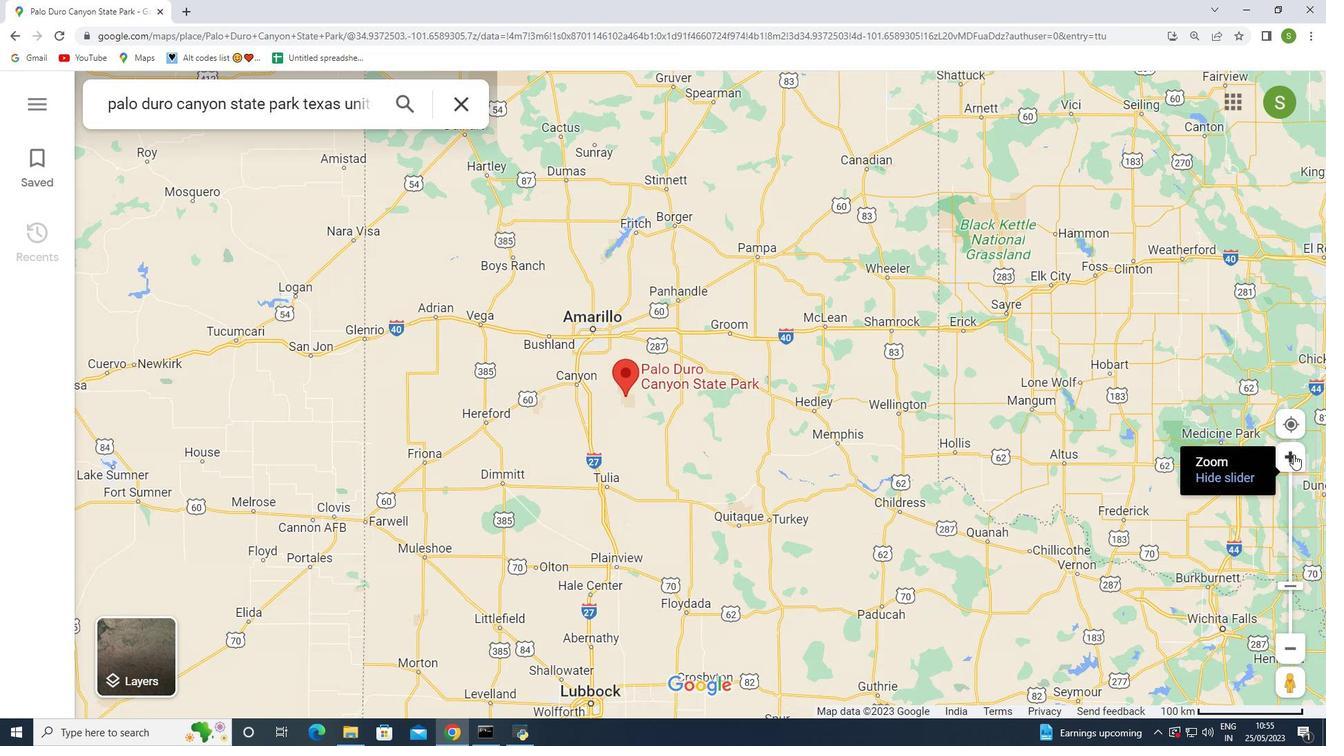 
Action: Mouse pressed left at (1294, 454)
Screenshot: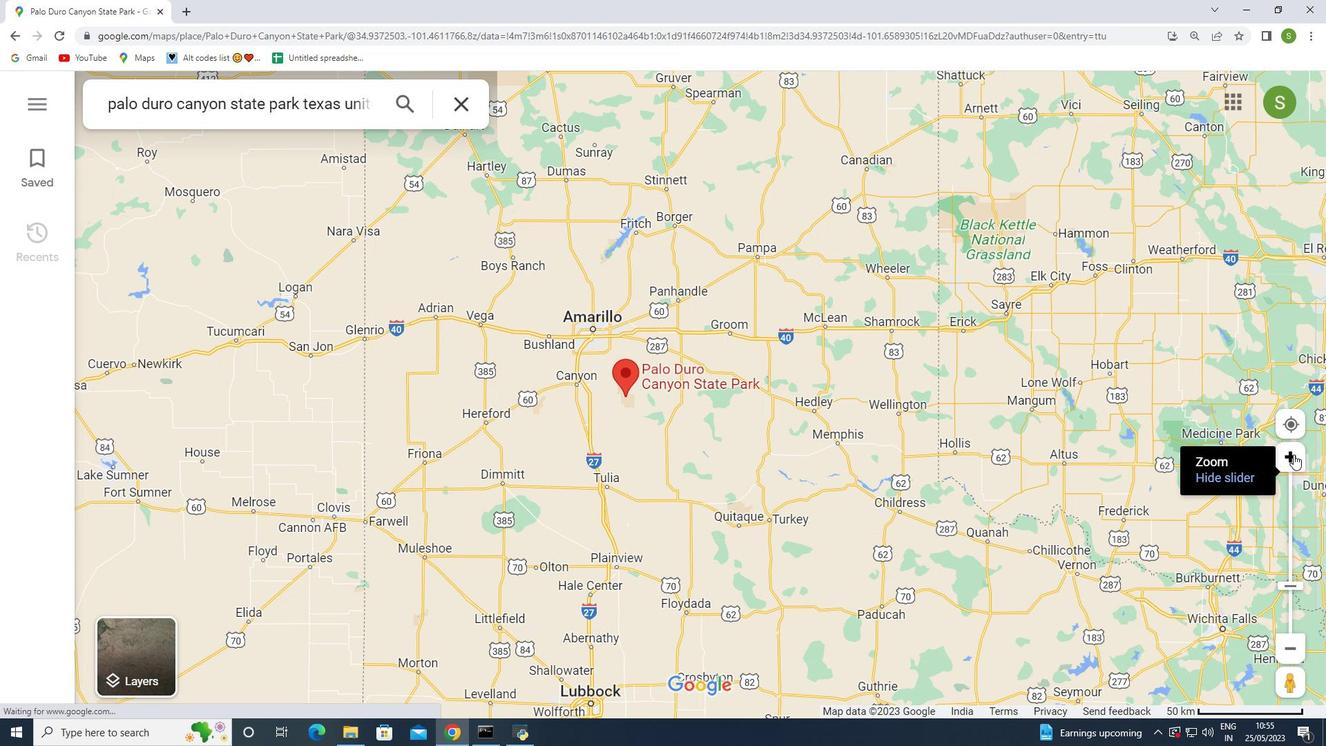 
Action: Mouse pressed left at (1294, 454)
Screenshot: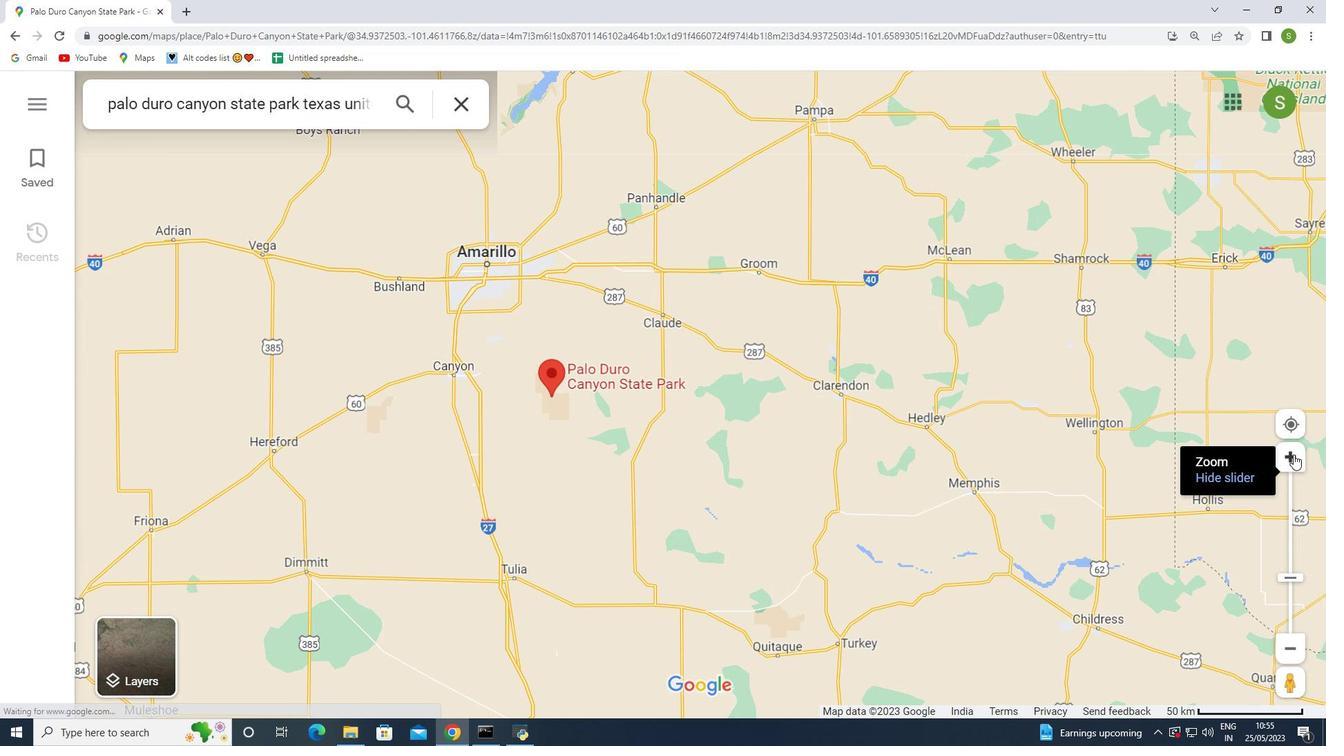 
Action: Mouse moved to (1291, 454)
Screenshot: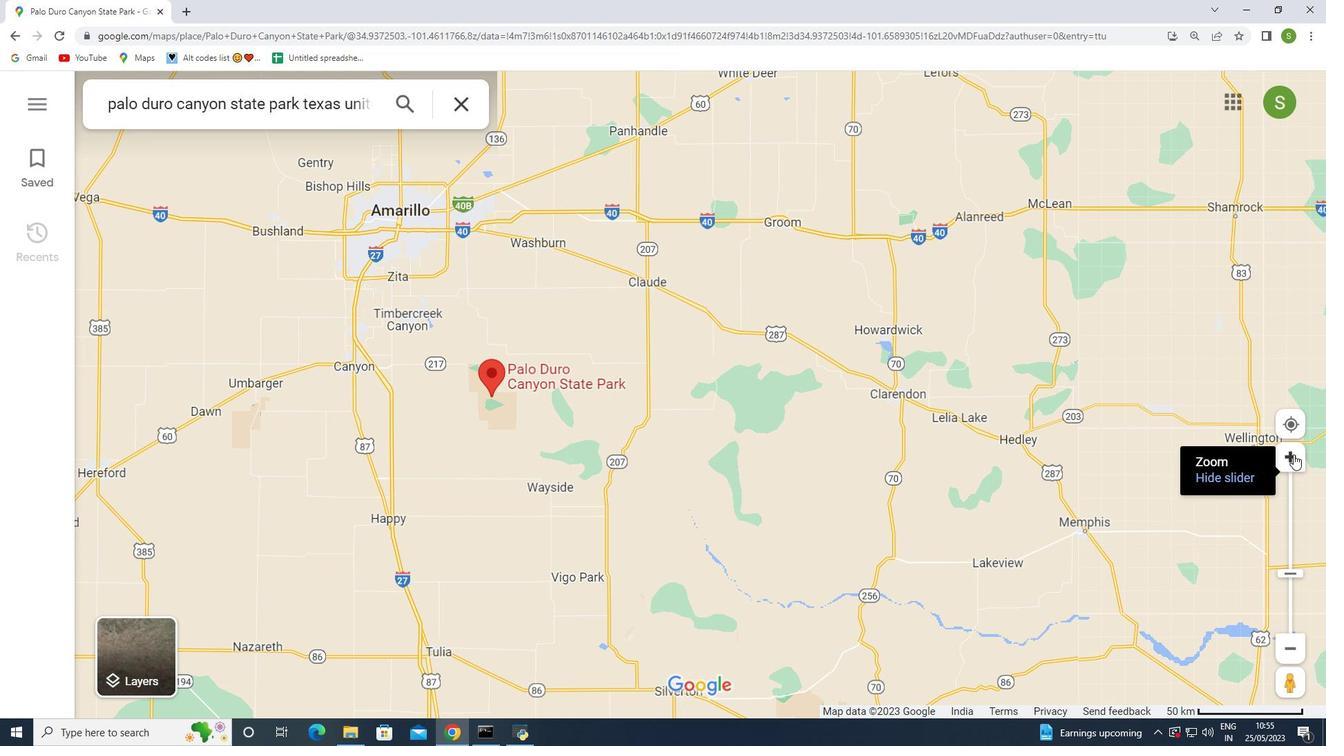 
Action: Mouse scrolled (1291, 453) with delta (0, 0)
Screenshot: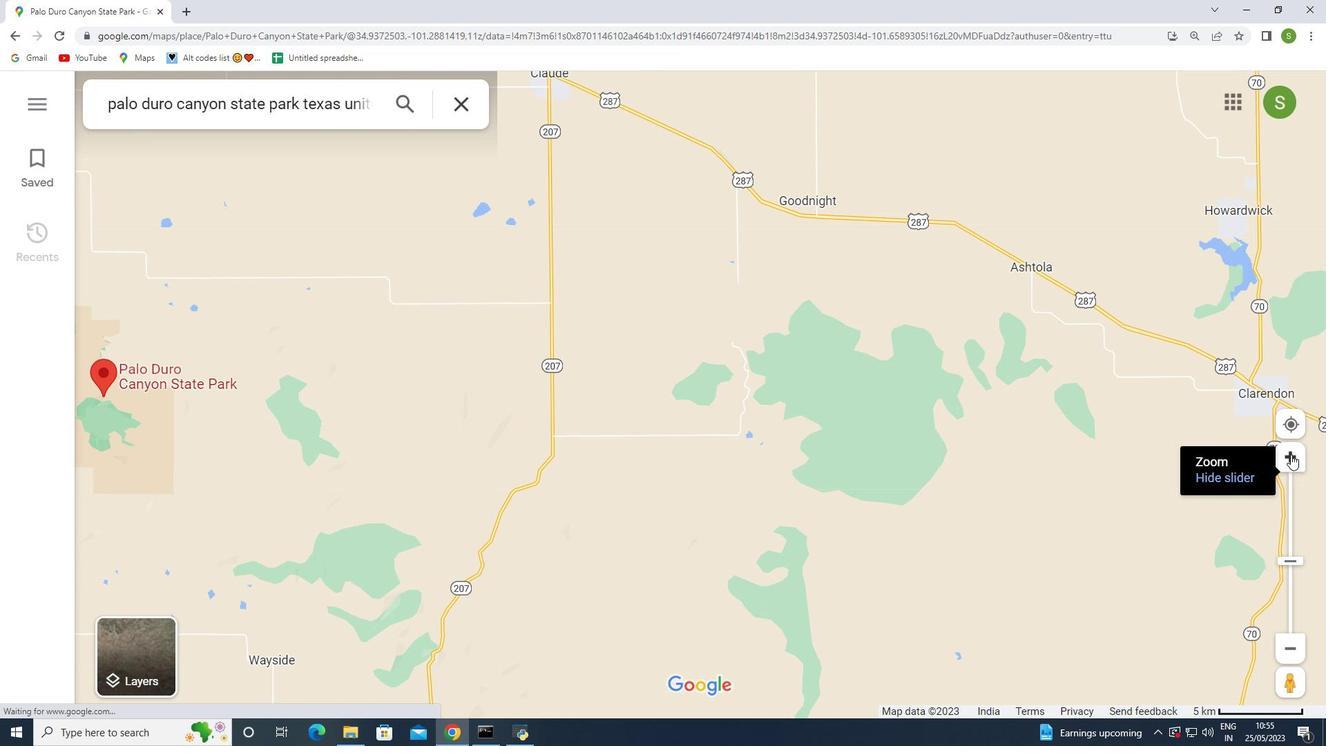 
Action: Mouse scrolled (1291, 453) with delta (0, 0)
Screenshot: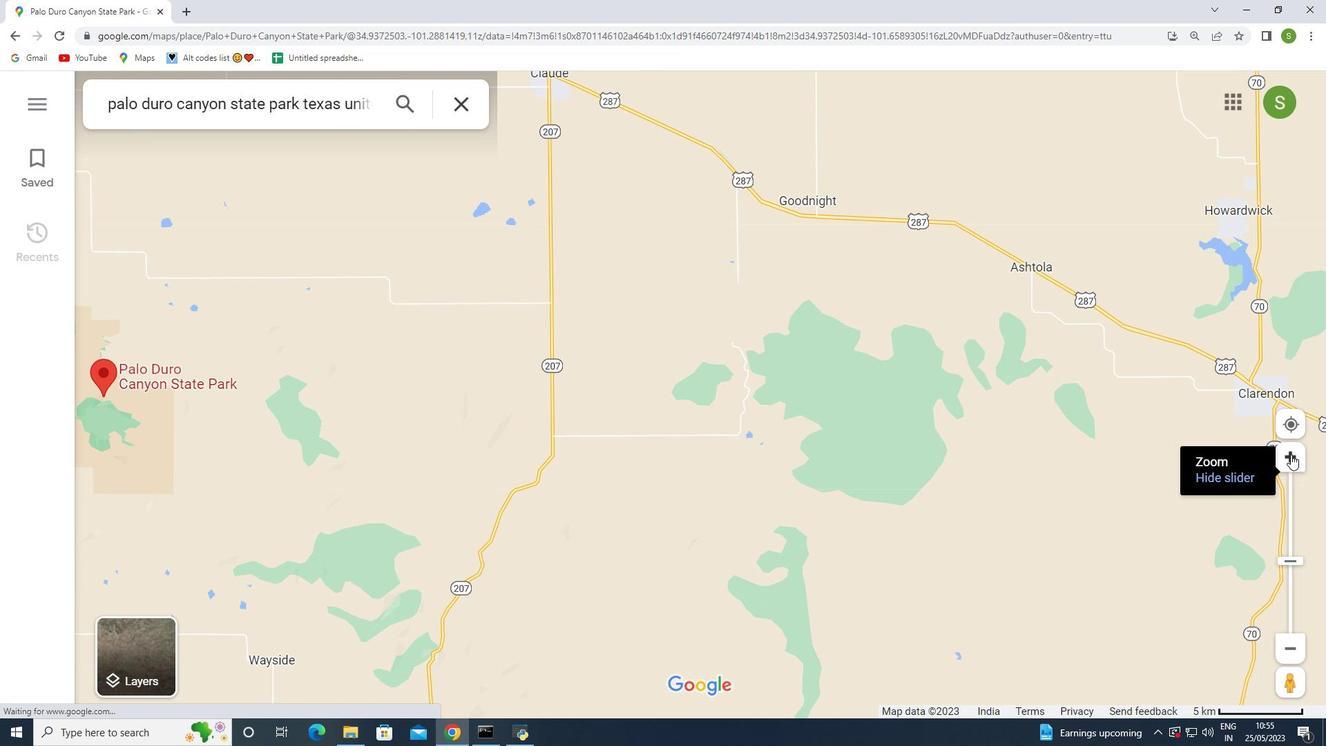 
Action: Mouse scrolled (1291, 453) with delta (0, 0)
Screenshot: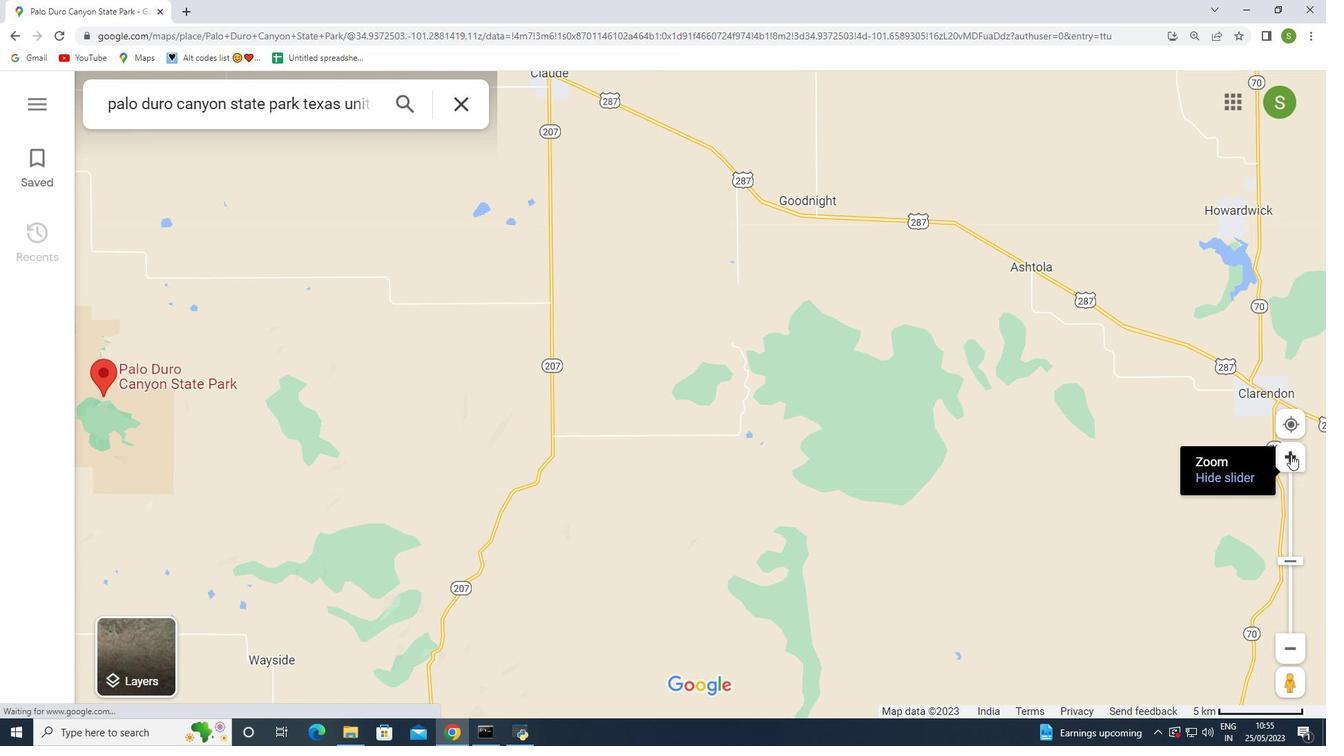
Action: Mouse scrolled (1291, 453) with delta (0, 0)
Screenshot: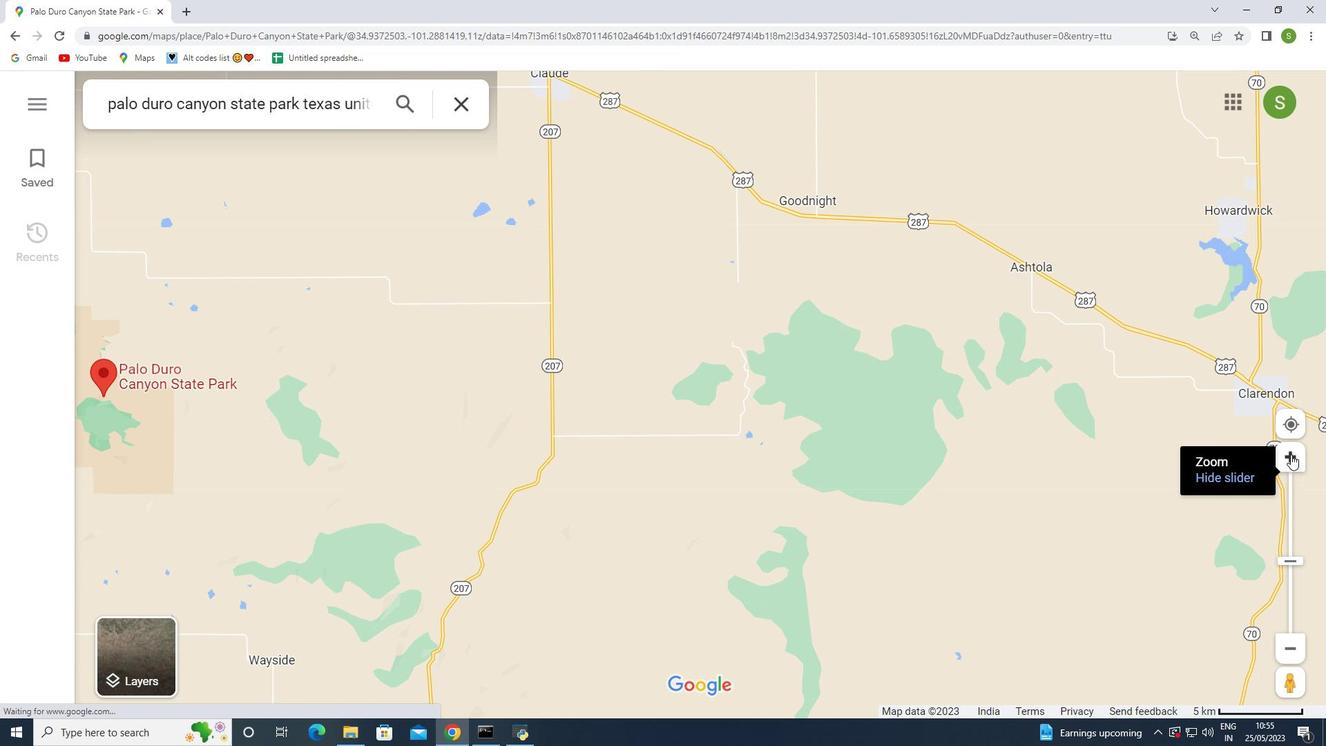 
Action: Mouse scrolled (1291, 453) with delta (0, 0)
Screenshot: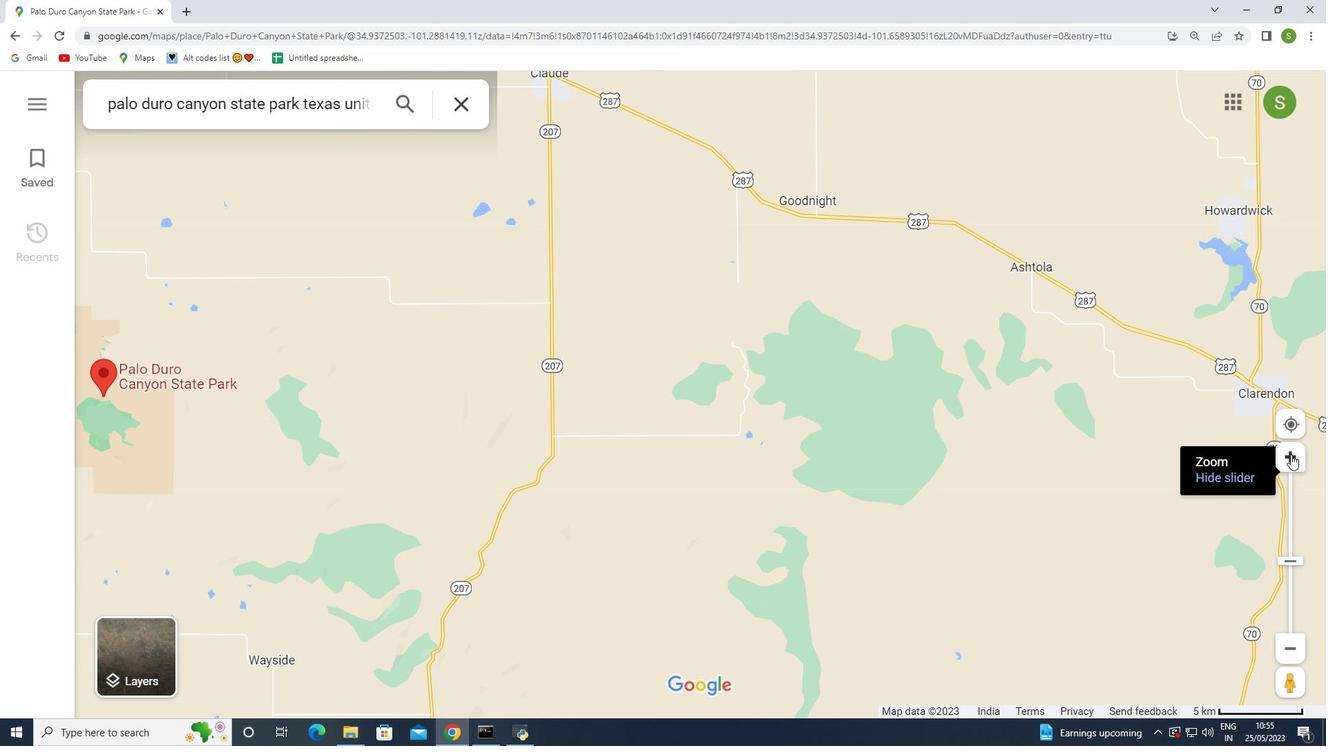 
Action: Mouse moved to (1258, 480)
Screenshot: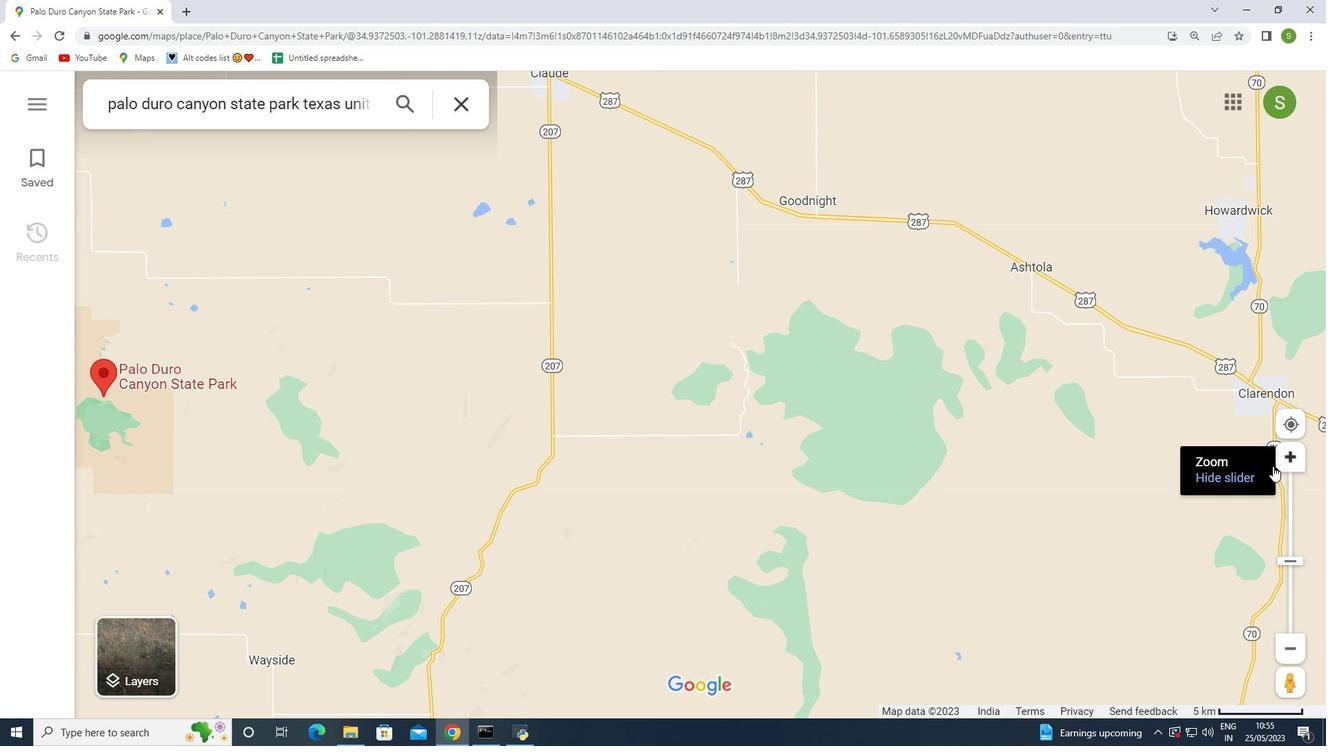 
Action: Mouse pressed left at (1258, 480)
Screenshot: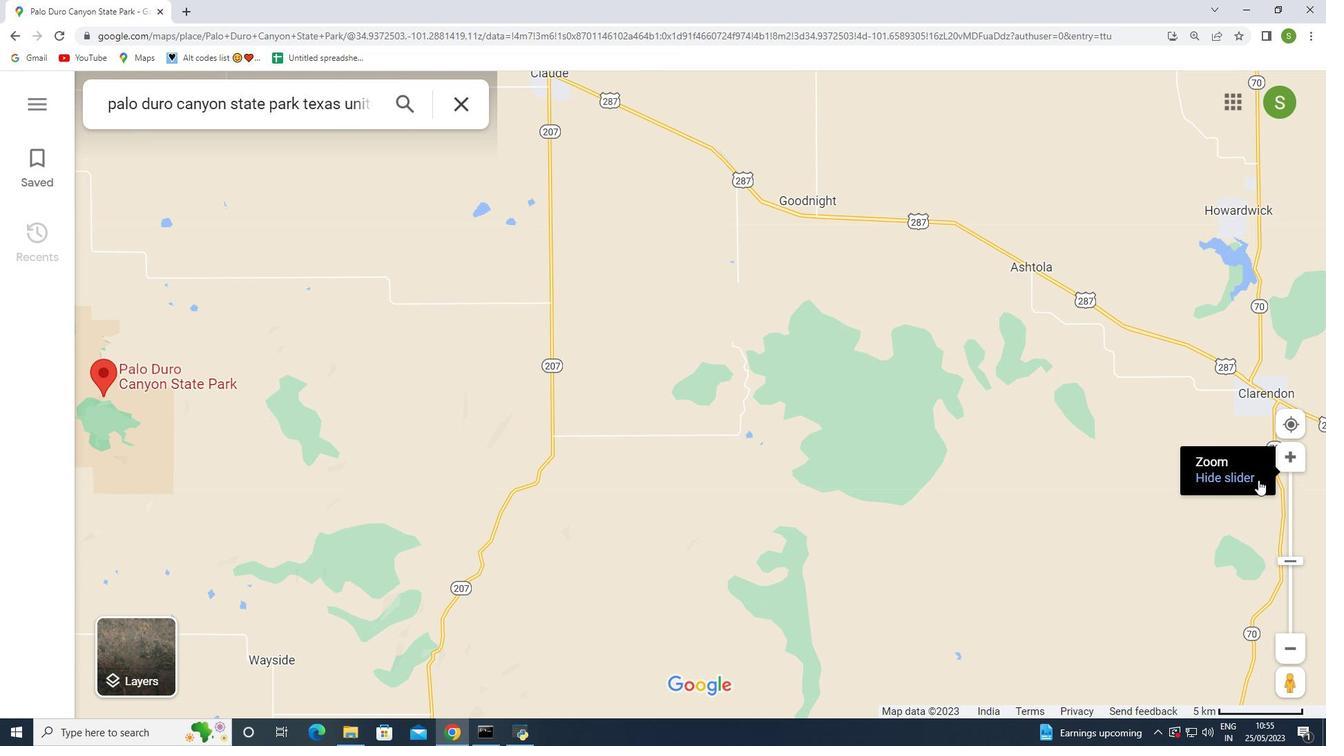 
Action: Mouse moved to (1281, 463)
Screenshot: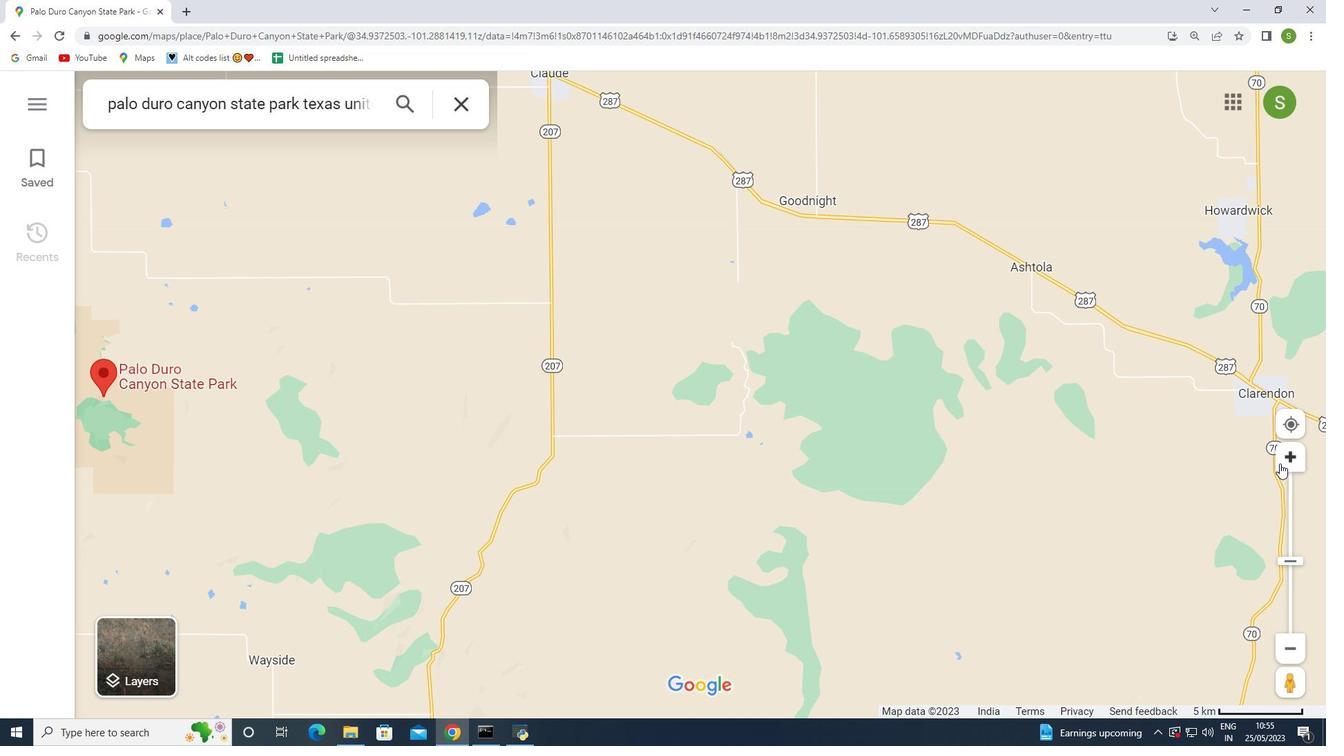 
Action: Mouse pressed left at (1281, 463)
Screenshot: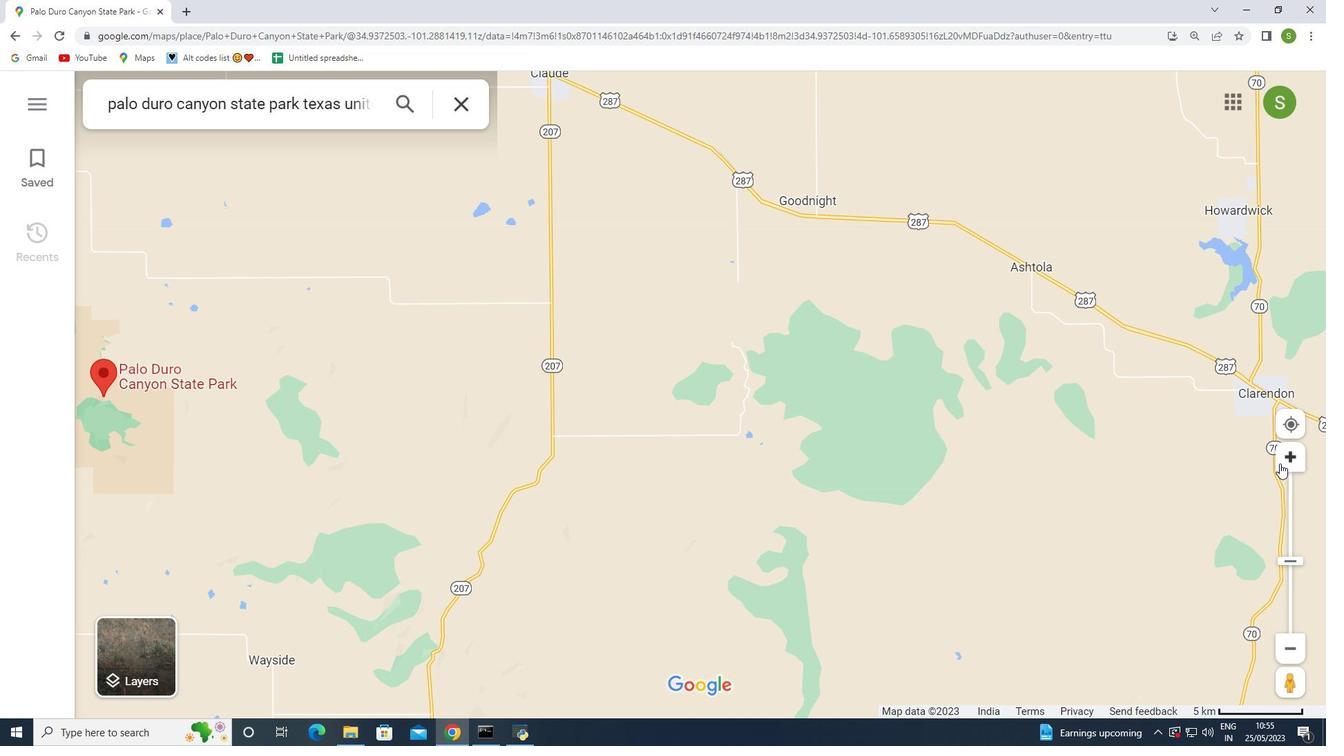 
Action: Mouse moved to (1252, 476)
Screenshot: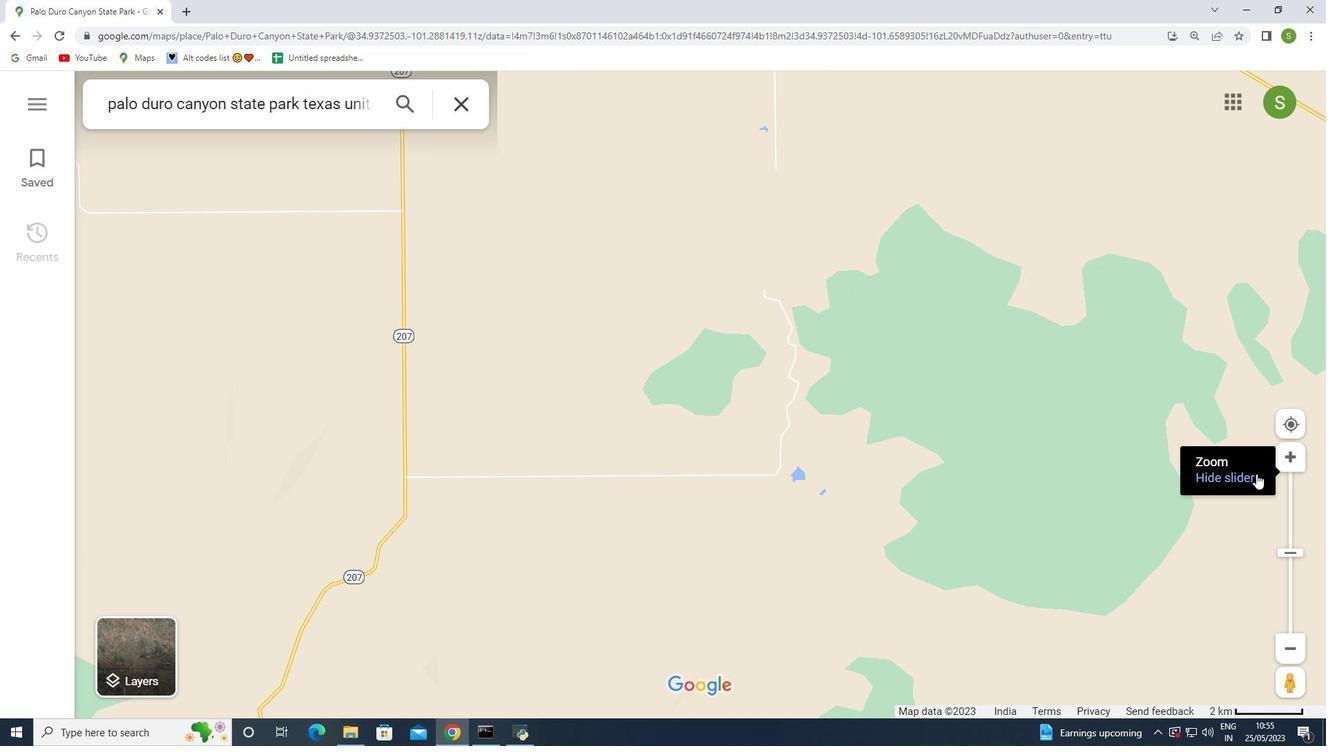 
Action: Mouse pressed left at (1252, 476)
Screenshot: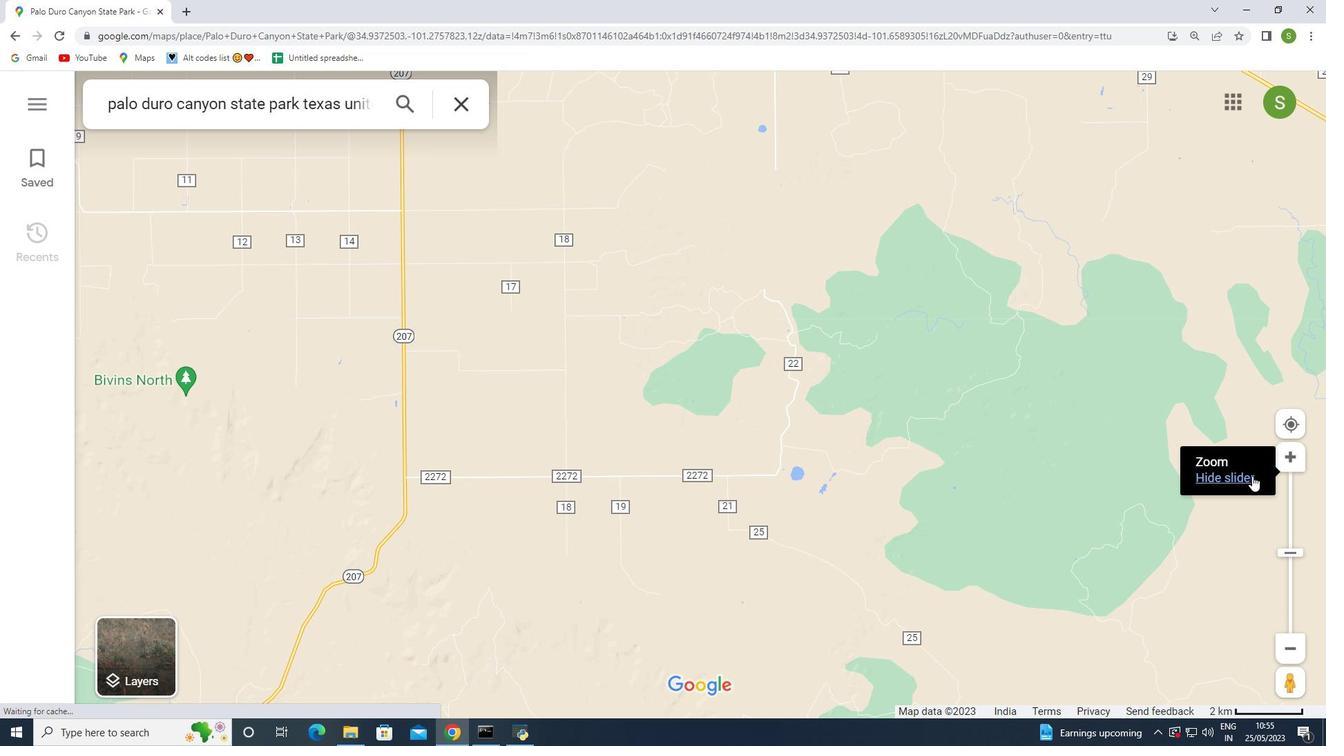 
Action: Mouse moved to (1286, 621)
Screenshot: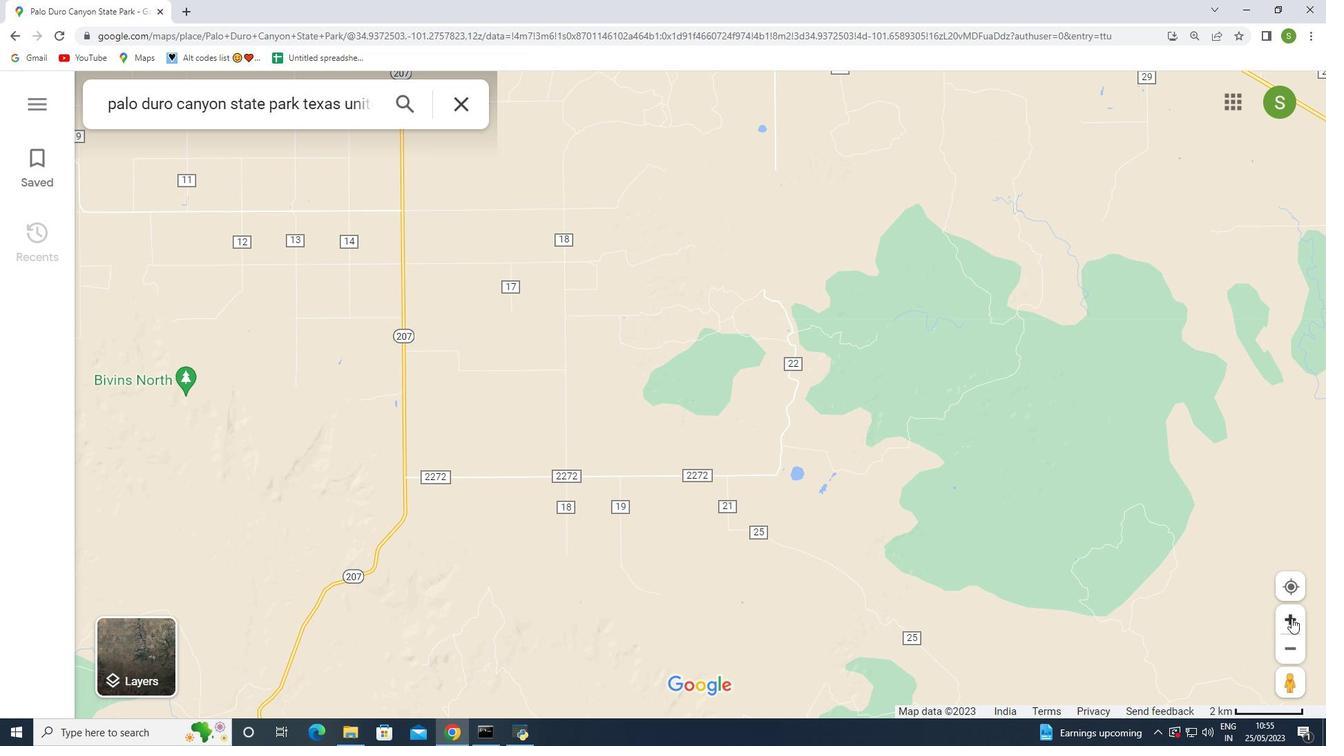 
Action: Mouse pressed left at (1286, 621)
Screenshot: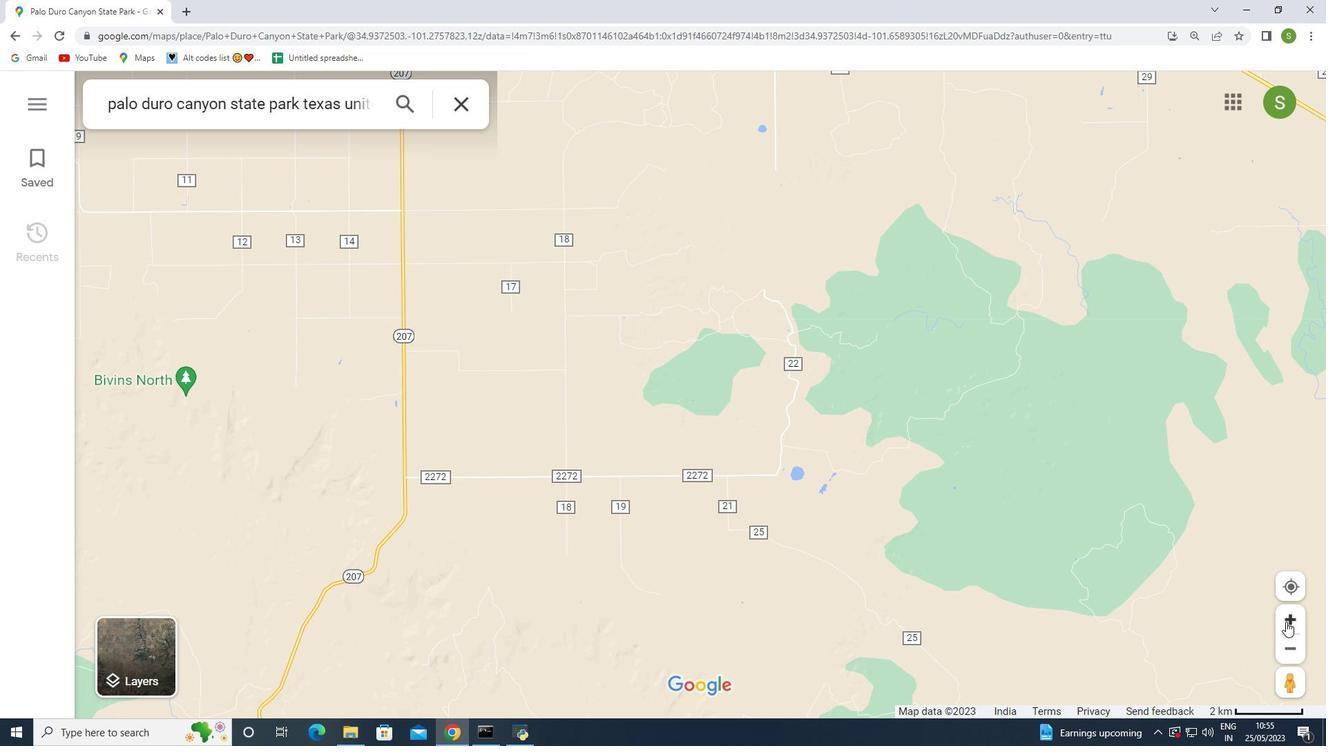 
Action: Mouse pressed left at (1286, 621)
Screenshot: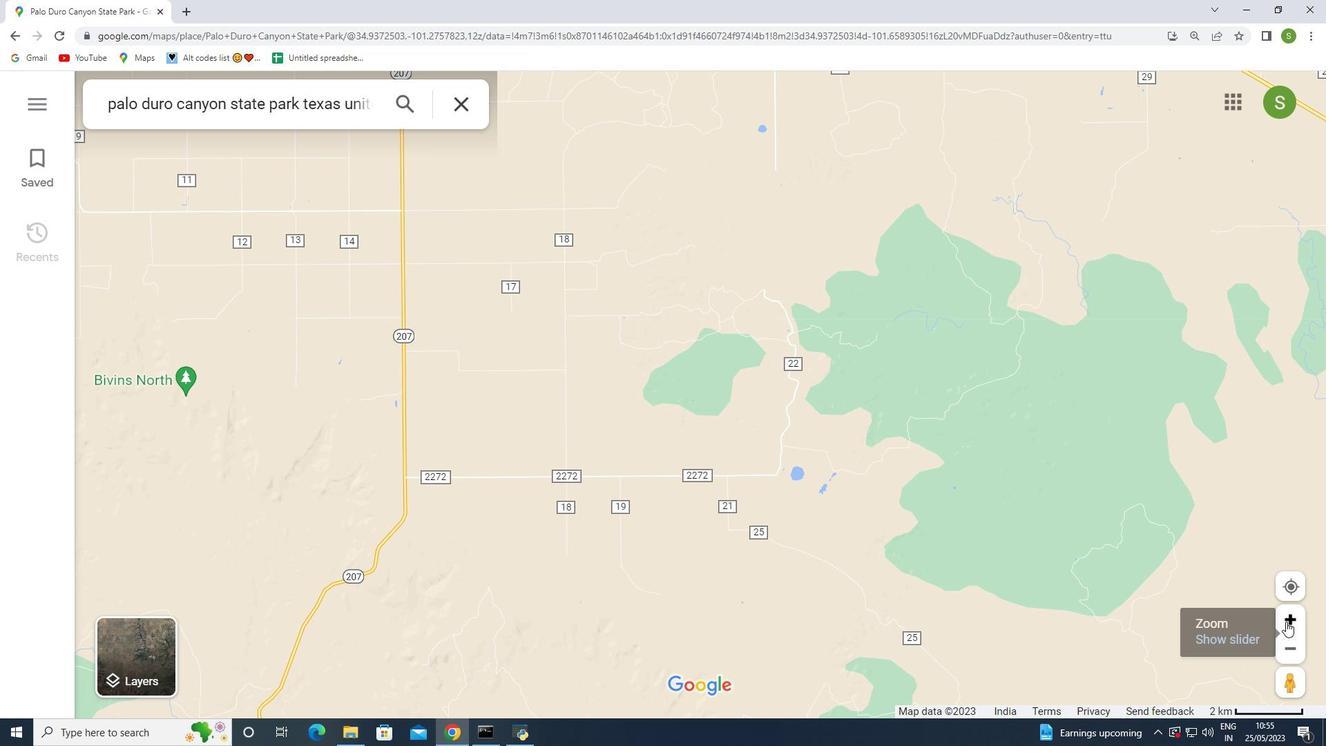 
Action: Mouse pressed left at (1286, 621)
Screenshot: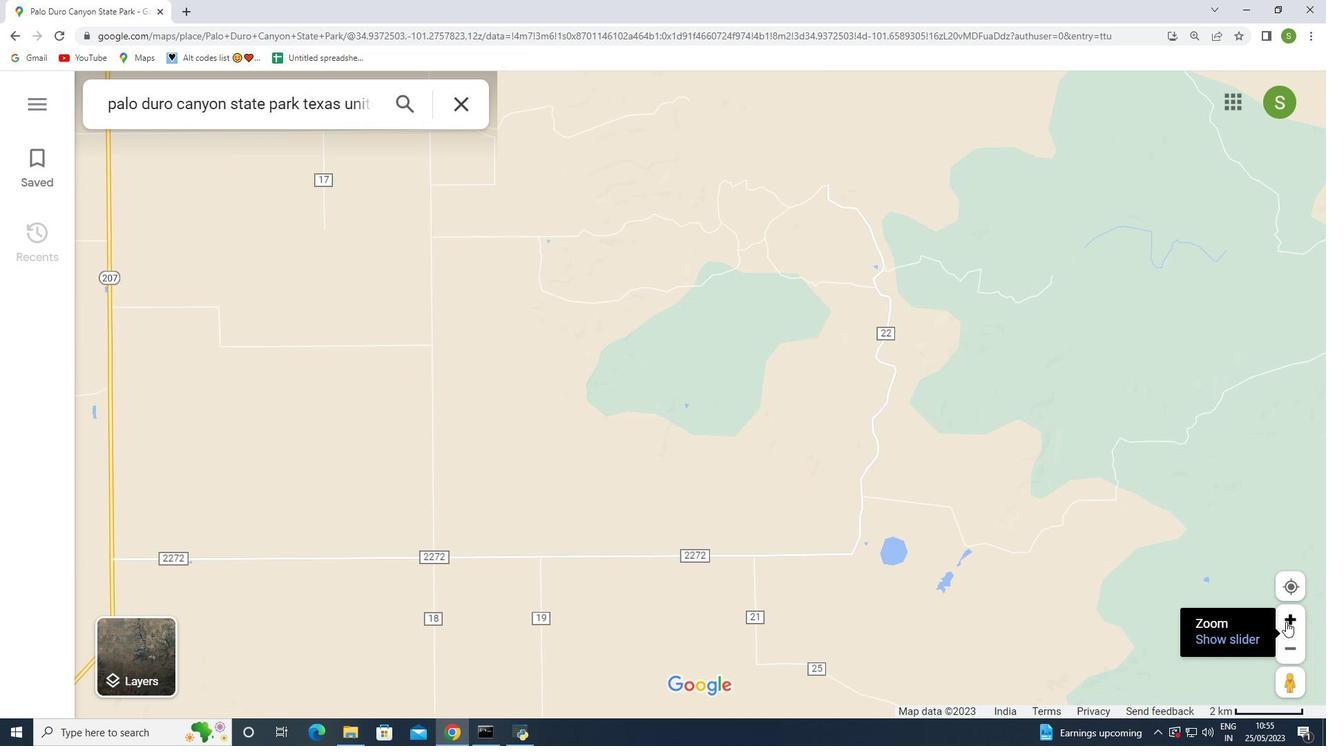 
Action: Mouse moved to (1291, 622)
Screenshot: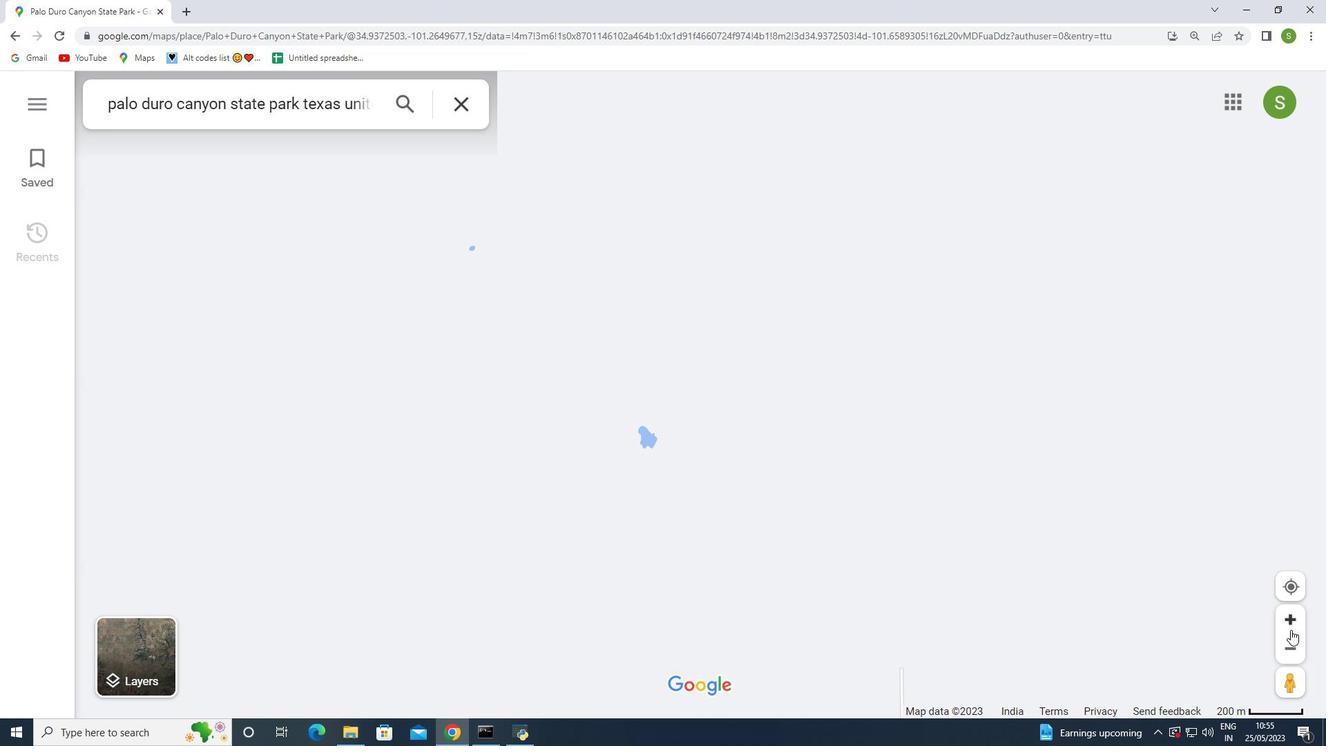 
Action: Mouse pressed left at (1291, 622)
Screenshot: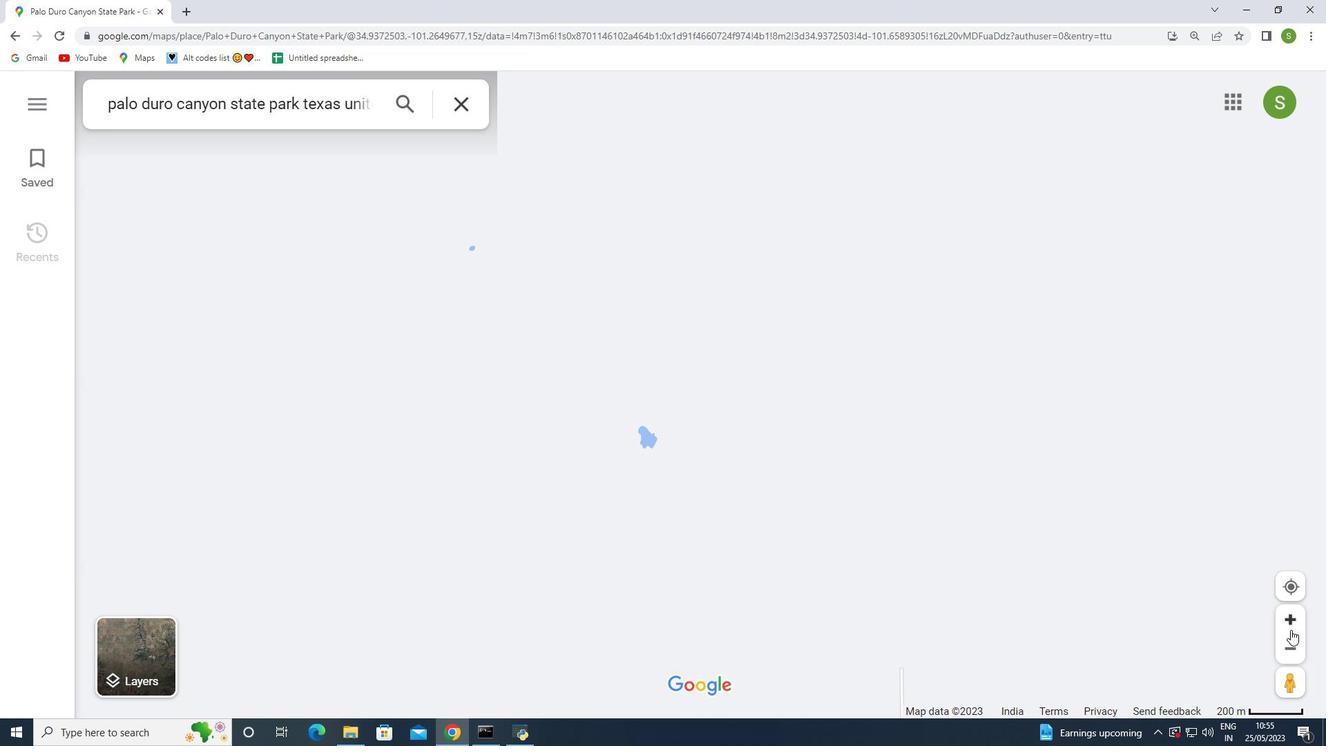
Action: Mouse pressed left at (1291, 622)
Screenshot: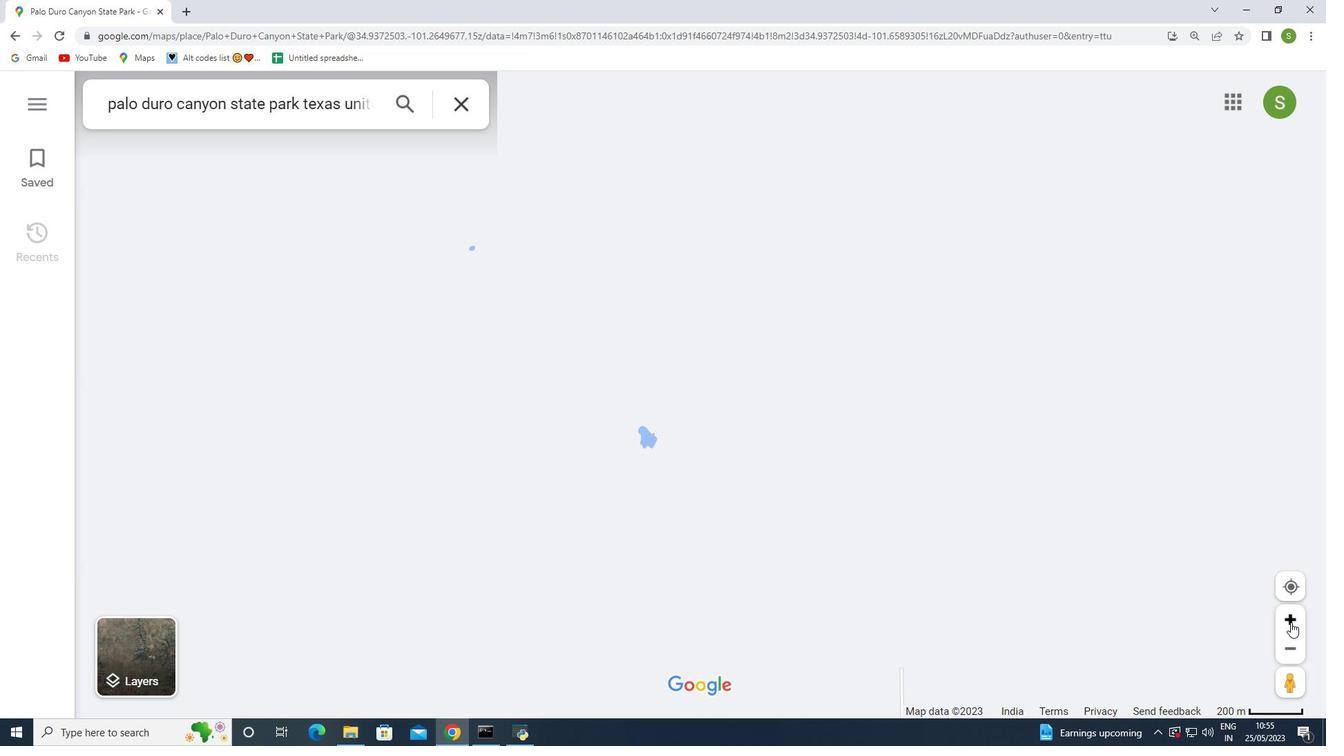 
Action: Mouse moved to (1291, 619)
Screenshot: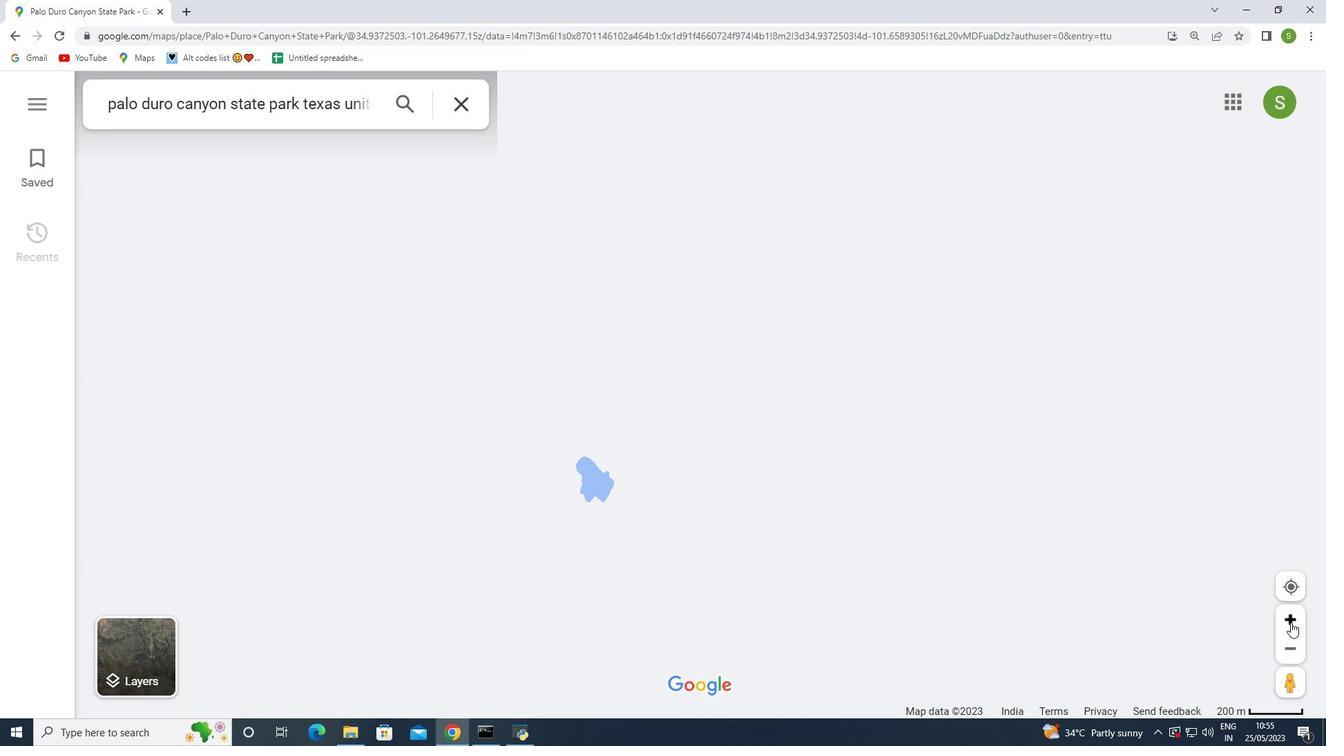 
Action: Mouse pressed left at (1291, 619)
Screenshot: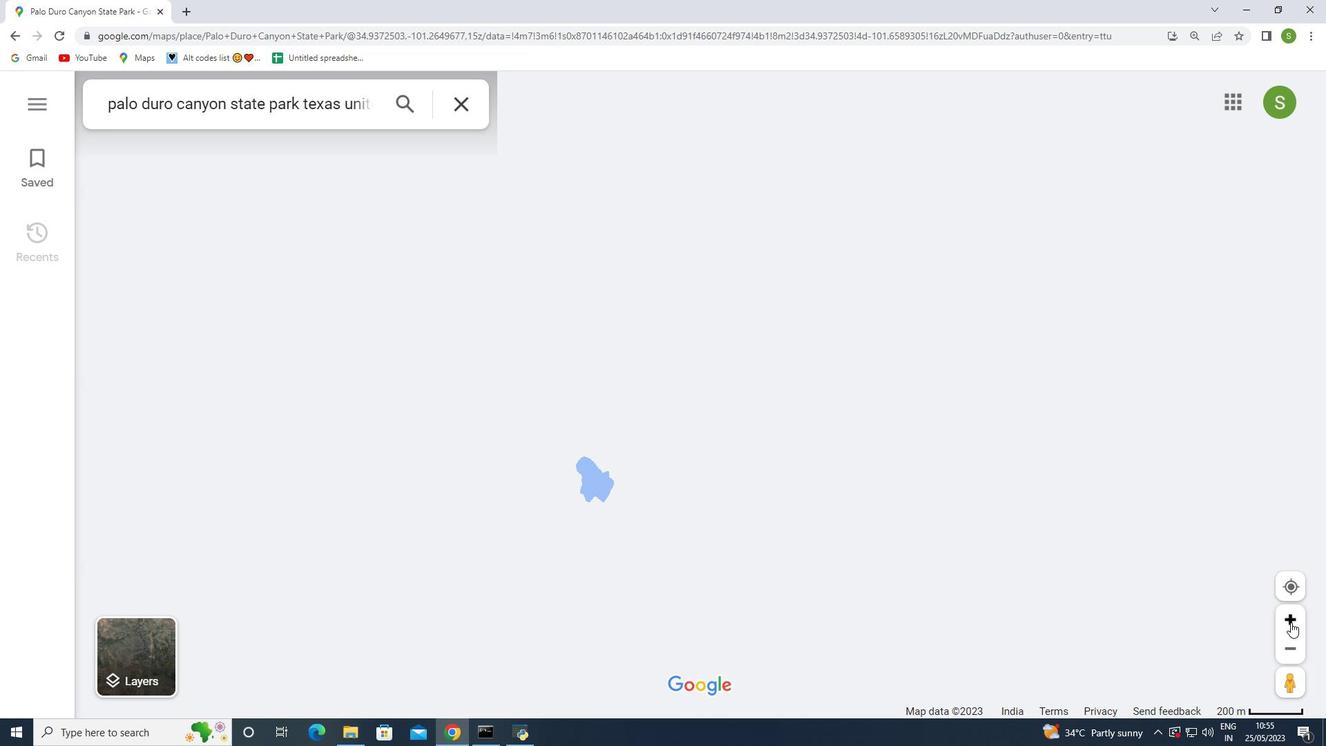 
Action: Mouse pressed left at (1291, 619)
Screenshot: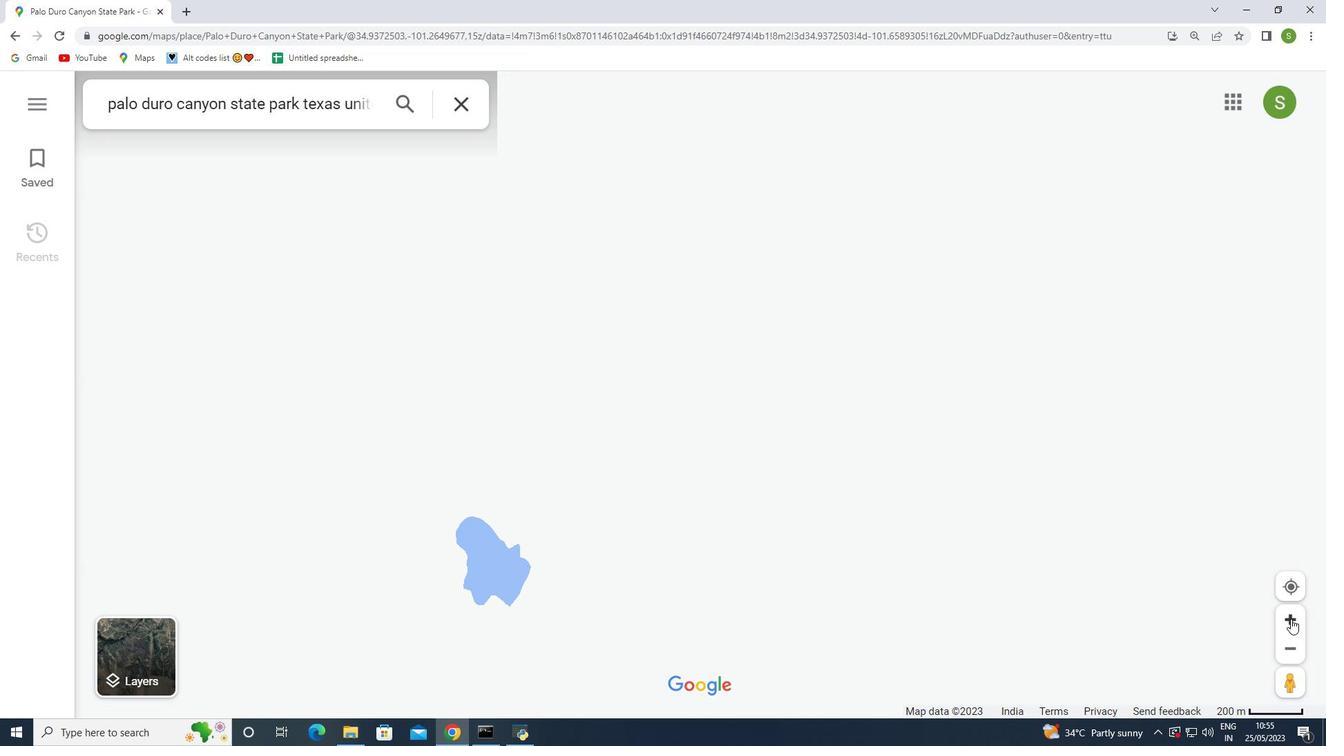 
Action: Mouse pressed left at (1291, 619)
Screenshot: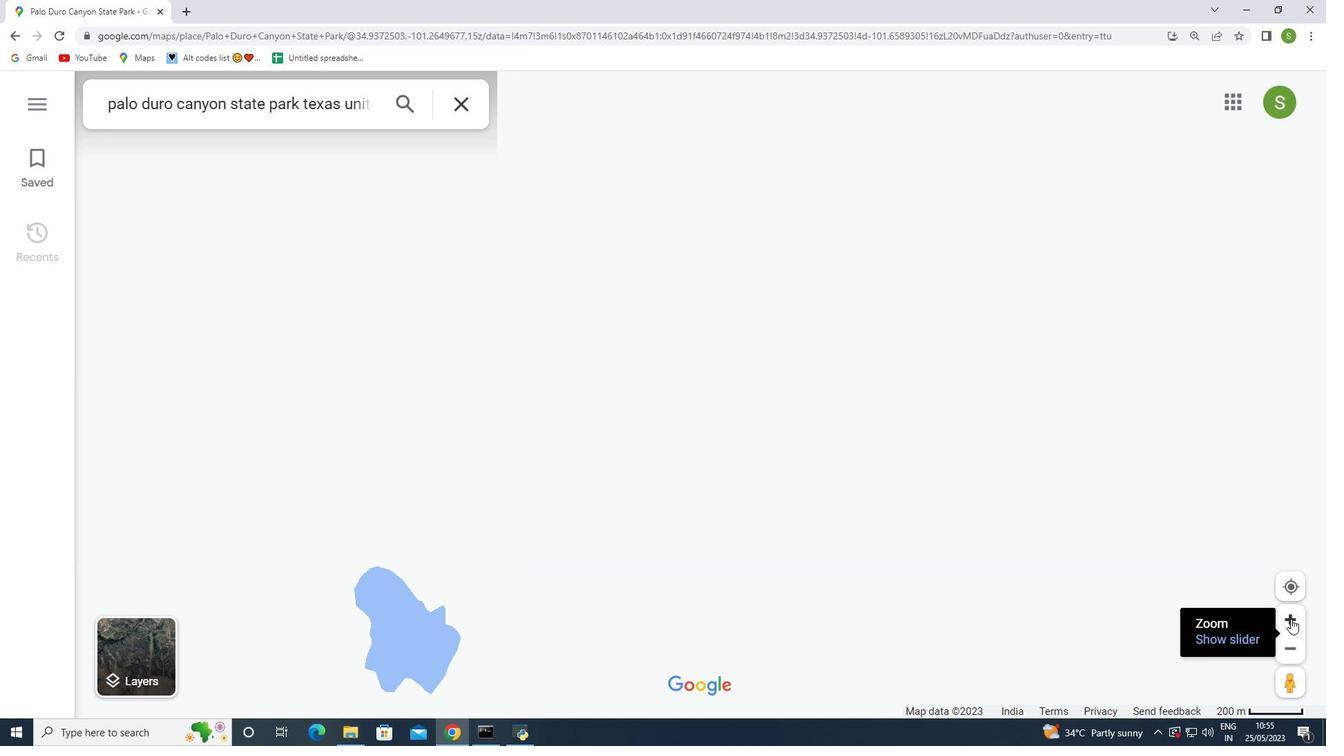 
Action: Mouse moved to (1289, 655)
Screenshot: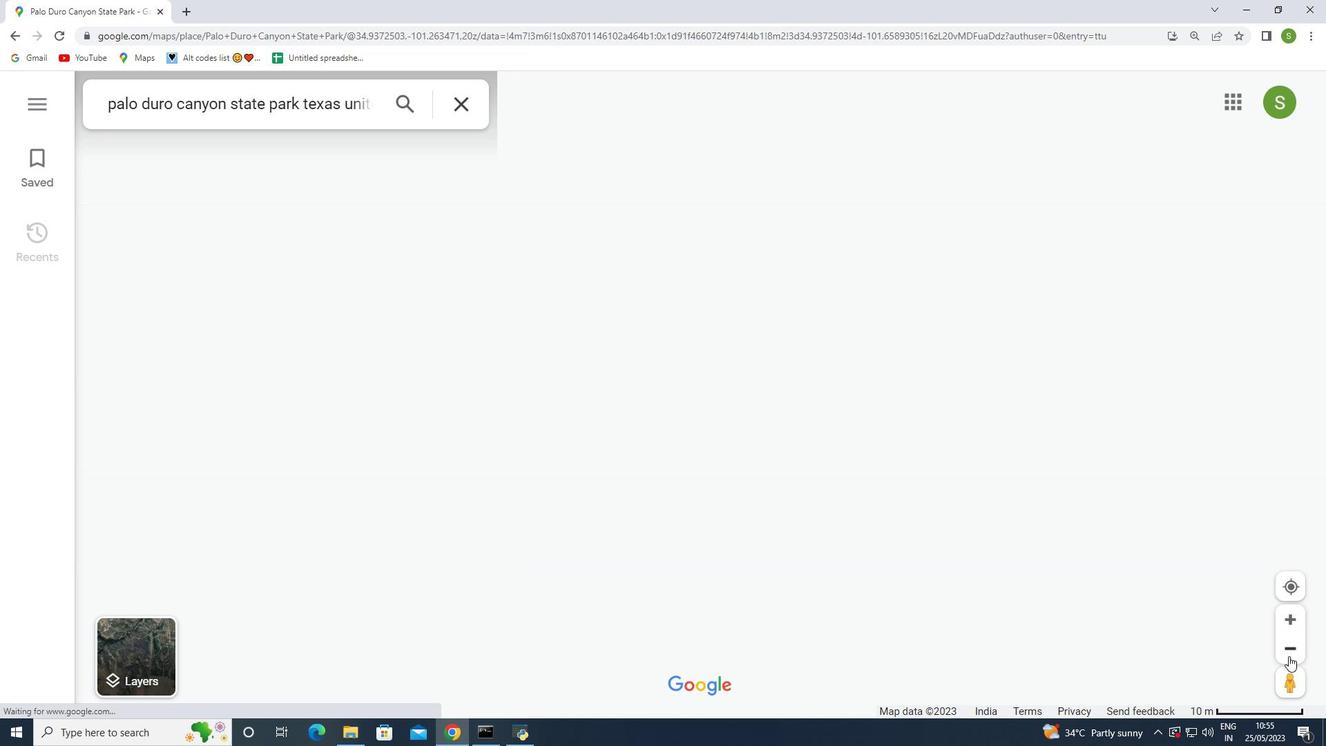 
Action: Mouse pressed left at (1289, 655)
Screenshot: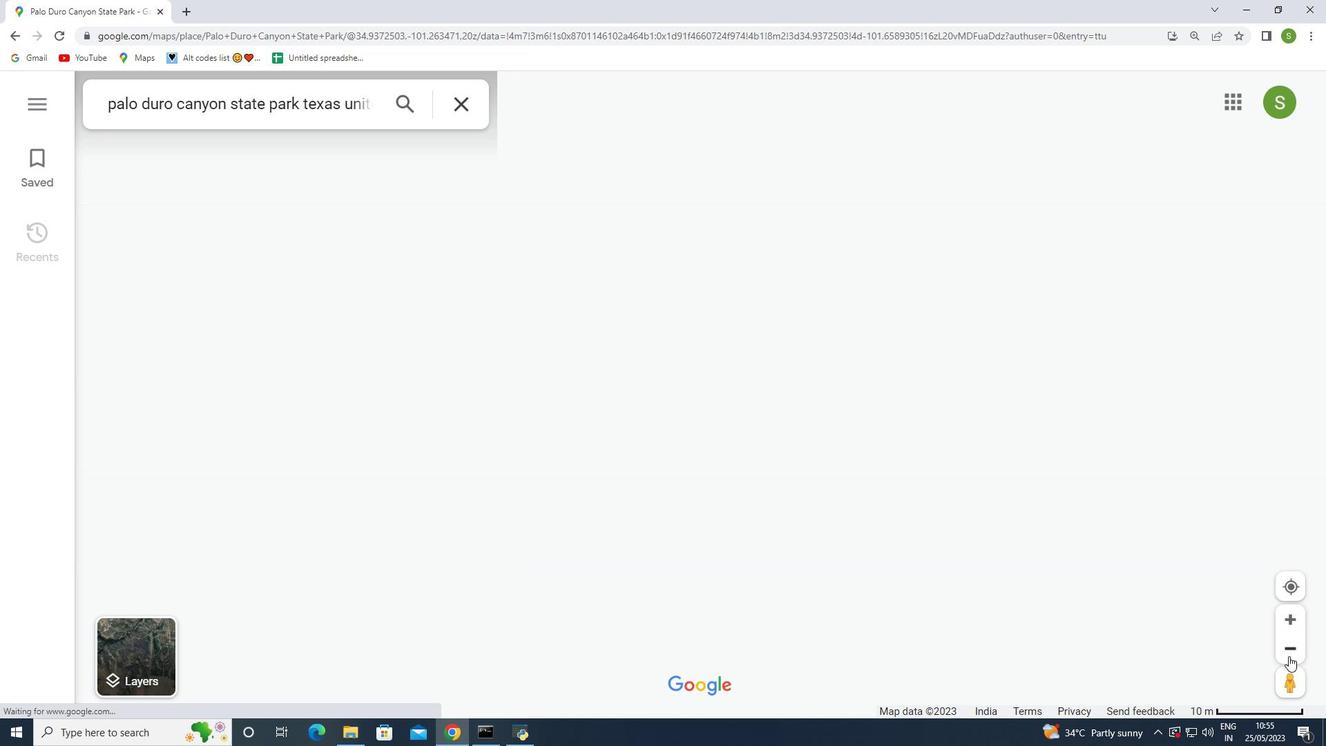 
Action: Mouse pressed left at (1289, 655)
Screenshot: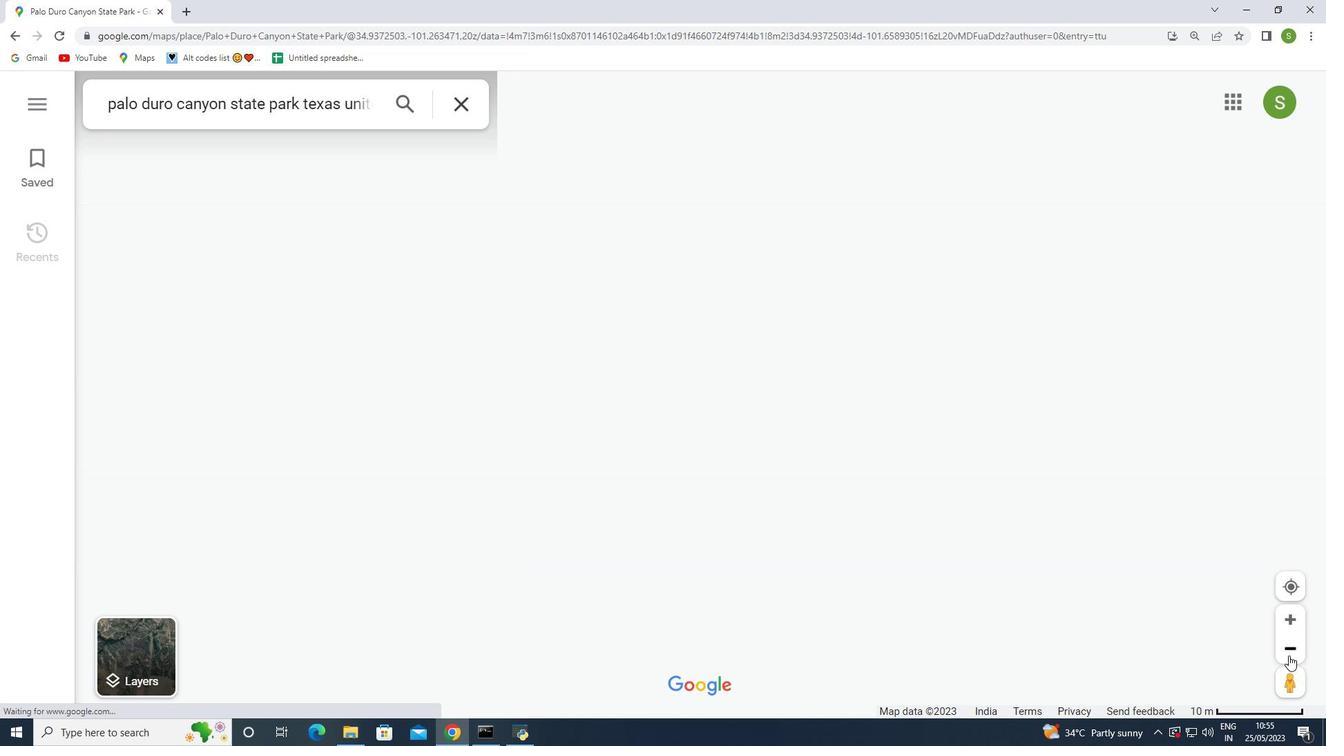 
Action: Mouse pressed left at (1289, 655)
Screenshot: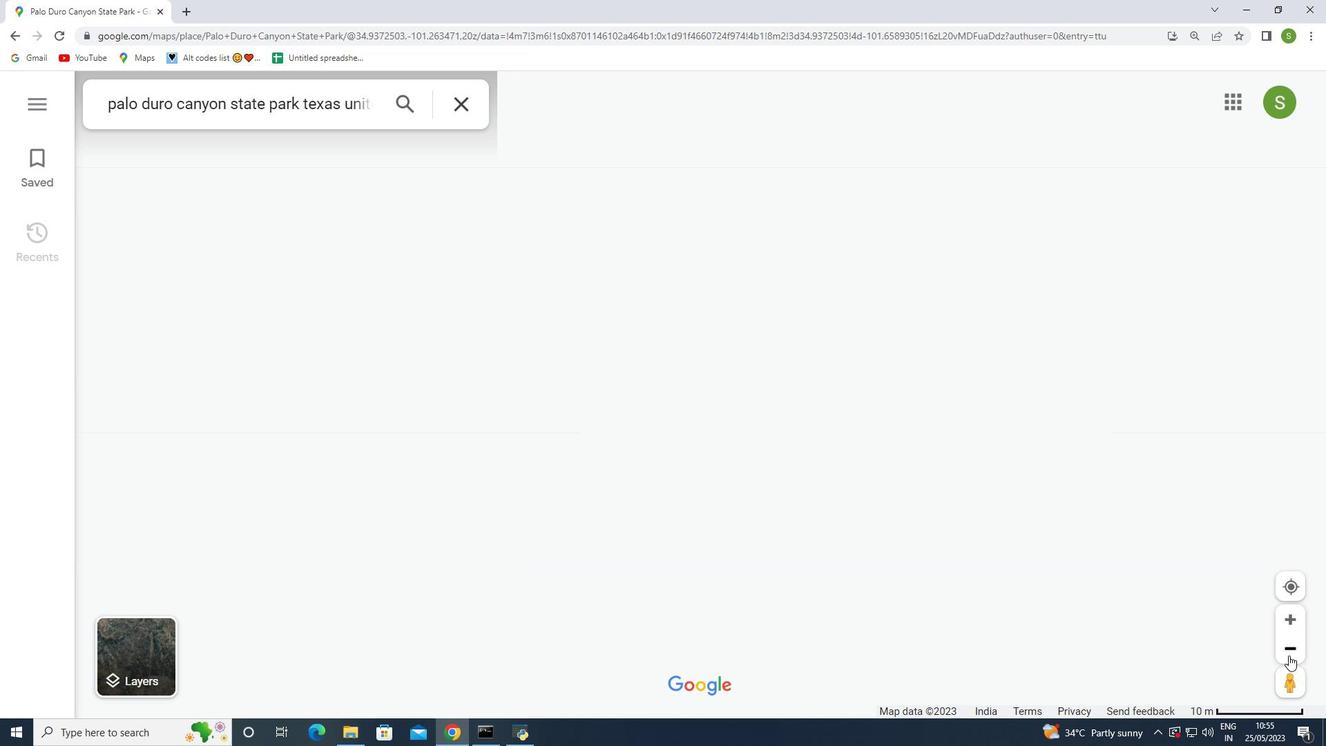 
Action: Mouse pressed left at (1289, 655)
Screenshot: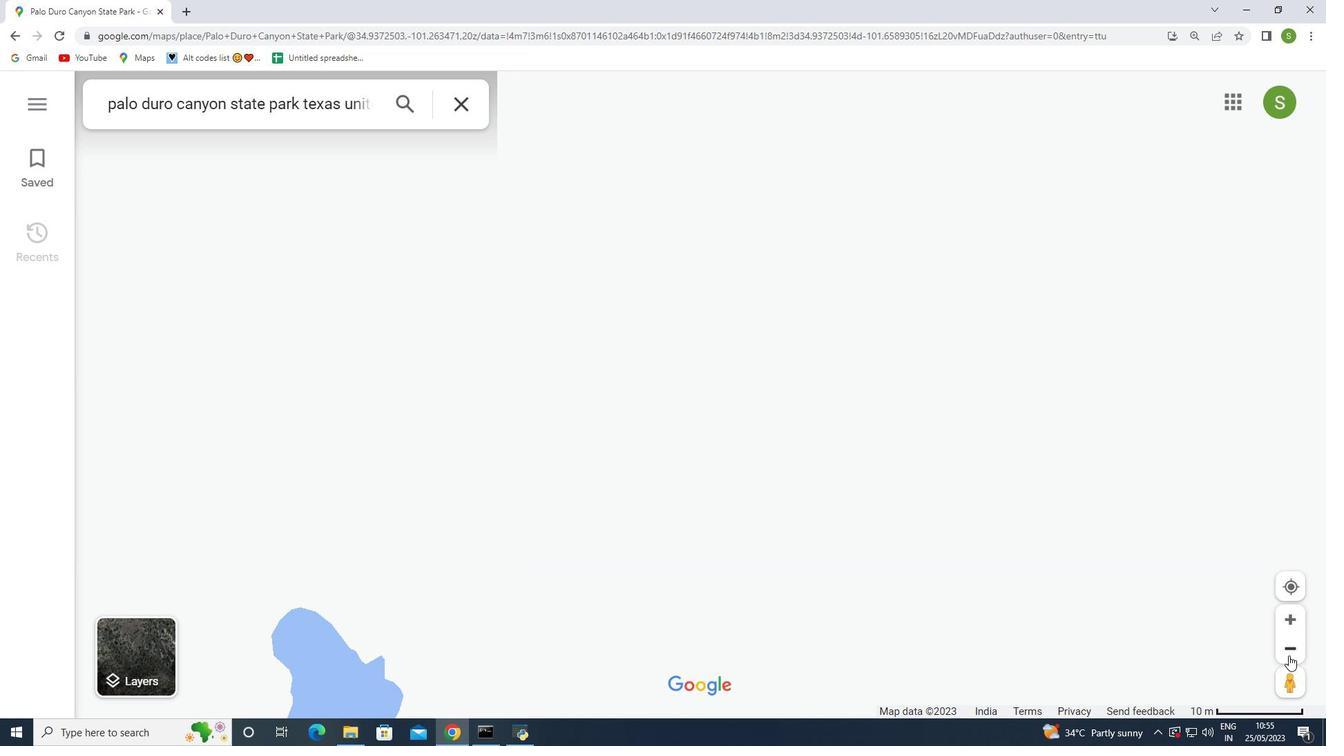
Action: Mouse pressed left at (1289, 655)
Screenshot: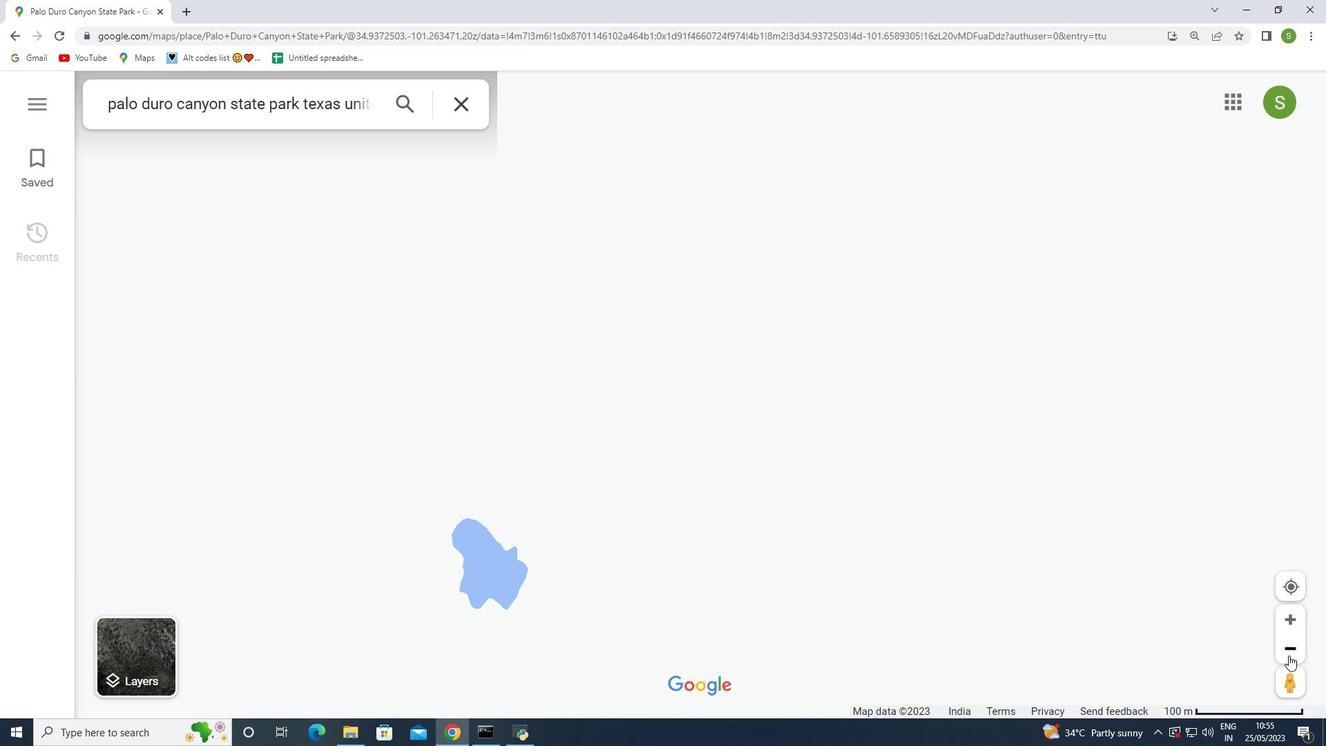 
Action: Mouse pressed left at (1289, 655)
Screenshot: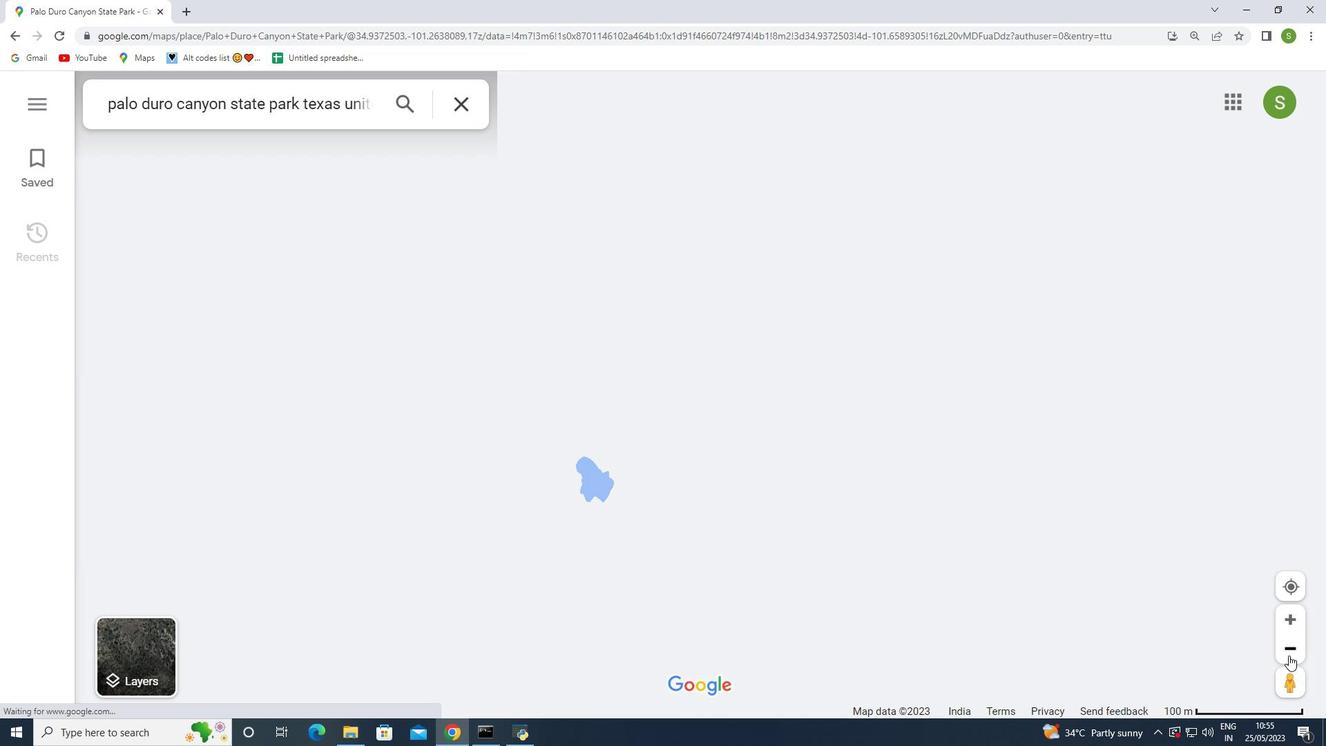 
Action: Mouse pressed left at (1289, 655)
Screenshot: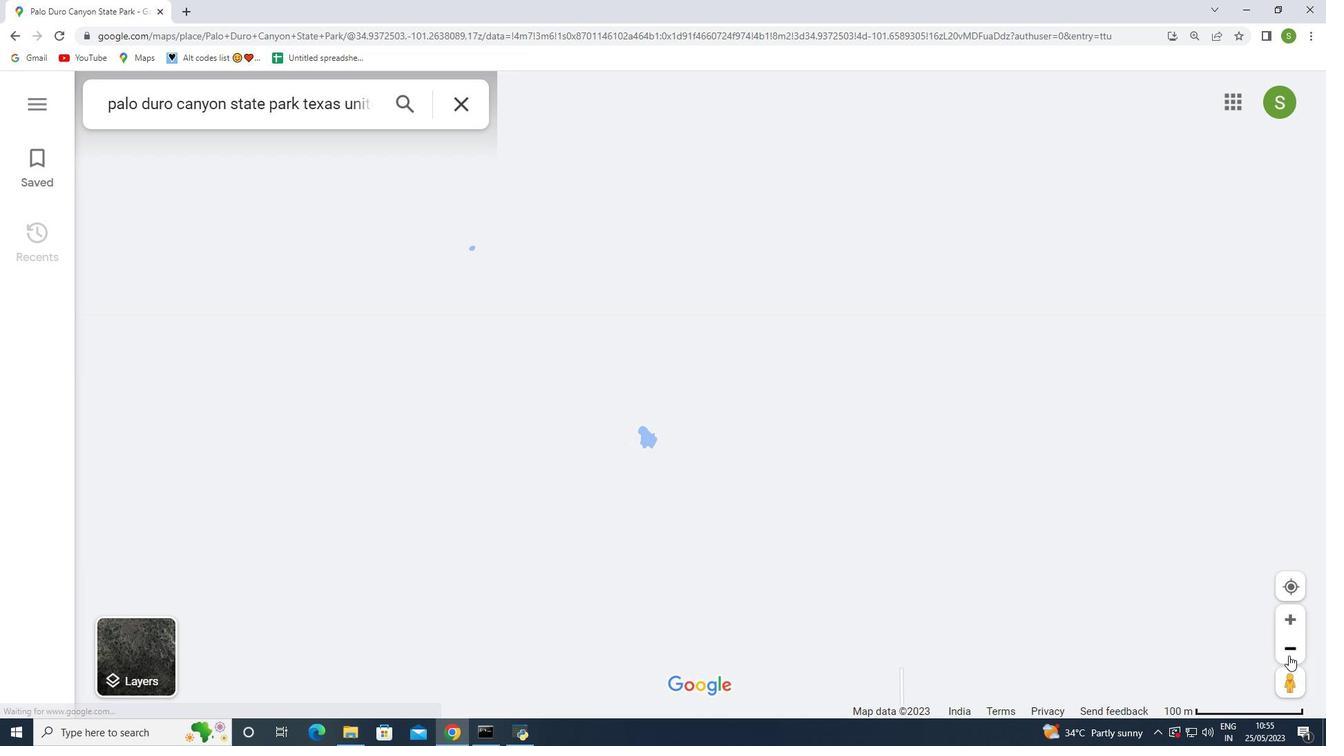 
Action: Mouse pressed left at (1289, 655)
Screenshot: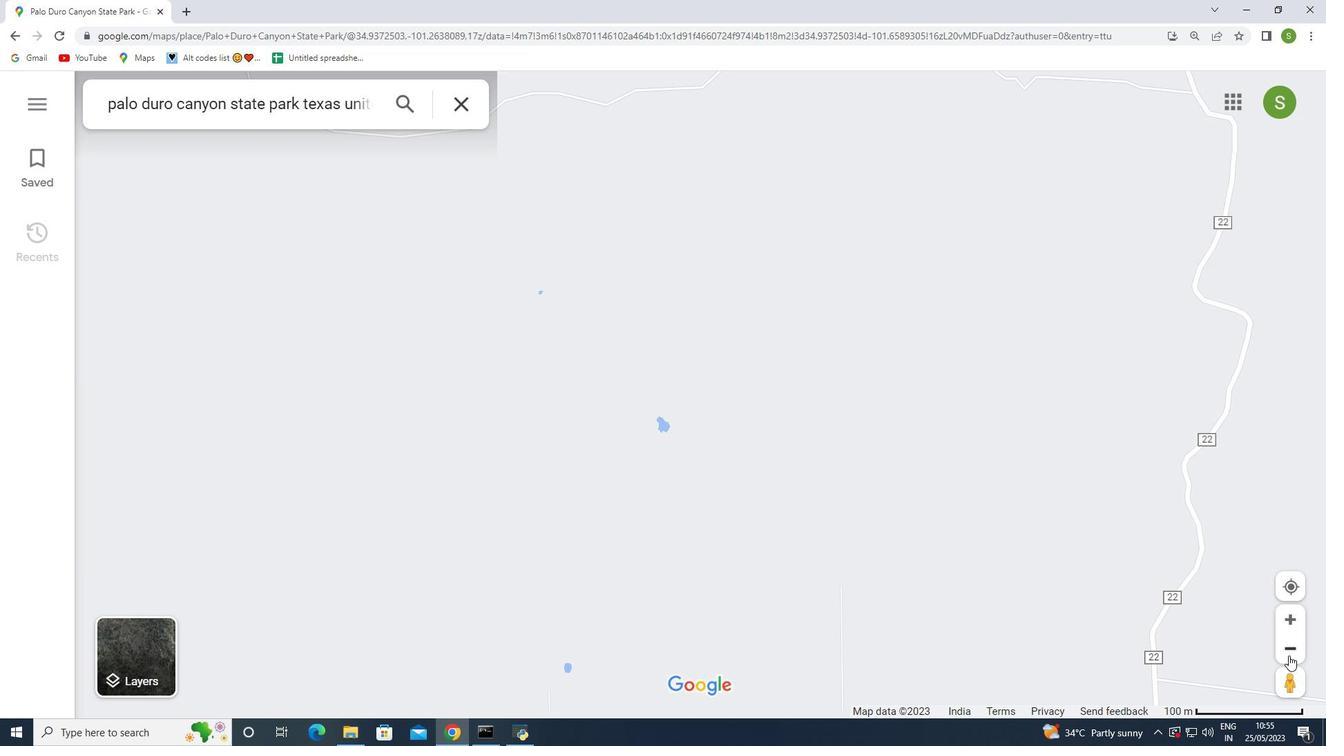 
Action: Mouse pressed left at (1289, 655)
Screenshot: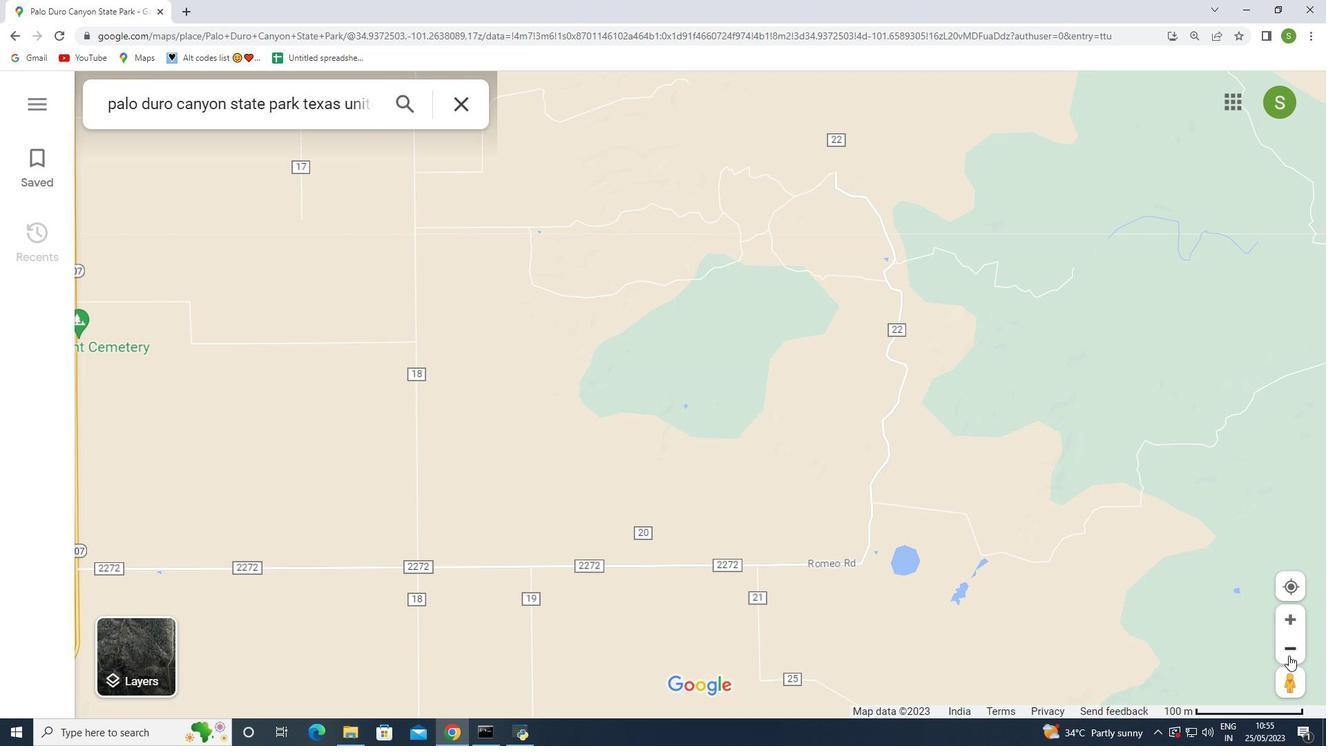 
Action: Mouse pressed left at (1289, 655)
Screenshot: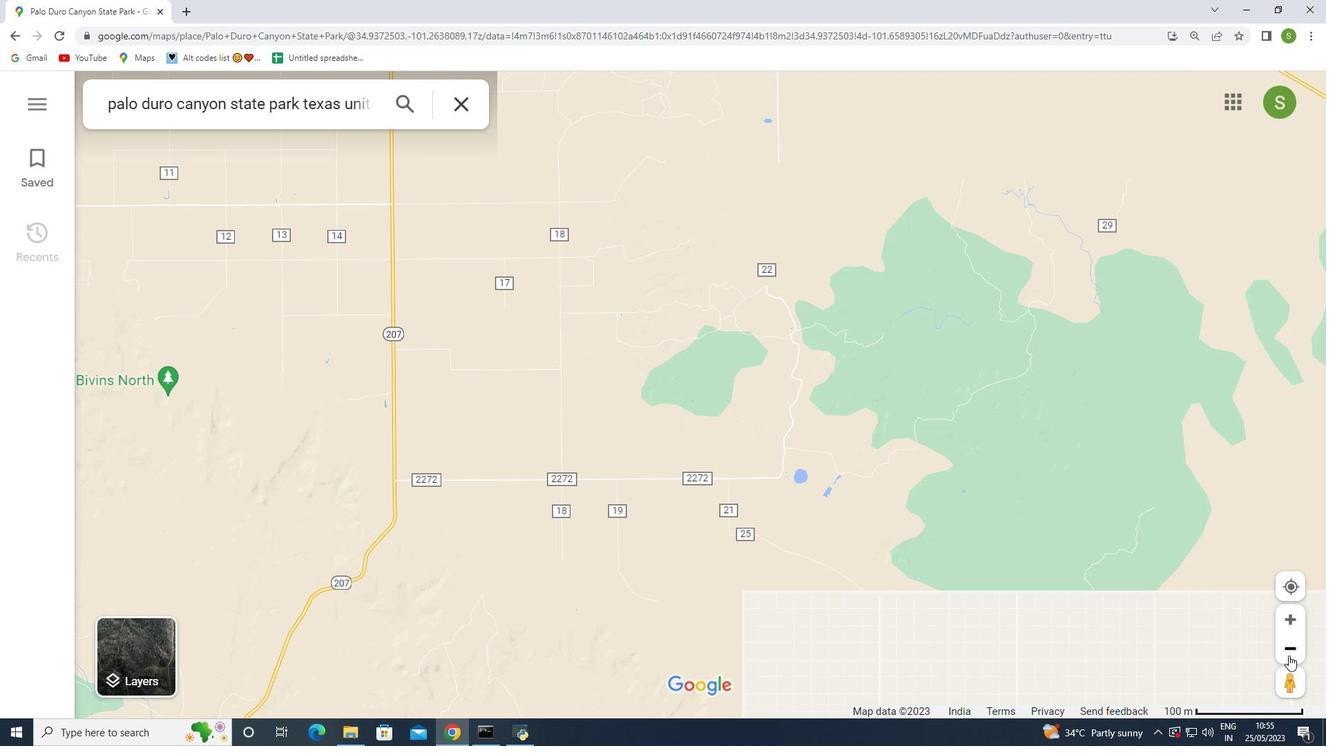 
Action: Mouse pressed left at (1289, 655)
Screenshot: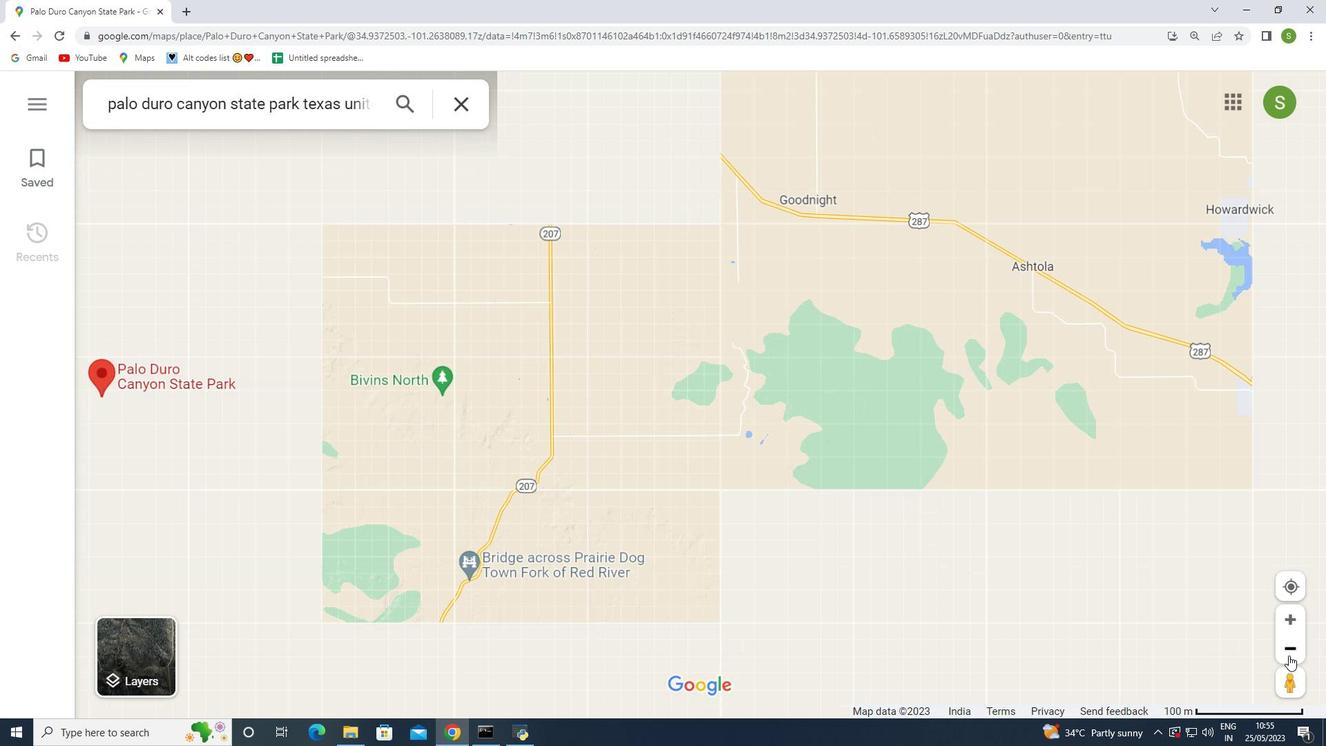 
Action: Mouse pressed left at (1289, 655)
Screenshot: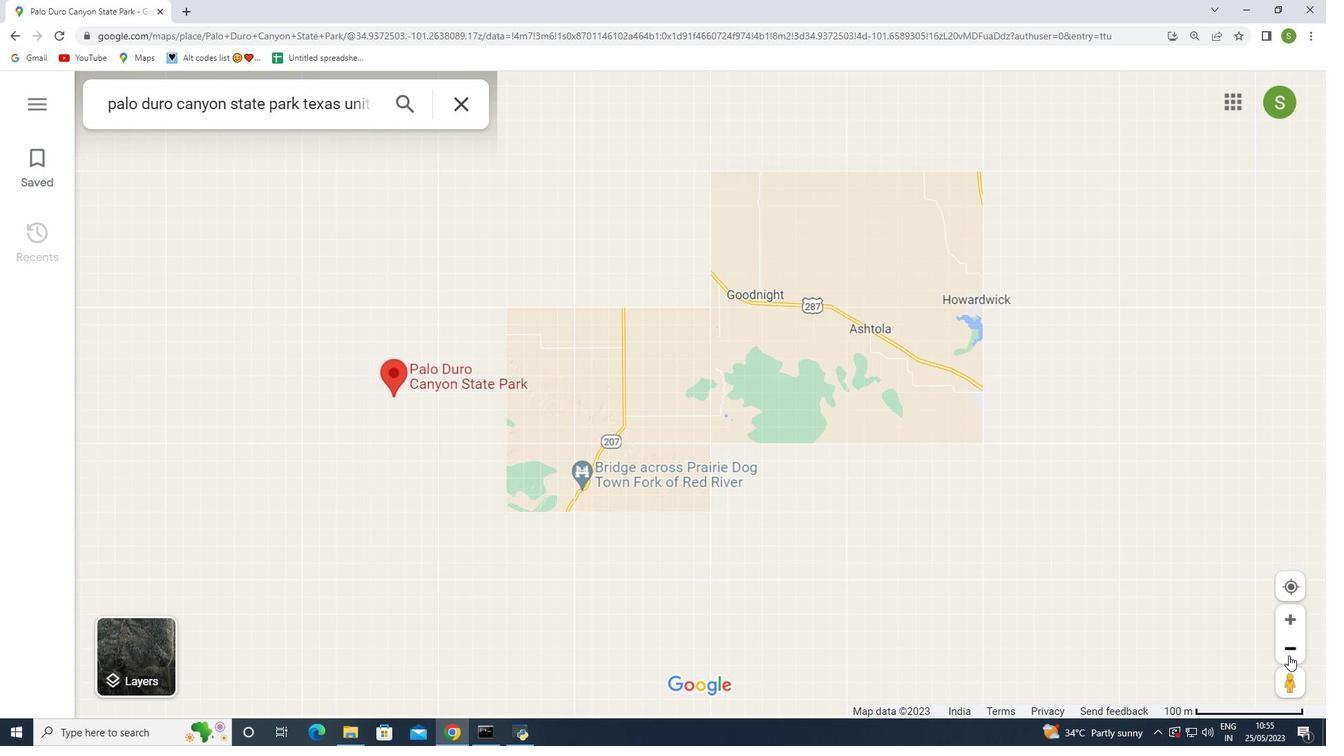 
Action: Mouse moved to (1287, 615)
Screenshot: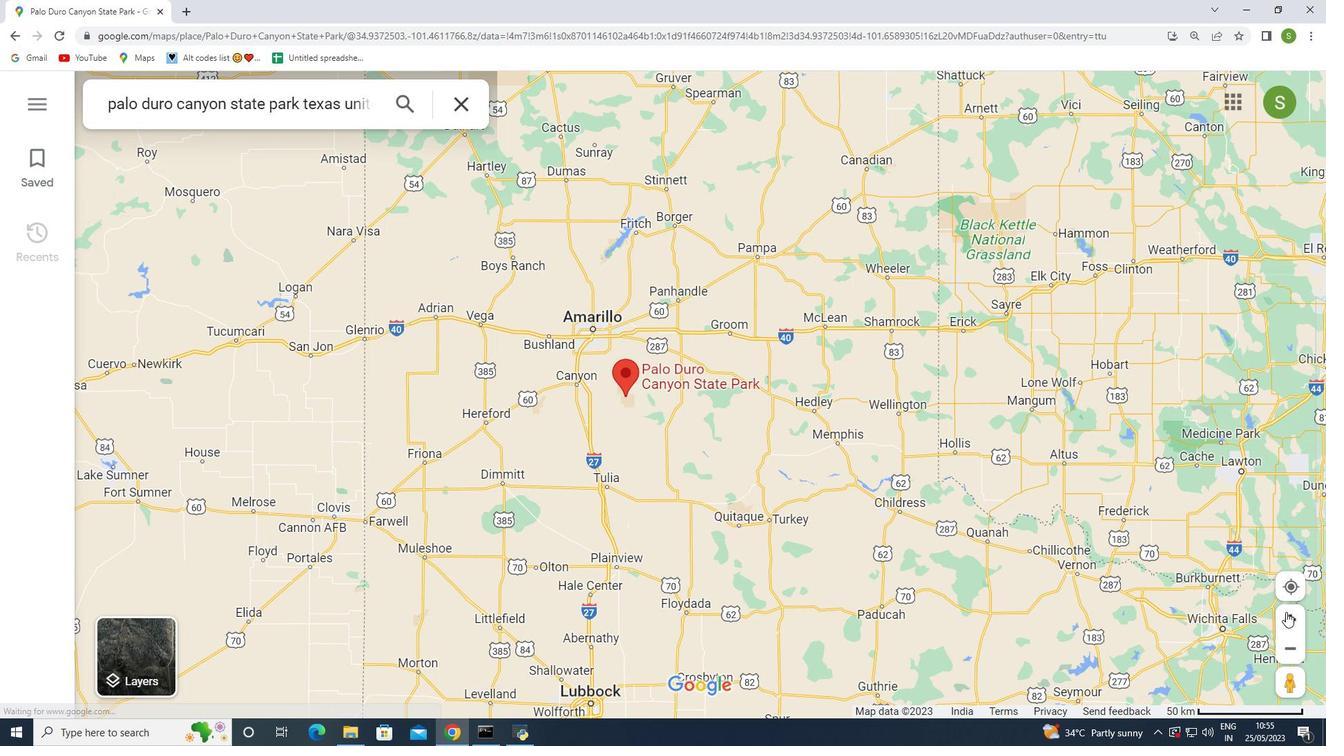 
Action: Mouse pressed right at (1287, 615)
Screenshot: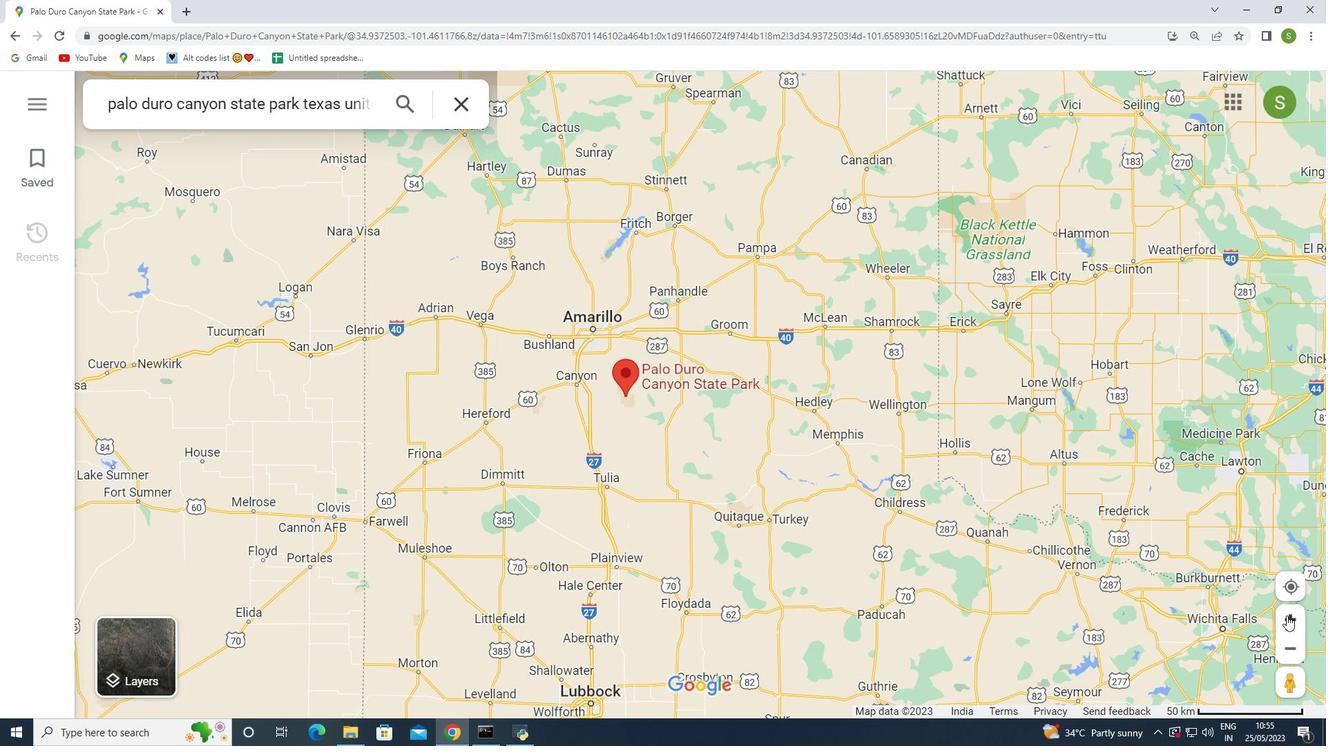 
Action: Mouse moved to (1243, 643)
Screenshot: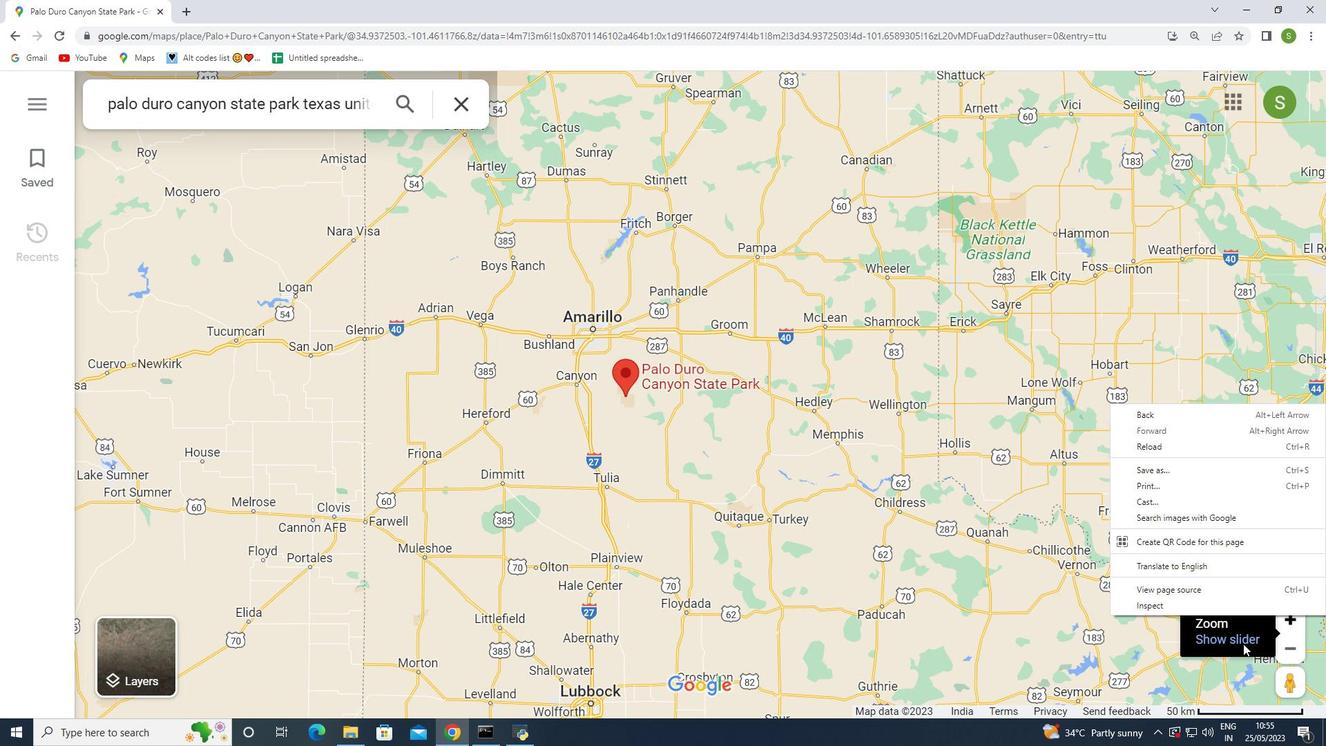 
Action: Mouse pressed left at (1243, 643)
Screenshot: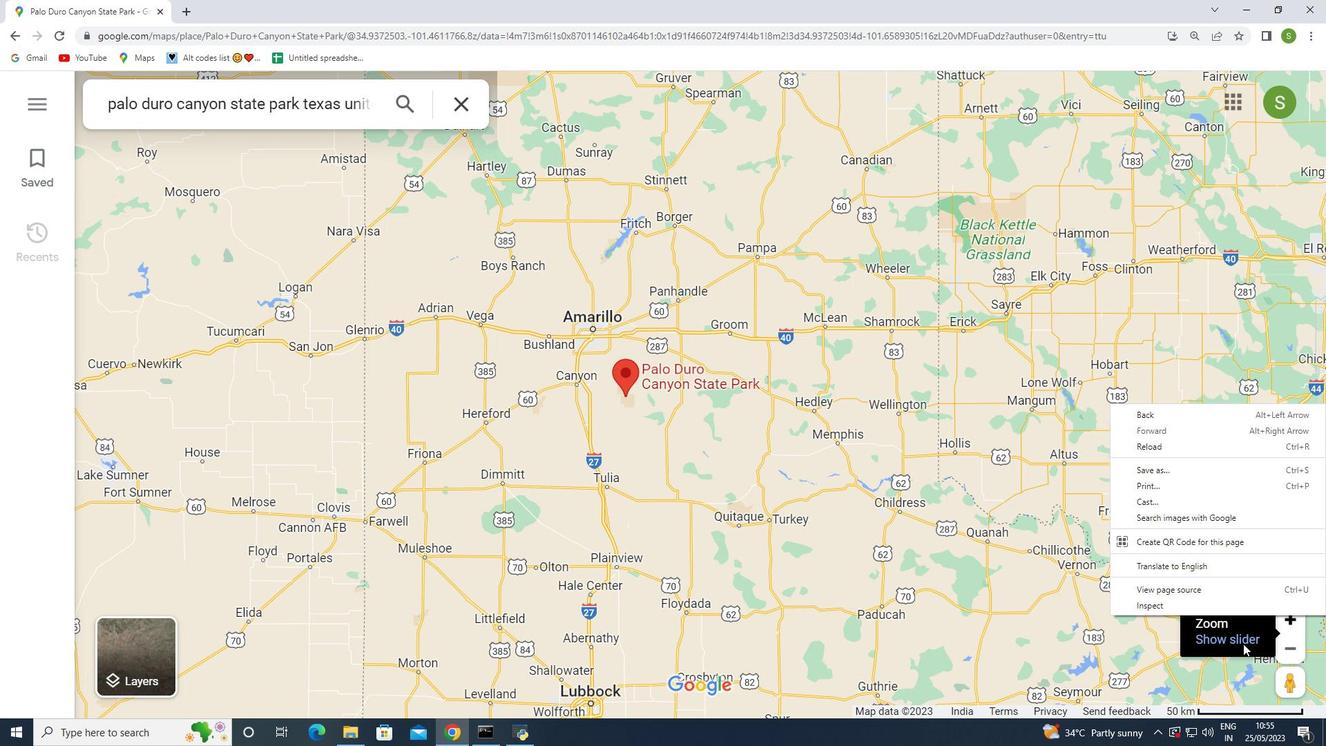 
Action: Mouse moved to (1298, 587)
Screenshot: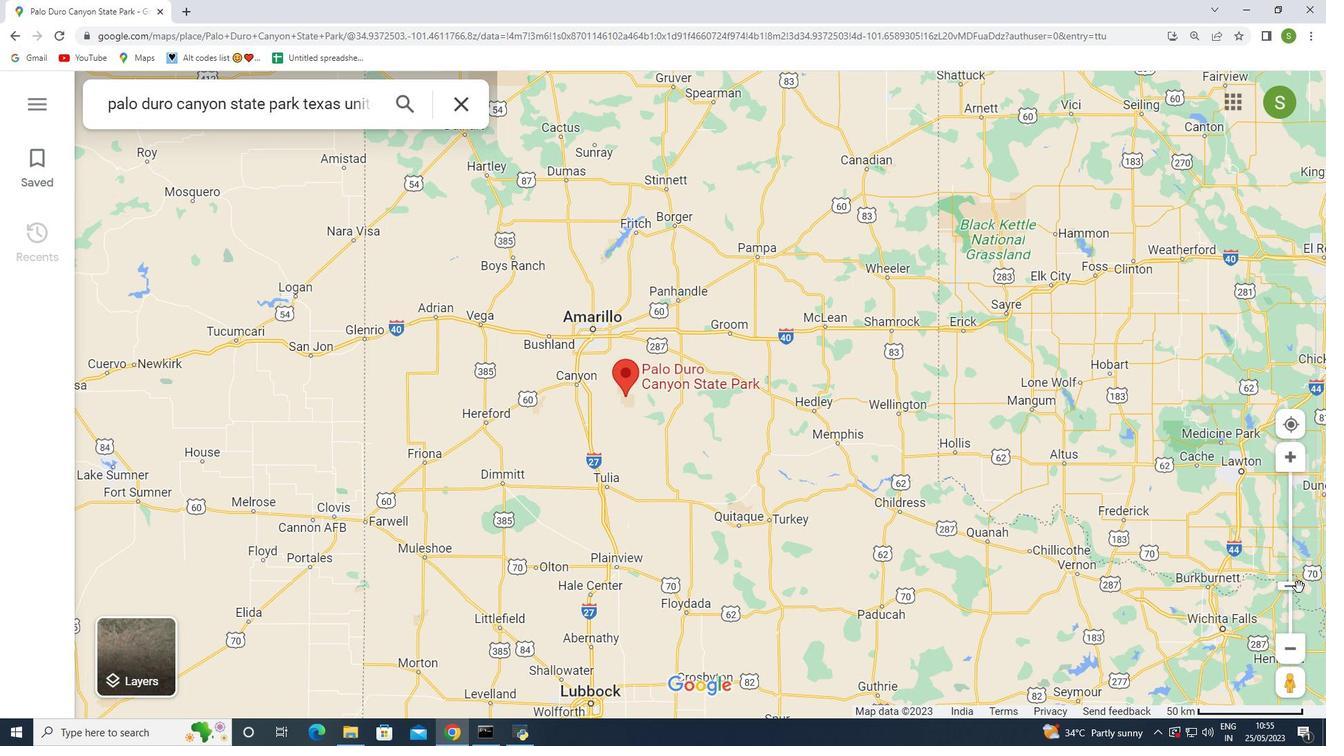 
Action: Mouse pressed left at (1298, 587)
Screenshot: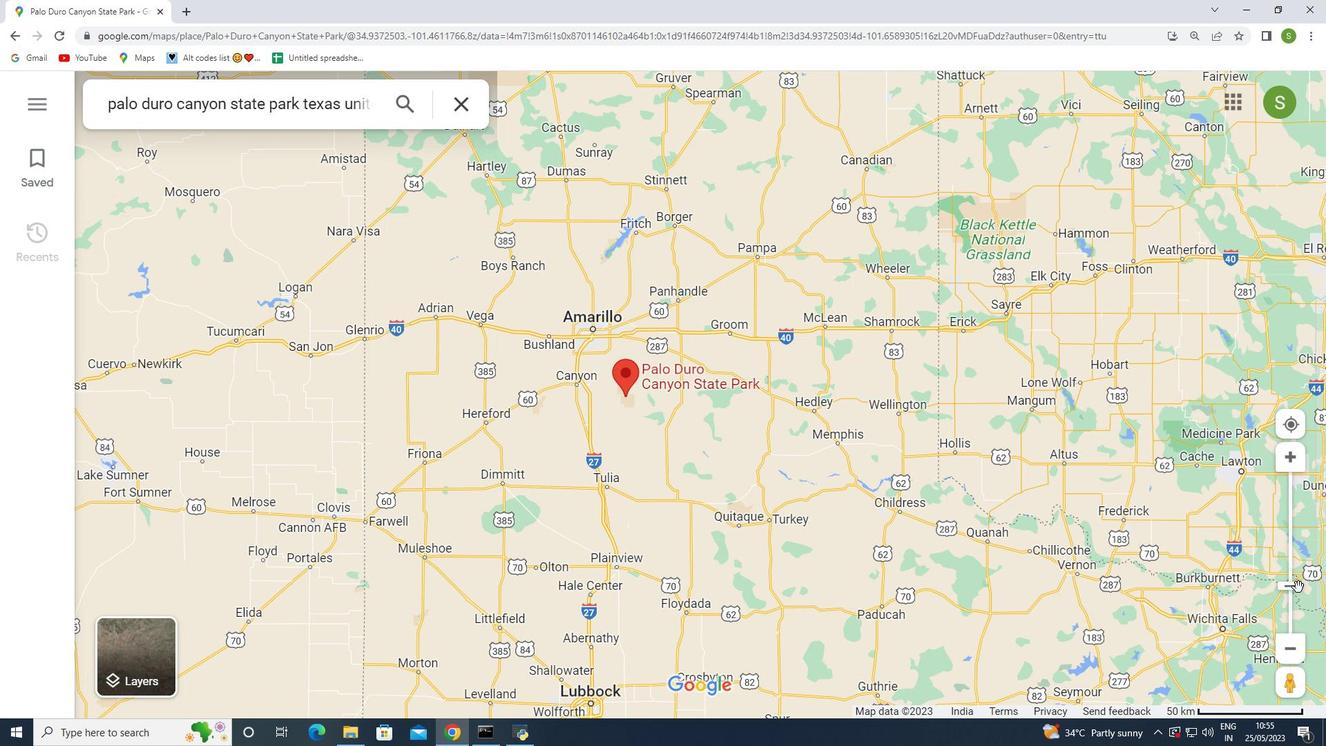 
Action: Mouse moved to (393, 438)
Screenshot: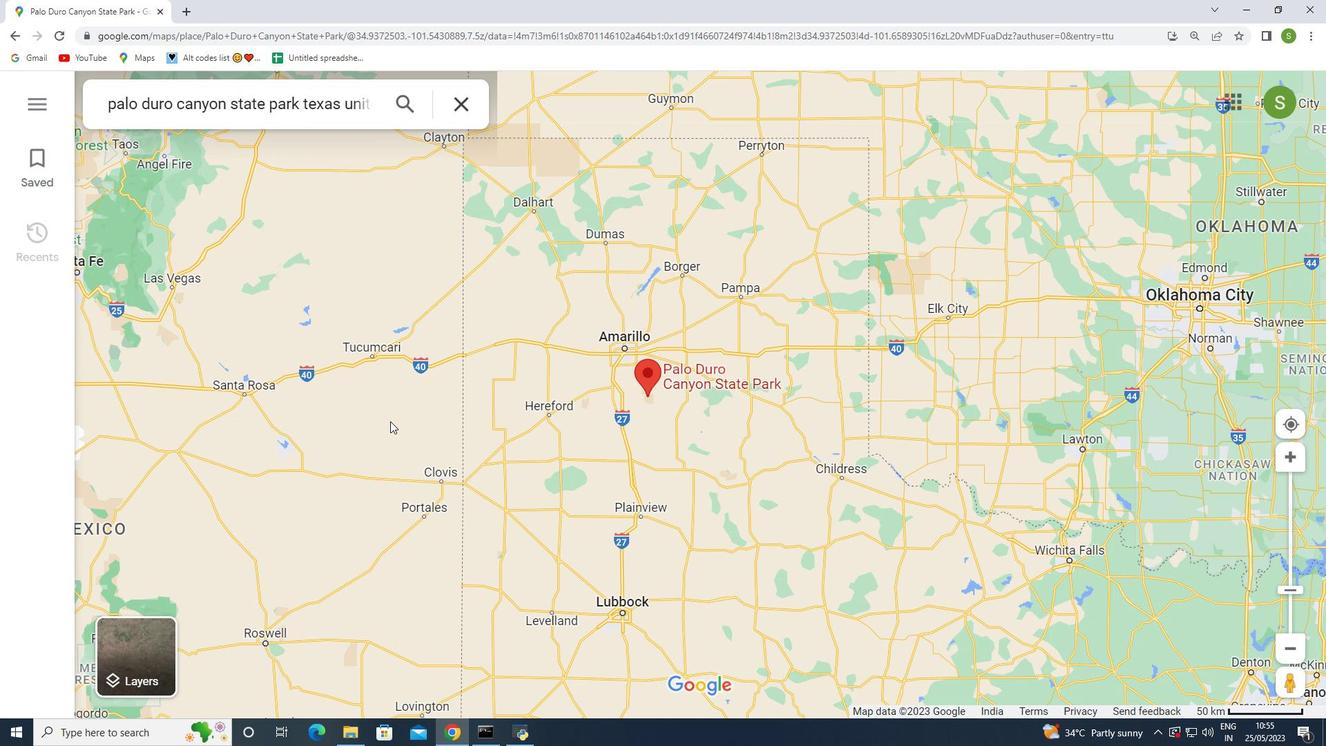
